 Task: Look for Airbnb properties in Aventura, United States from 3rd December, 2023 to 9th December, 2023 for 2 adults.1  bedroom having 1 bed and 1 bathroom. Property type can be hotel. Look for 5 properties as per requirement.
Action: Mouse moved to (492, 115)
Screenshot: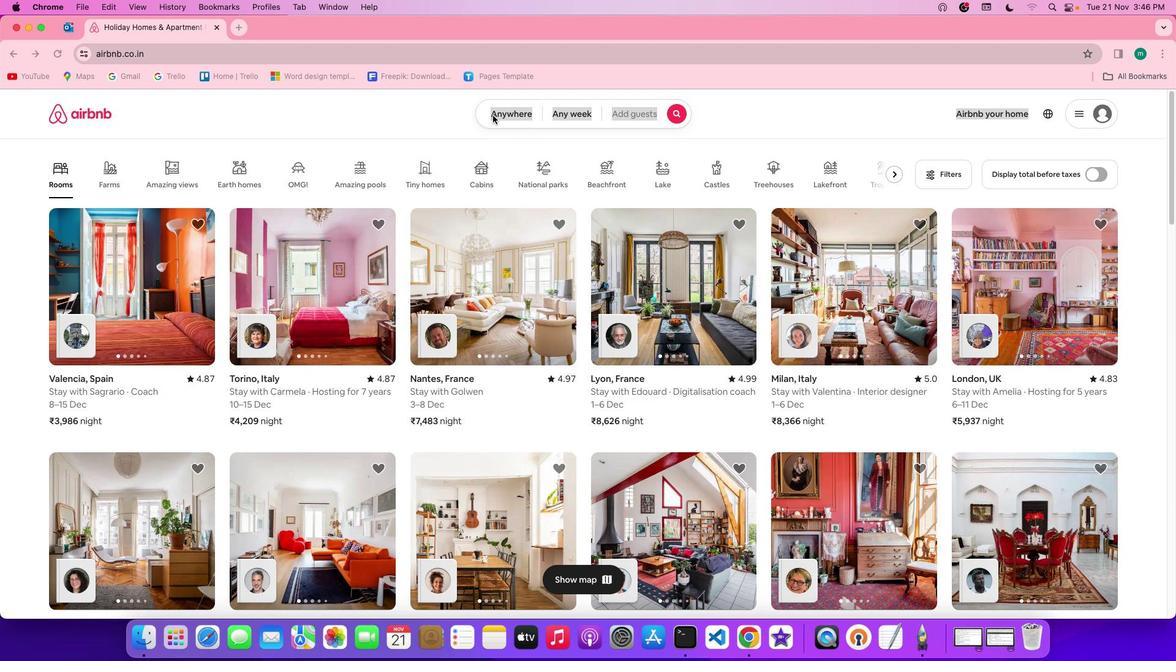 
Action: Mouse pressed left at (492, 115)
Screenshot: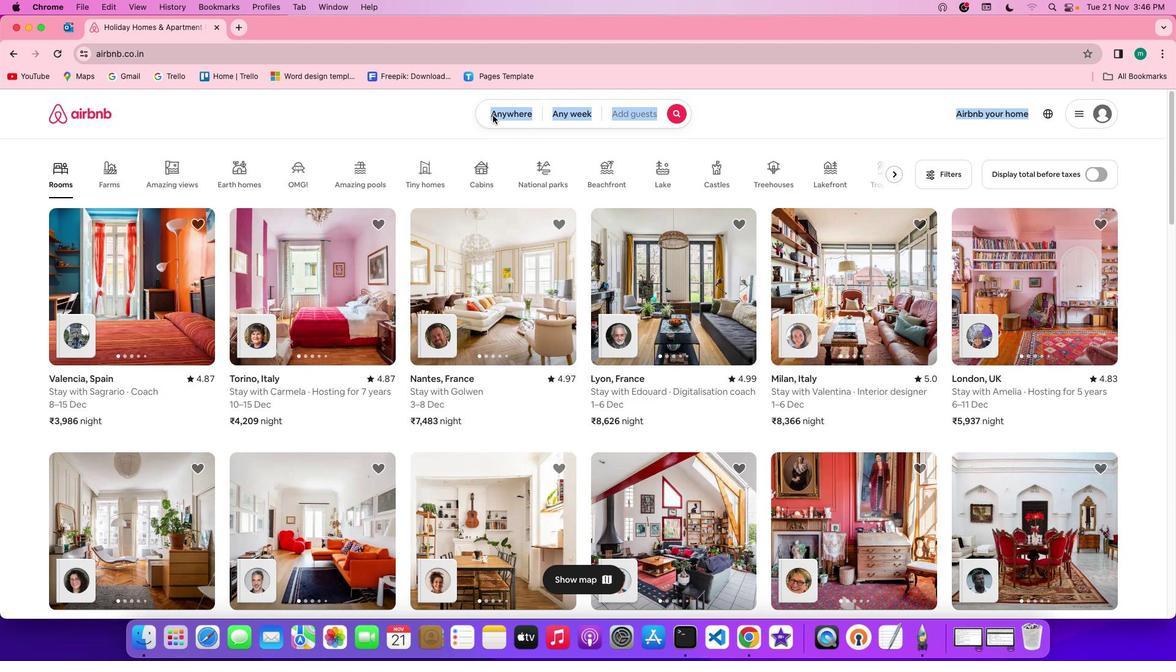 
Action: Mouse pressed left at (492, 115)
Screenshot: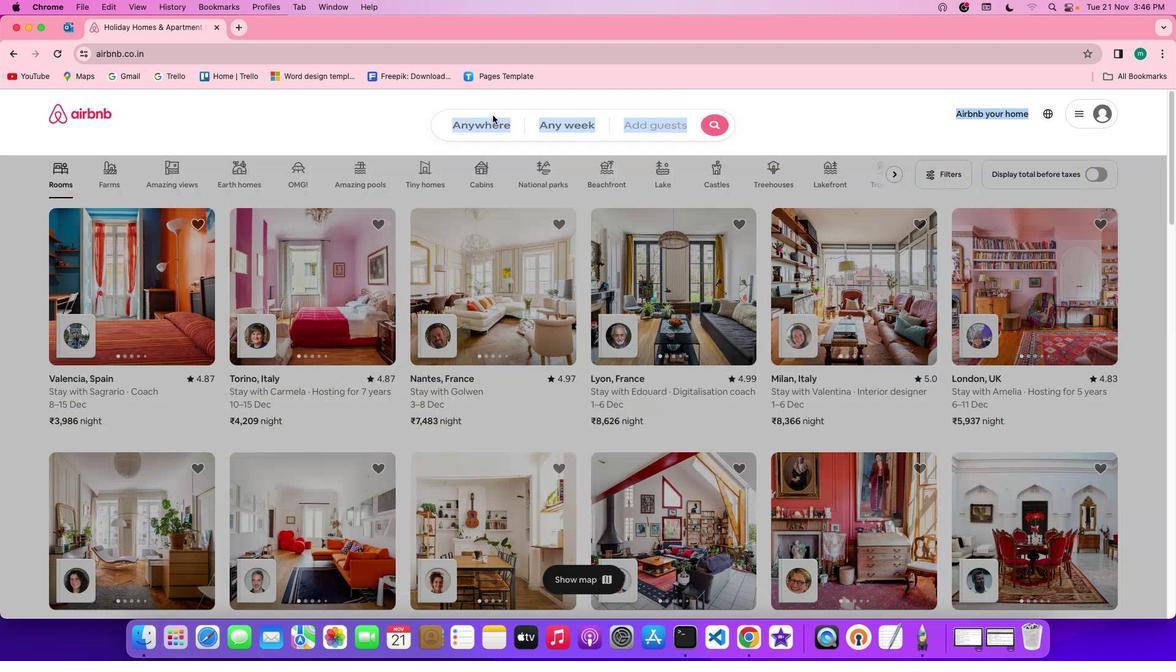 
Action: Mouse moved to (456, 158)
Screenshot: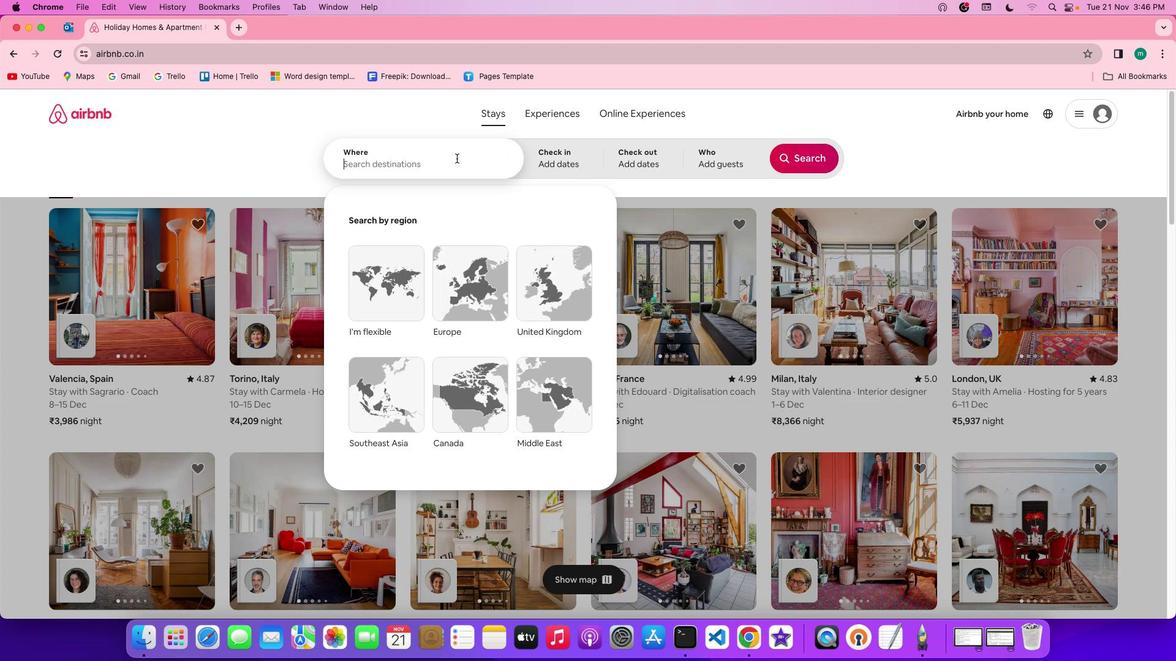 
Action: Mouse pressed left at (456, 158)
Screenshot: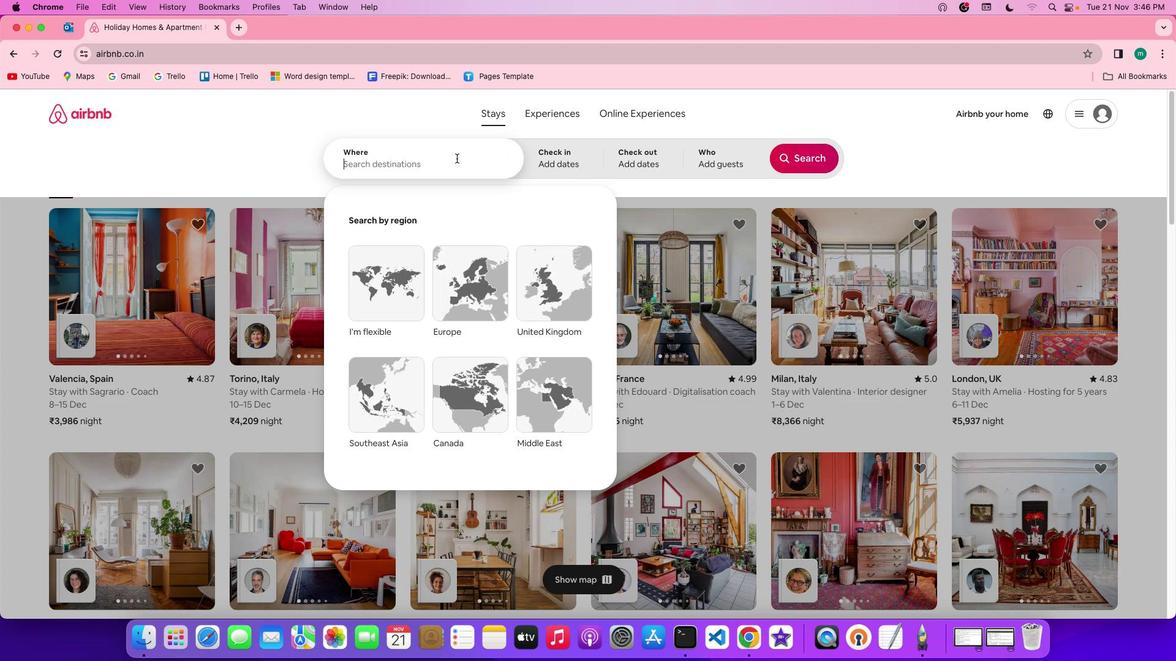 
Action: Mouse moved to (452, 159)
Screenshot: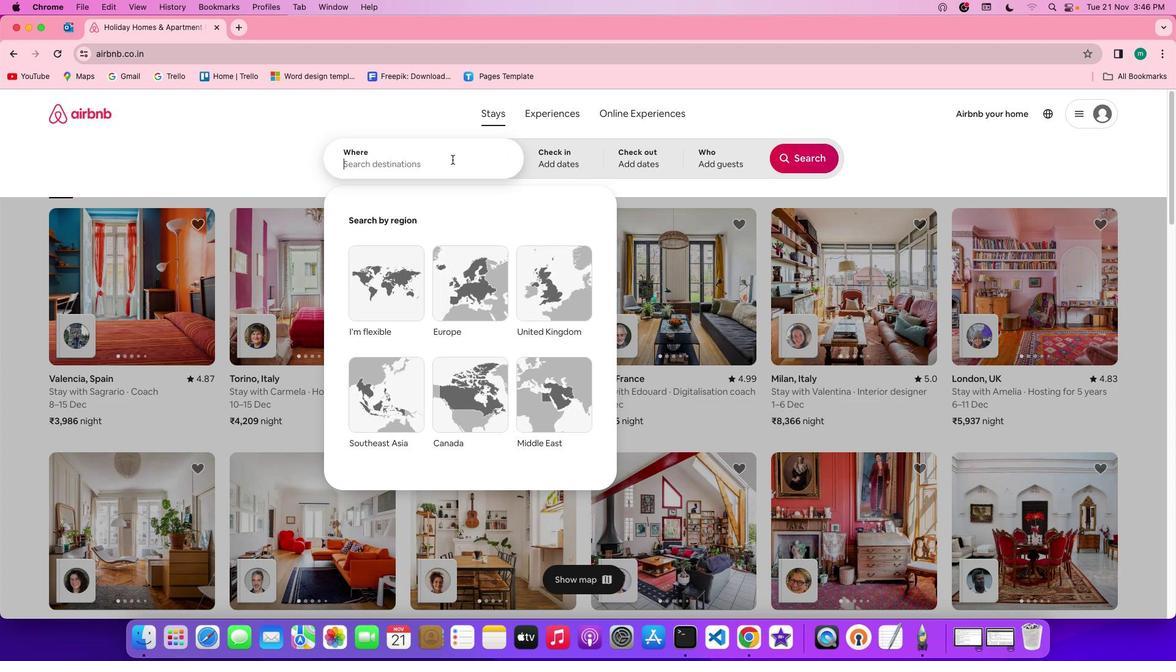 
Action: Key pressed Key.shift'A''v''e''n''t''u''r''a'','Key.shift'U''n''i''t''e''d'Key.spaceKey.shift'S''t''a''t''e''s'
Screenshot: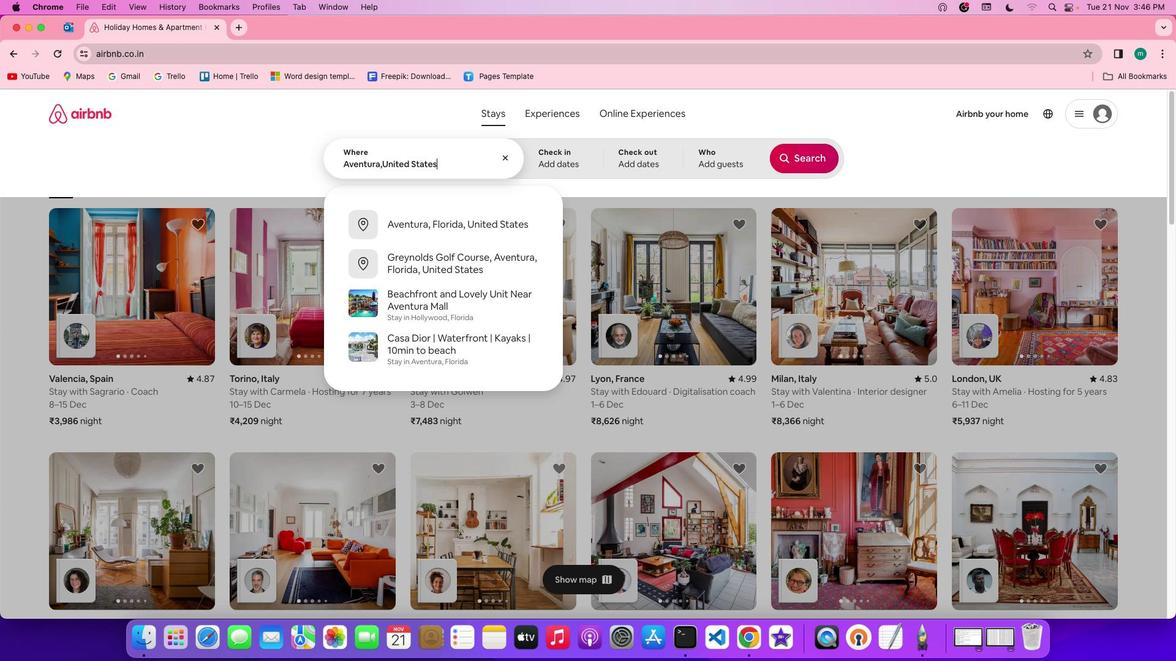 
Action: Mouse moved to (584, 153)
Screenshot: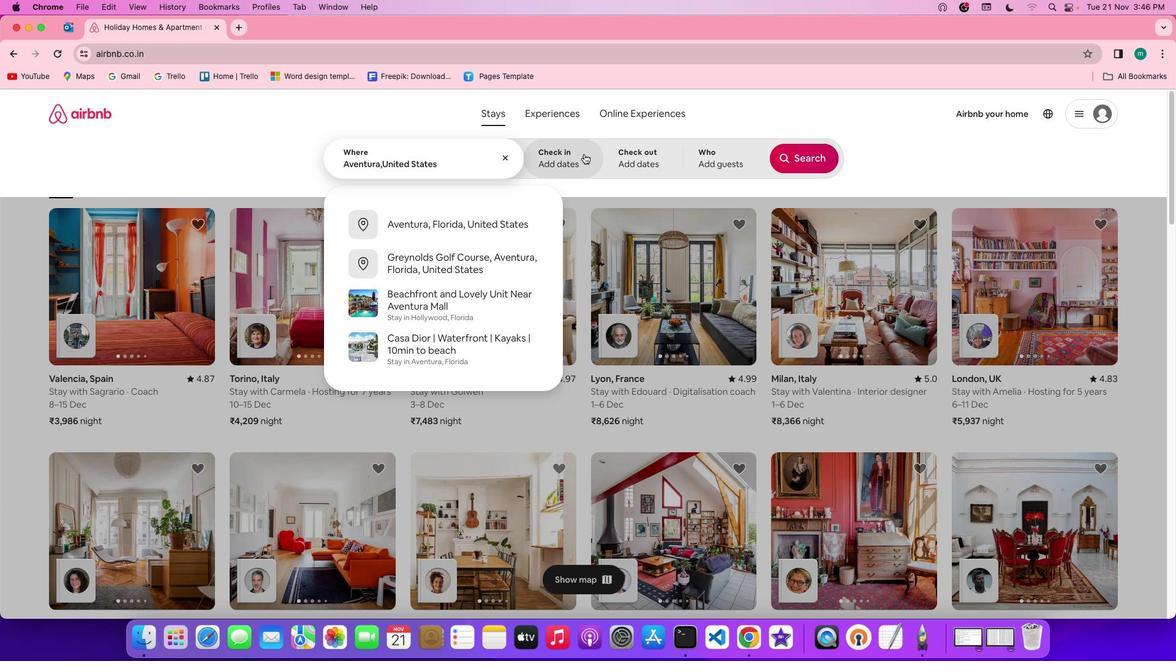 
Action: Mouse pressed left at (584, 153)
Screenshot: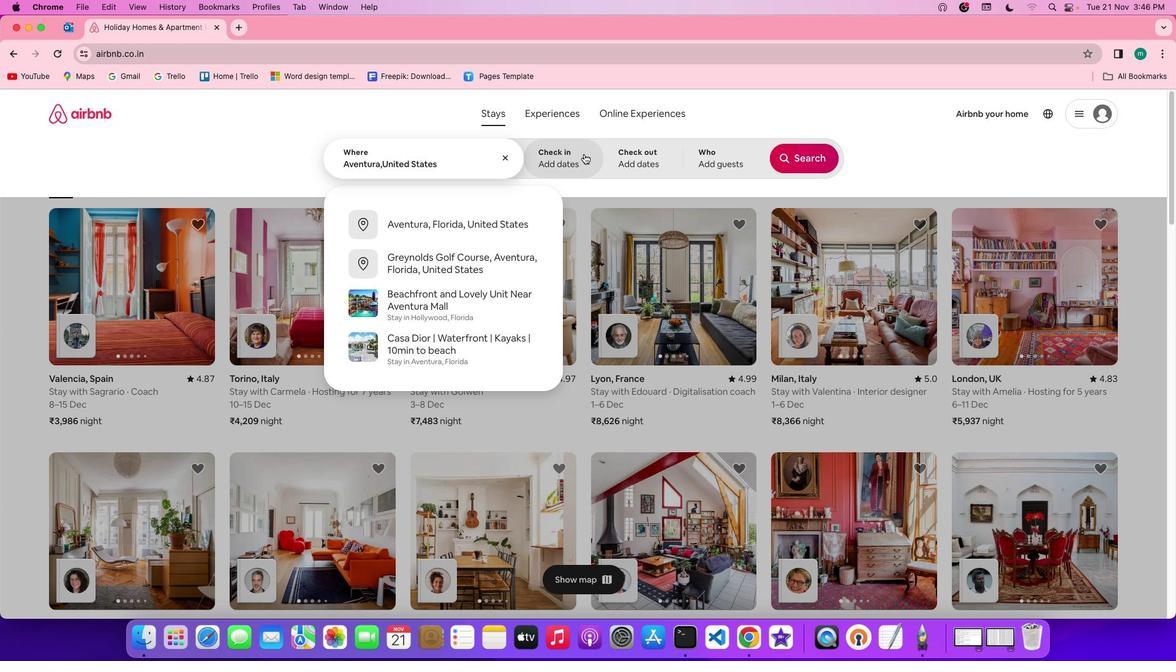 
Action: Mouse moved to (617, 336)
Screenshot: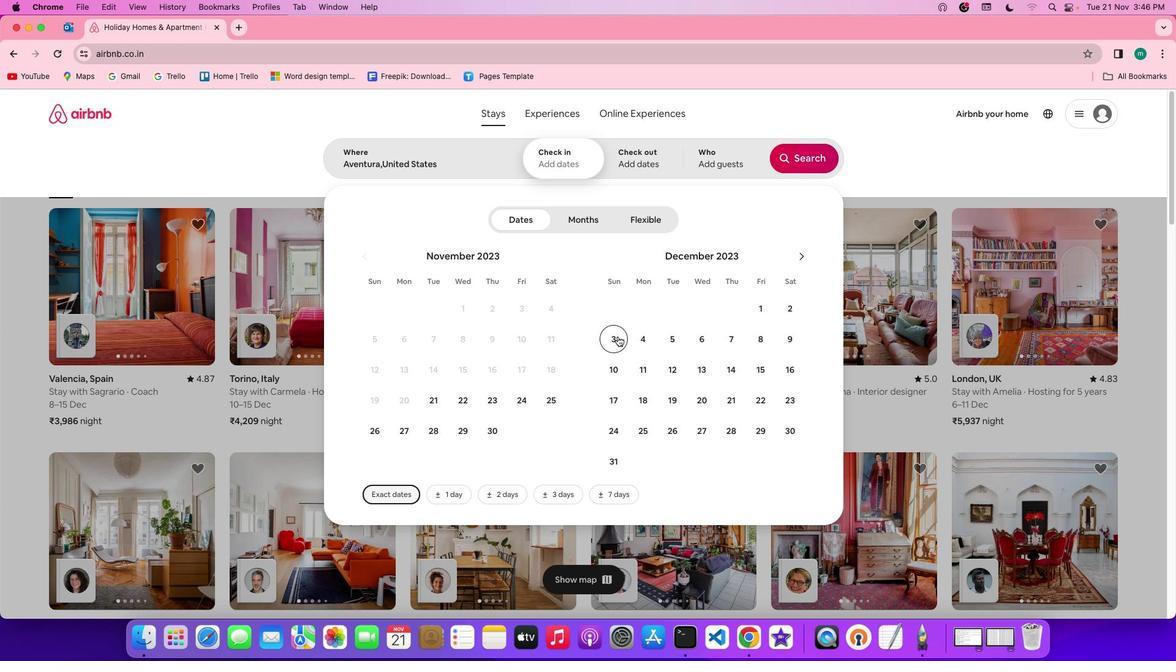 
Action: Mouse pressed left at (617, 336)
Screenshot: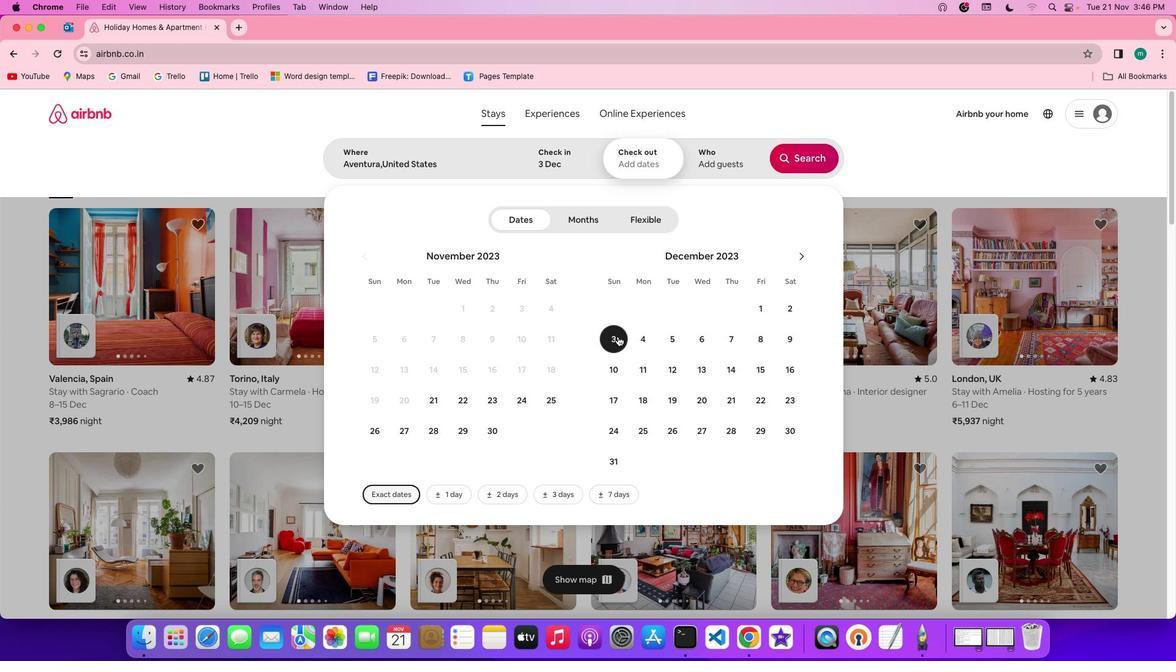 
Action: Mouse moved to (783, 338)
Screenshot: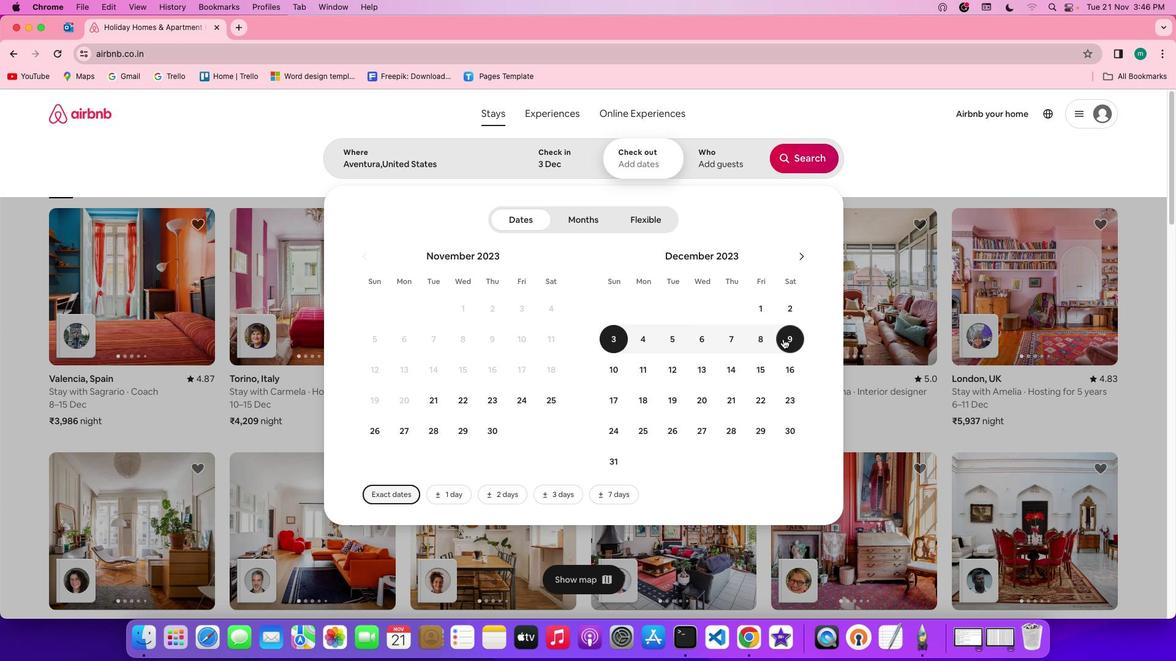 
Action: Mouse pressed left at (783, 338)
Screenshot: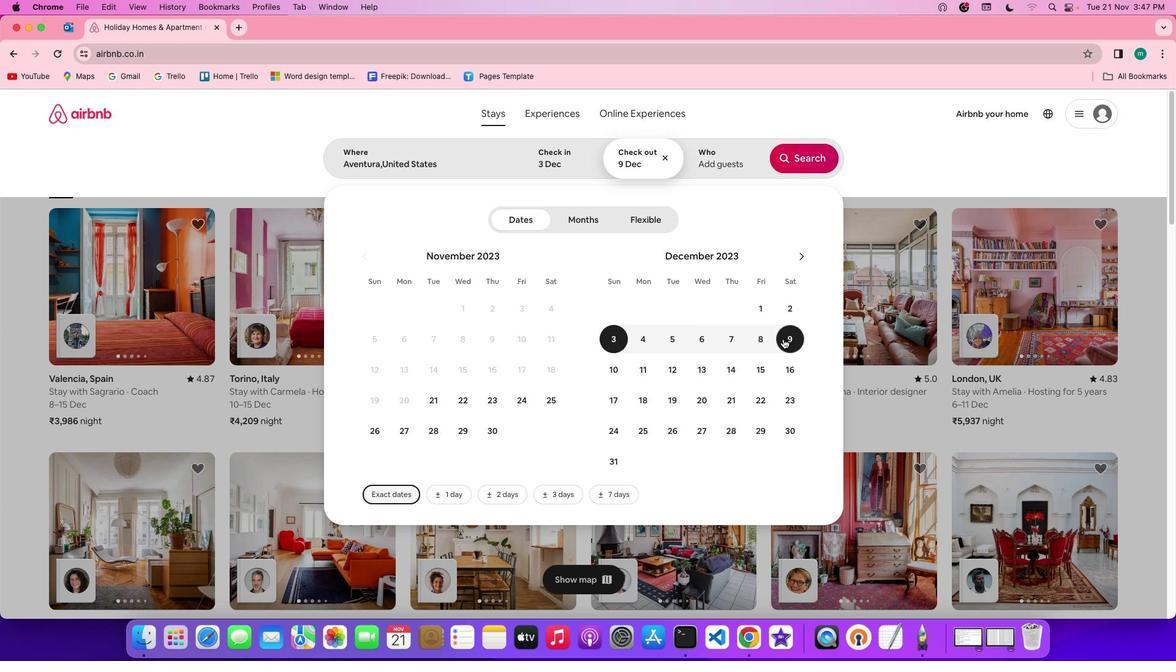 
Action: Mouse moved to (708, 146)
Screenshot: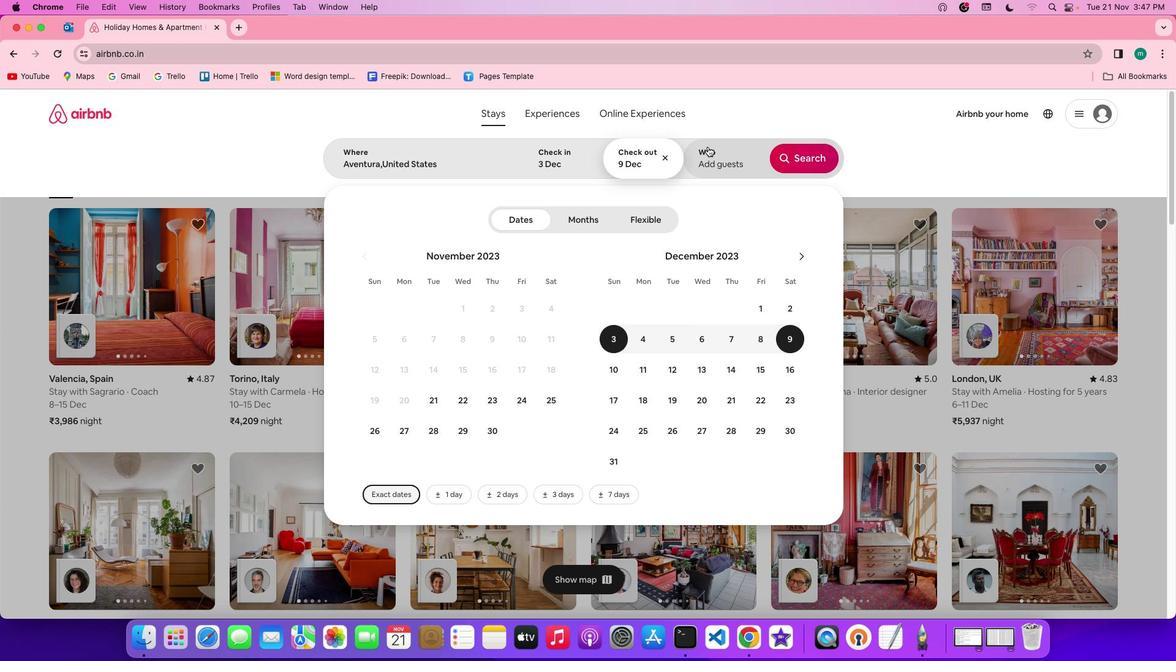 
Action: Mouse pressed left at (708, 146)
Screenshot: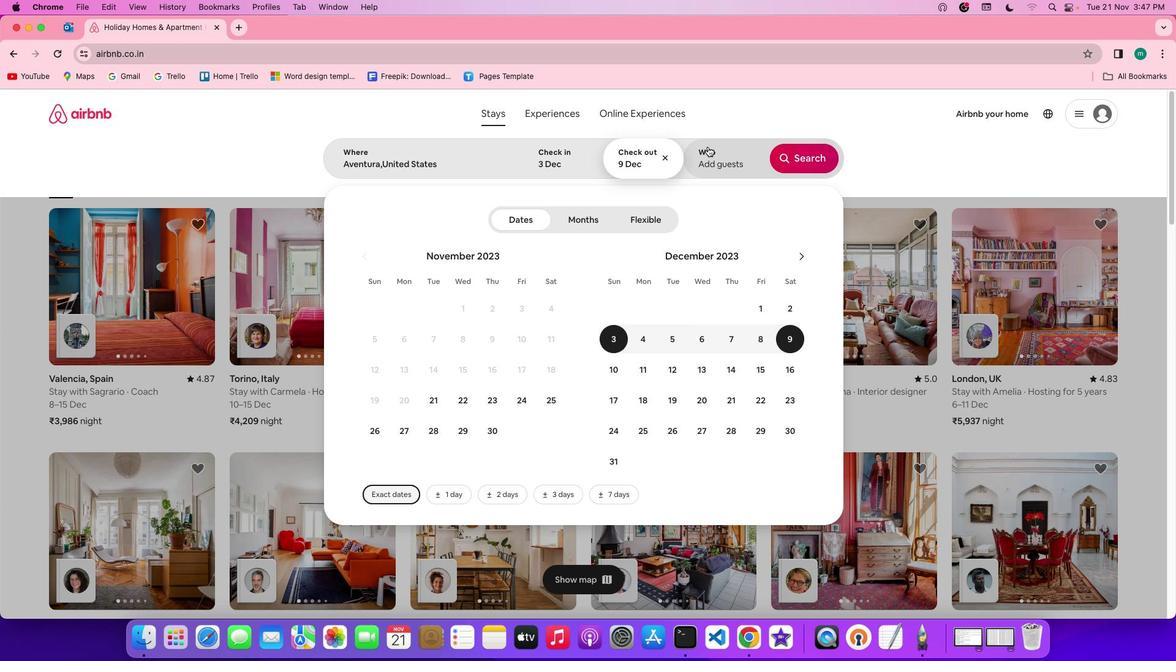 
Action: Mouse moved to (814, 218)
Screenshot: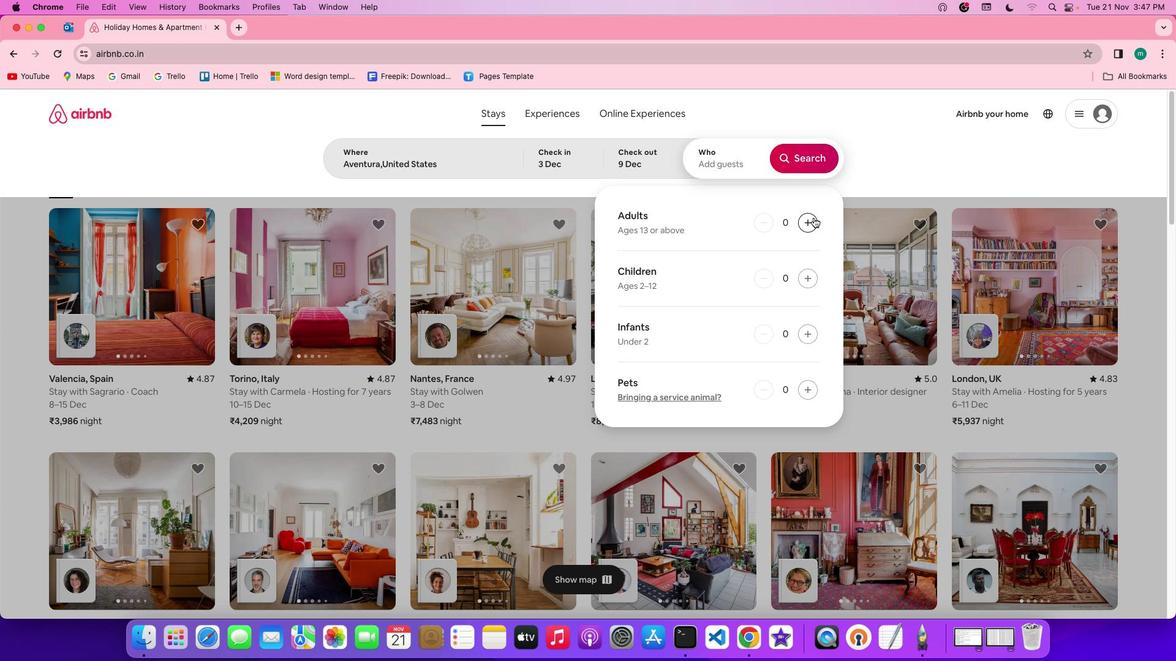 
Action: Mouse pressed left at (814, 218)
Screenshot: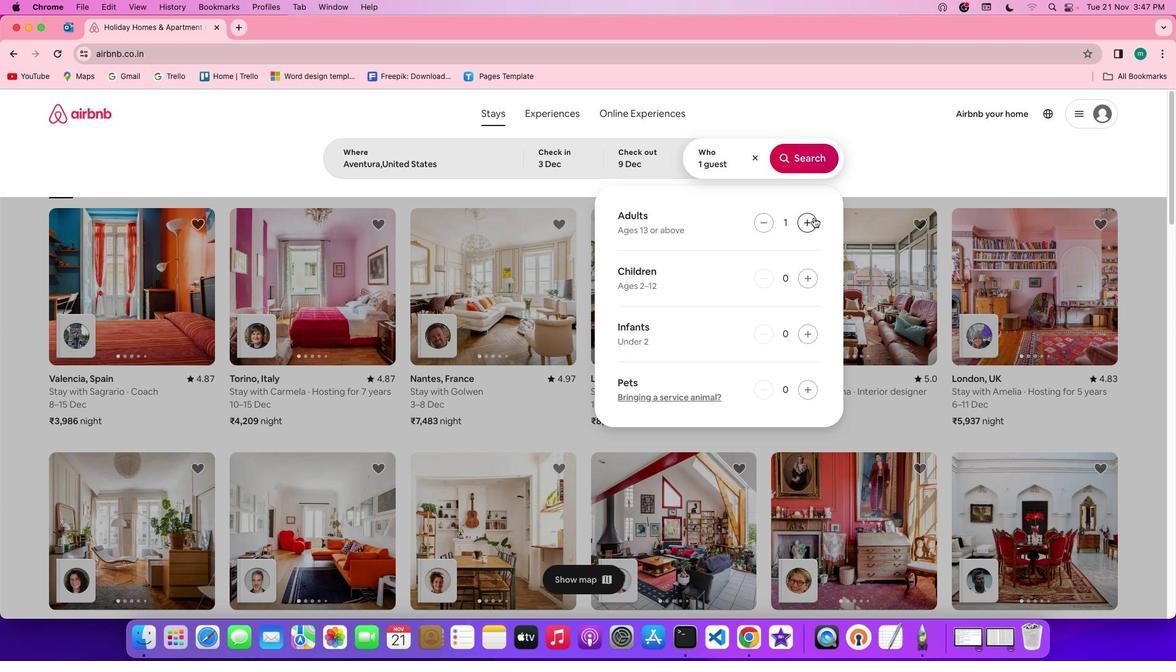 
Action: Mouse pressed left at (814, 218)
Screenshot: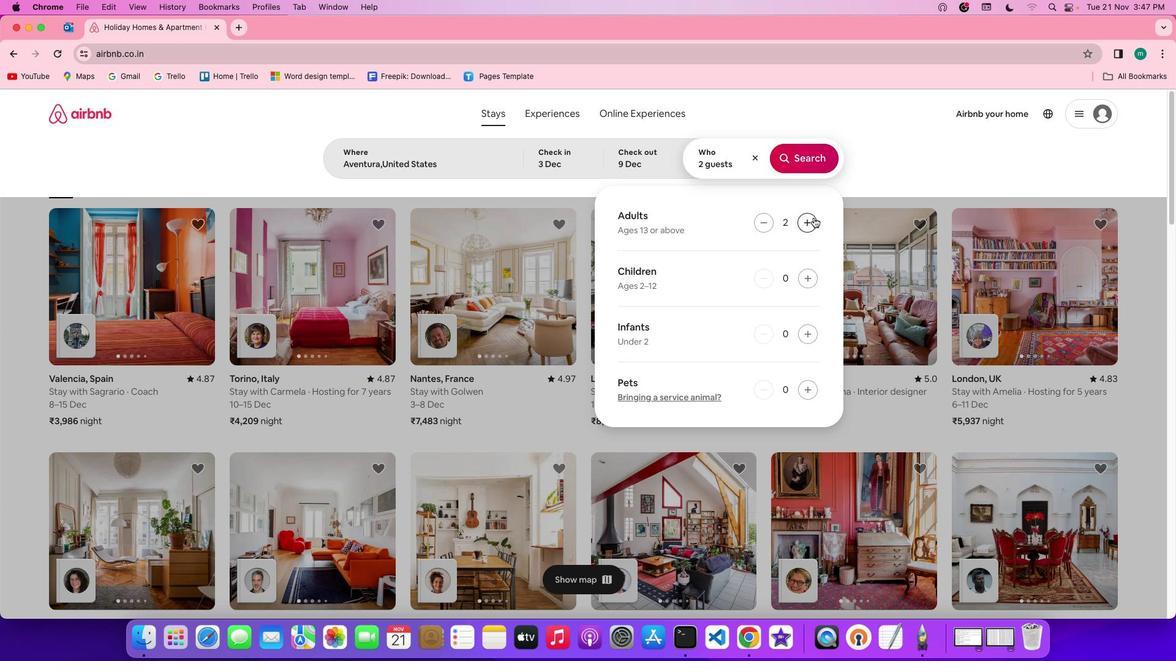 
Action: Mouse moved to (800, 164)
Screenshot: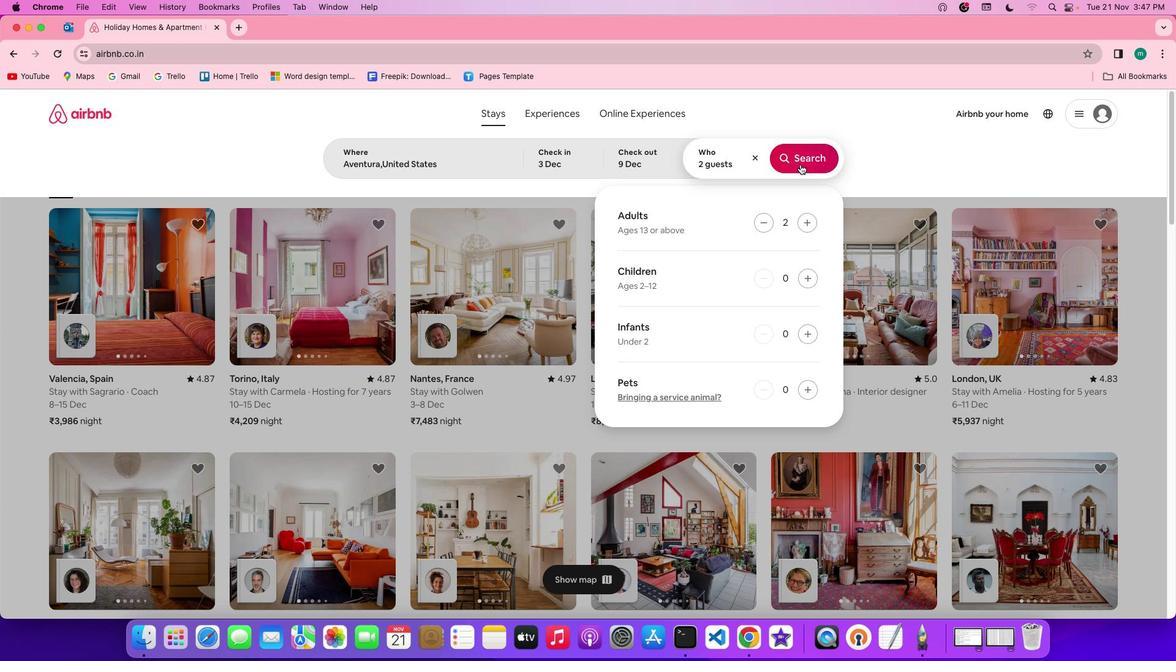 
Action: Mouse pressed left at (800, 164)
Screenshot: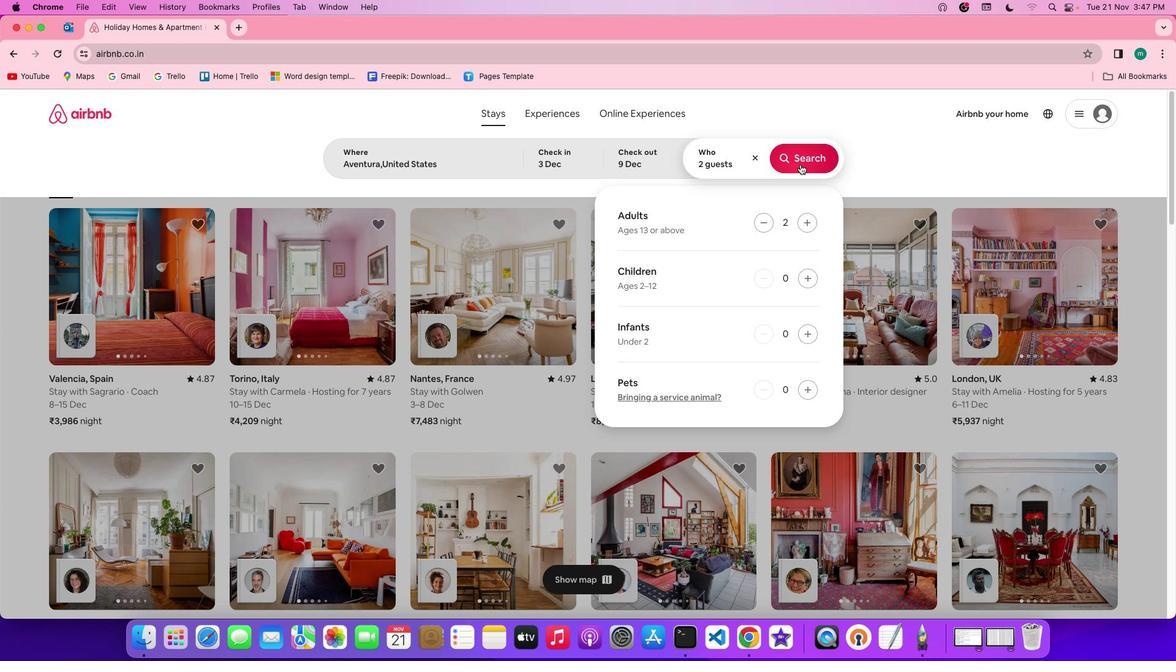 
Action: Mouse moved to (969, 164)
Screenshot: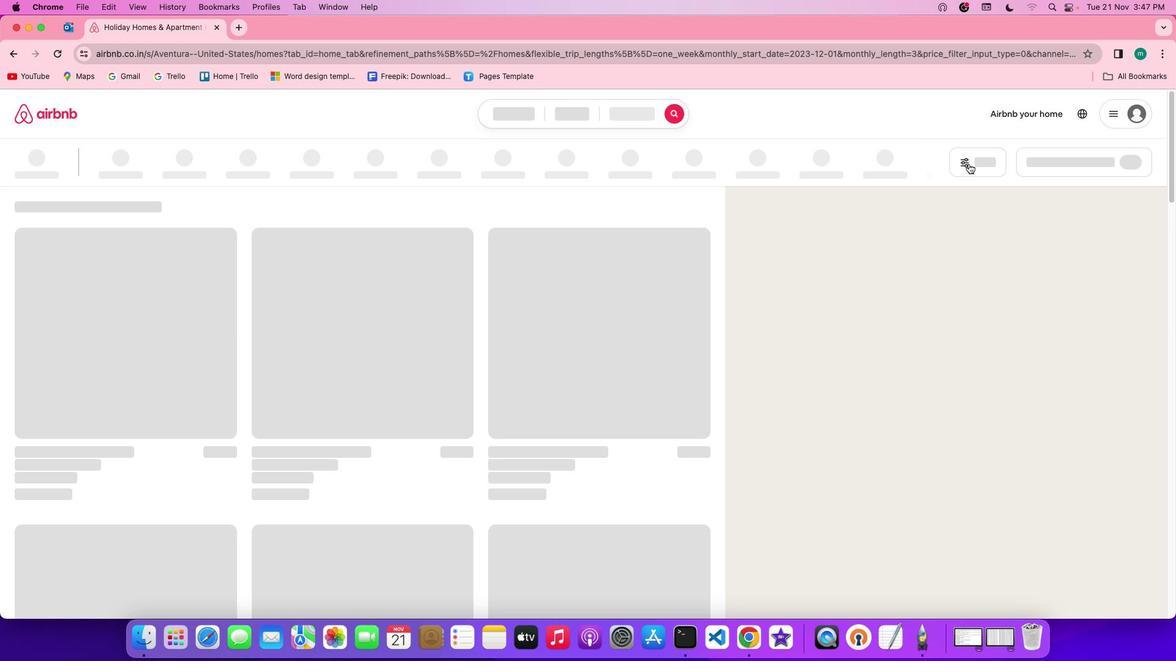 
Action: Mouse pressed left at (969, 164)
Screenshot: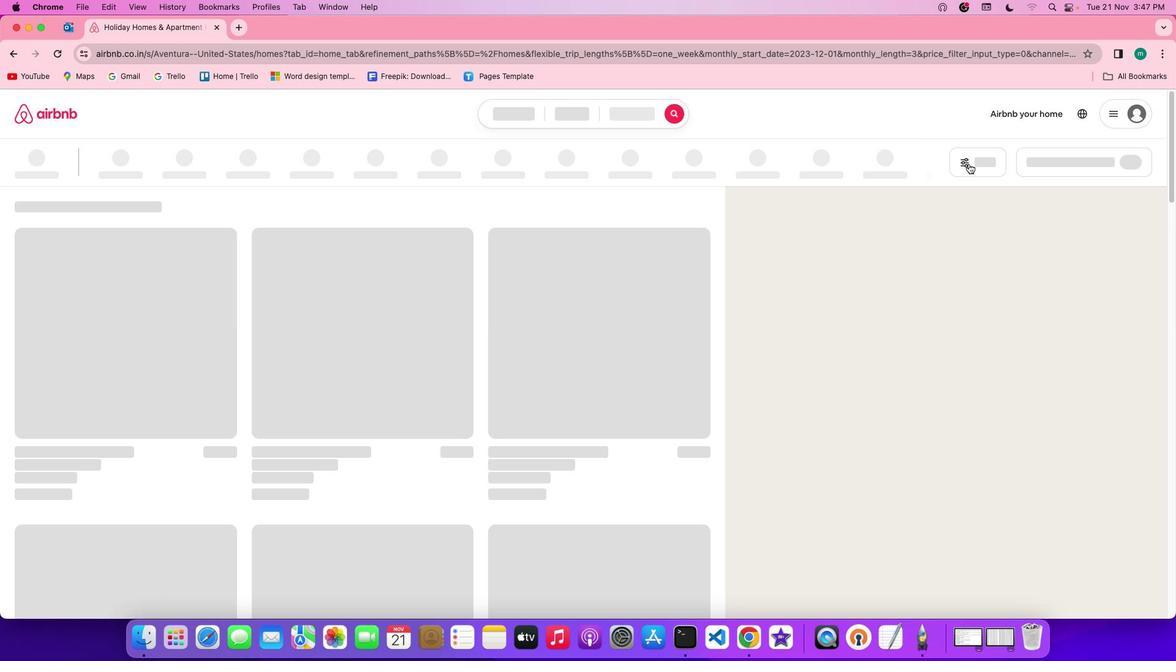 
Action: Mouse moved to (634, 354)
Screenshot: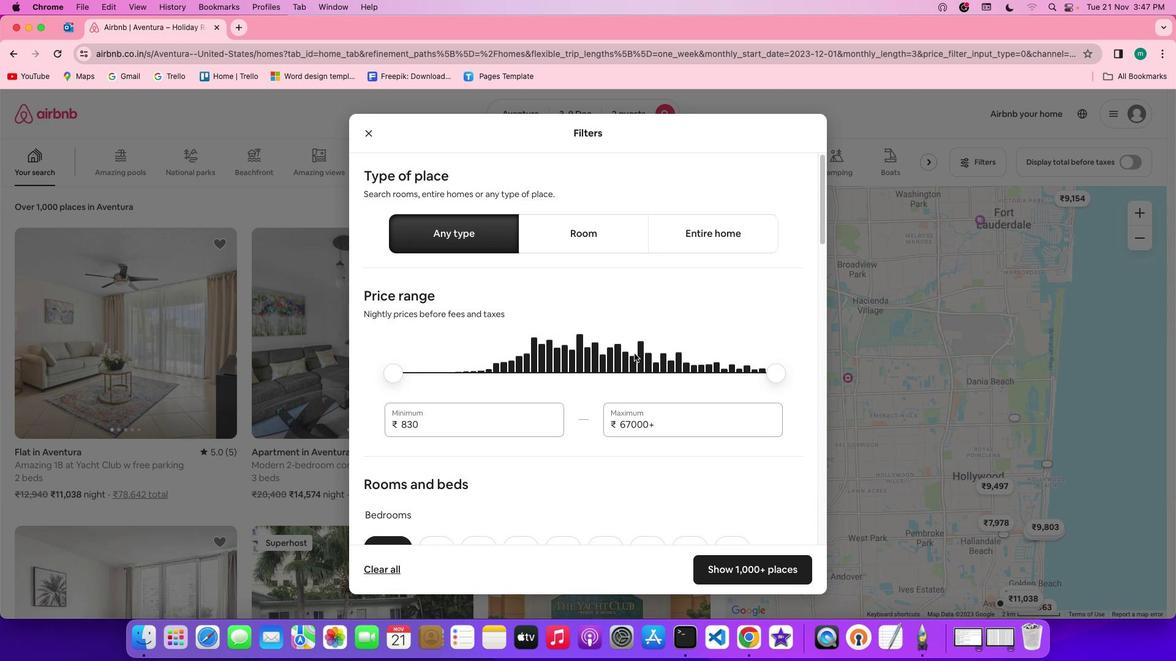 
Action: Mouse scrolled (634, 354) with delta (0, 0)
Screenshot: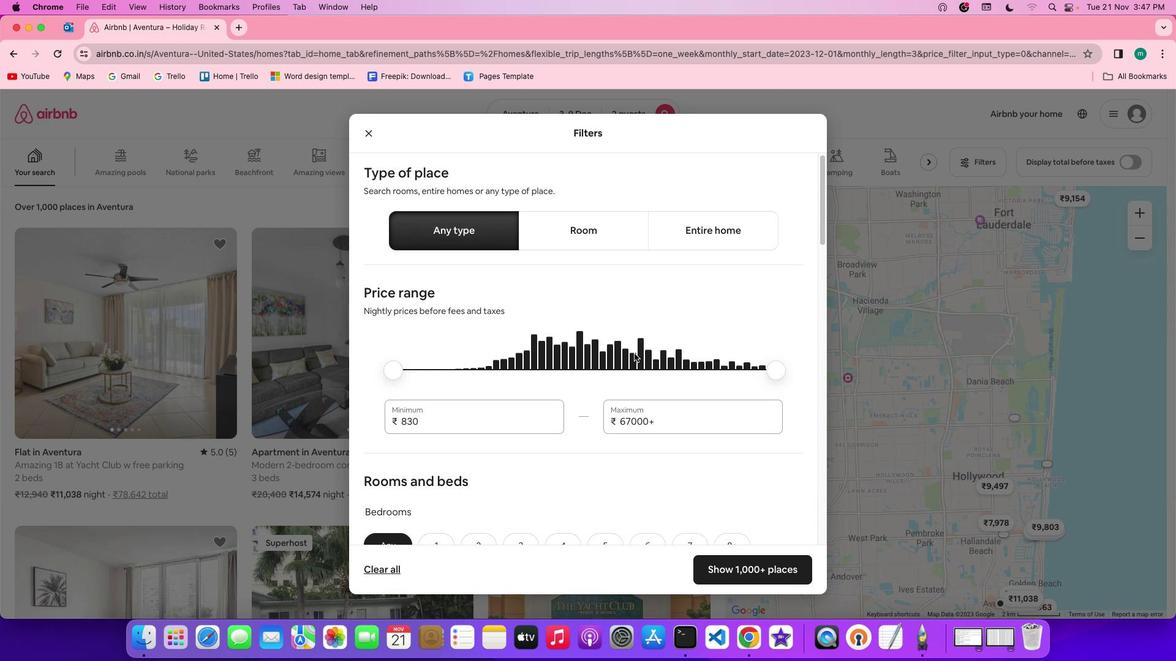
Action: Mouse scrolled (634, 354) with delta (0, 0)
Screenshot: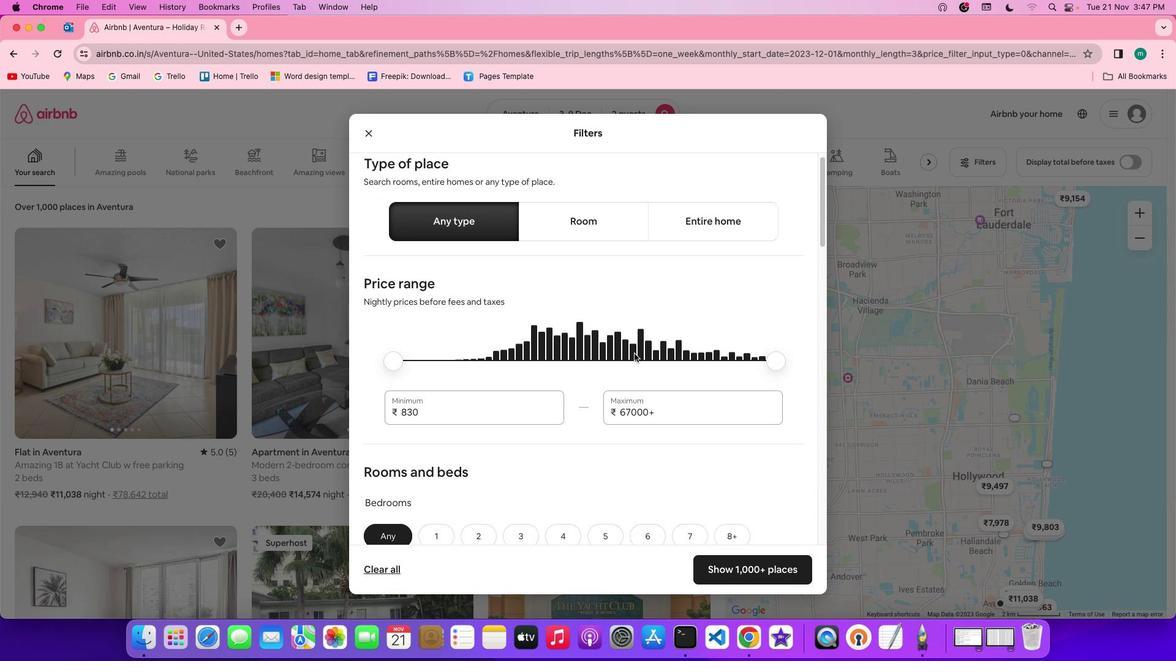 
Action: Mouse scrolled (634, 354) with delta (0, -1)
Screenshot: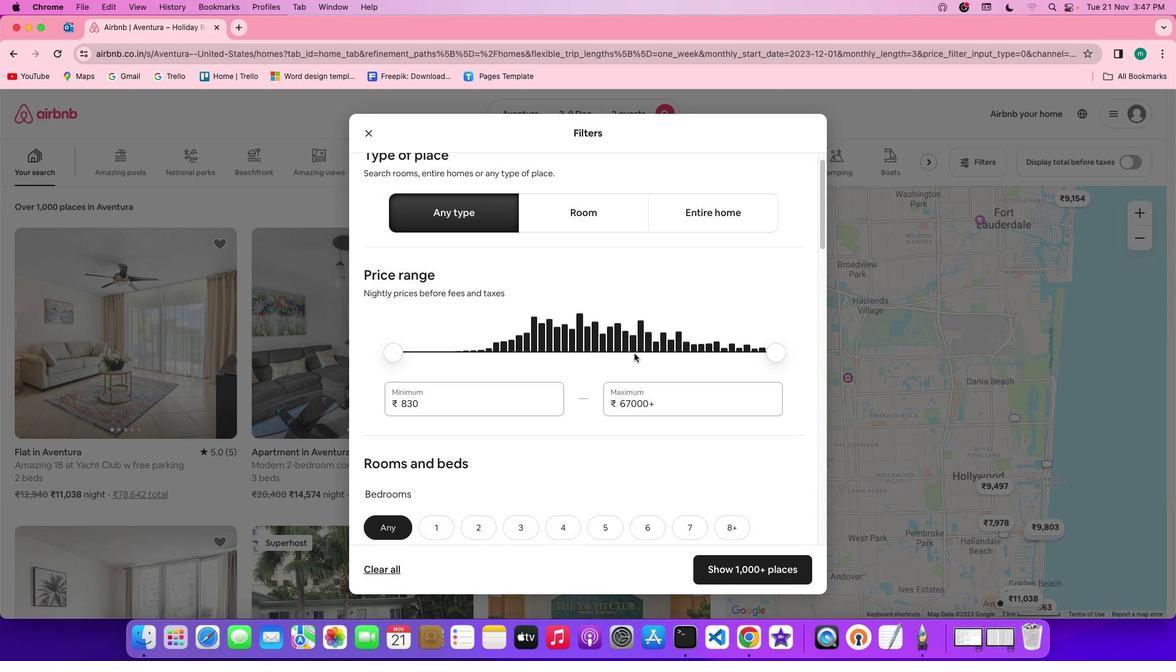 
Action: Mouse scrolled (634, 354) with delta (0, -1)
Screenshot: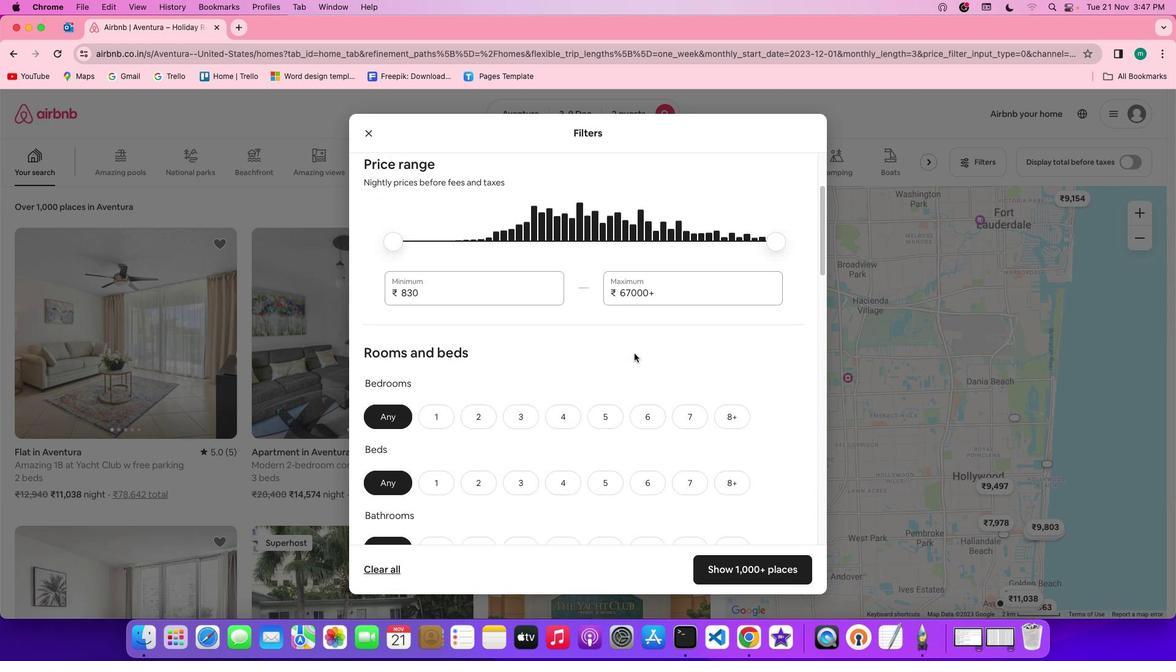 
Action: Mouse scrolled (634, 354) with delta (0, 0)
Screenshot: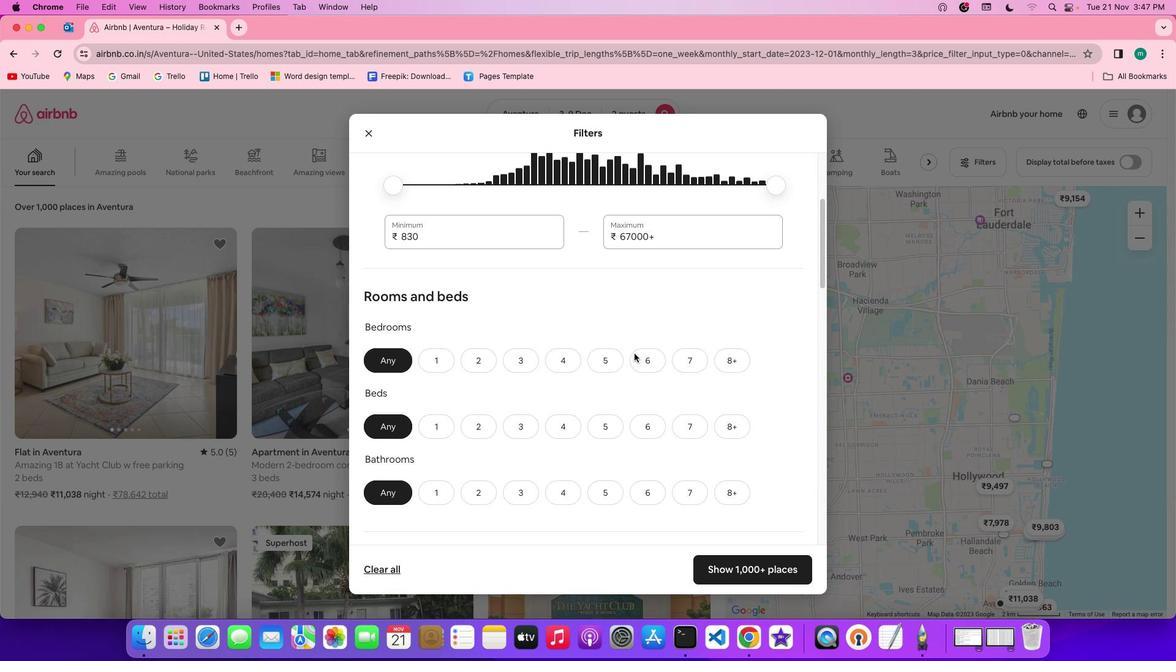 
Action: Mouse scrolled (634, 354) with delta (0, 0)
Screenshot: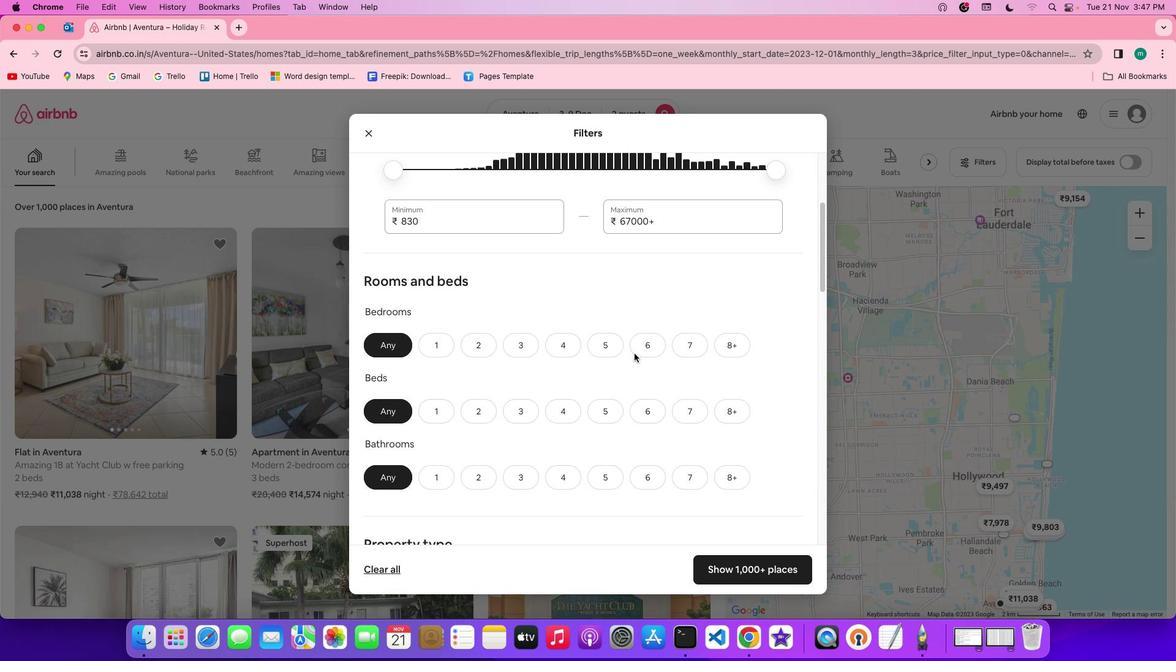 
Action: Mouse scrolled (634, 354) with delta (0, -1)
Screenshot: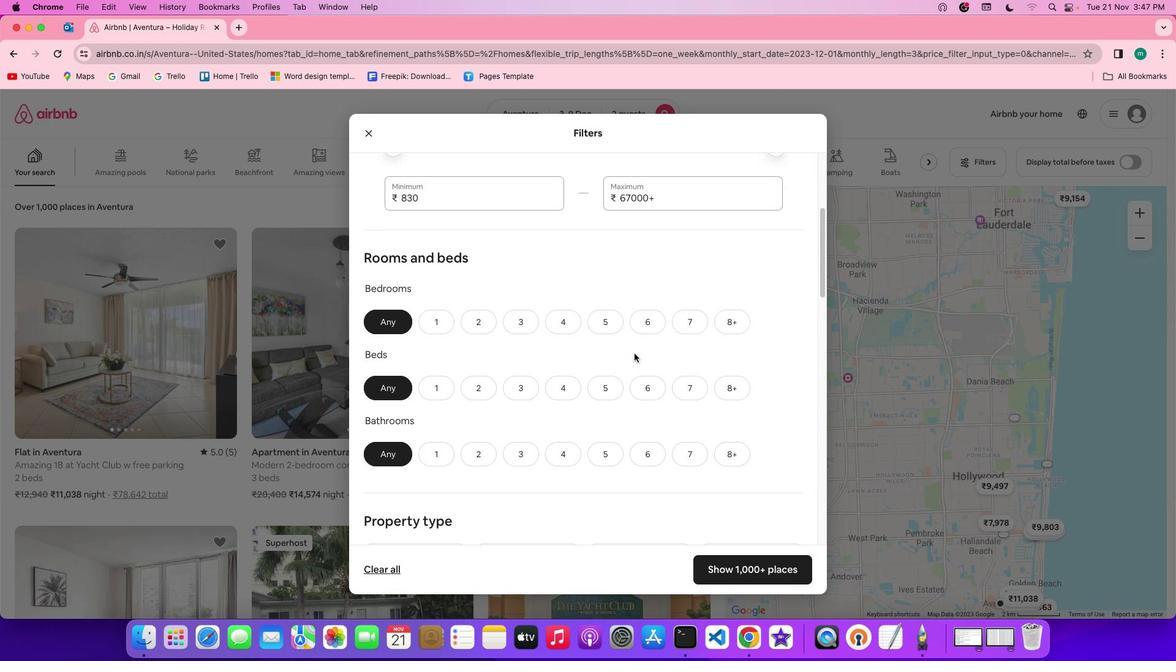 
Action: Mouse scrolled (634, 354) with delta (0, -1)
Screenshot: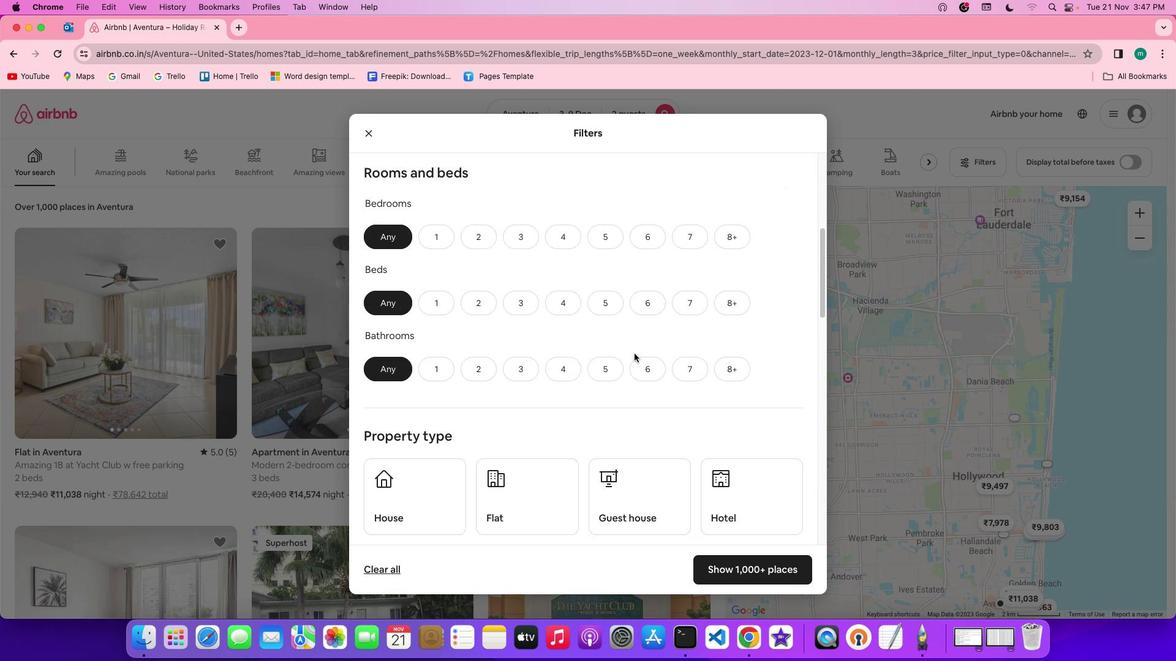 
Action: Mouse moved to (436, 199)
Screenshot: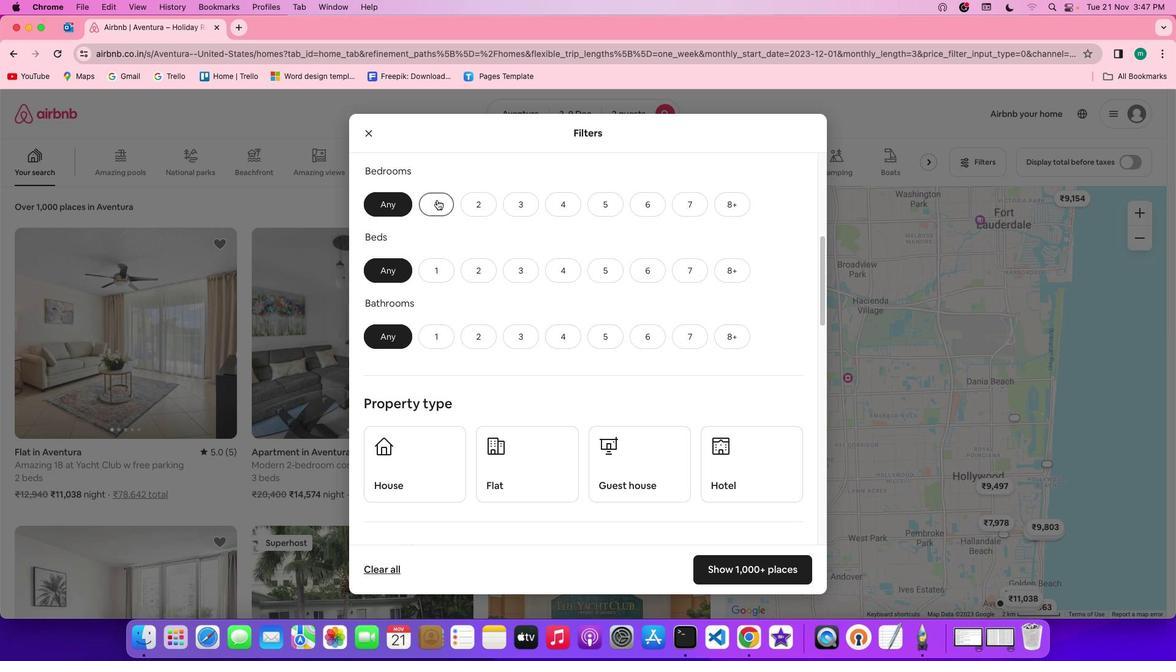 
Action: Mouse pressed left at (436, 199)
Screenshot: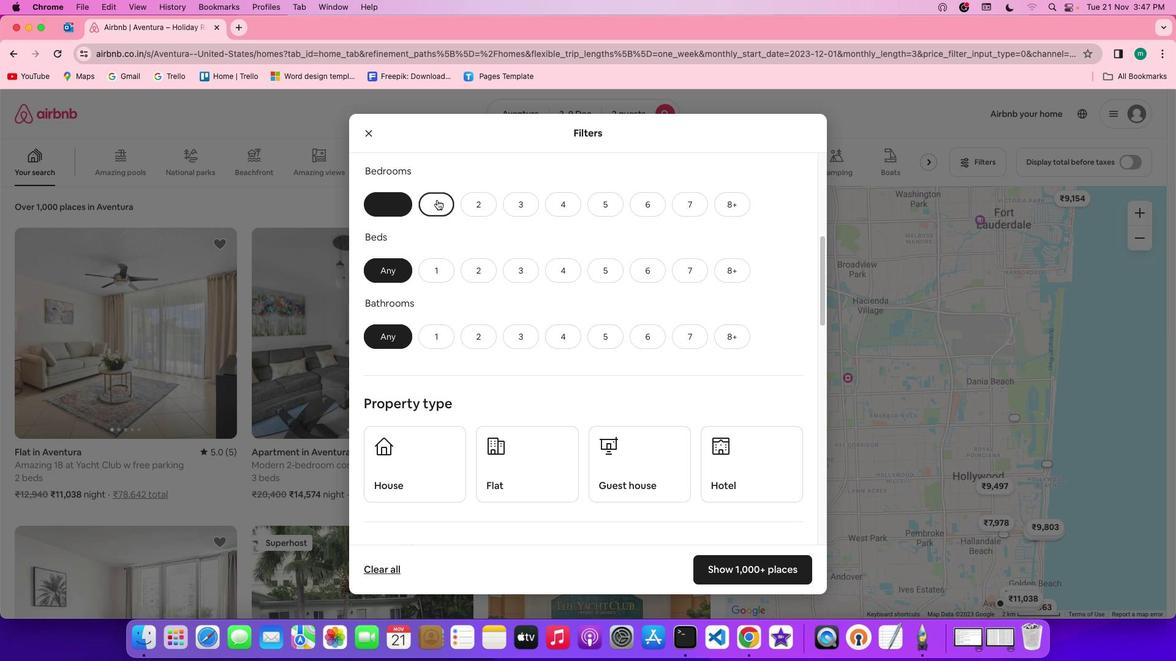 
Action: Mouse moved to (439, 276)
Screenshot: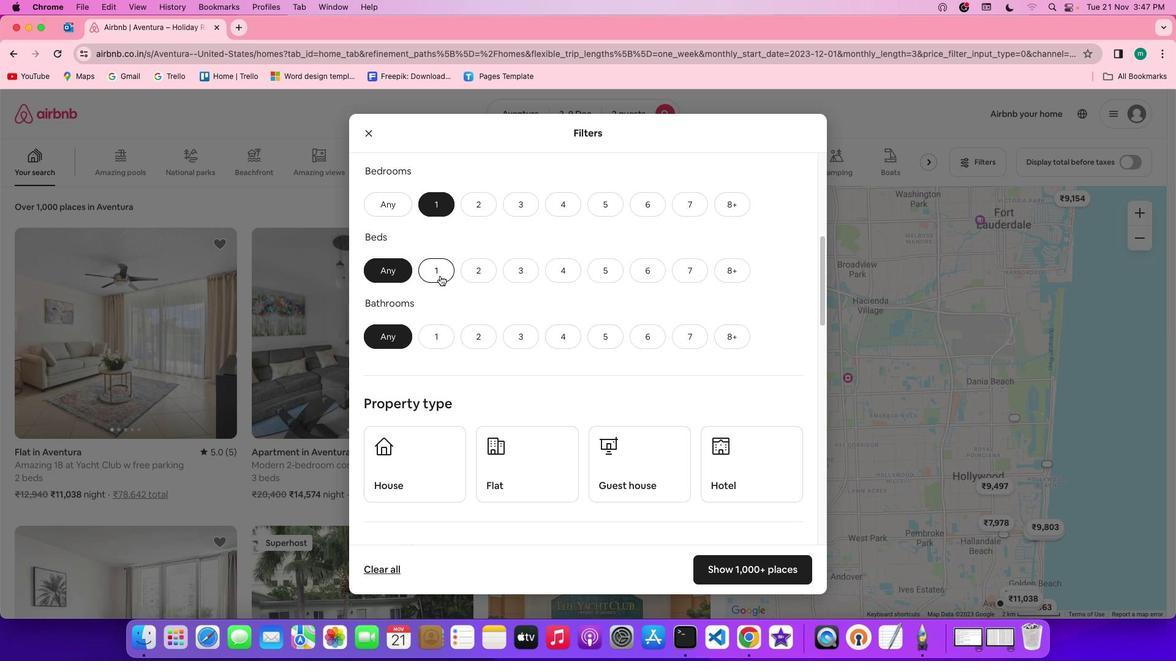 
Action: Mouse pressed left at (439, 276)
Screenshot: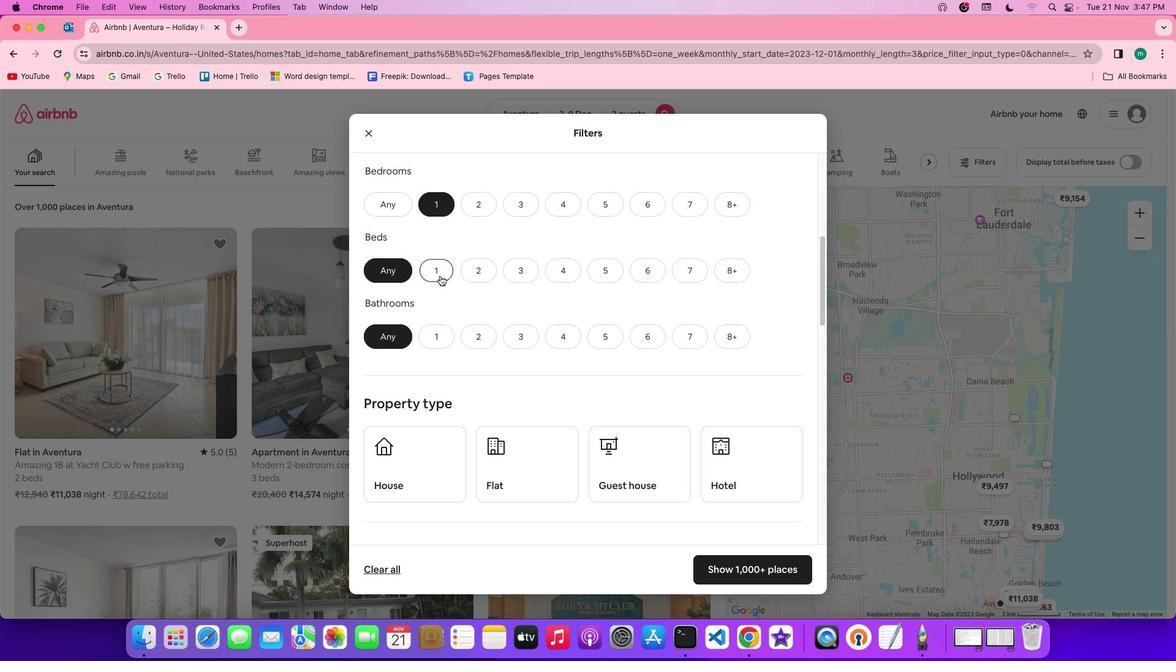 
Action: Mouse moved to (444, 336)
Screenshot: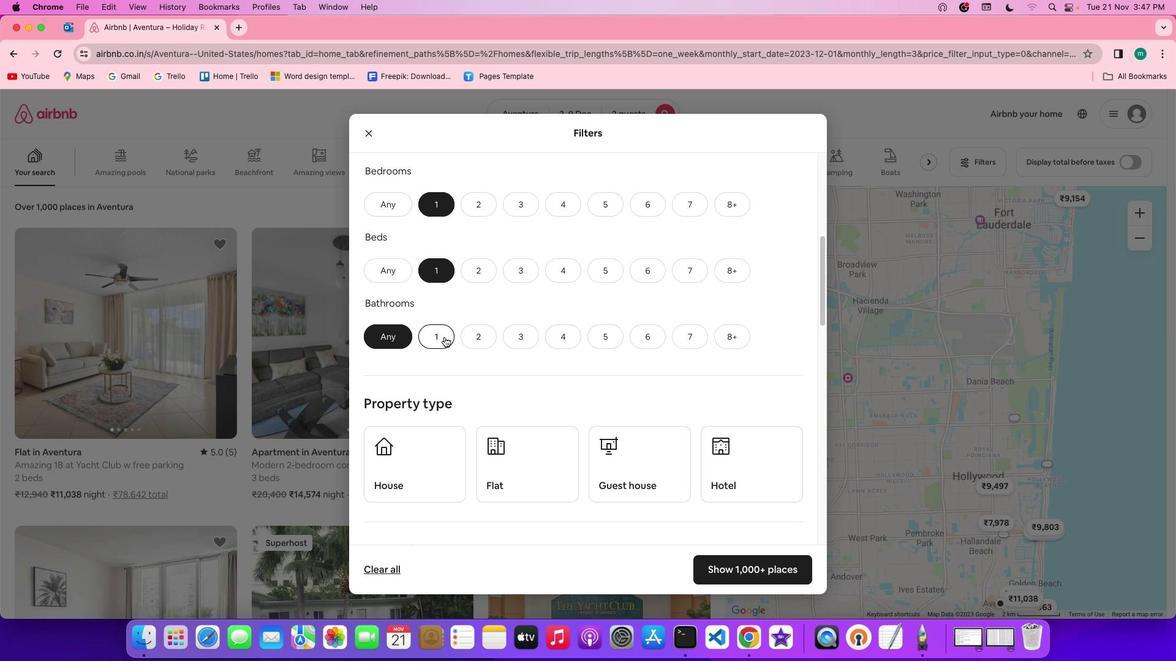 
Action: Mouse pressed left at (444, 336)
Screenshot: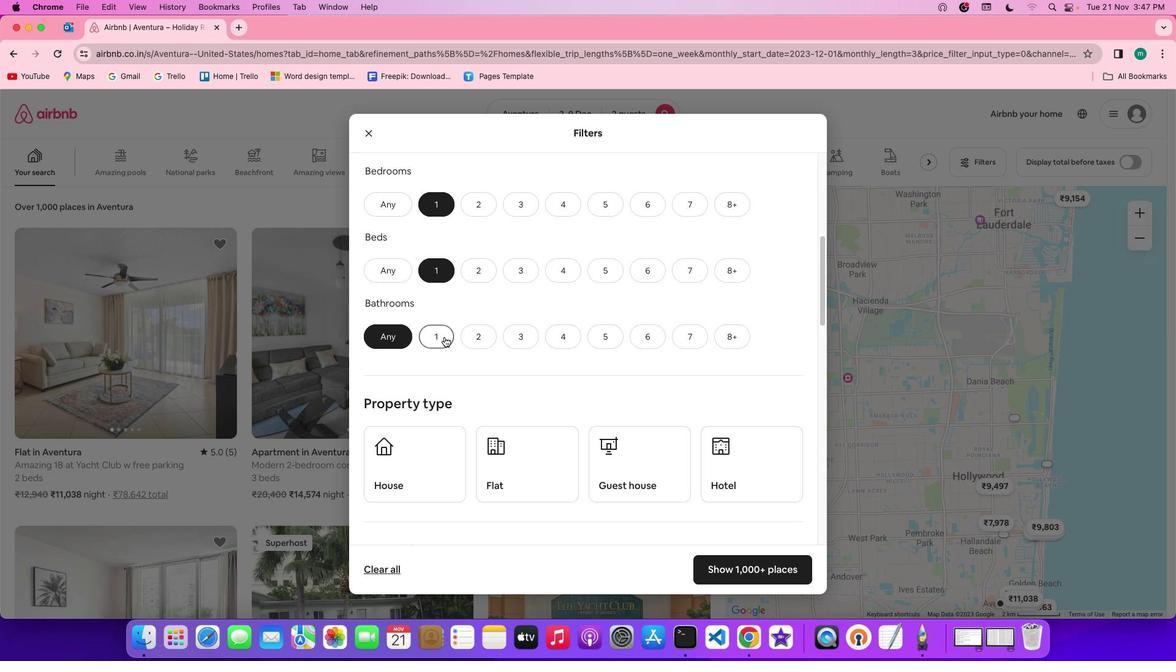 
Action: Mouse moved to (614, 354)
Screenshot: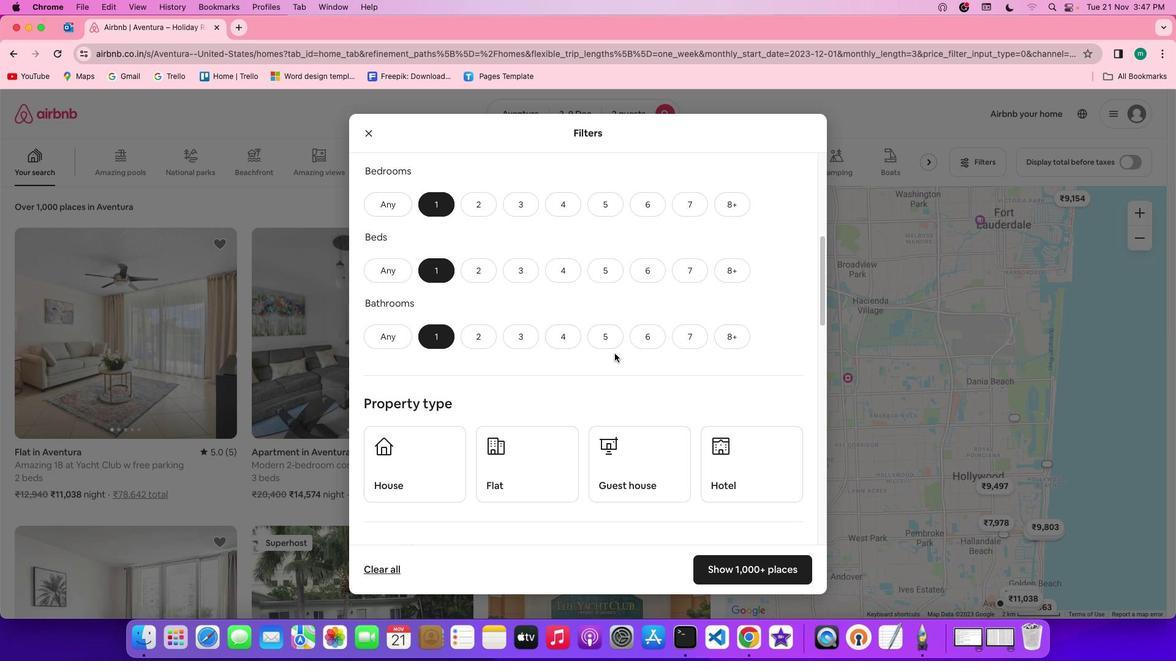 
Action: Mouse scrolled (614, 354) with delta (0, 0)
Screenshot: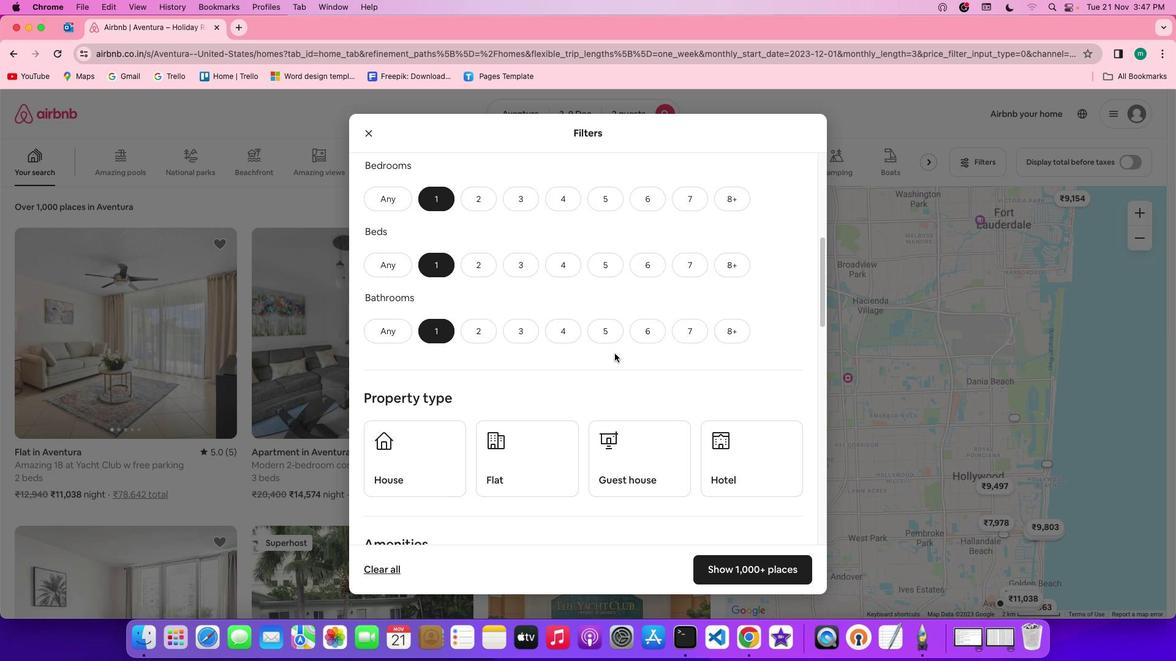 
Action: Mouse scrolled (614, 354) with delta (0, 0)
Screenshot: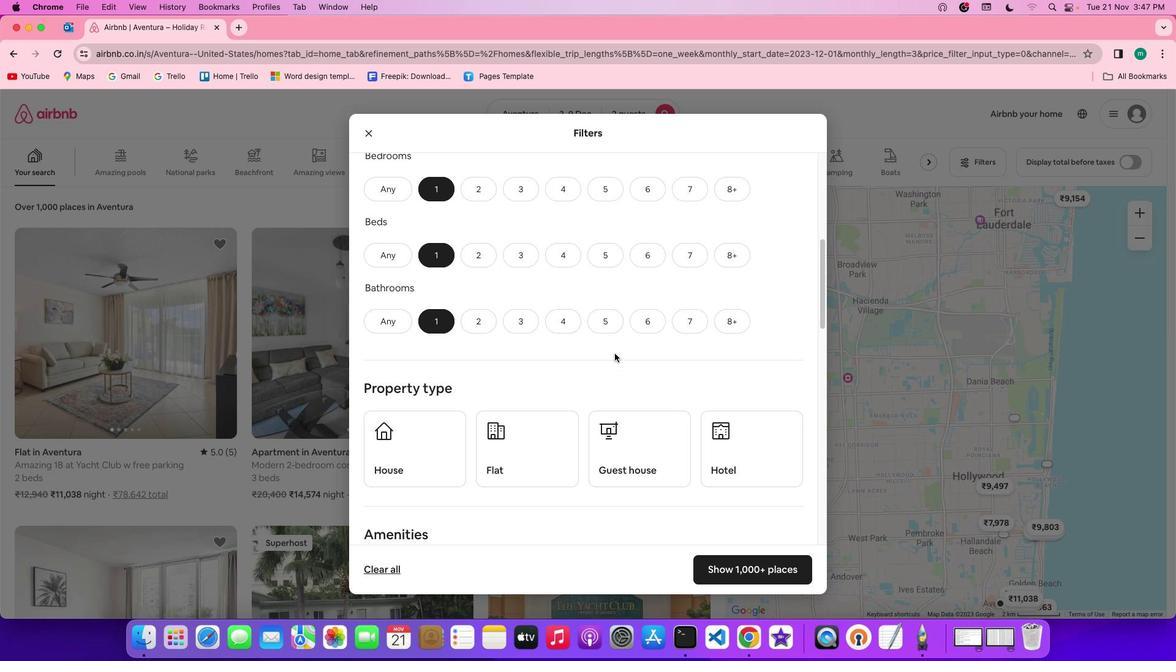 
Action: Mouse scrolled (614, 354) with delta (0, -1)
Screenshot: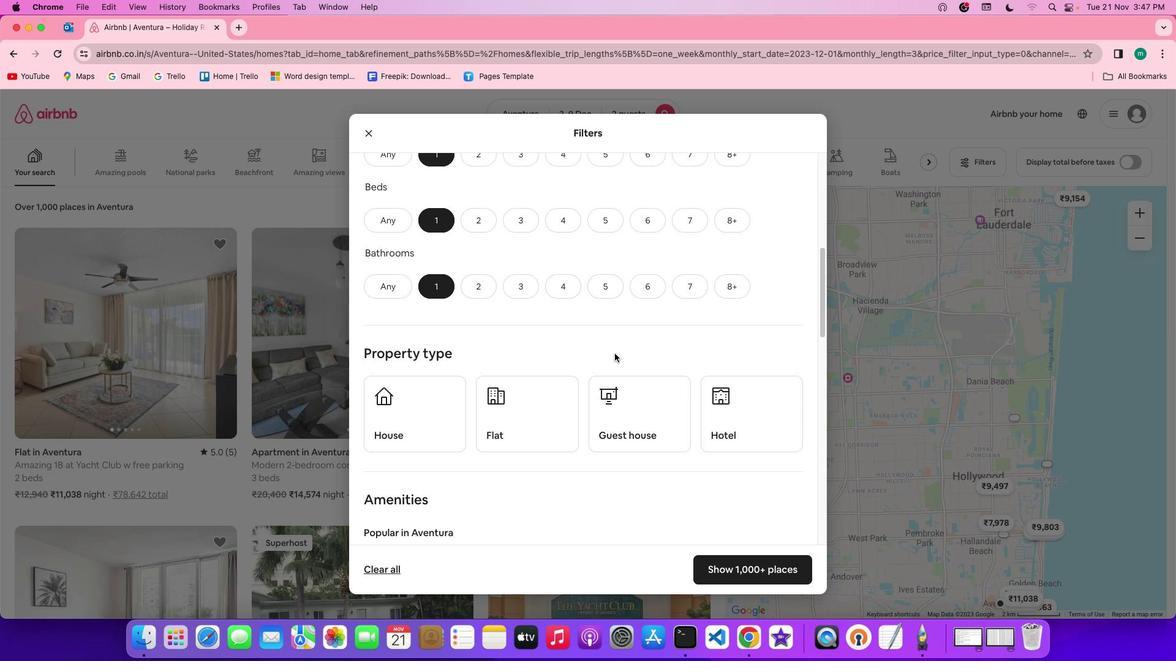 
Action: Mouse scrolled (614, 354) with delta (0, -1)
Screenshot: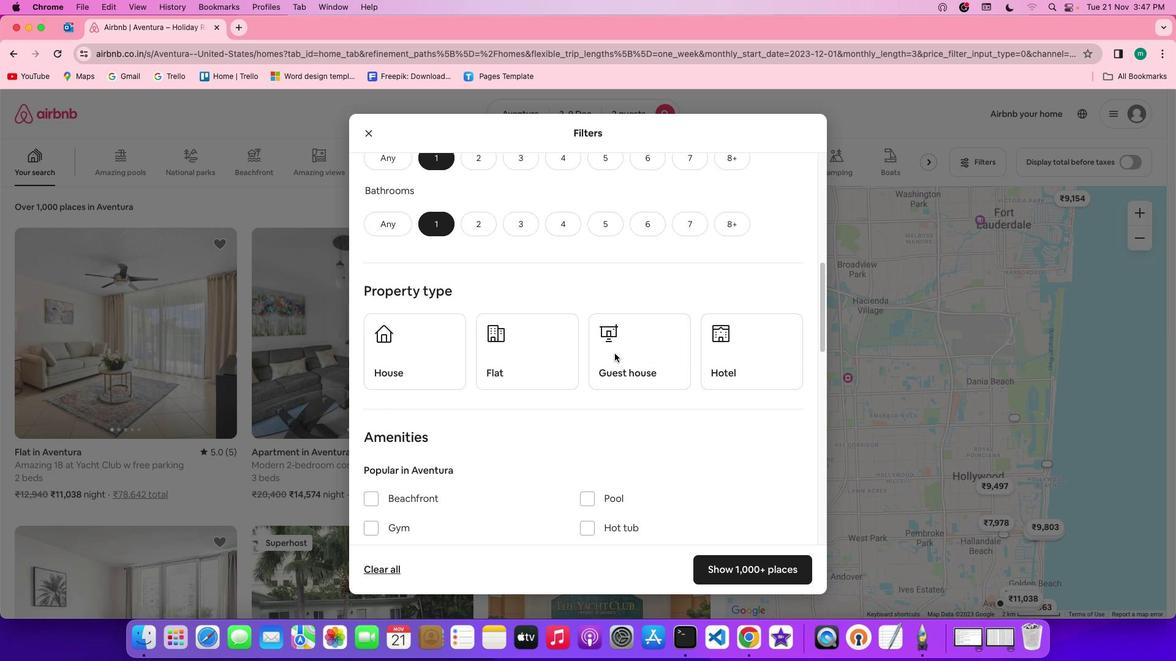 
Action: Mouse scrolled (614, 354) with delta (0, 0)
Screenshot: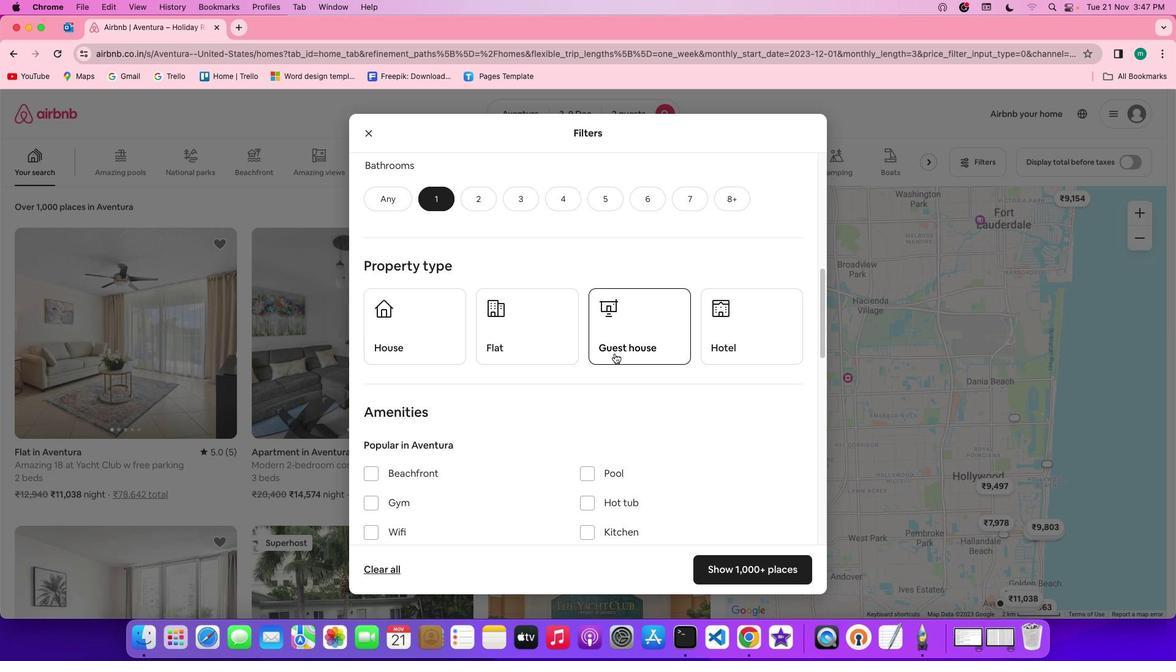 
Action: Mouse scrolled (614, 354) with delta (0, 0)
Screenshot: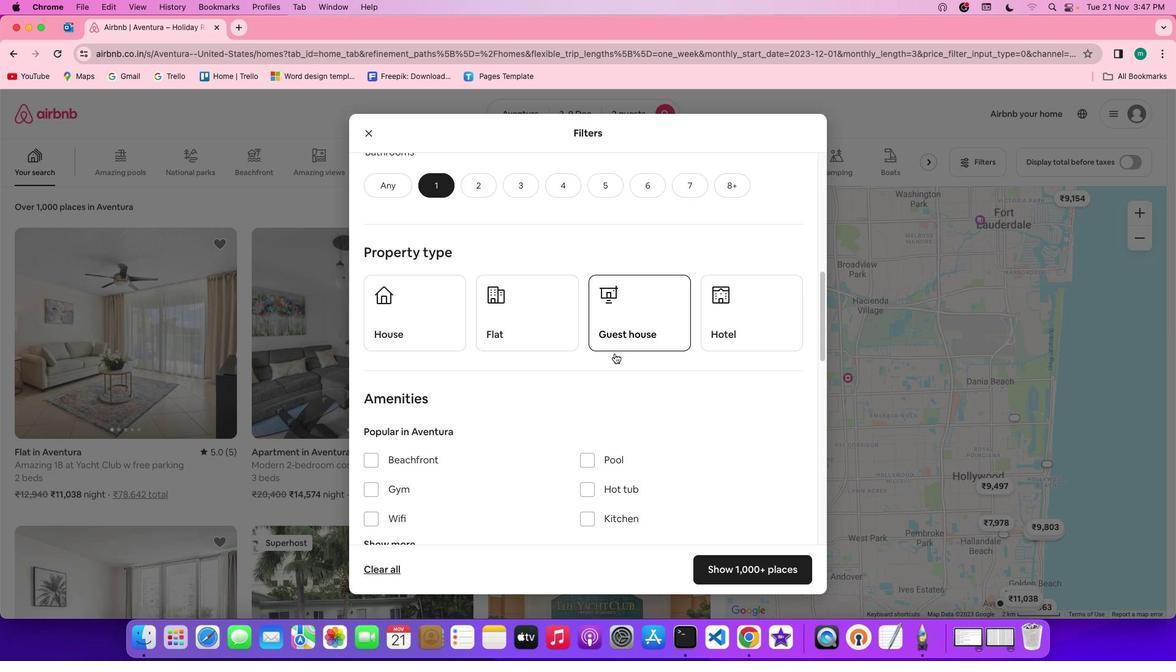 
Action: Mouse scrolled (614, 354) with delta (0, 0)
Screenshot: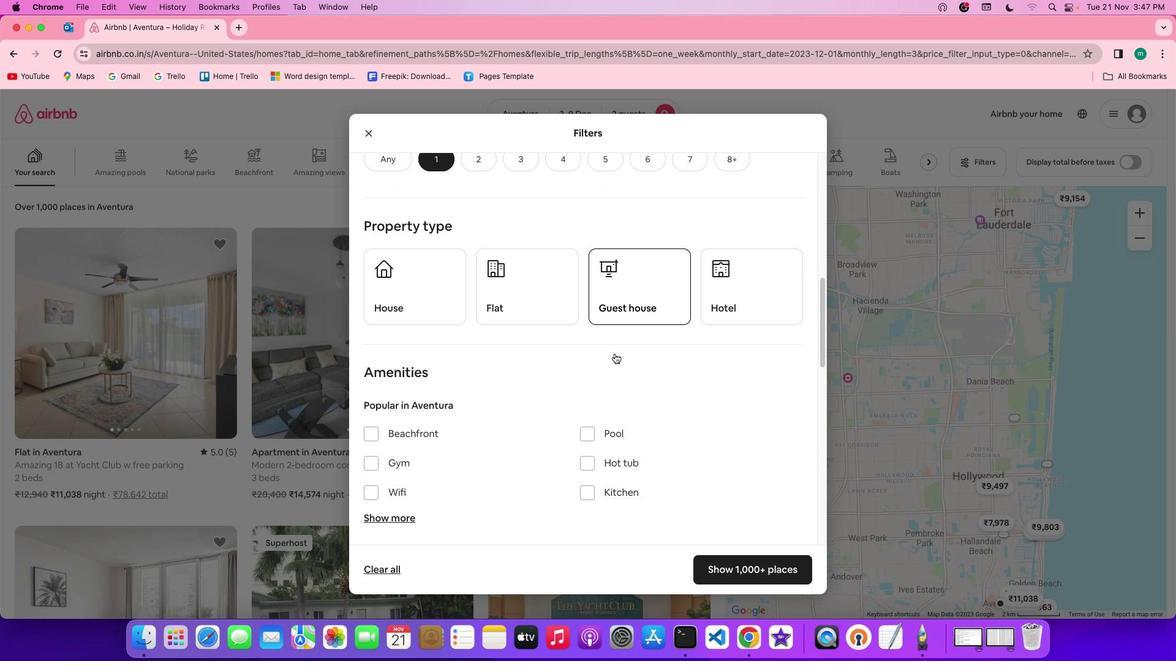 
Action: Mouse scrolled (614, 354) with delta (0, 0)
Screenshot: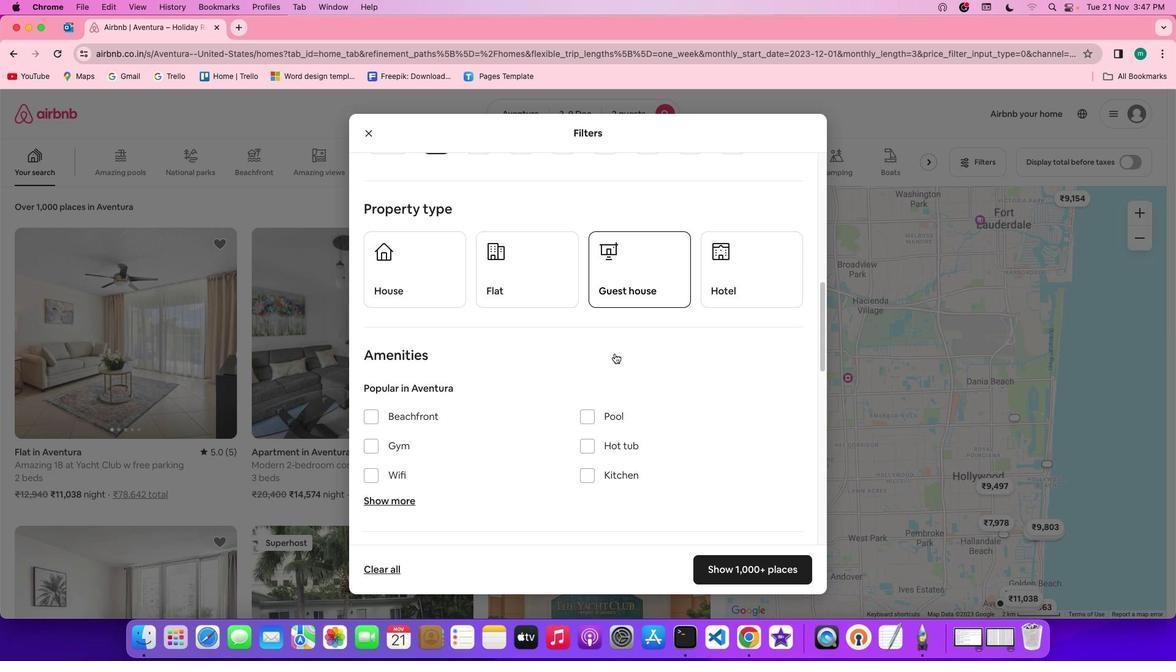 
Action: Mouse moved to (724, 267)
Screenshot: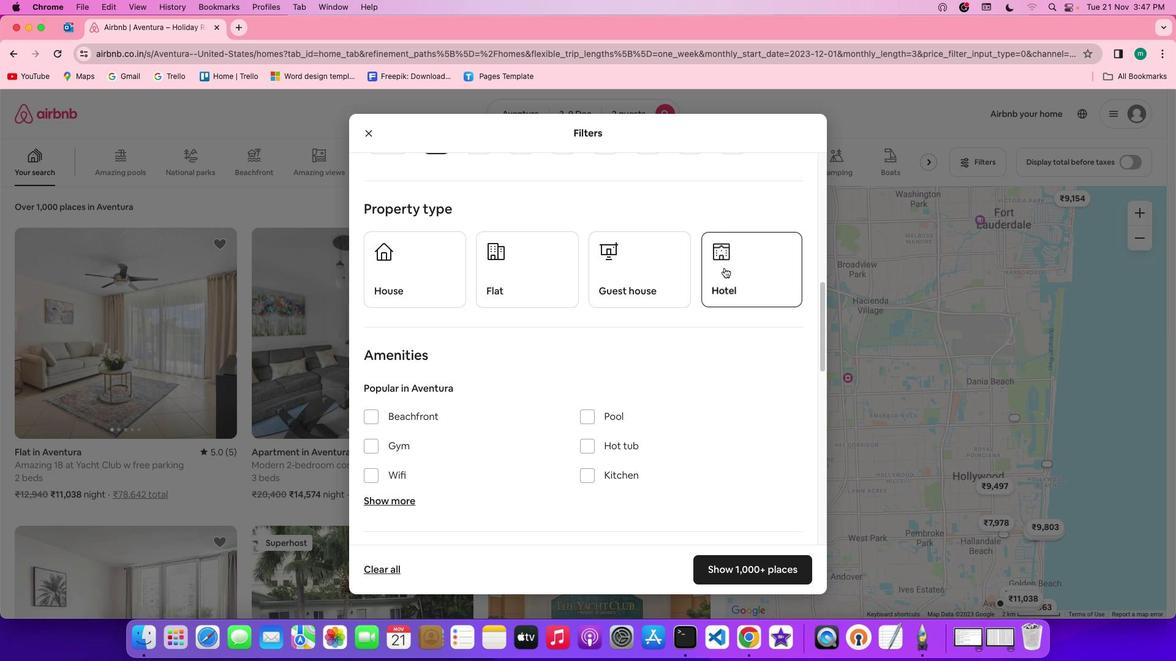 
Action: Mouse pressed left at (724, 267)
Screenshot: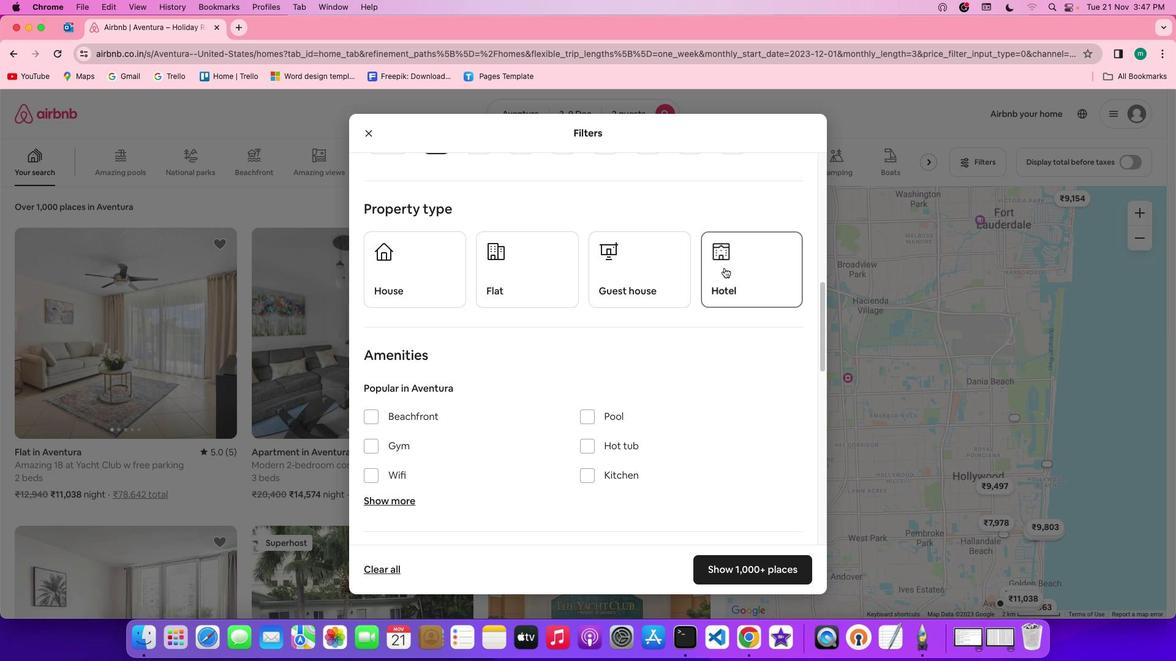 
Action: Mouse moved to (713, 357)
Screenshot: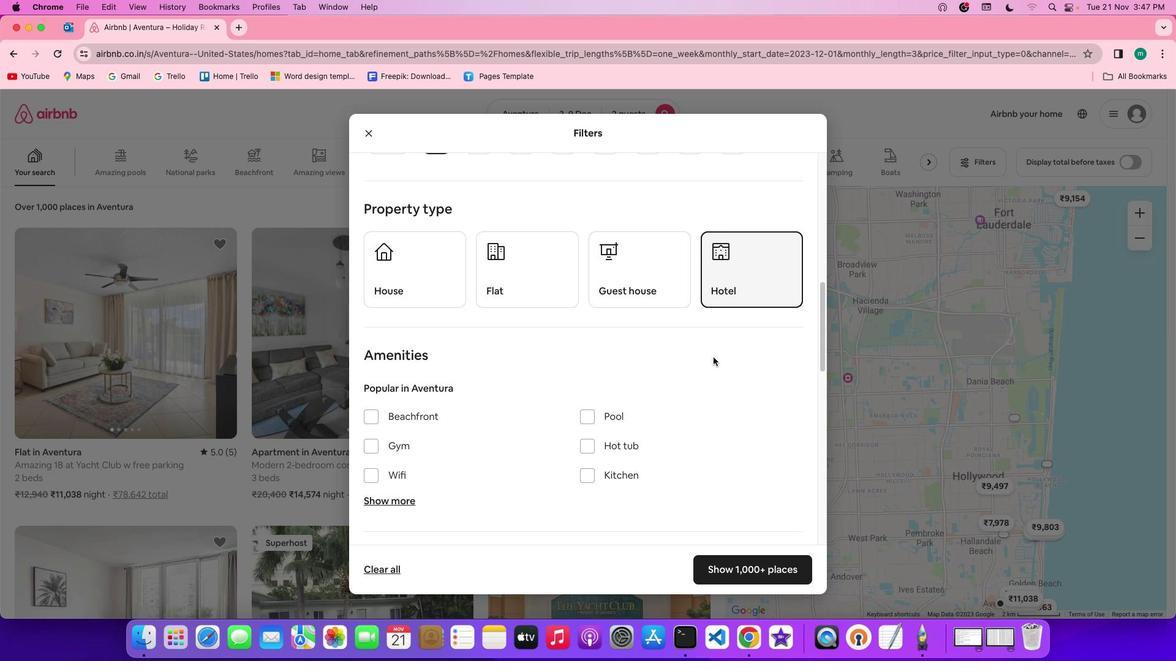 
Action: Mouse scrolled (713, 357) with delta (0, 0)
Screenshot: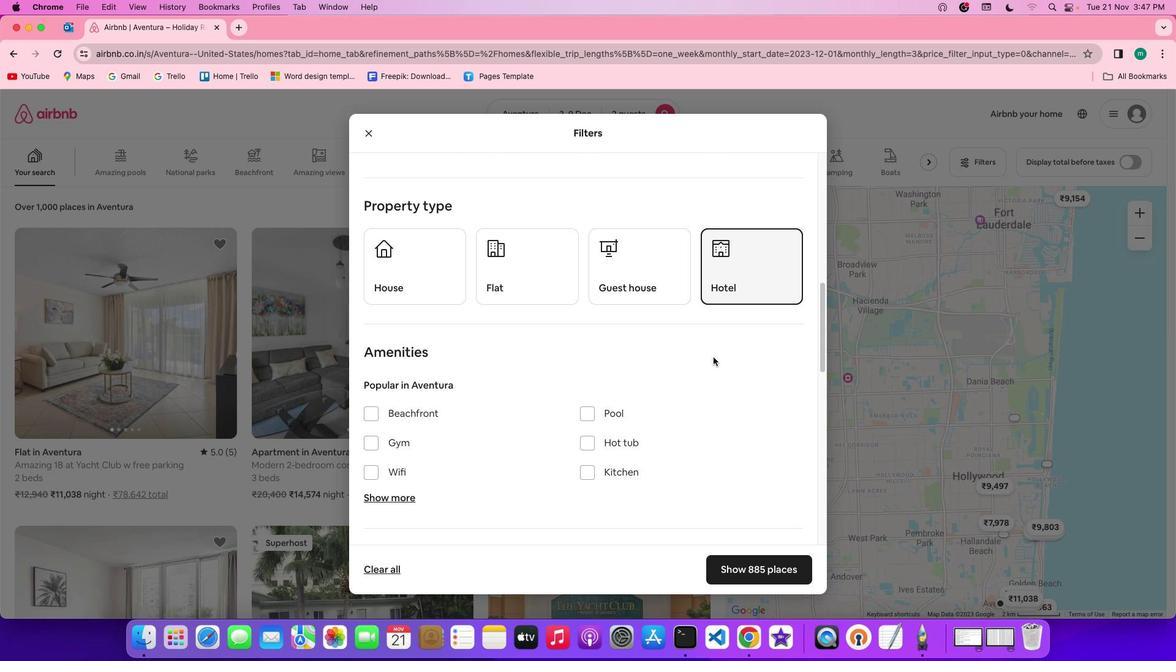 
Action: Mouse scrolled (713, 357) with delta (0, 0)
Screenshot: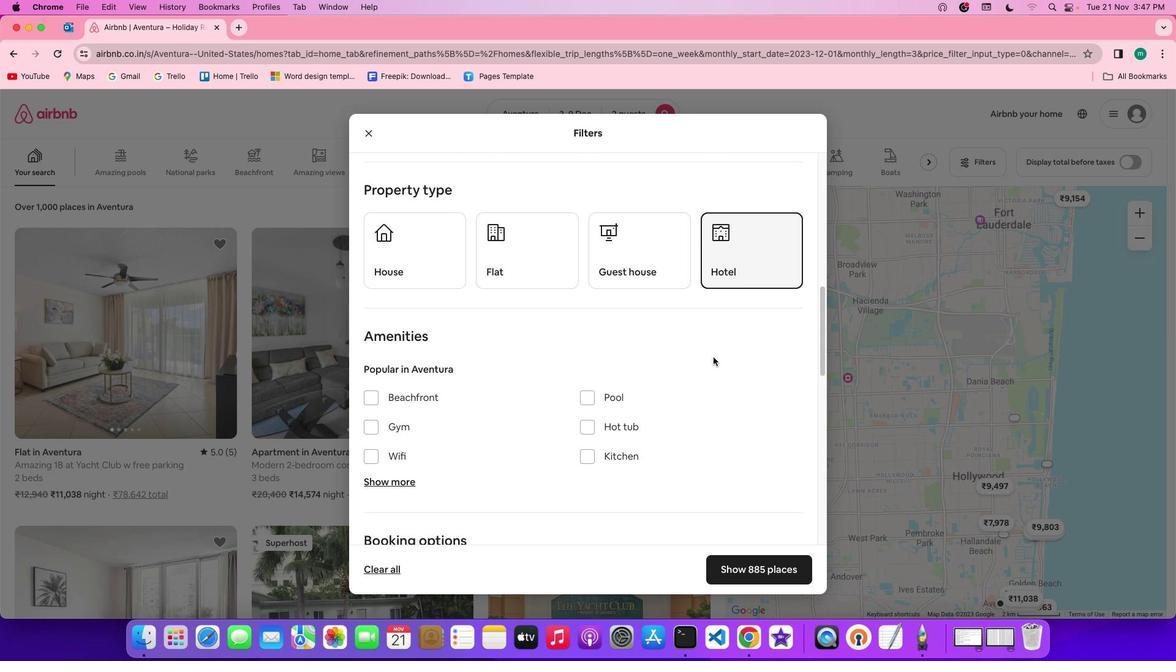 
Action: Mouse scrolled (713, 357) with delta (0, 0)
Screenshot: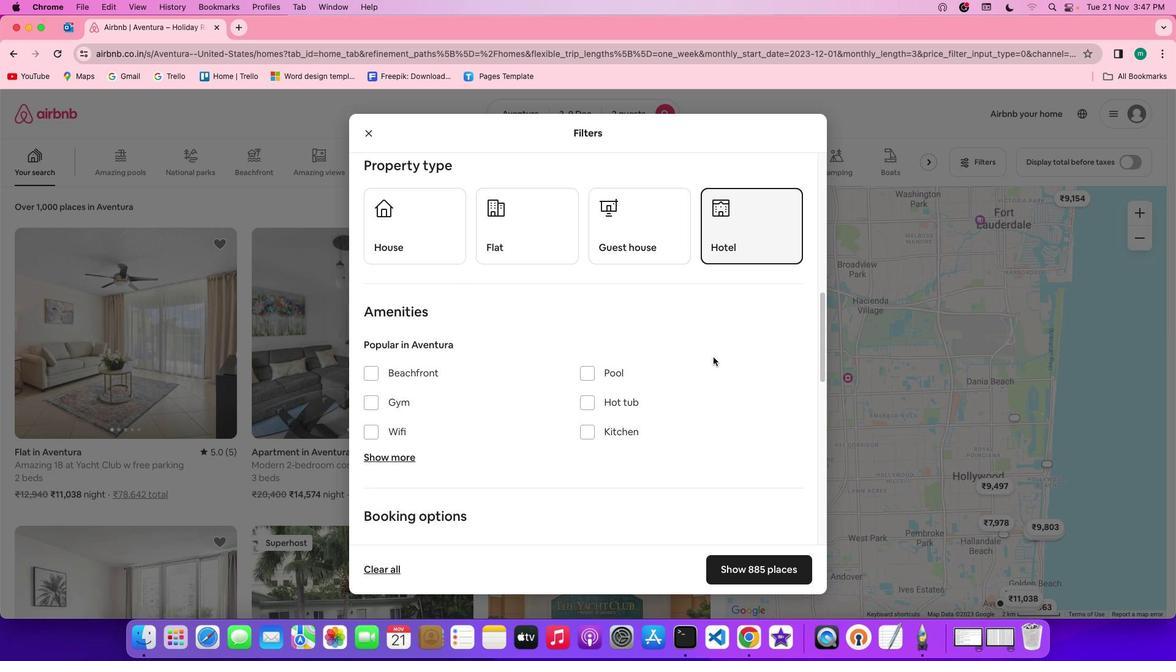 
Action: Mouse scrolled (713, 357) with delta (0, 0)
Screenshot: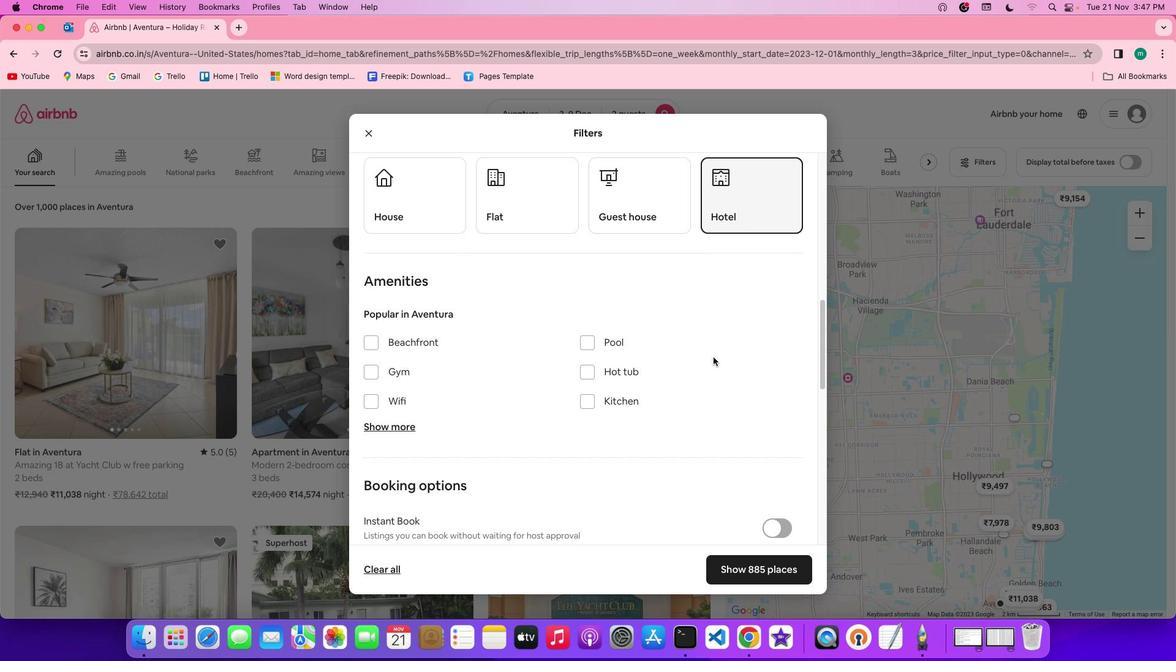 
Action: Mouse scrolled (713, 357) with delta (0, 0)
Screenshot: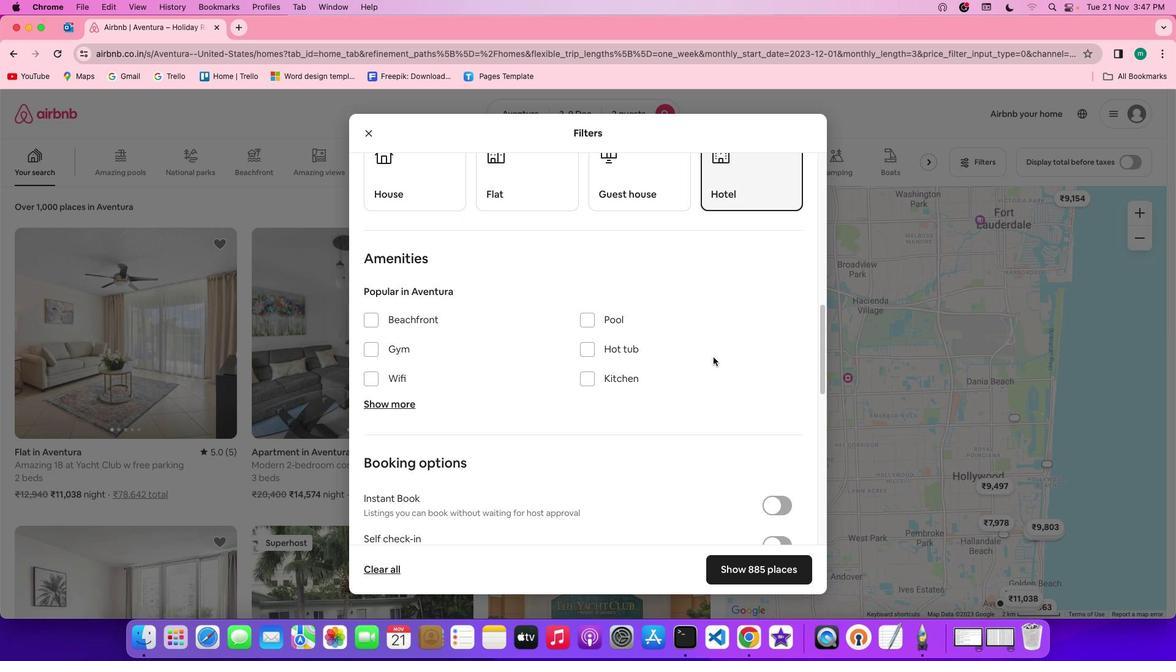 
Action: Mouse scrolled (713, 357) with delta (0, 0)
Screenshot: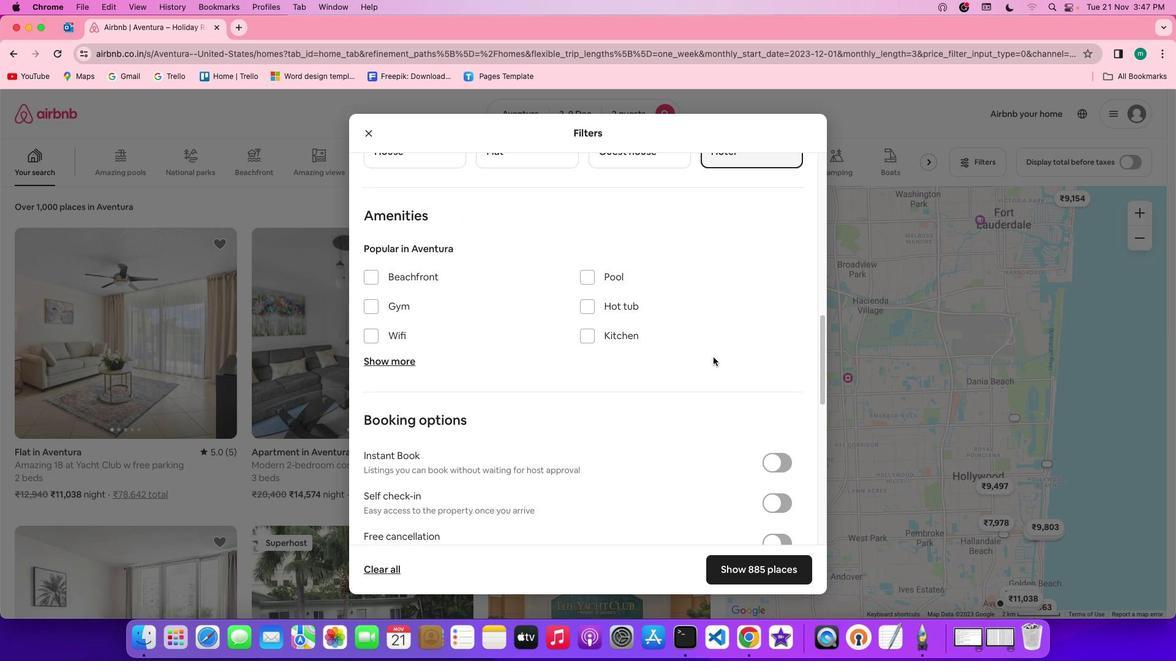 
Action: Mouse scrolled (713, 357) with delta (0, -1)
Screenshot: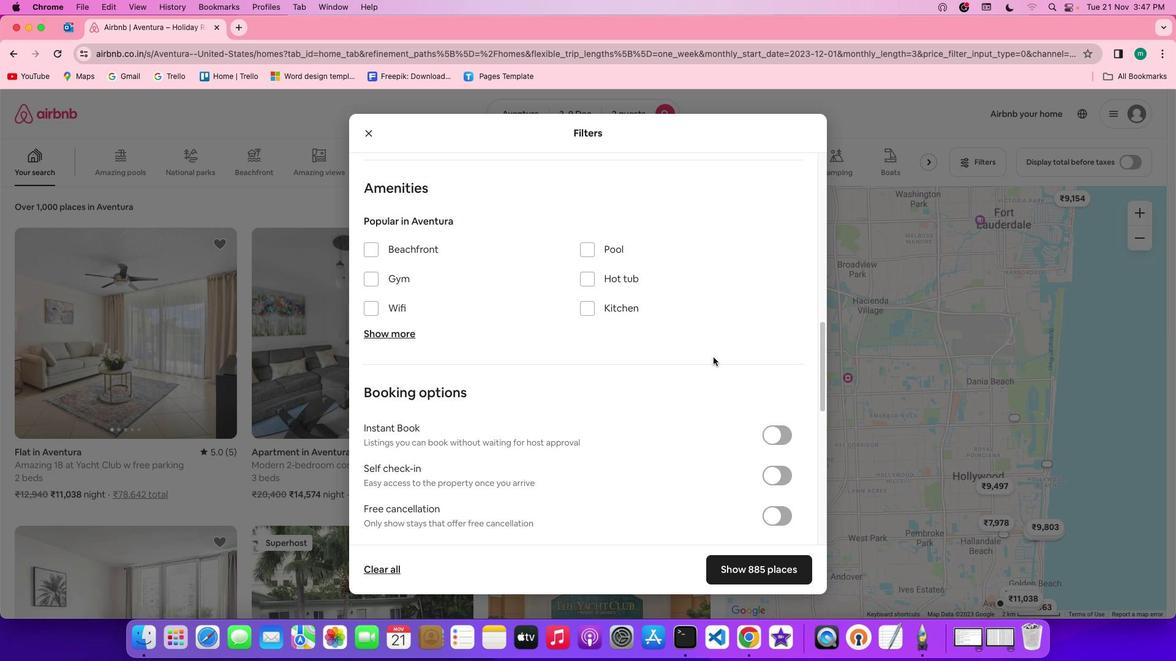 
Action: Mouse scrolled (713, 357) with delta (0, -2)
Screenshot: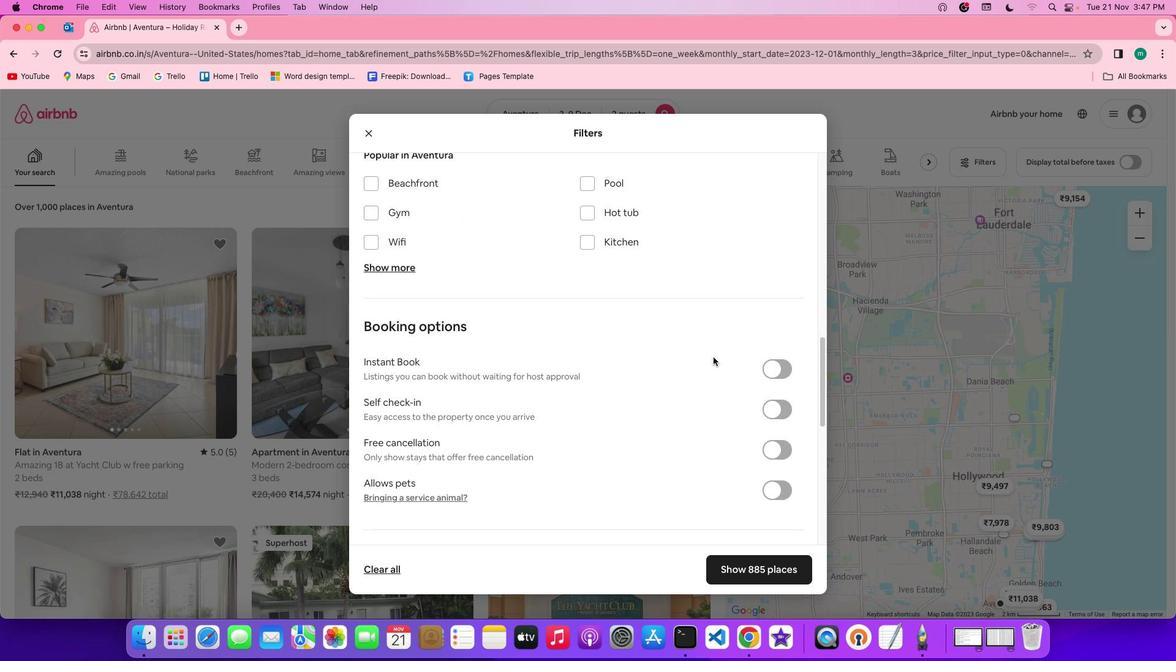 
Action: Mouse scrolled (713, 357) with delta (0, -2)
Screenshot: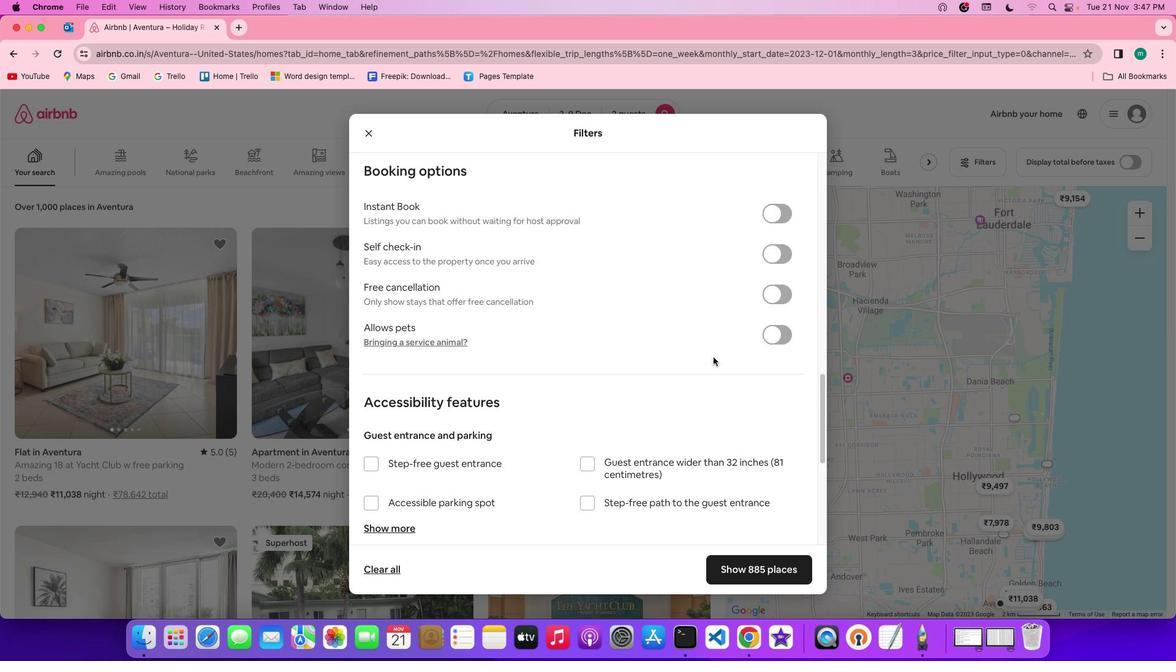 
Action: Mouse scrolled (713, 357) with delta (0, 0)
Screenshot: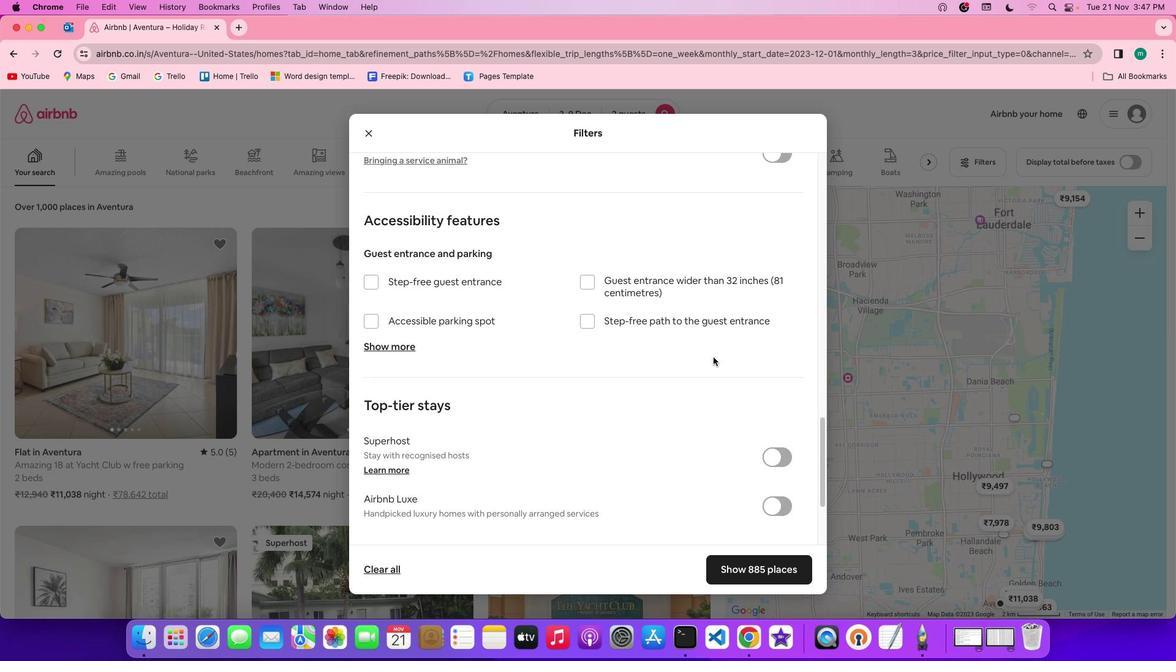 
Action: Mouse scrolled (713, 357) with delta (0, 0)
Screenshot: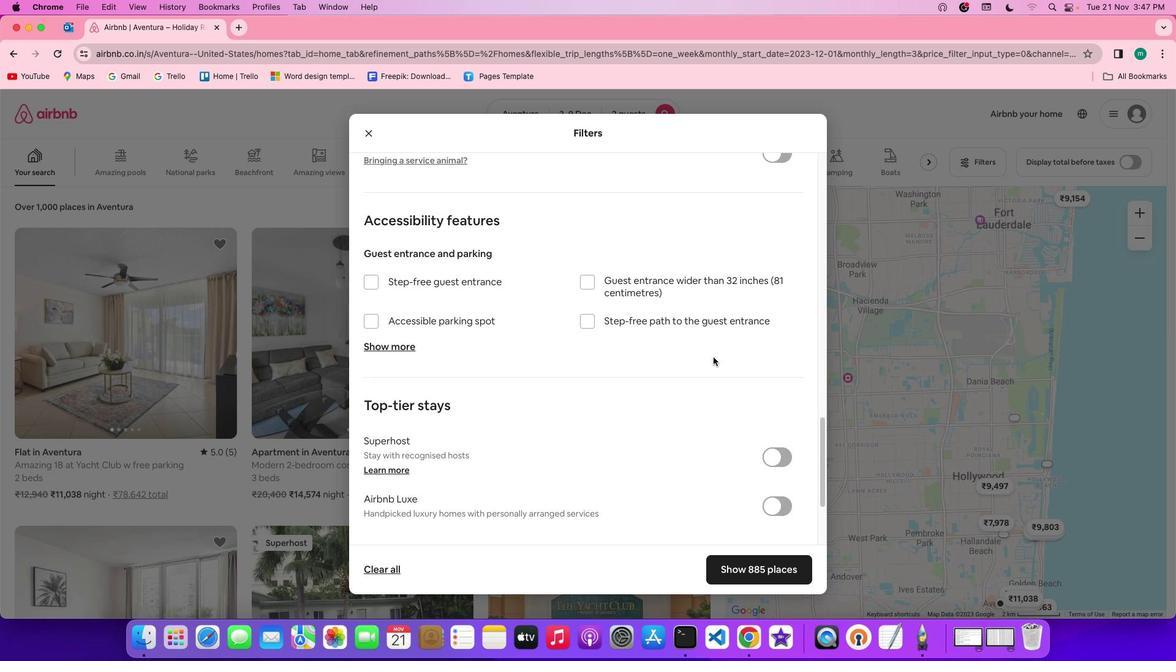 
Action: Mouse scrolled (713, 357) with delta (0, -1)
Screenshot: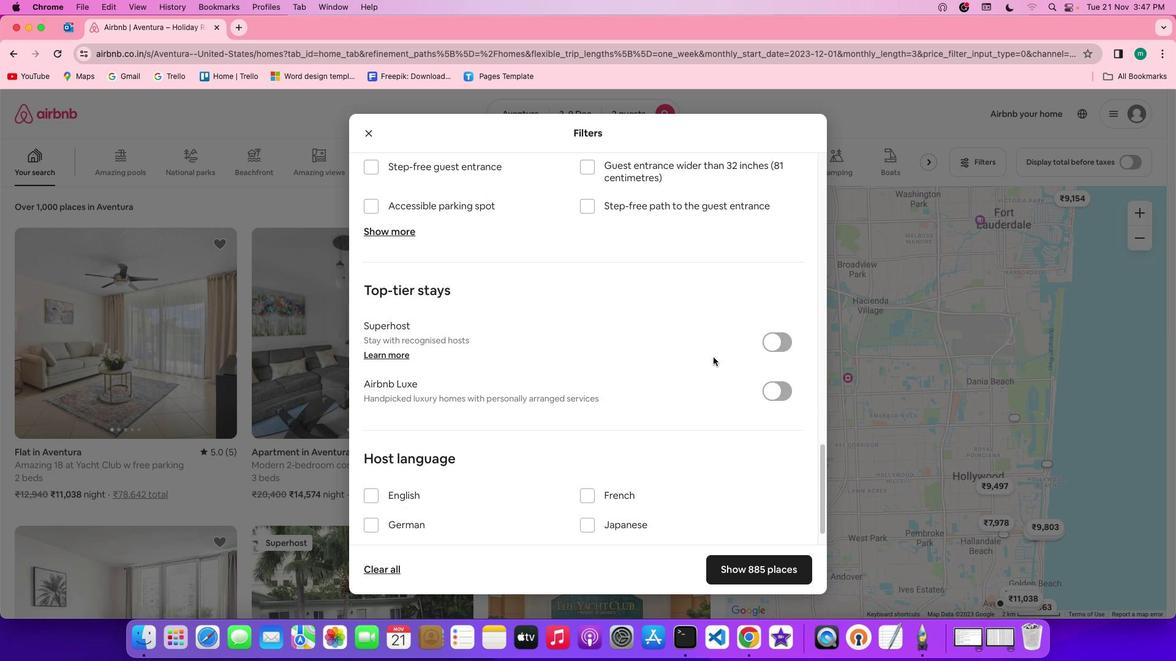 
Action: Mouse scrolled (713, 357) with delta (0, -3)
Screenshot: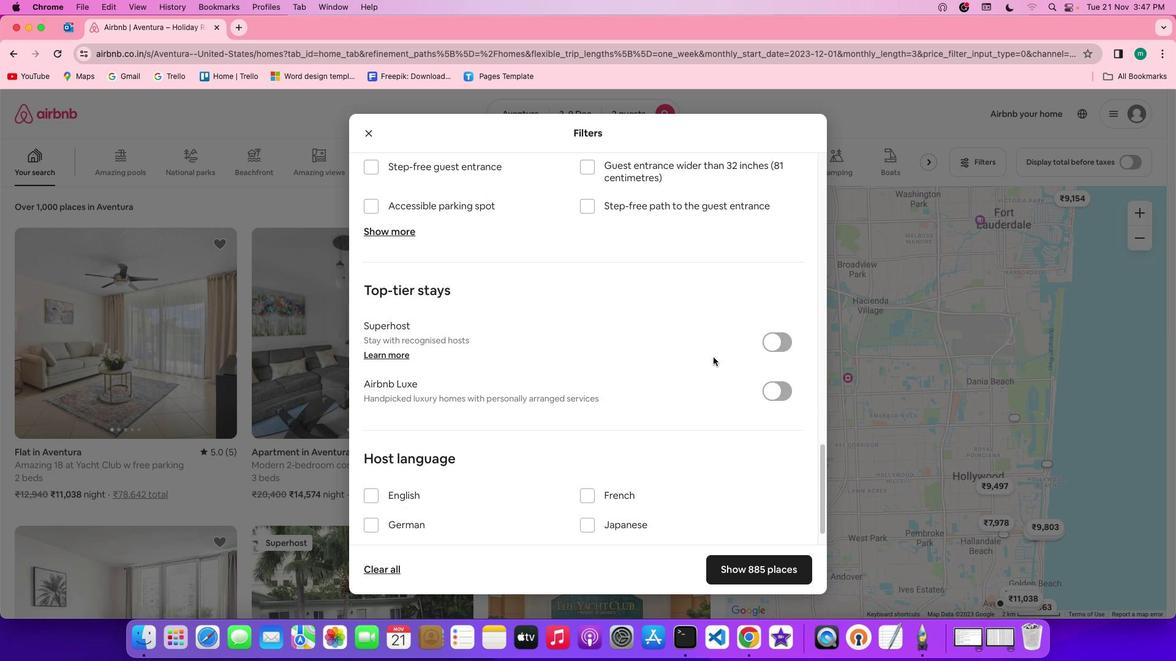 
Action: Mouse scrolled (713, 357) with delta (0, -3)
Screenshot: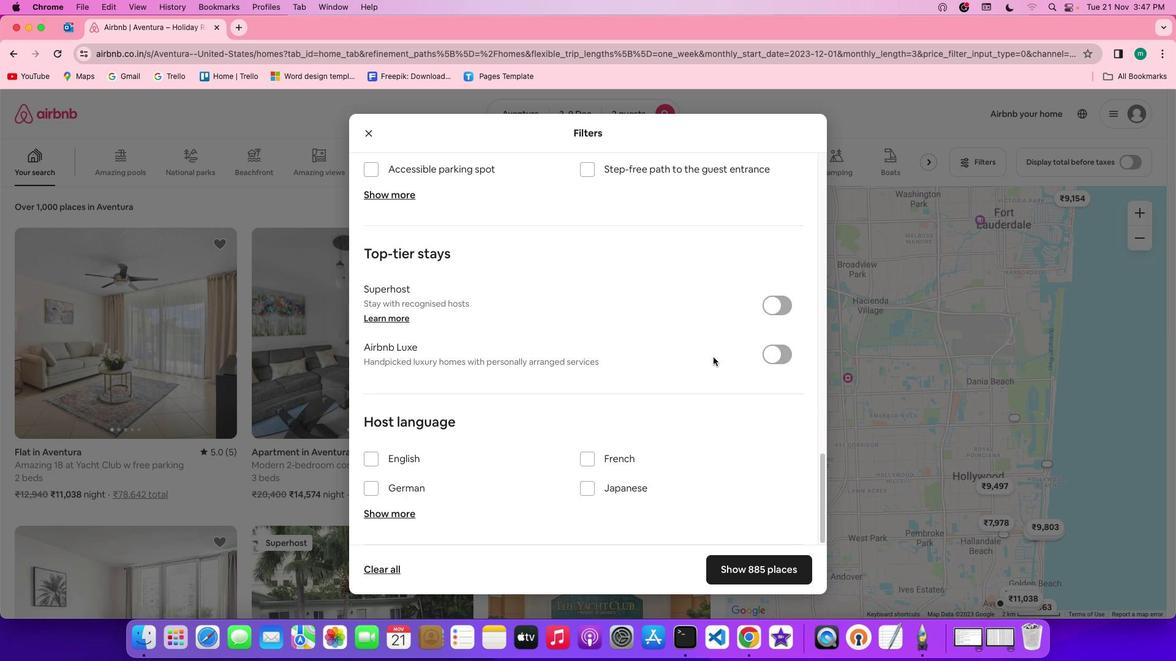 
Action: Mouse scrolled (713, 357) with delta (0, 0)
Screenshot: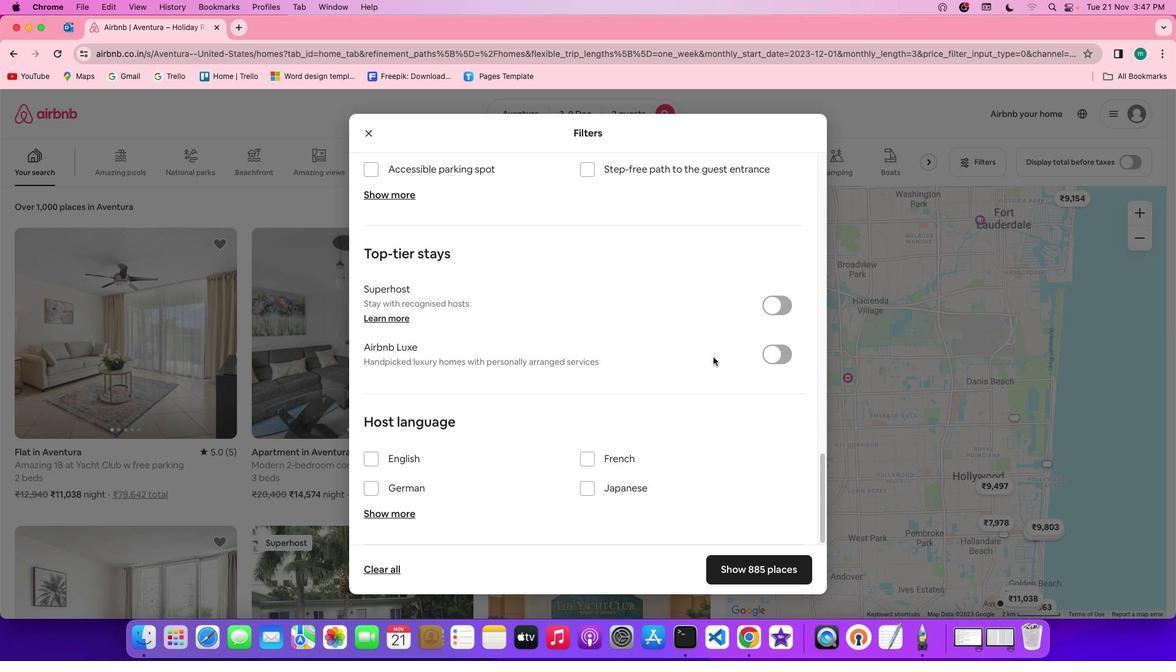 
Action: Mouse scrolled (713, 357) with delta (0, 0)
Screenshot: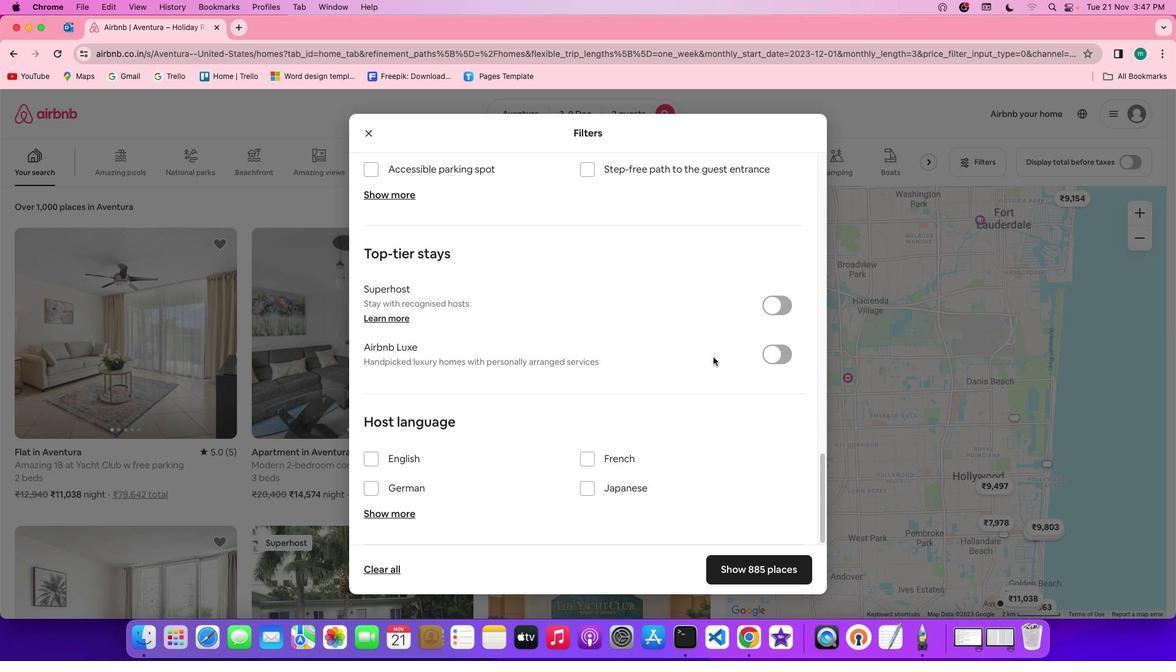 
Action: Mouse scrolled (713, 357) with delta (0, -2)
Screenshot: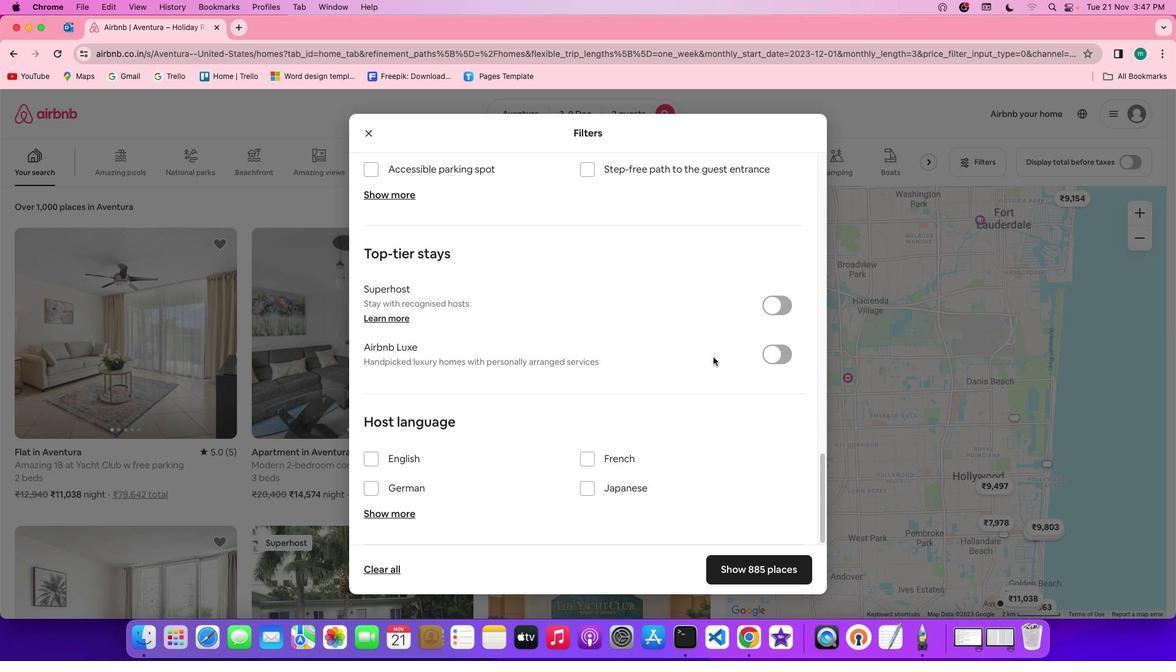 
Action: Mouse scrolled (713, 357) with delta (0, -3)
Screenshot: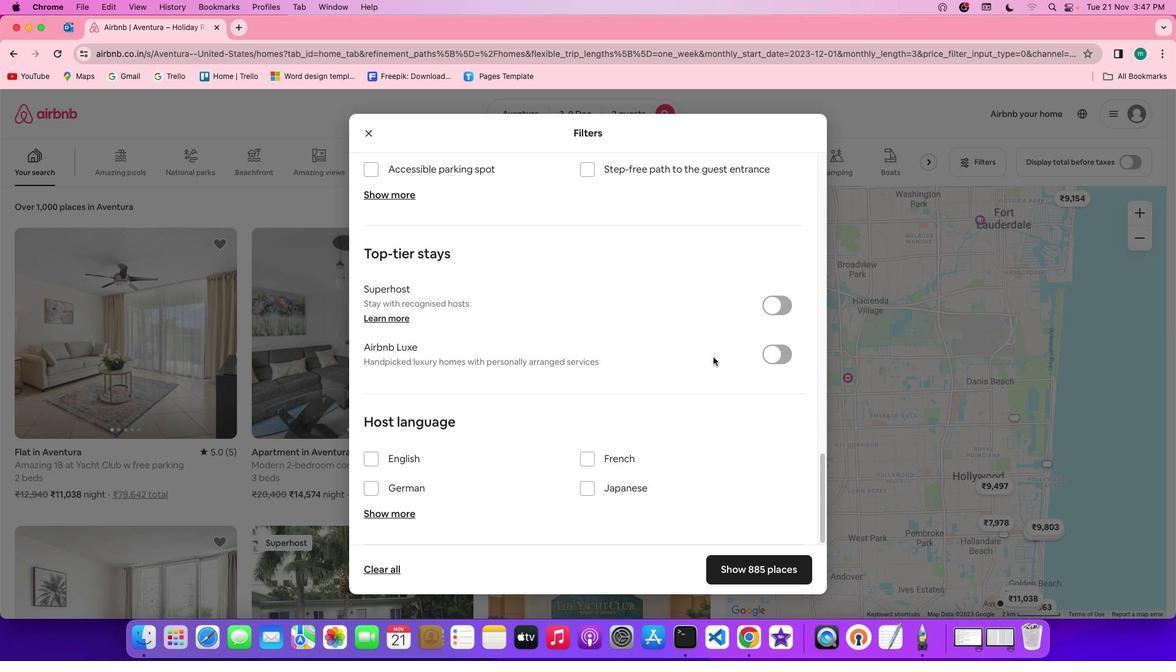 
Action: Mouse scrolled (713, 357) with delta (0, -3)
Screenshot: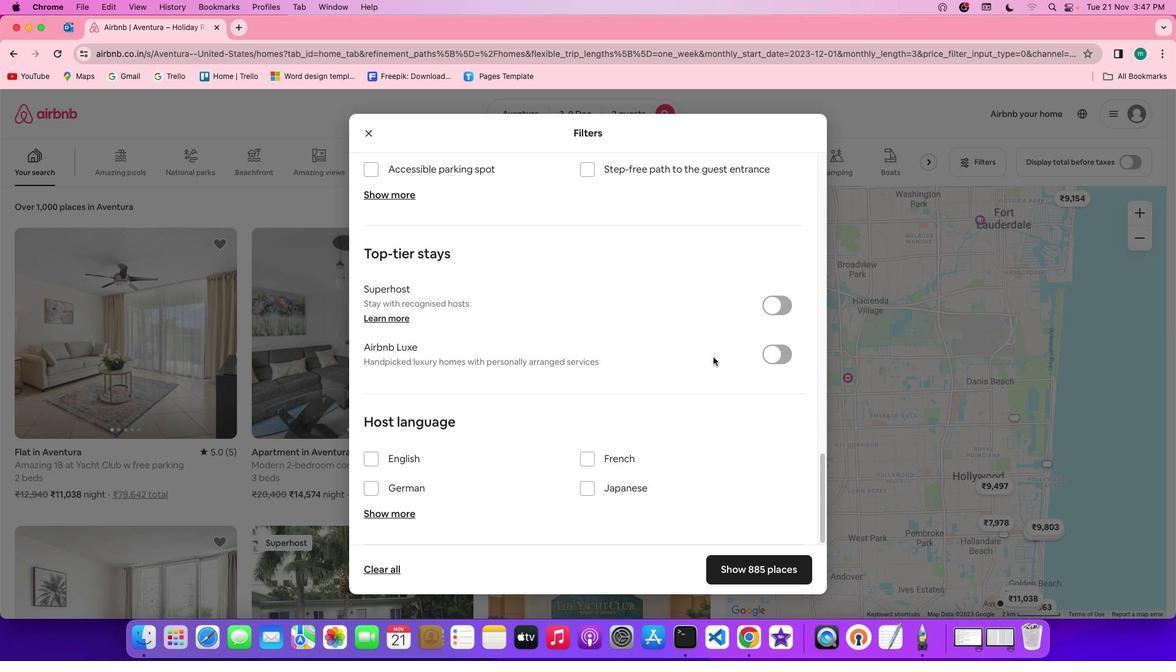 
Action: Mouse scrolled (713, 357) with delta (0, -3)
Screenshot: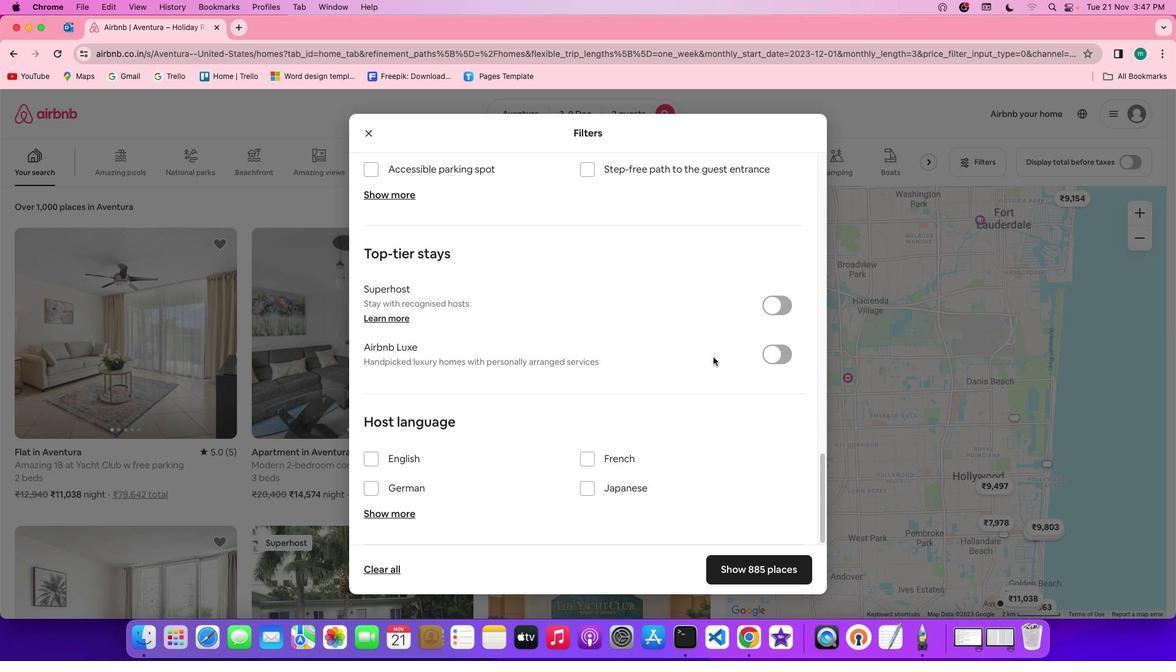 
Action: Mouse moved to (735, 561)
Screenshot: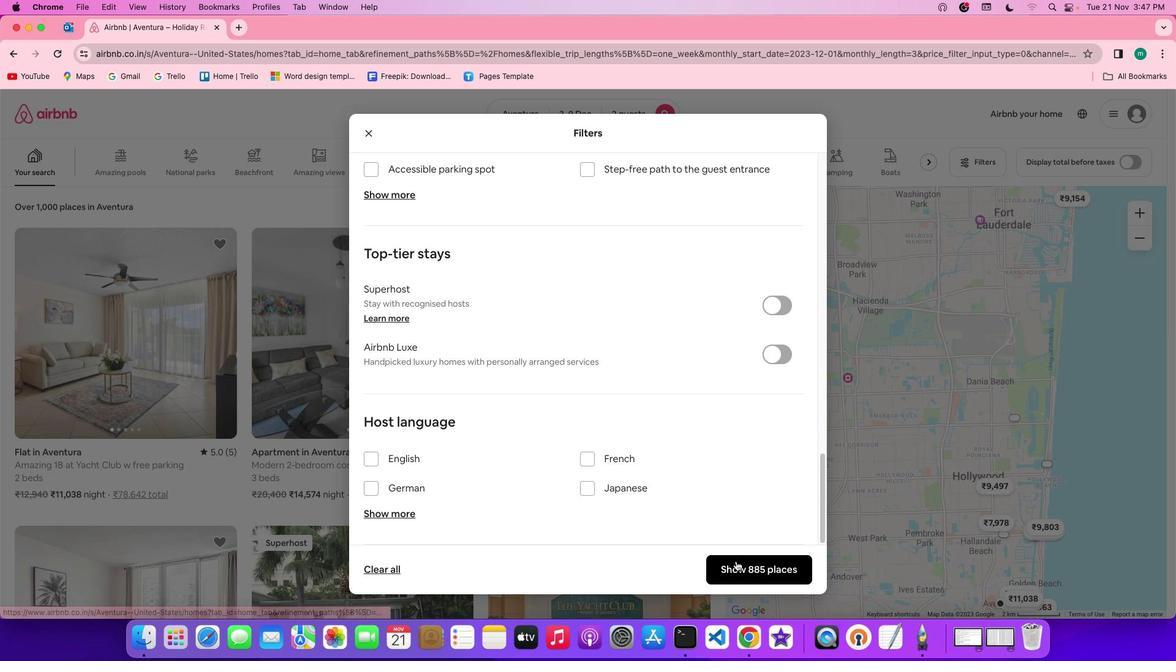 
Action: Mouse pressed left at (735, 561)
Screenshot: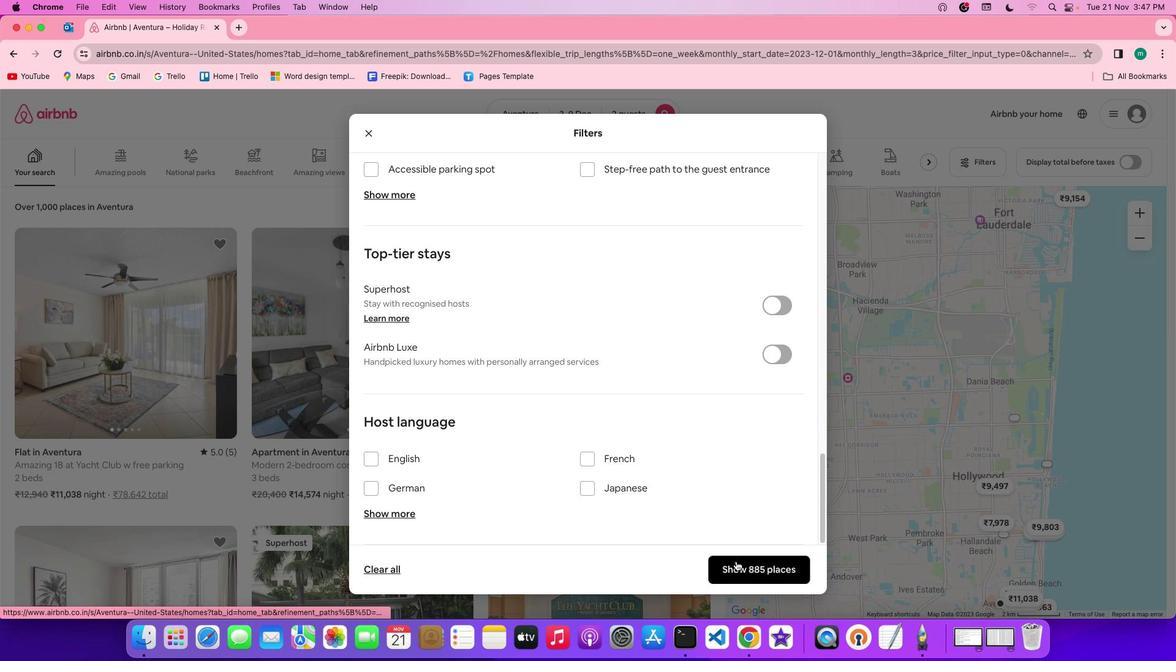 
Action: Mouse moved to (181, 346)
Screenshot: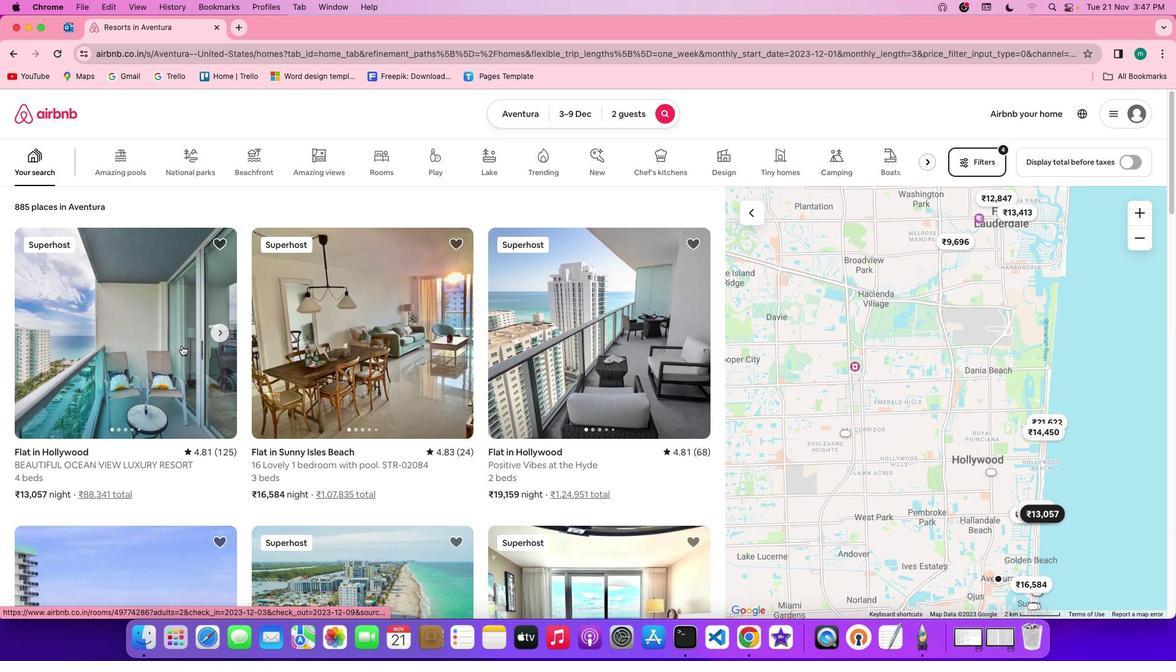 
Action: Mouse pressed left at (181, 346)
Screenshot: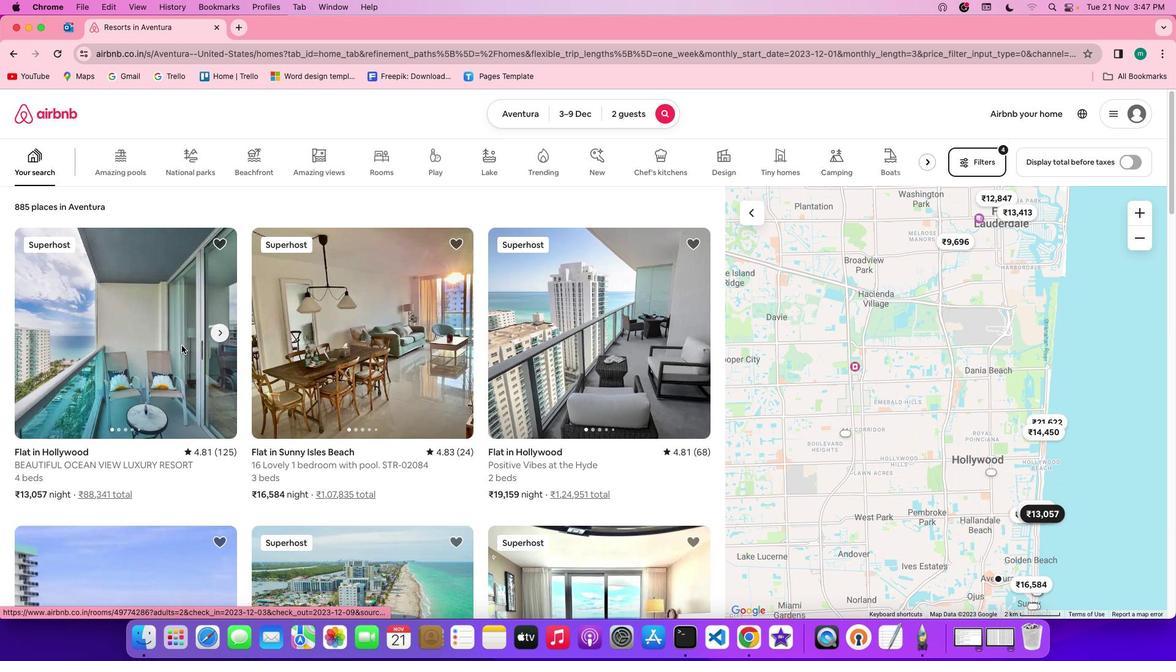 
Action: Mouse moved to (892, 460)
Screenshot: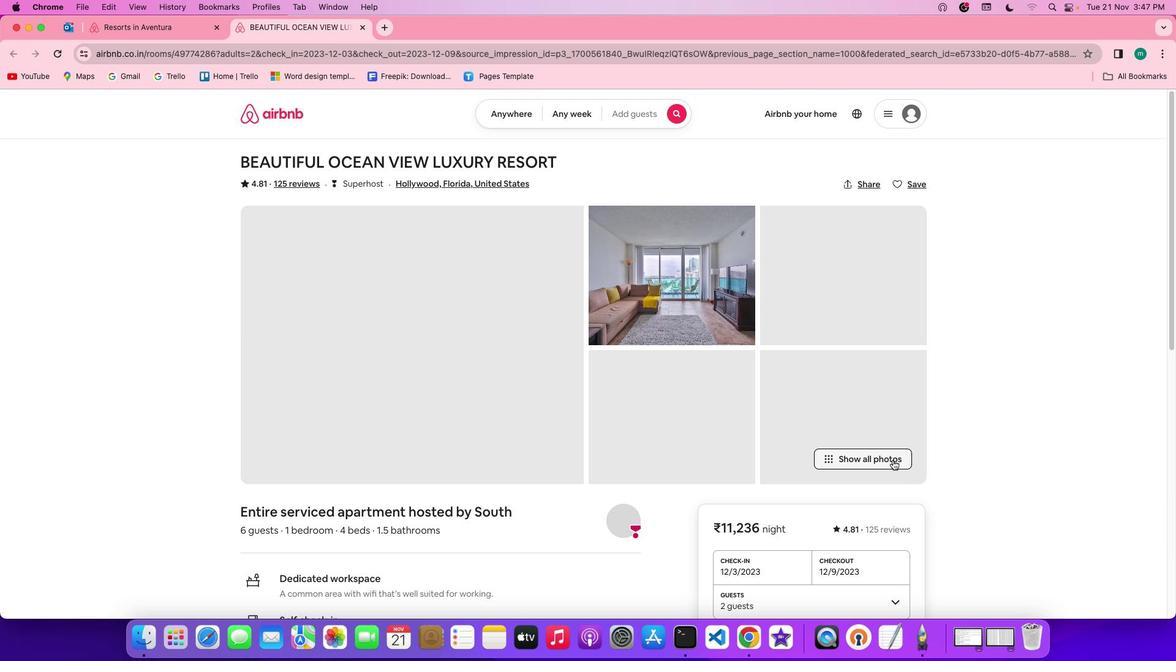 
Action: Mouse pressed left at (892, 460)
Screenshot: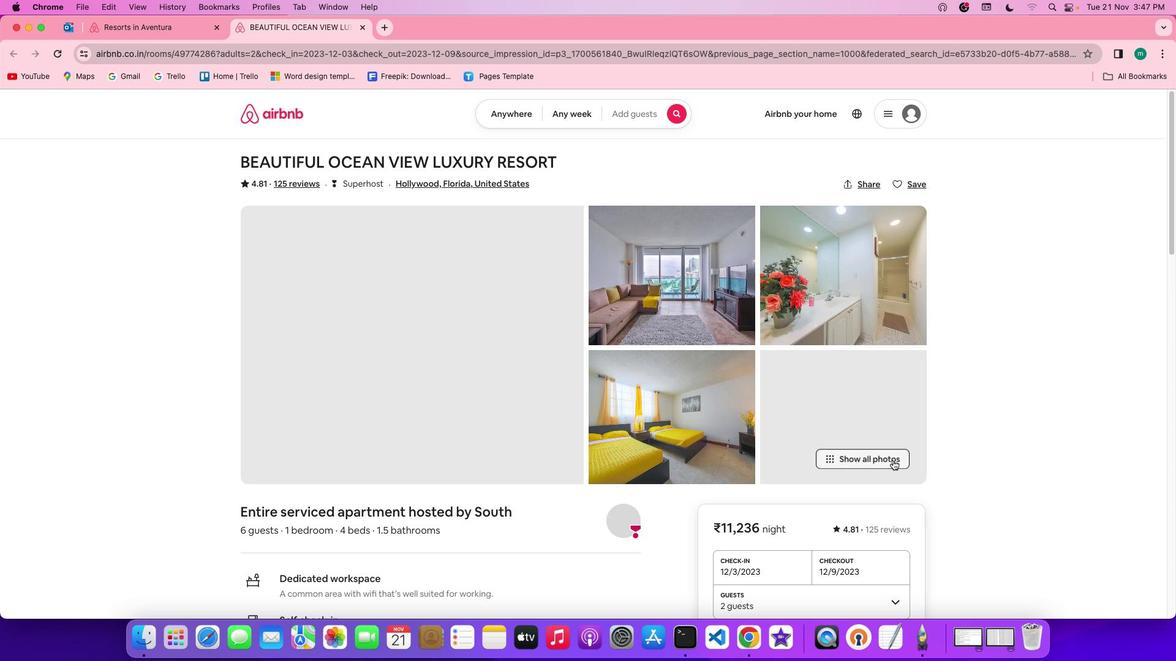 
Action: Mouse moved to (600, 444)
Screenshot: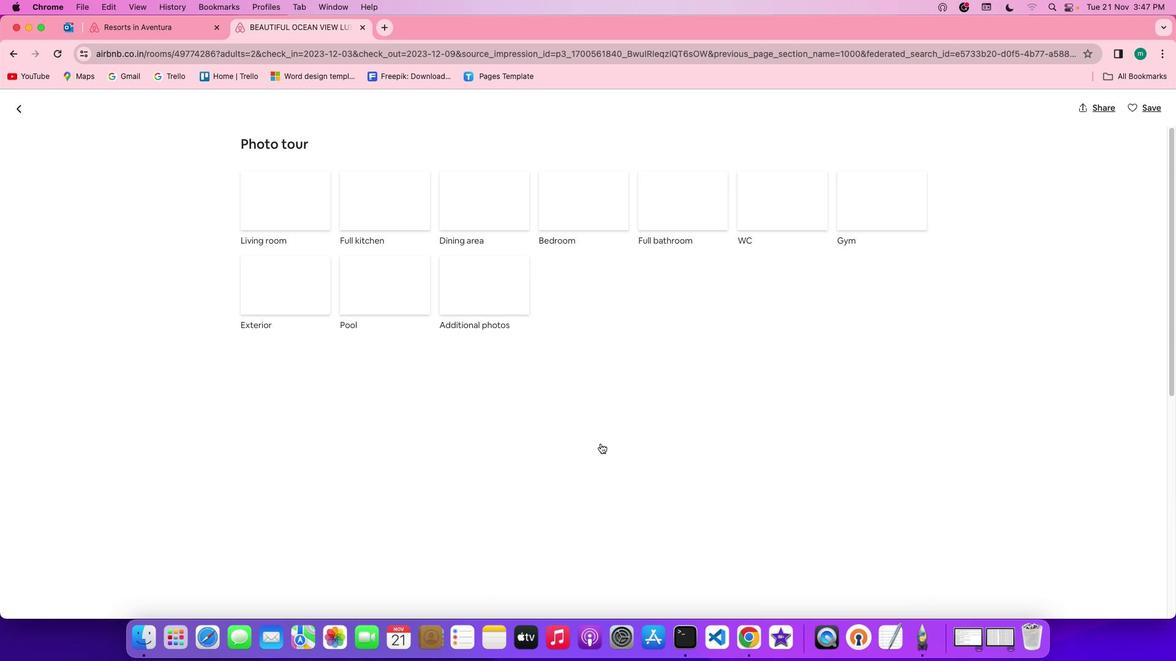 
Action: Mouse scrolled (600, 444) with delta (0, 0)
Screenshot: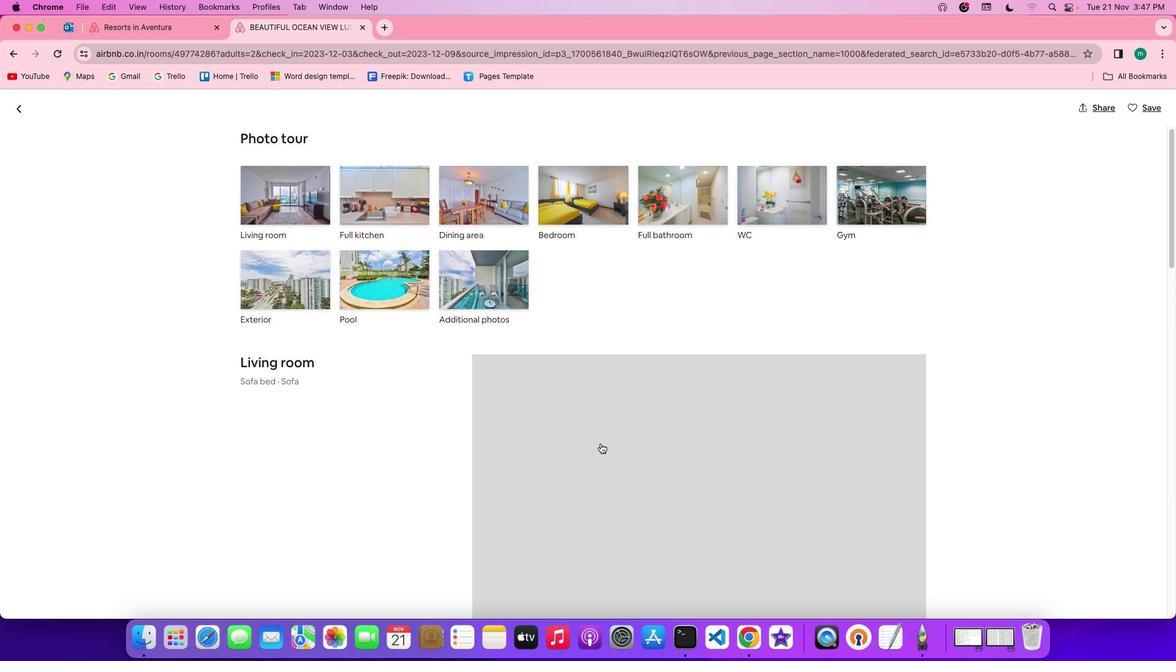 
Action: Mouse scrolled (600, 444) with delta (0, 0)
Screenshot: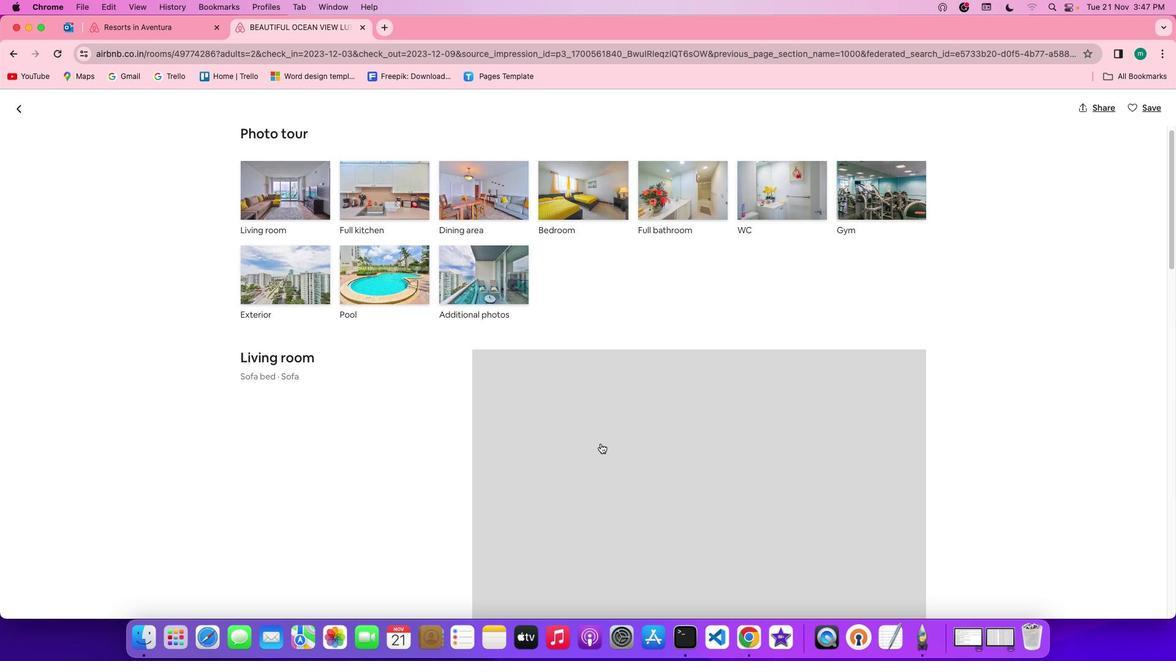 
Action: Mouse scrolled (600, 444) with delta (0, 0)
Screenshot: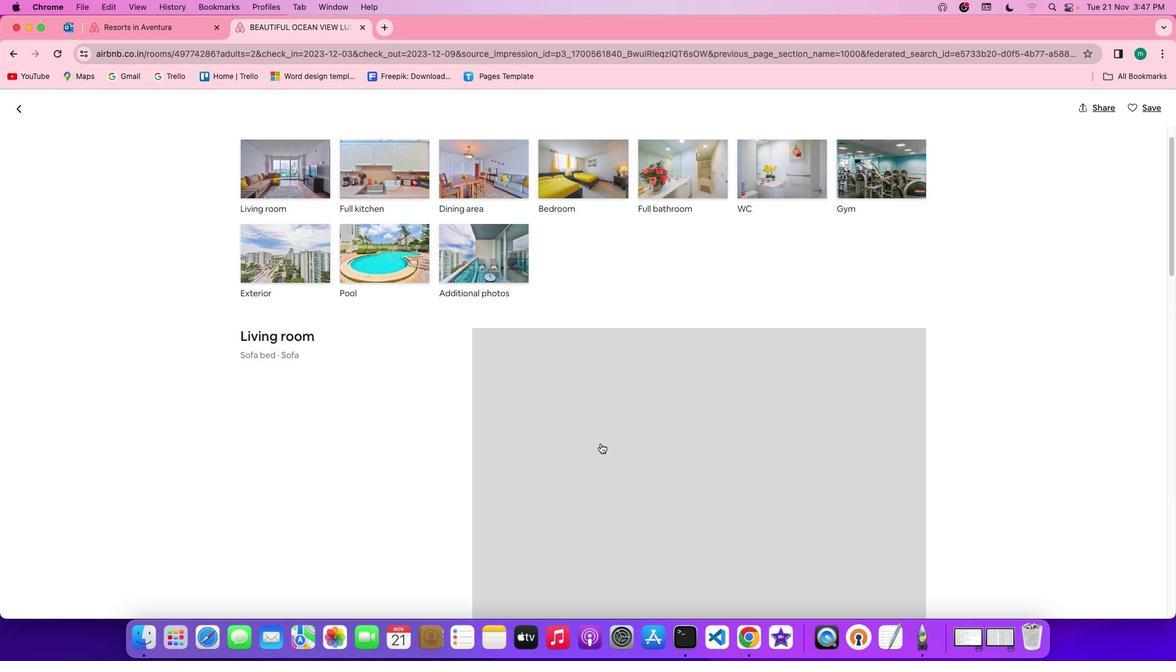 
Action: Mouse scrolled (600, 444) with delta (0, 0)
Screenshot: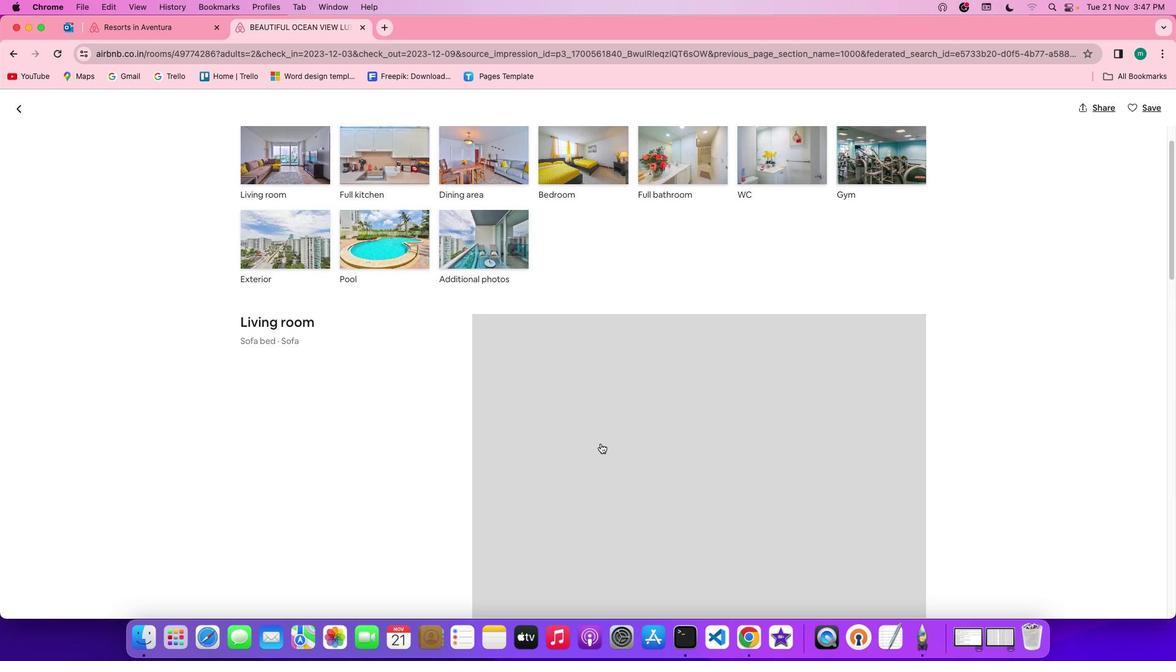 
Action: Mouse scrolled (600, 444) with delta (0, 0)
Screenshot: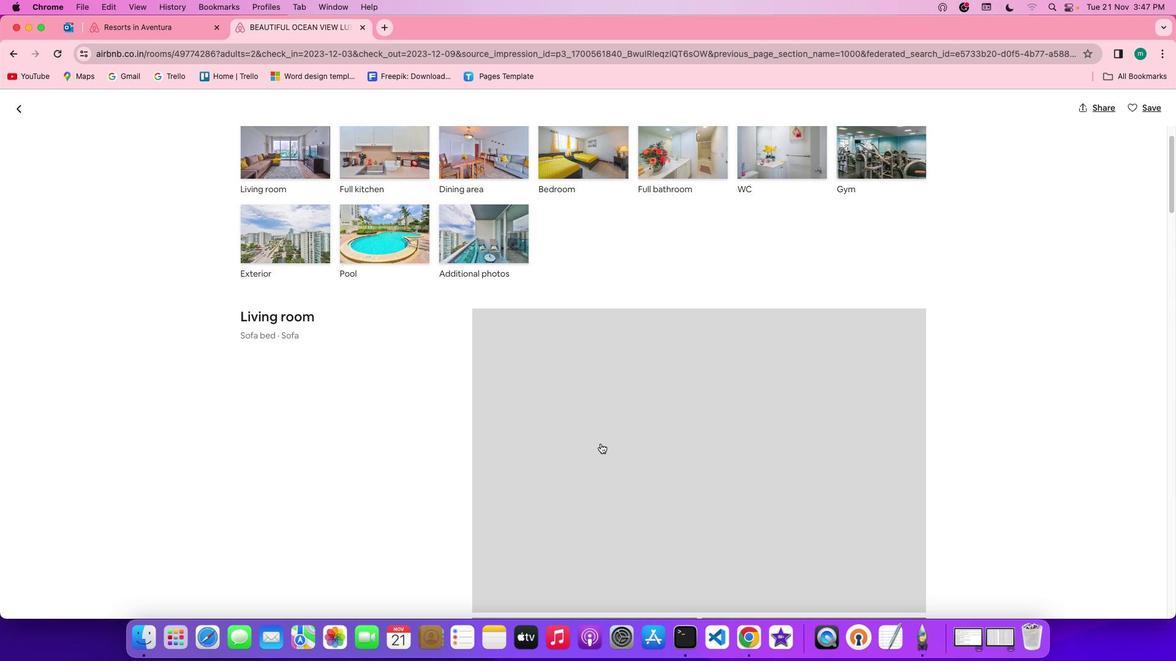 
Action: Mouse scrolled (600, 444) with delta (0, 0)
Screenshot: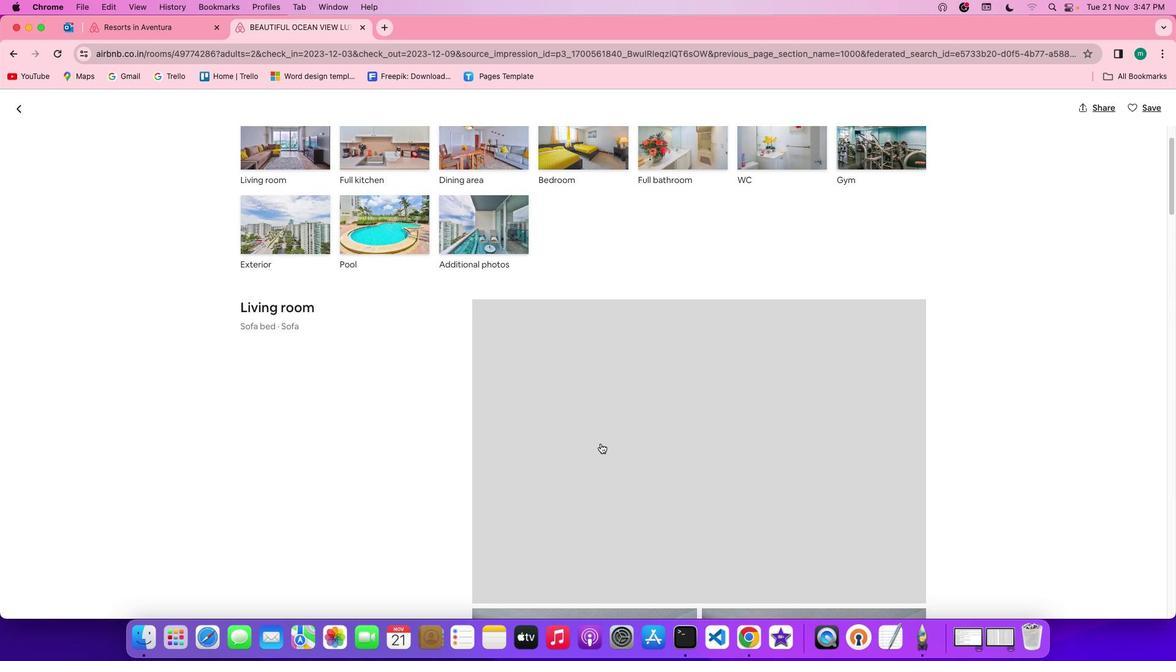 
Action: Mouse scrolled (600, 444) with delta (0, -1)
Screenshot: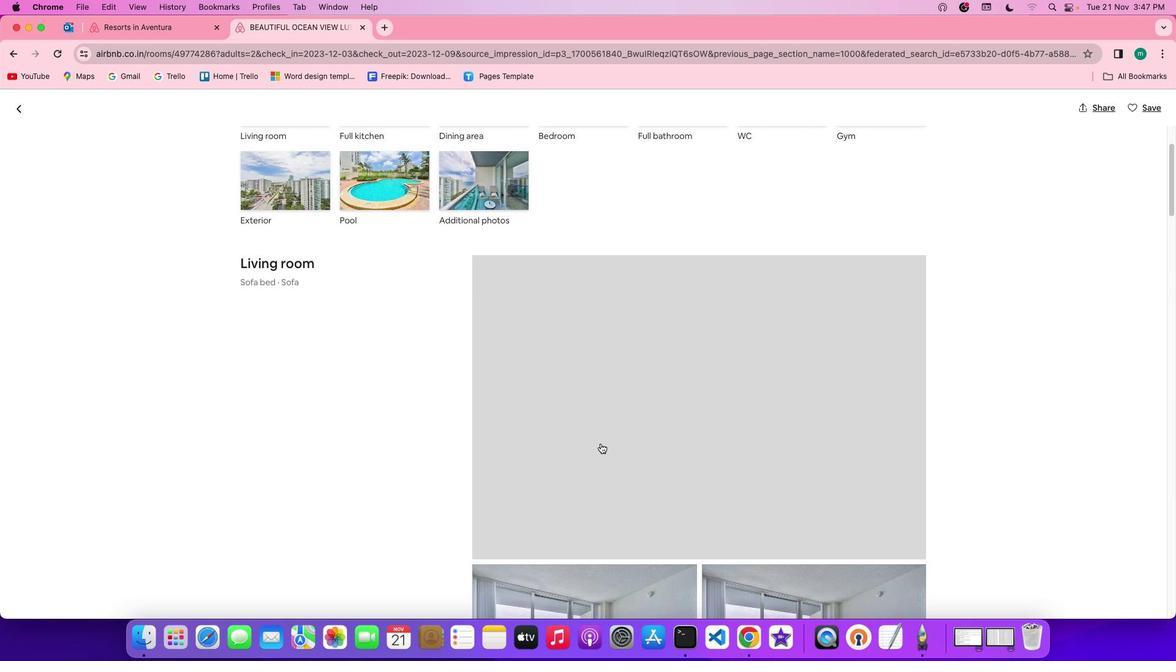 
Action: Mouse scrolled (600, 444) with delta (0, -1)
Screenshot: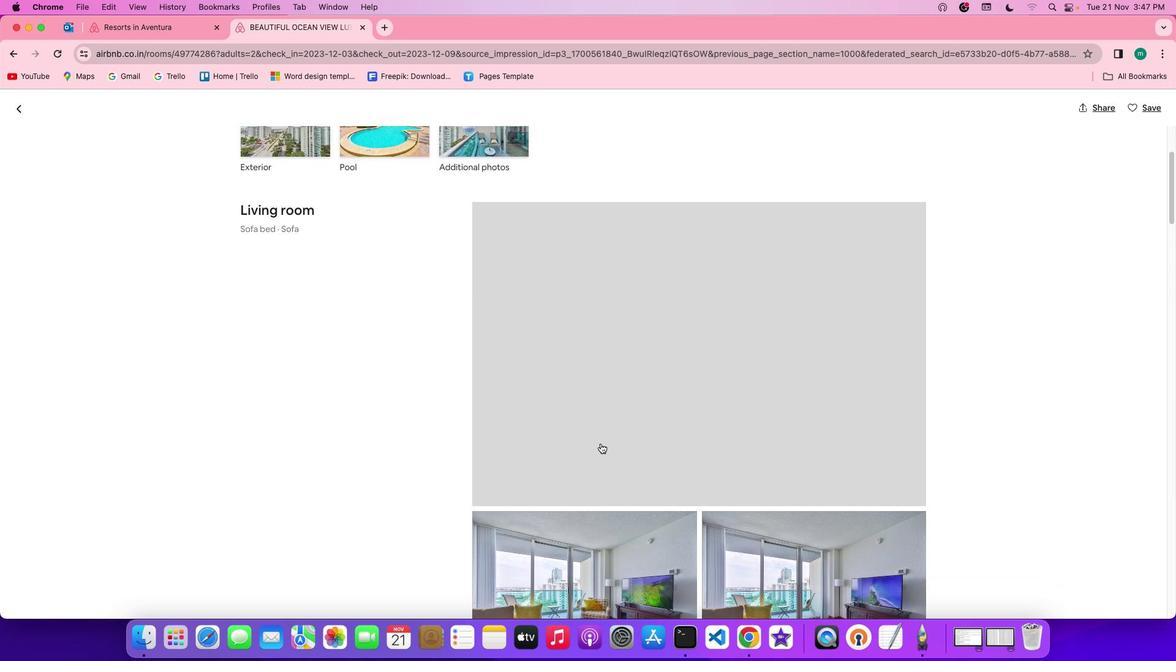 
Action: Mouse scrolled (600, 444) with delta (0, 0)
Screenshot: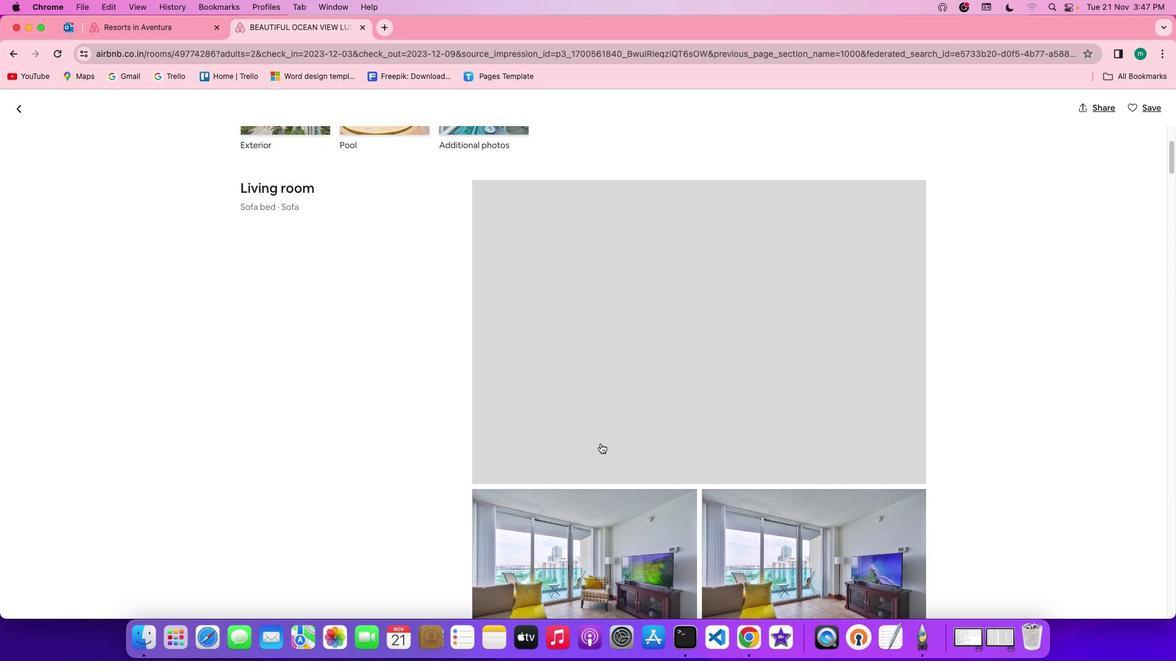 
Action: Mouse scrolled (600, 444) with delta (0, 0)
Screenshot: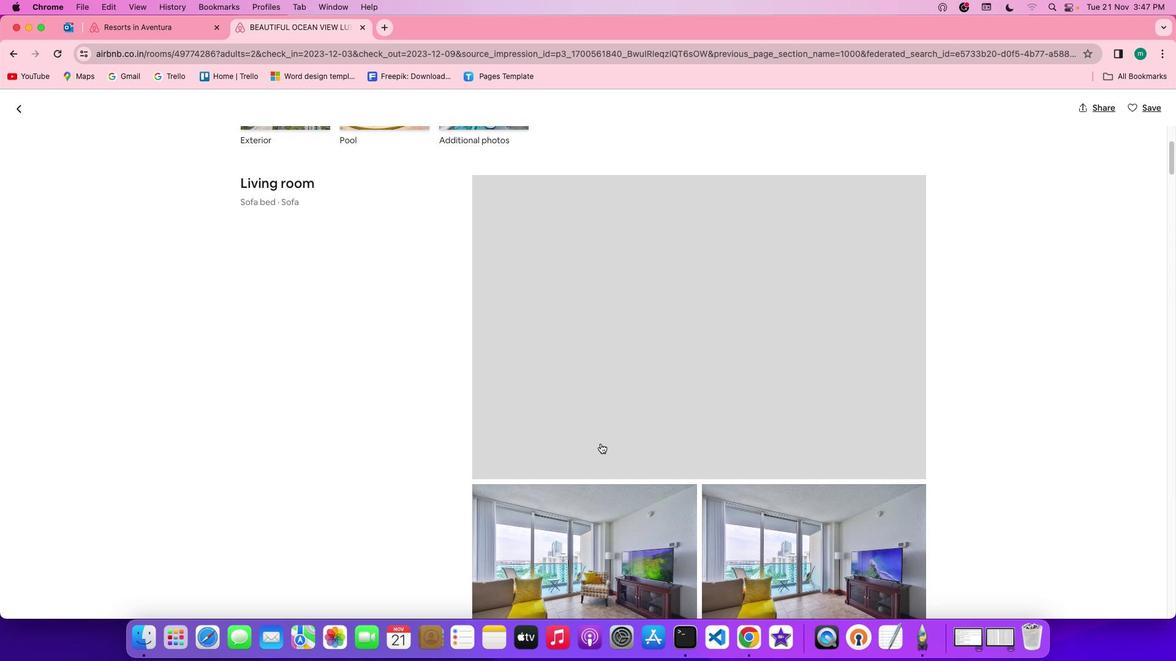 
Action: Mouse scrolled (600, 444) with delta (0, 0)
Screenshot: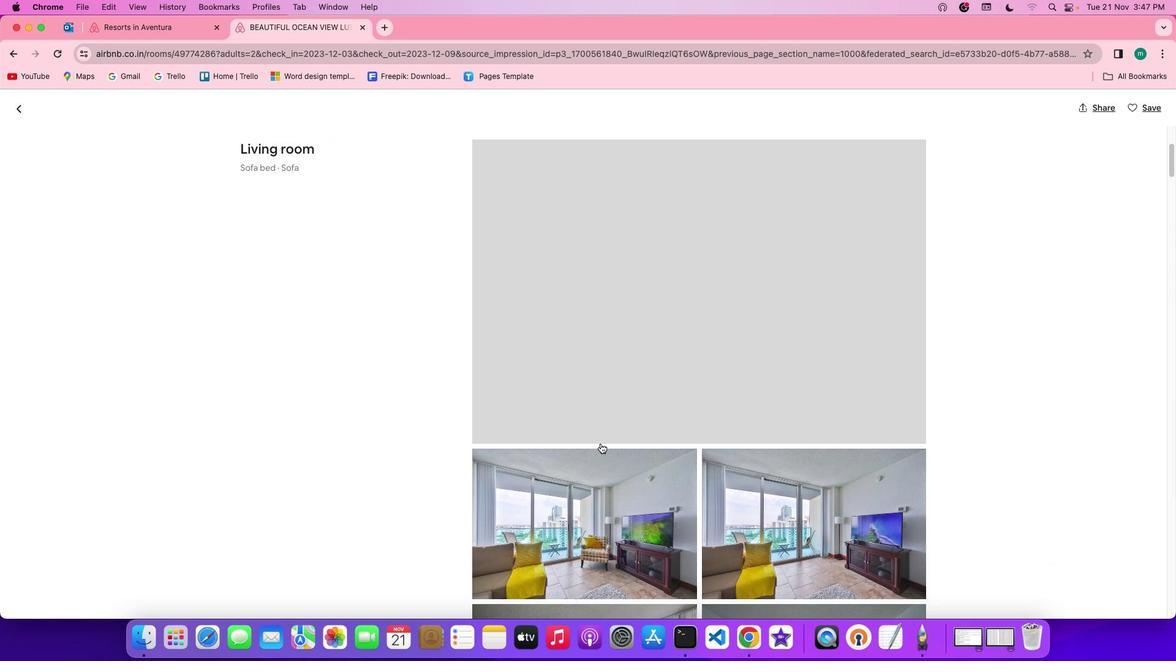 
Action: Mouse scrolled (600, 444) with delta (0, 0)
Screenshot: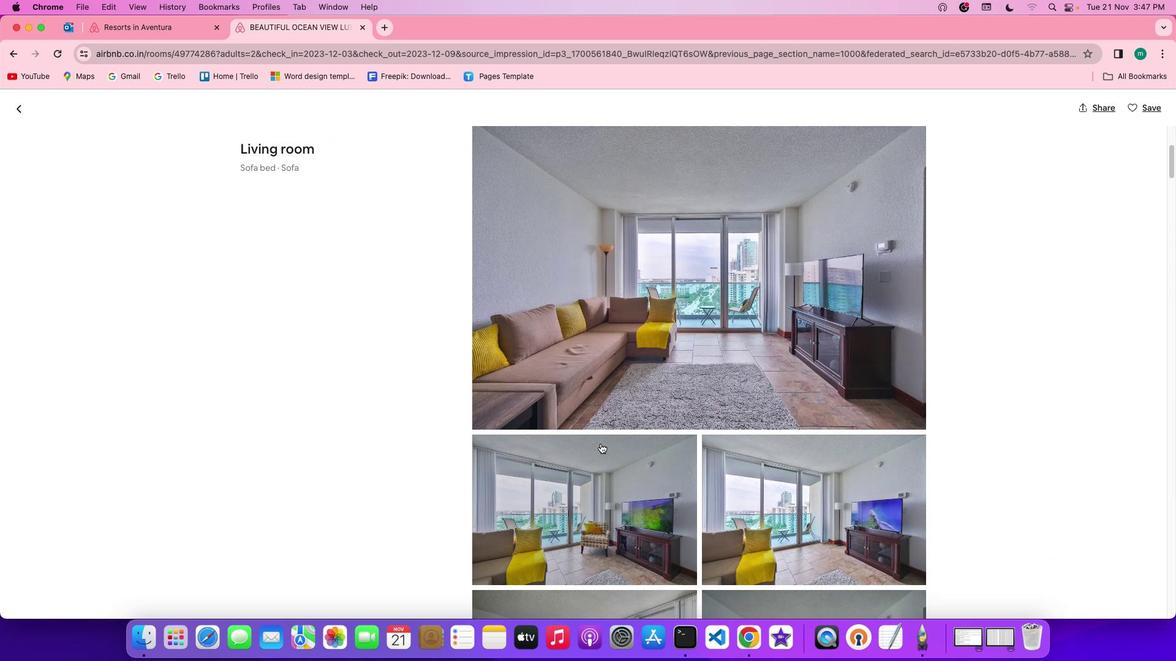 
Action: Mouse scrolled (600, 444) with delta (0, 0)
Screenshot: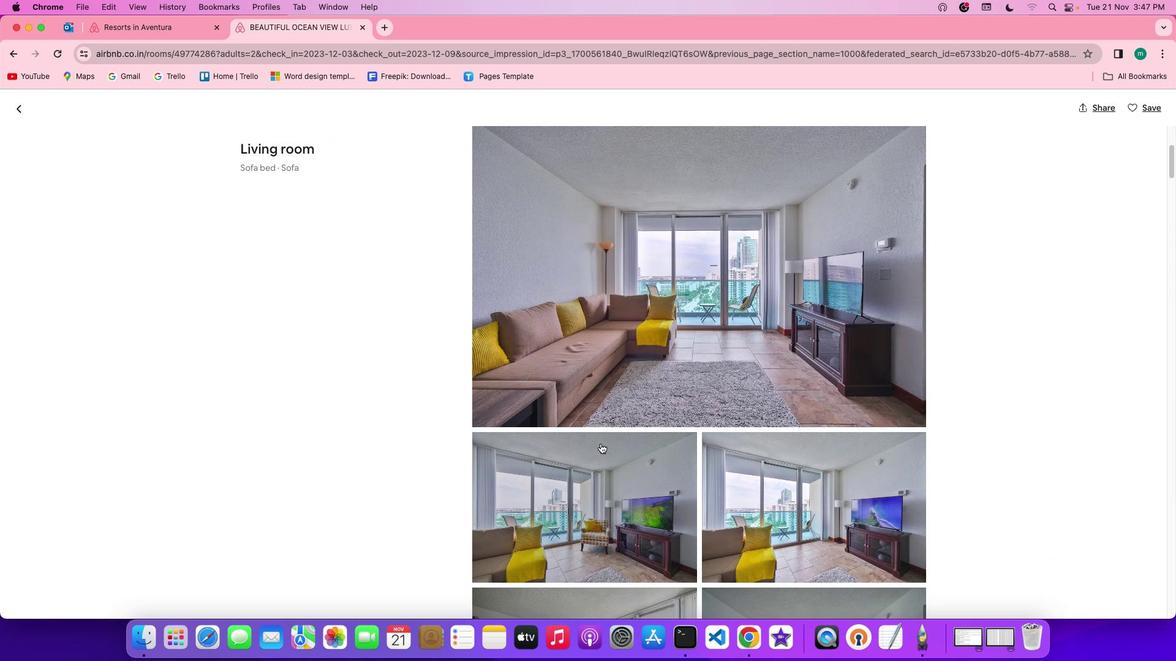 
Action: Mouse scrolled (600, 444) with delta (0, 0)
Screenshot: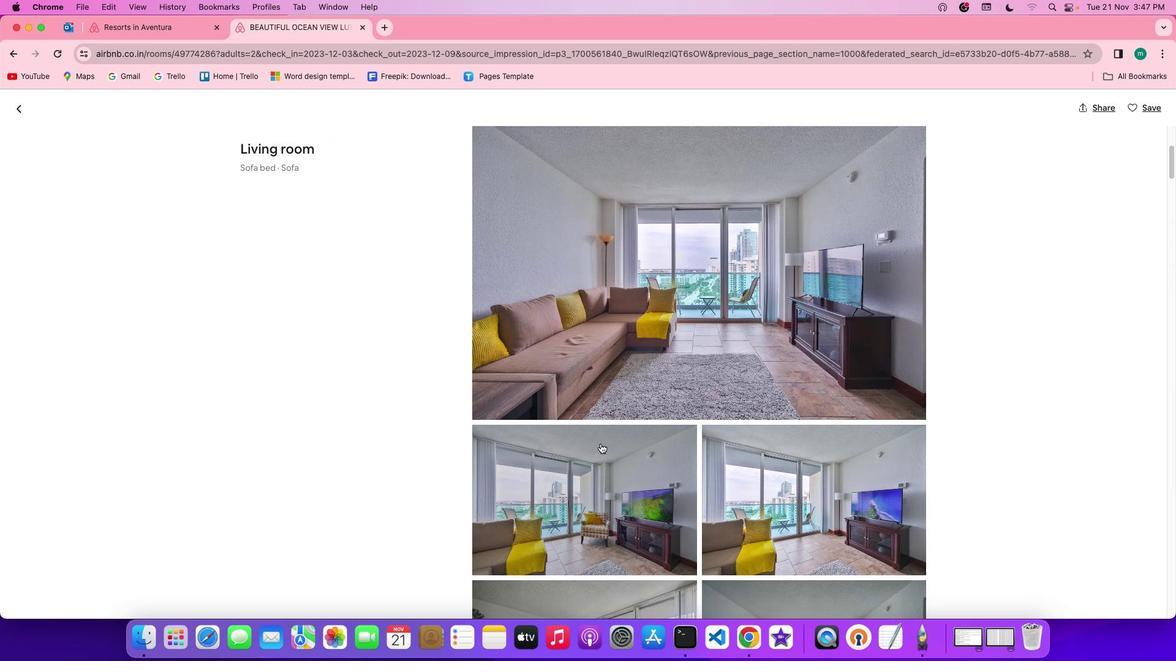 
Action: Mouse scrolled (600, 444) with delta (0, 0)
Screenshot: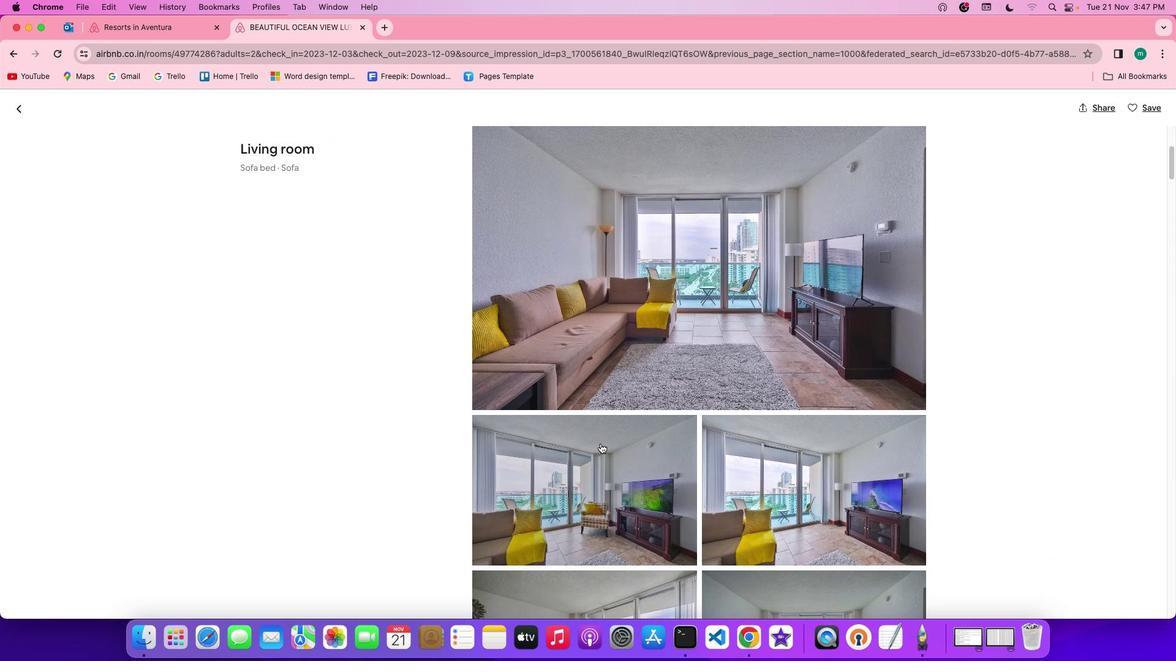 
Action: Mouse scrolled (600, 444) with delta (0, 0)
Screenshot: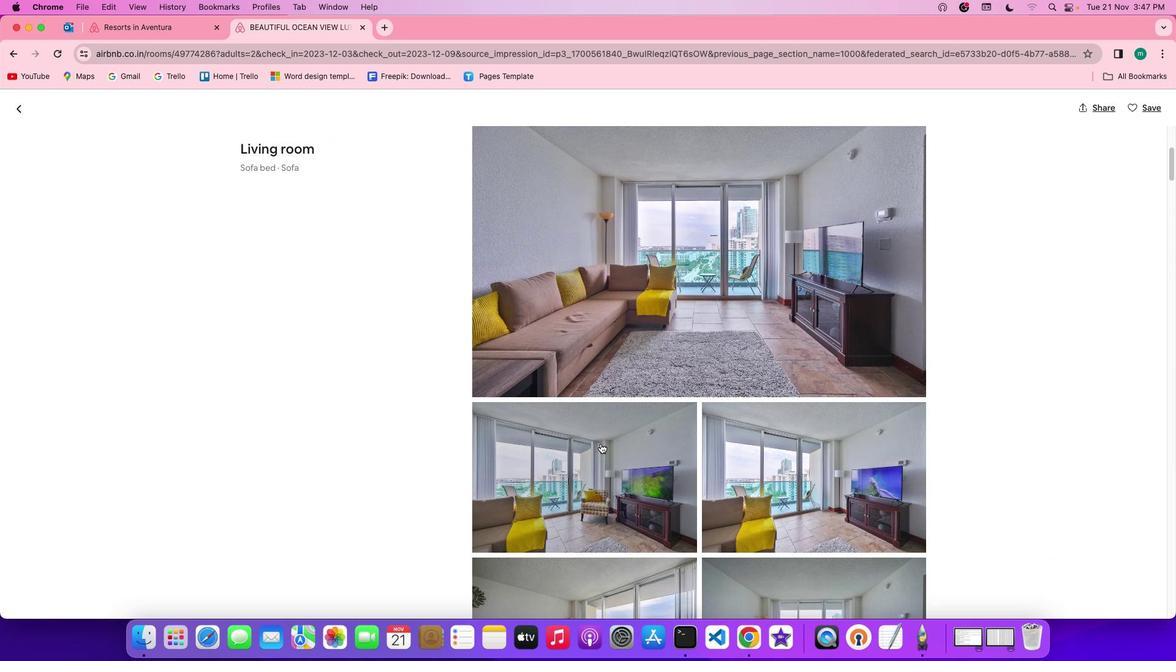 
Action: Mouse scrolled (600, 444) with delta (0, 0)
Screenshot: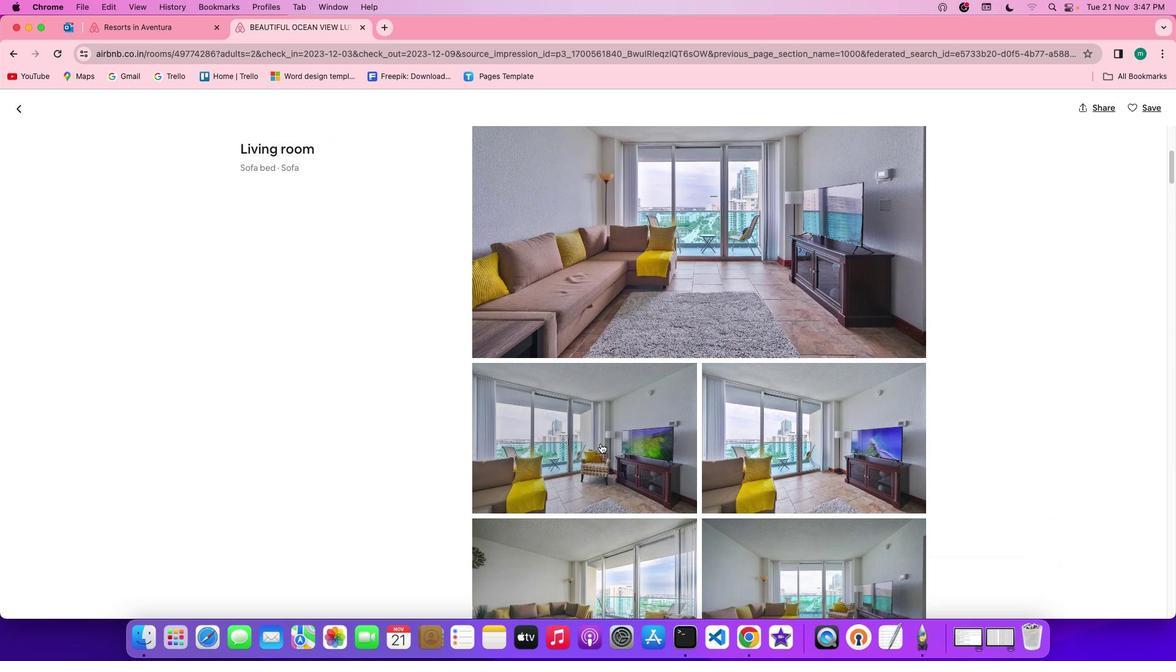 
Action: Mouse scrolled (600, 444) with delta (0, -1)
Screenshot: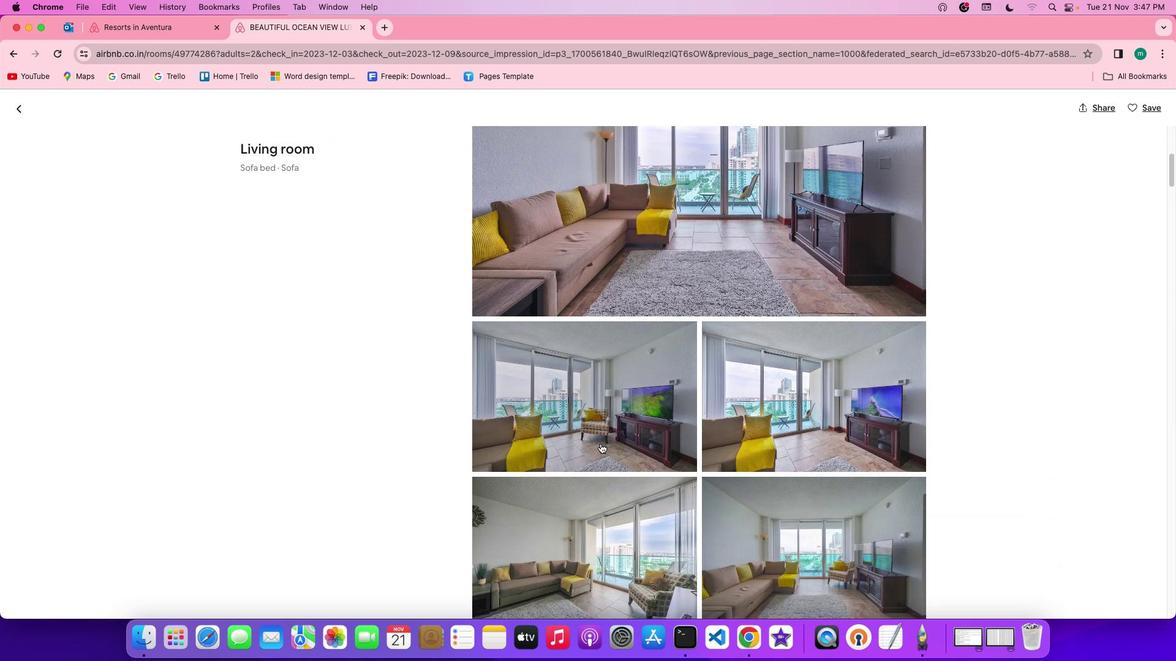 
Action: Mouse scrolled (600, 444) with delta (0, -1)
Screenshot: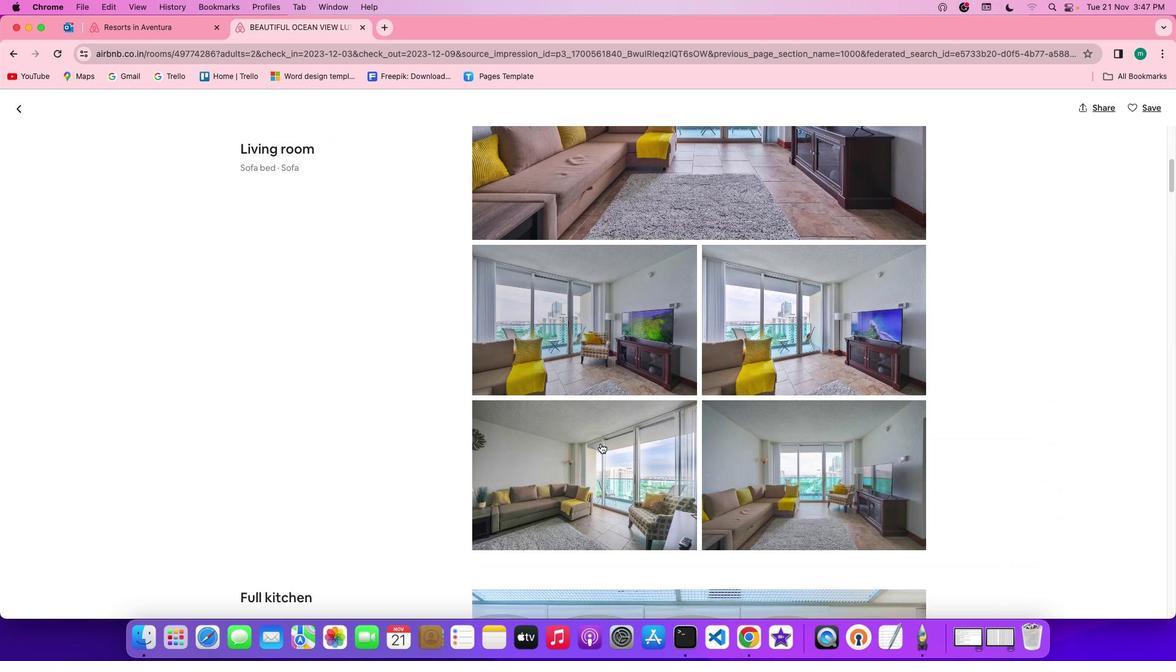 
Action: Mouse scrolled (600, 444) with delta (0, 0)
Screenshot: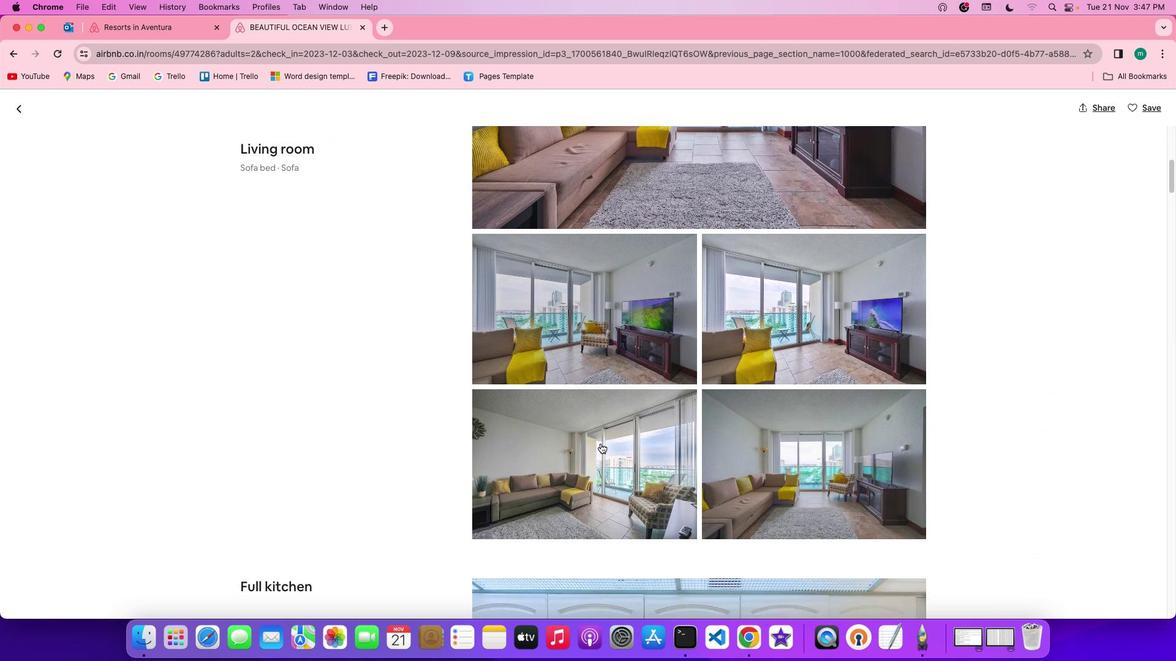 
Action: Mouse scrolled (600, 444) with delta (0, 0)
Screenshot: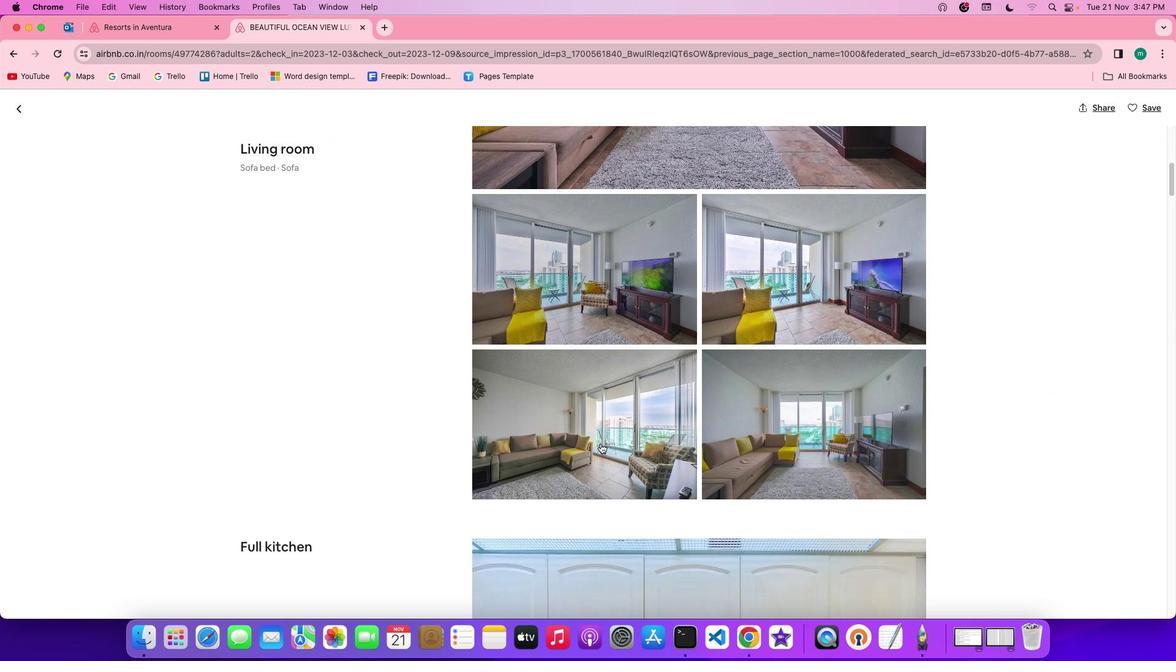 
Action: Mouse scrolled (600, 444) with delta (0, 0)
Screenshot: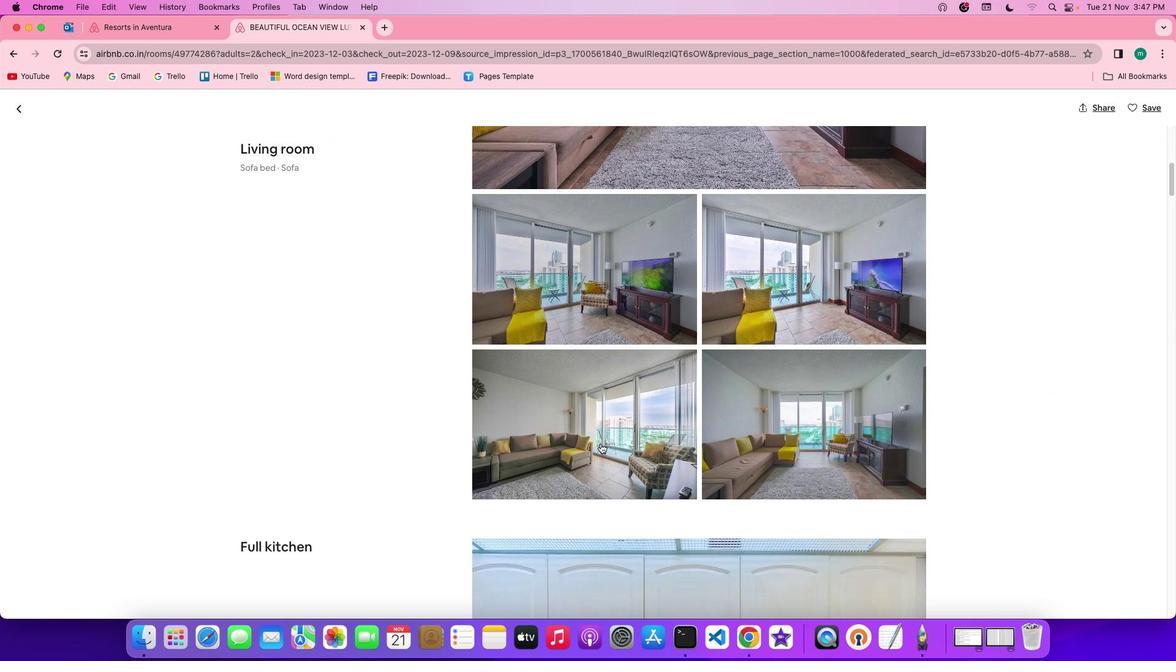 
Action: Mouse scrolled (600, 444) with delta (0, -1)
Screenshot: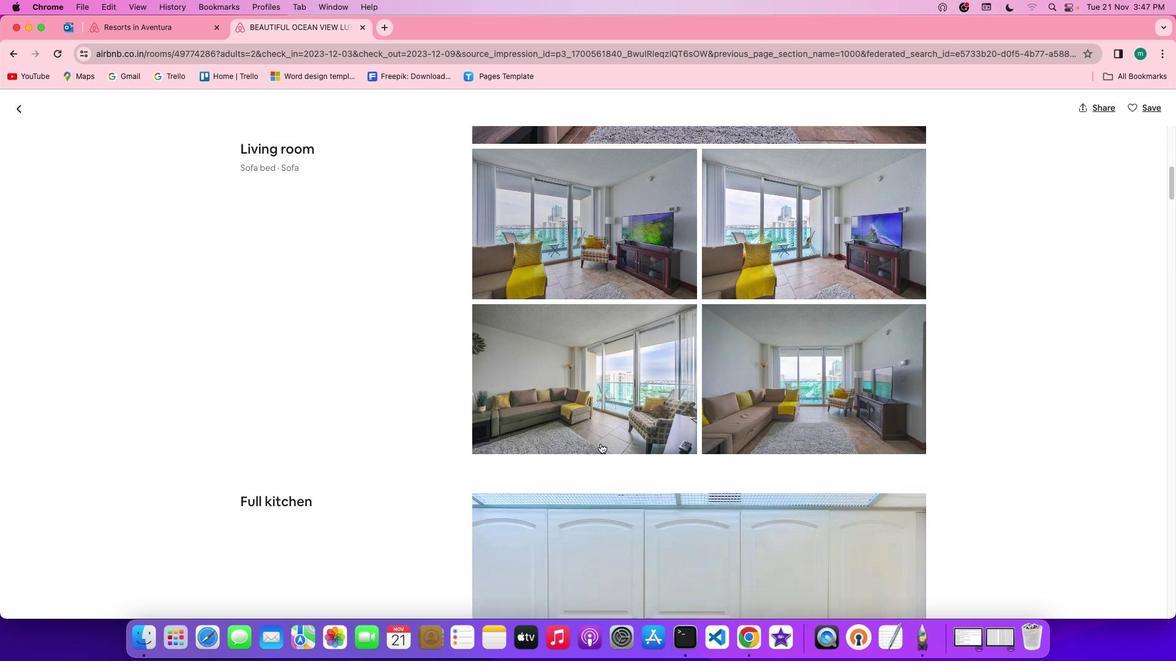 
Action: Mouse scrolled (600, 444) with delta (0, -1)
Screenshot: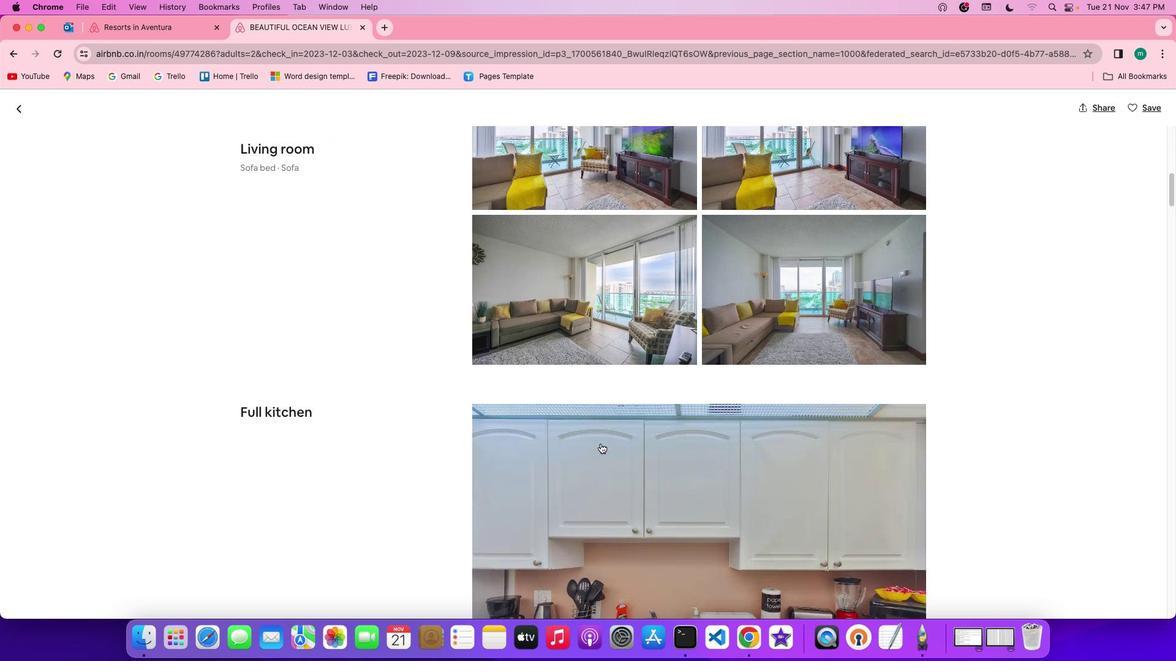 
Action: Mouse scrolled (600, 444) with delta (0, 0)
Screenshot: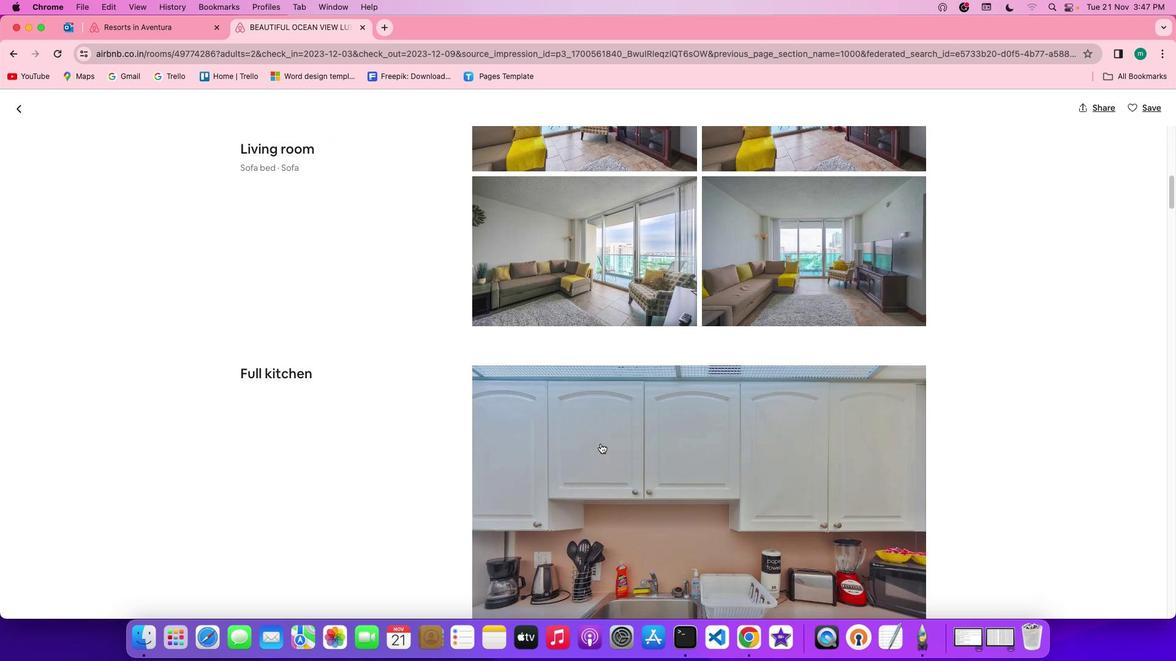 
Action: Mouse scrolled (600, 444) with delta (0, 0)
Screenshot: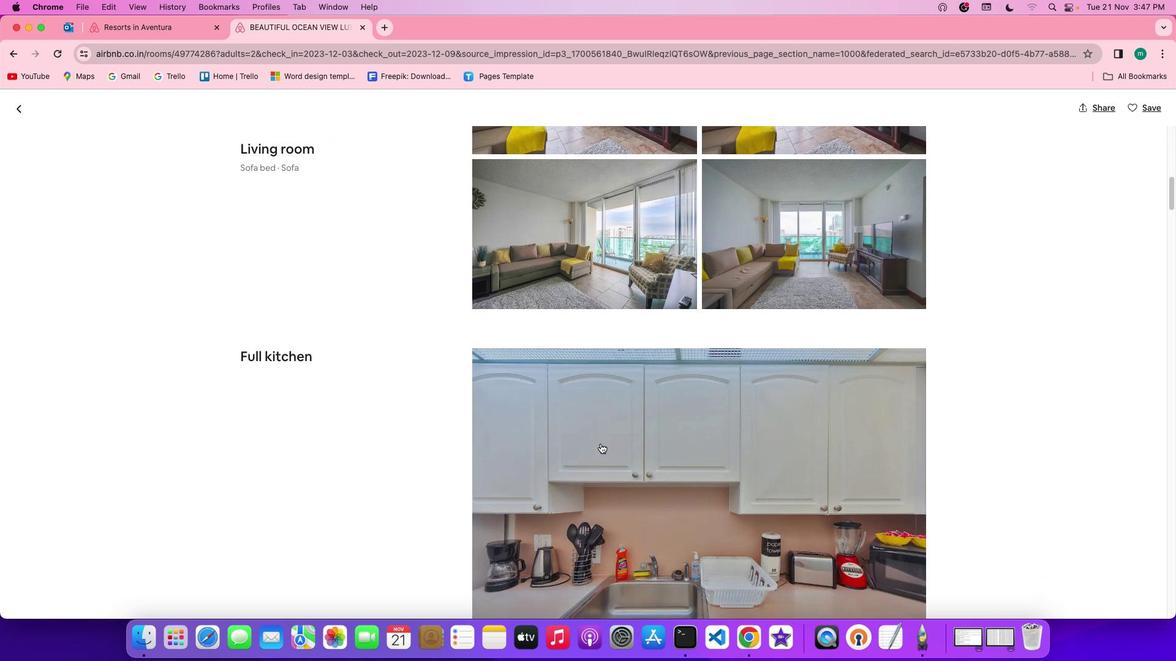 
Action: Mouse scrolled (600, 444) with delta (0, -1)
Screenshot: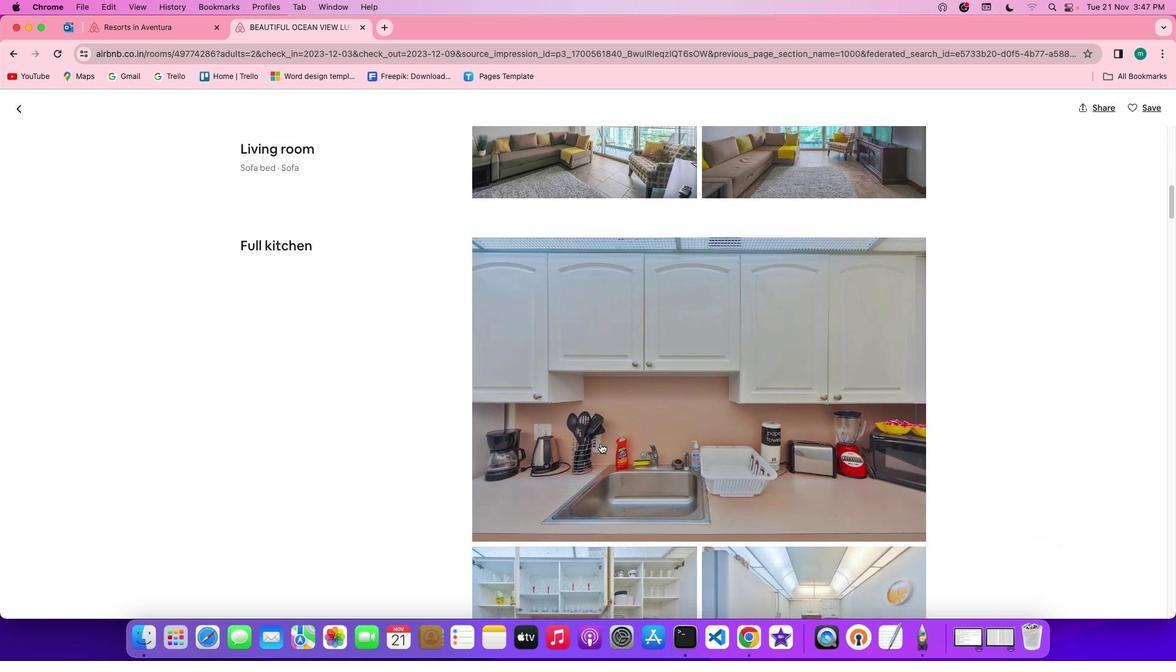 
Action: Mouse scrolled (600, 444) with delta (0, -2)
Screenshot: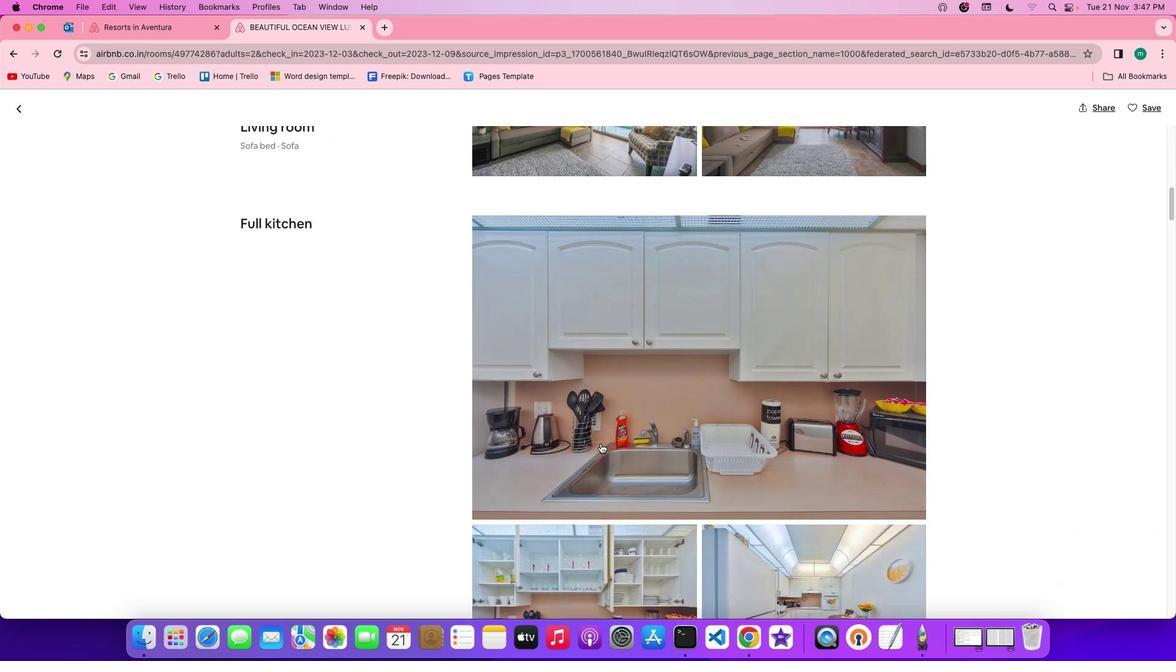 
Action: Mouse scrolled (600, 444) with delta (0, -2)
Screenshot: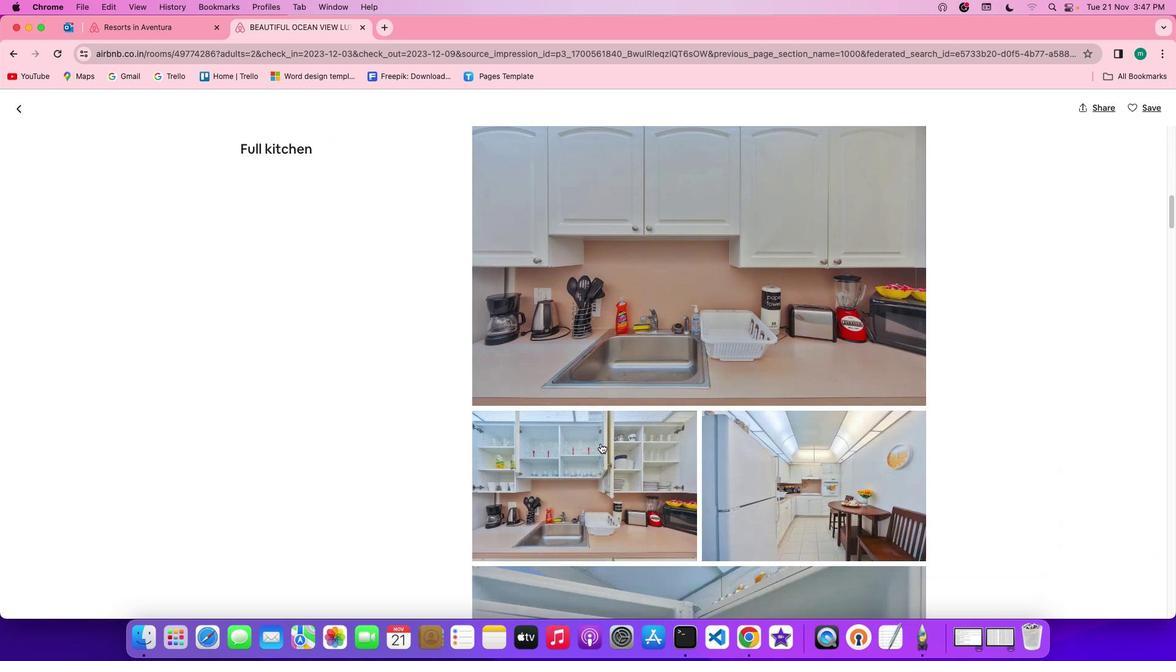 
Action: Mouse scrolled (600, 444) with delta (0, 0)
Screenshot: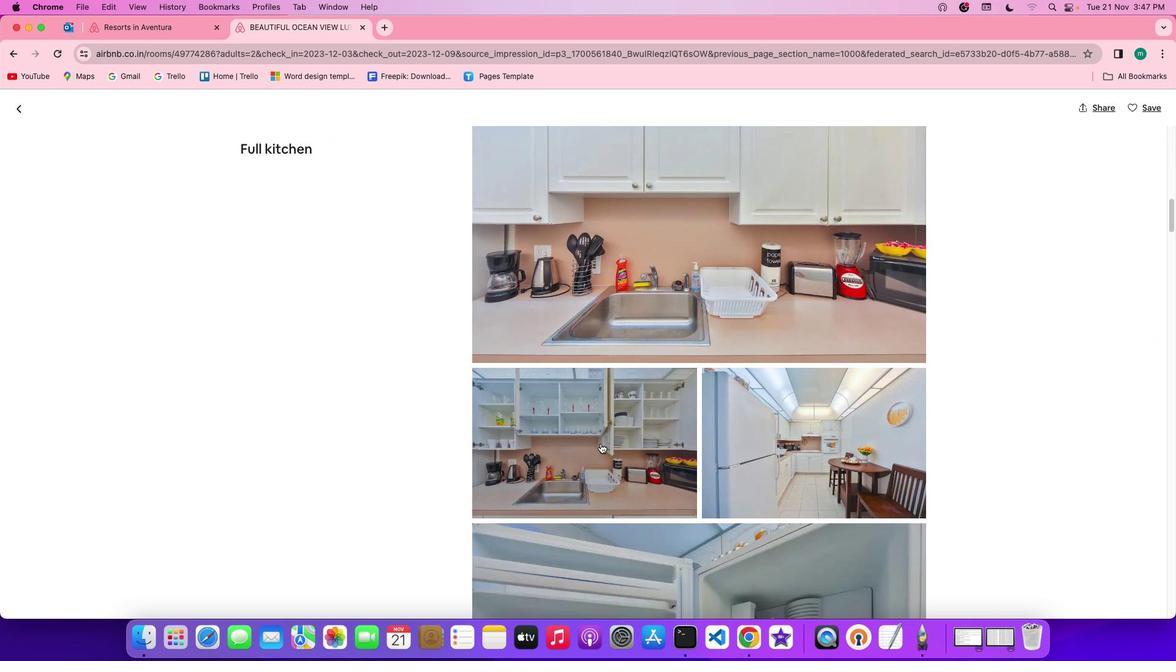 
Action: Mouse scrolled (600, 444) with delta (0, 0)
Screenshot: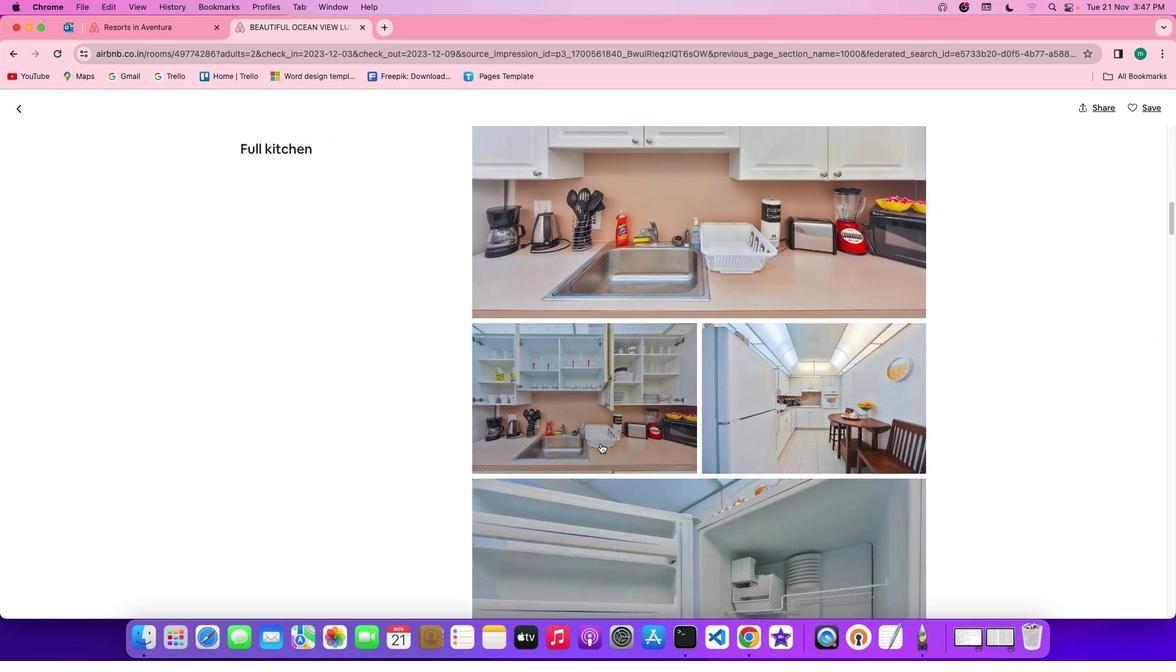 
Action: Mouse scrolled (600, 444) with delta (0, -1)
Screenshot: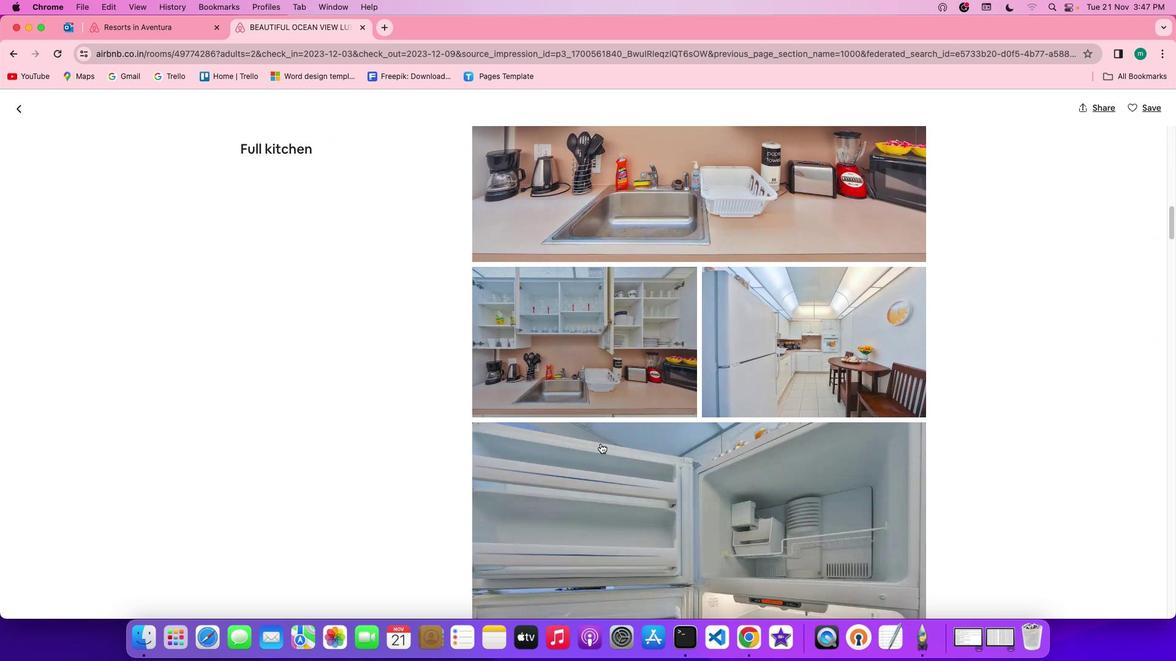 
Action: Mouse scrolled (600, 444) with delta (0, -2)
Screenshot: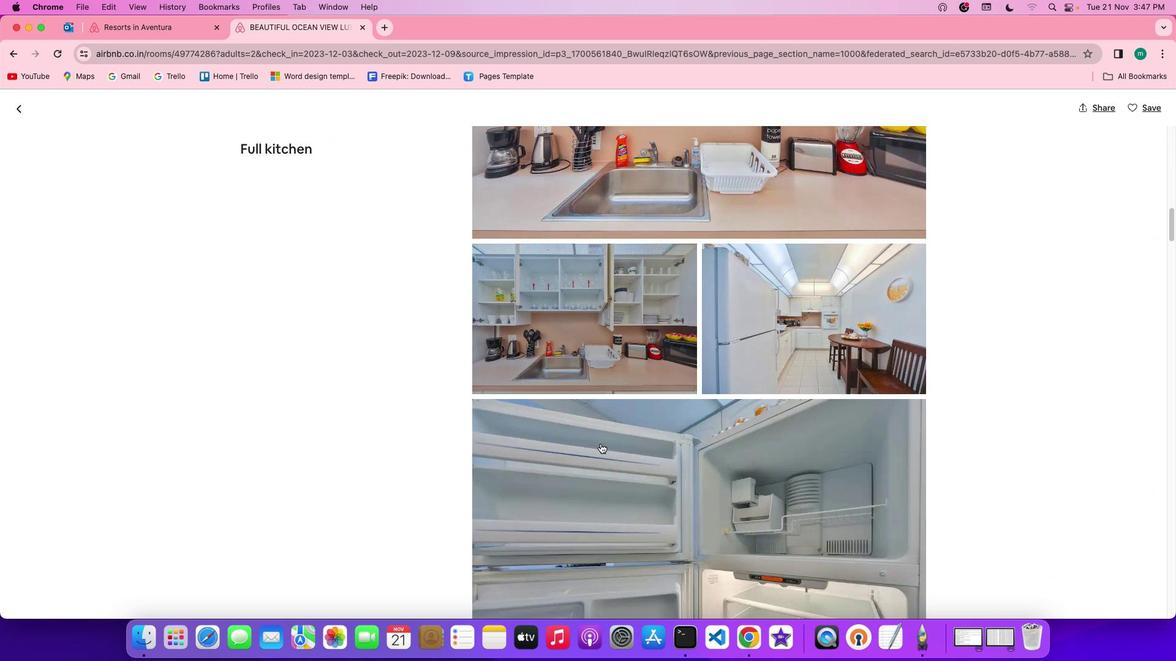 
Action: Mouse scrolled (600, 444) with delta (0, 0)
Screenshot: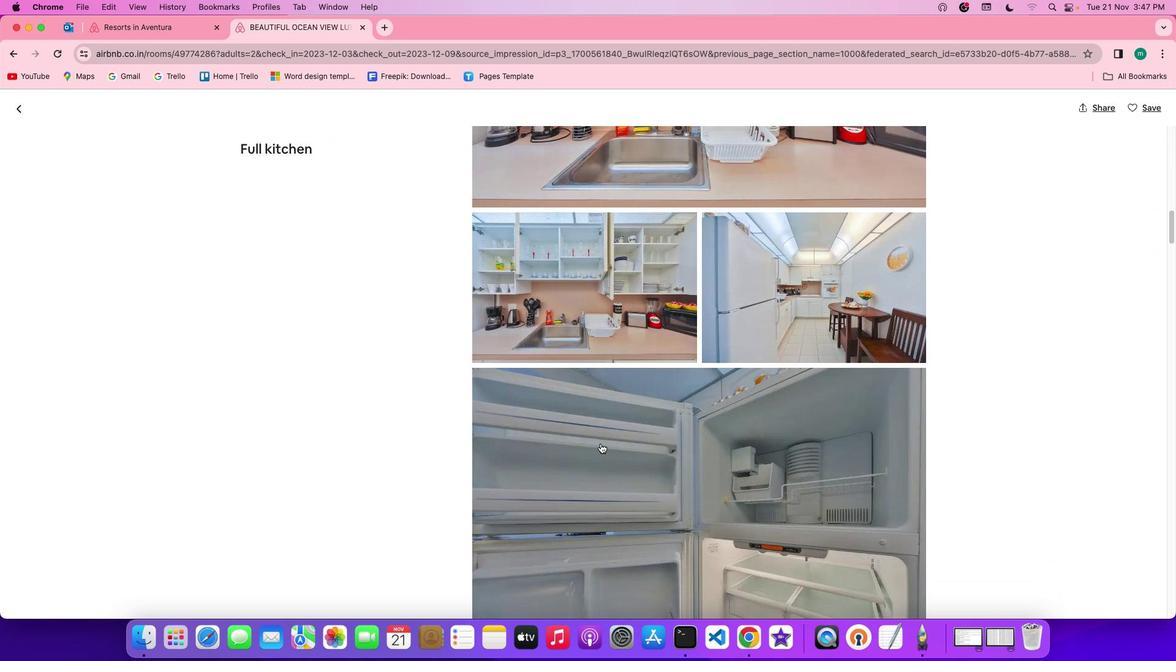 
Action: Mouse scrolled (600, 444) with delta (0, 0)
Screenshot: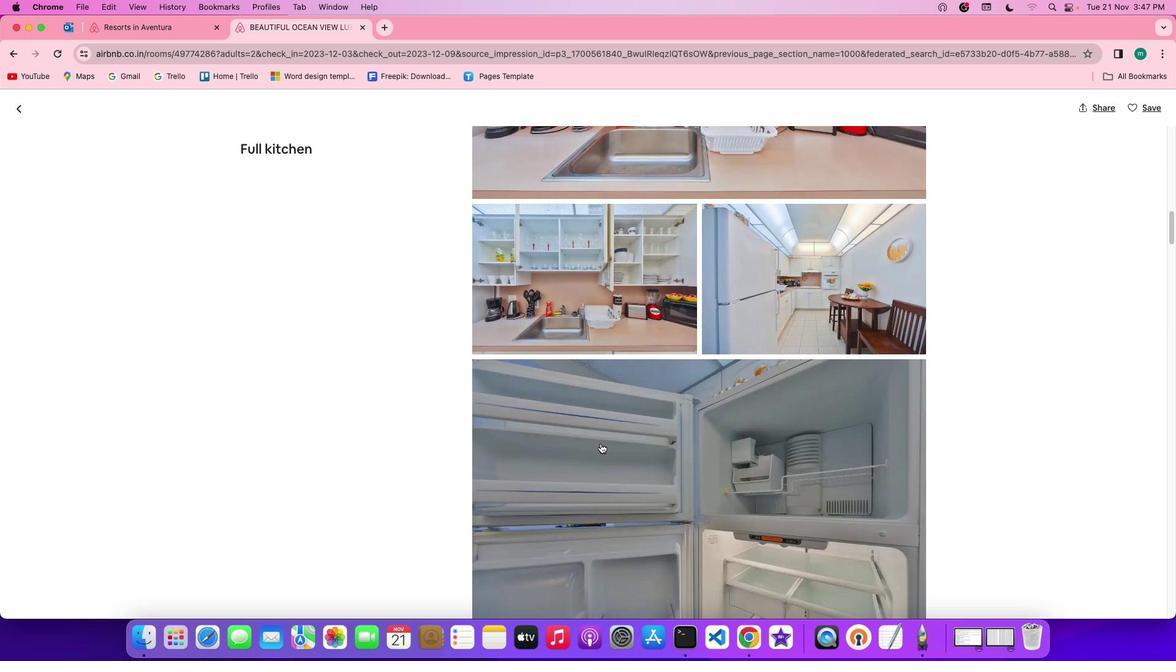 
Action: Mouse scrolled (600, 444) with delta (0, 0)
Screenshot: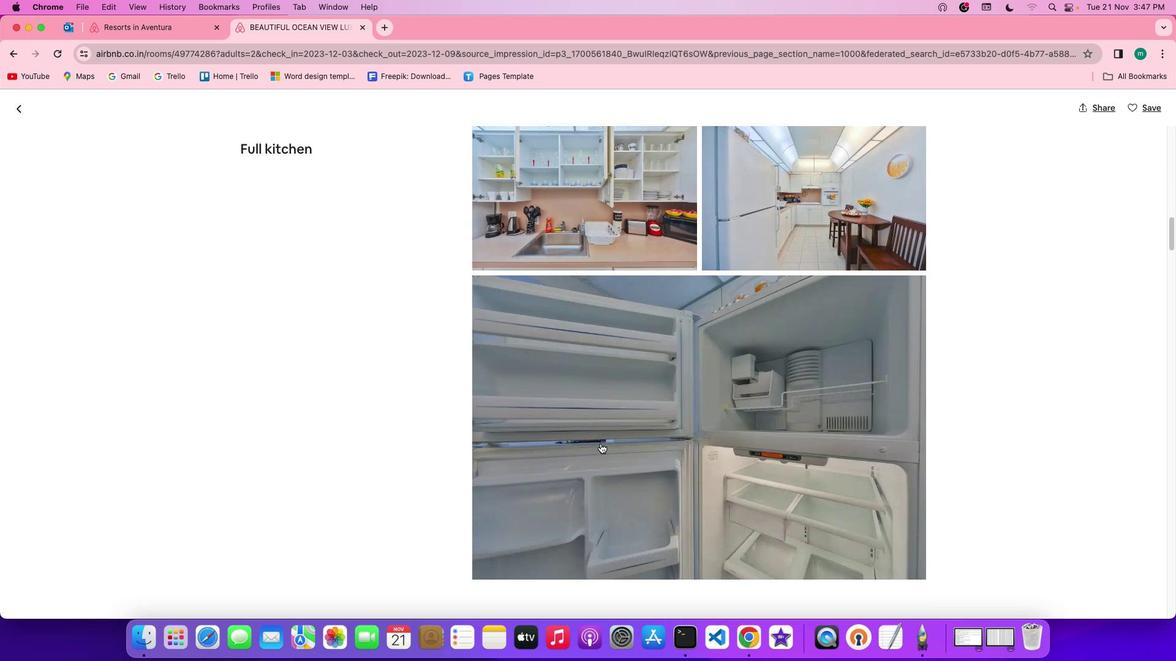 
Action: Mouse scrolled (600, 444) with delta (0, -1)
Screenshot: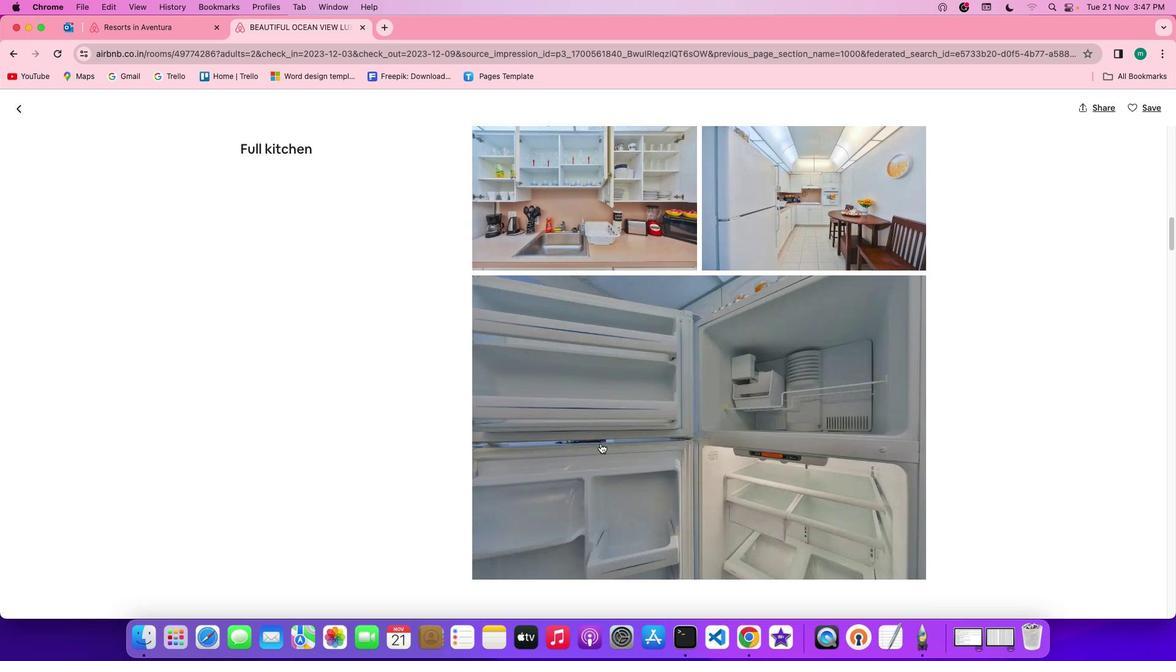 
Action: Mouse scrolled (600, 444) with delta (0, -2)
Screenshot: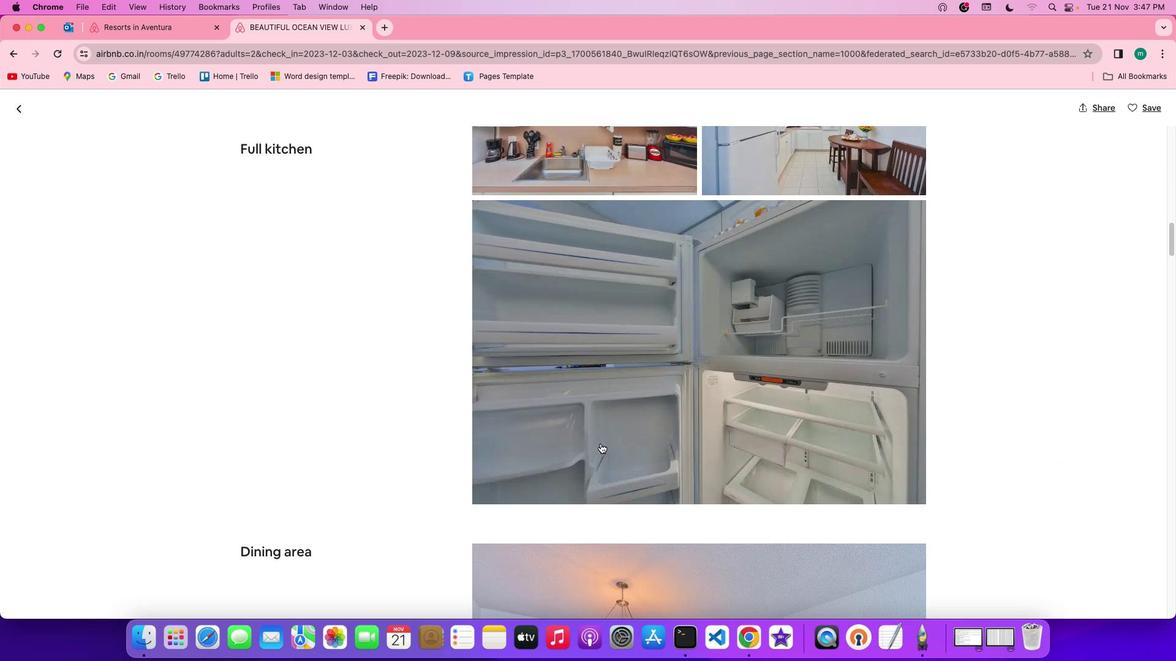 
Action: Mouse scrolled (600, 444) with delta (0, -1)
Screenshot: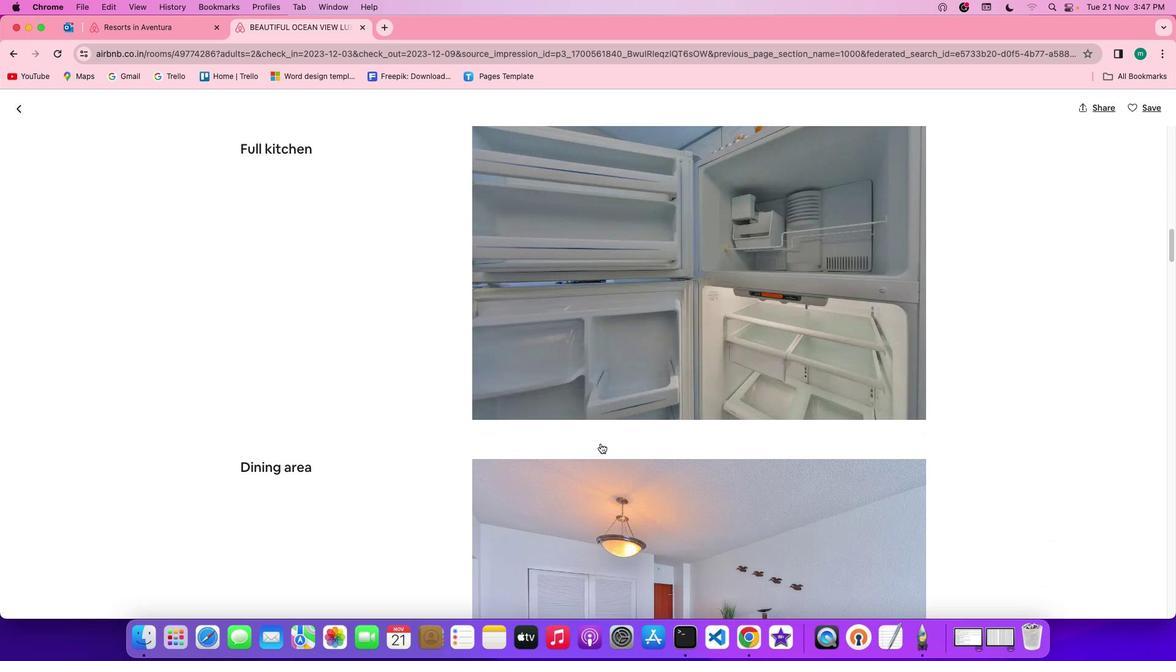 
Action: Mouse scrolled (600, 444) with delta (0, 0)
Screenshot: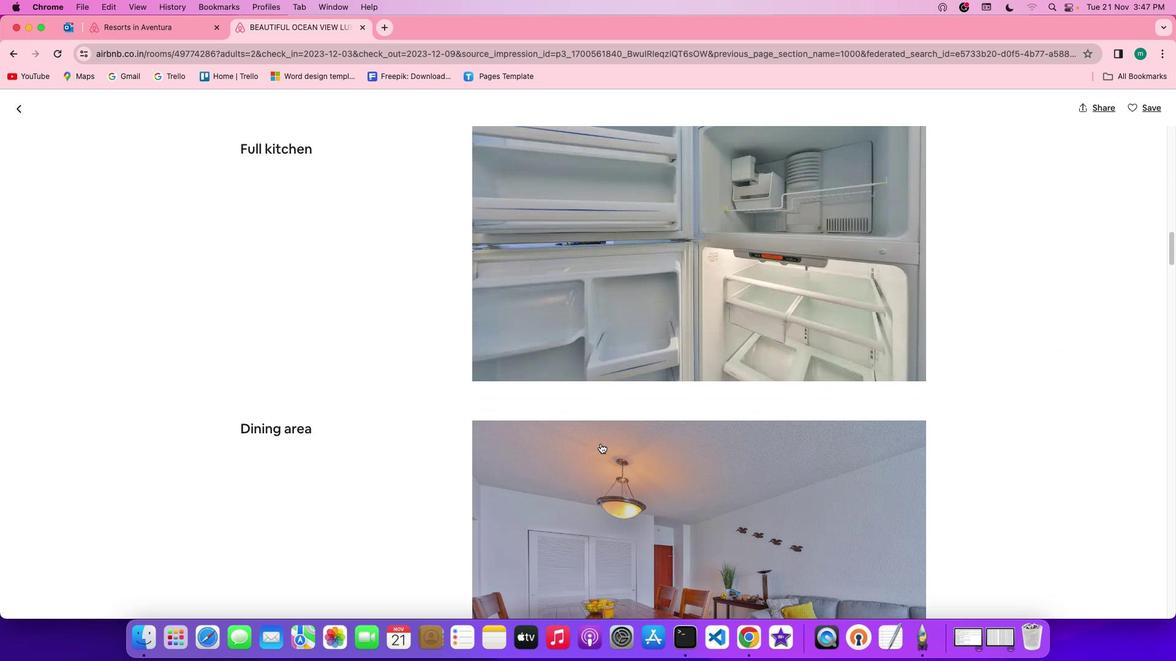 
Action: Mouse scrolled (600, 444) with delta (0, 0)
Screenshot: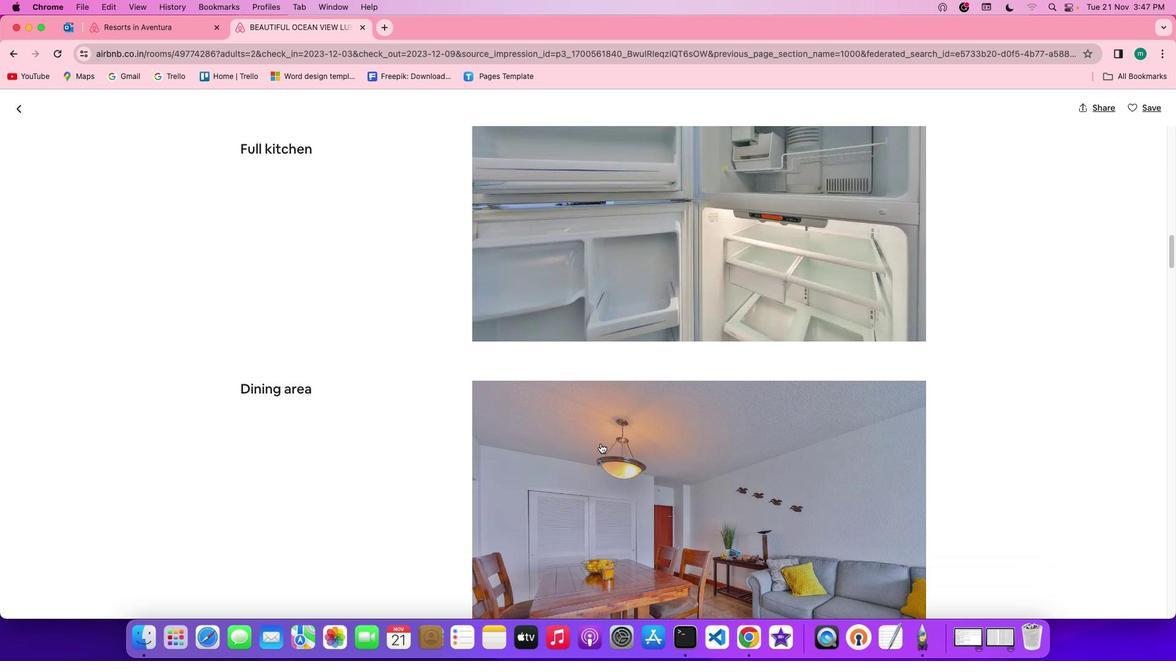 
Action: Mouse scrolled (600, 444) with delta (0, -1)
Screenshot: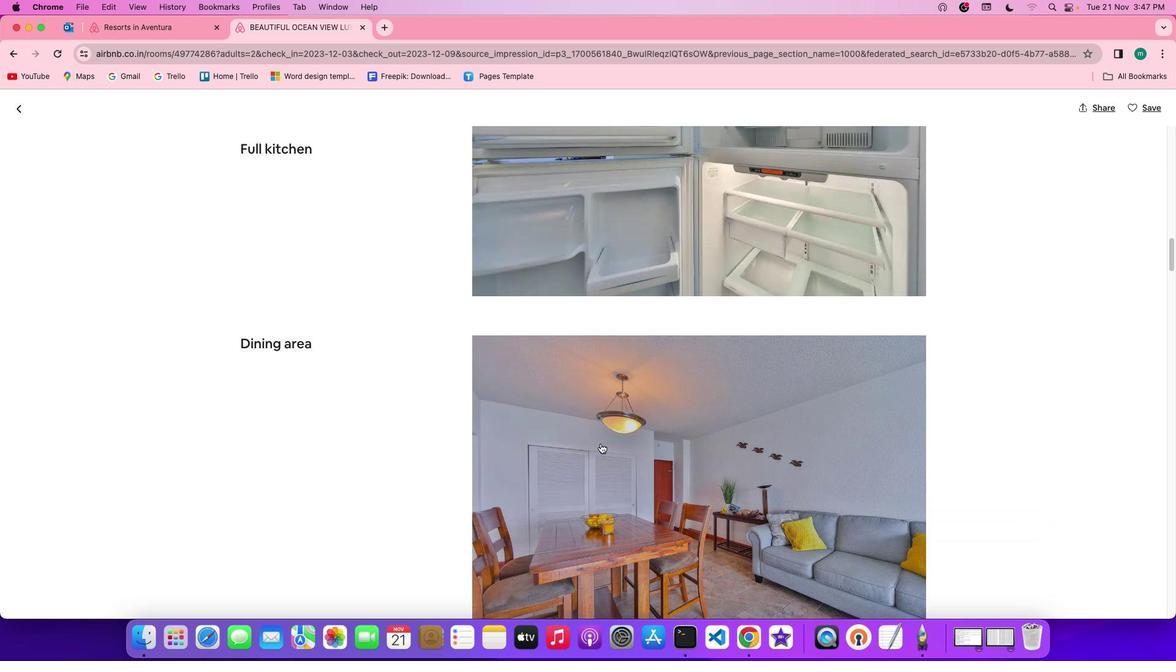 
Action: Mouse scrolled (600, 444) with delta (0, -1)
Screenshot: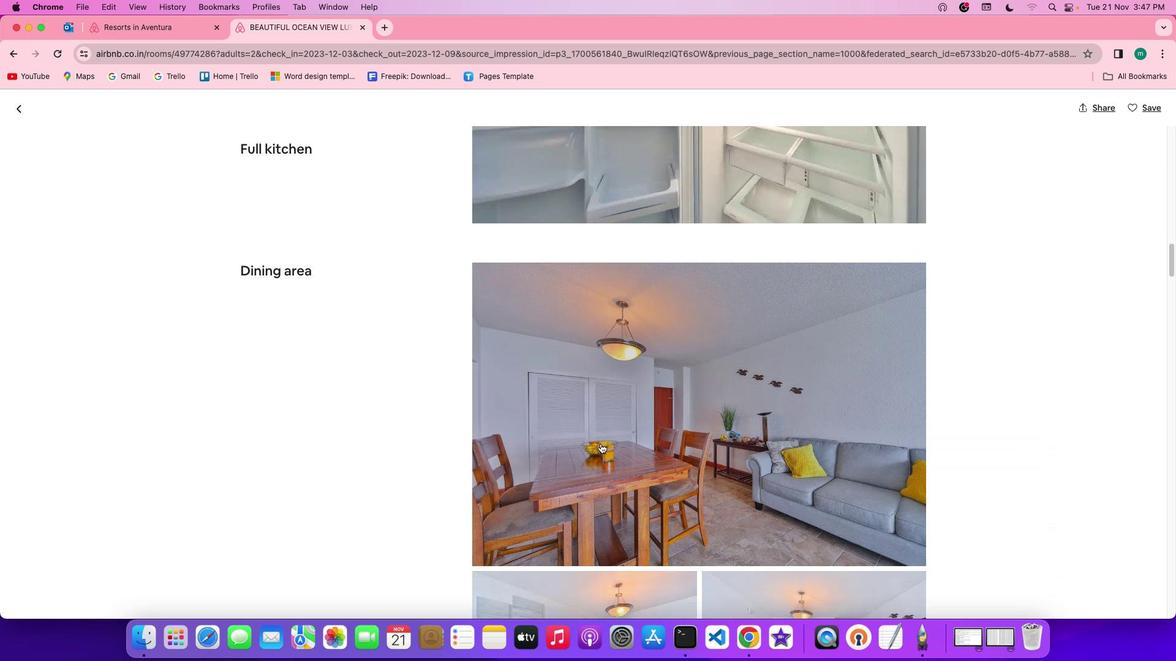 
Action: Mouse scrolled (600, 444) with delta (0, 0)
Screenshot: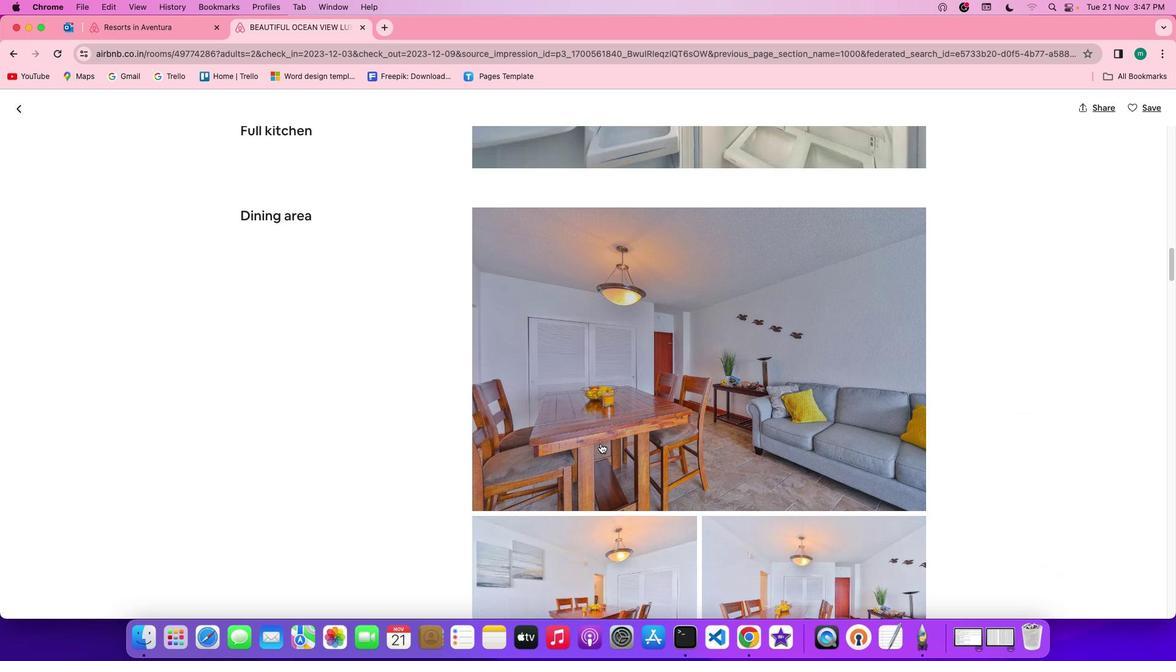
Action: Mouse scrolled (600, 444) with delta (0, 0)
Screenshot: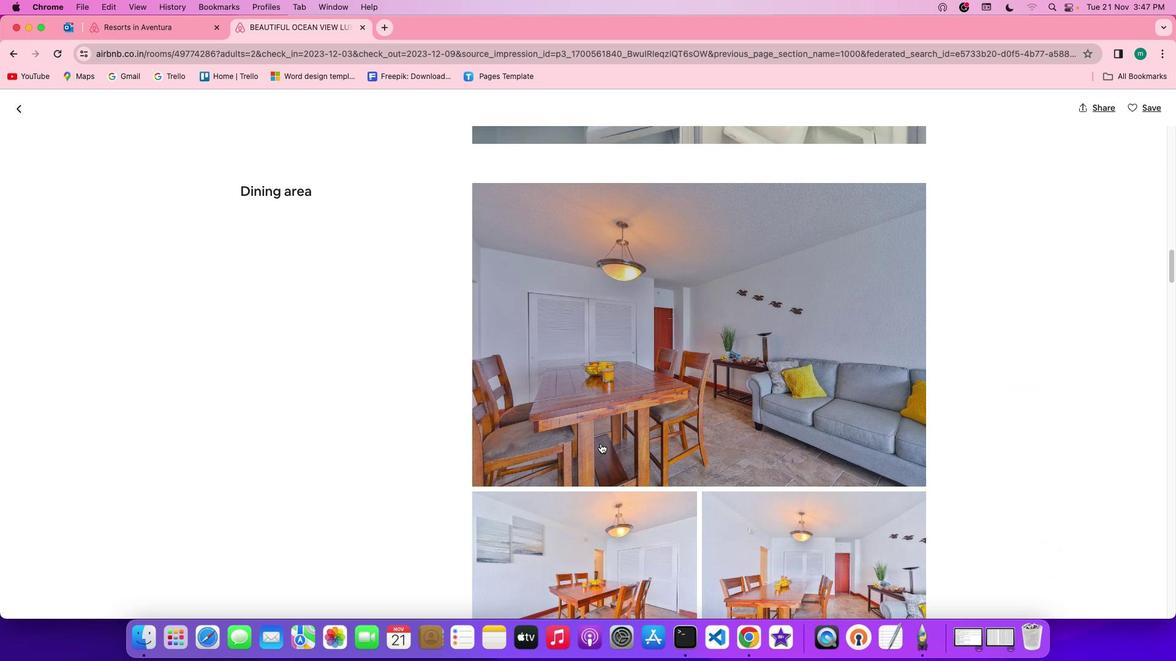 
Action: Mouse scrolled (600, 444) with delta (0, -1)
Screenshot: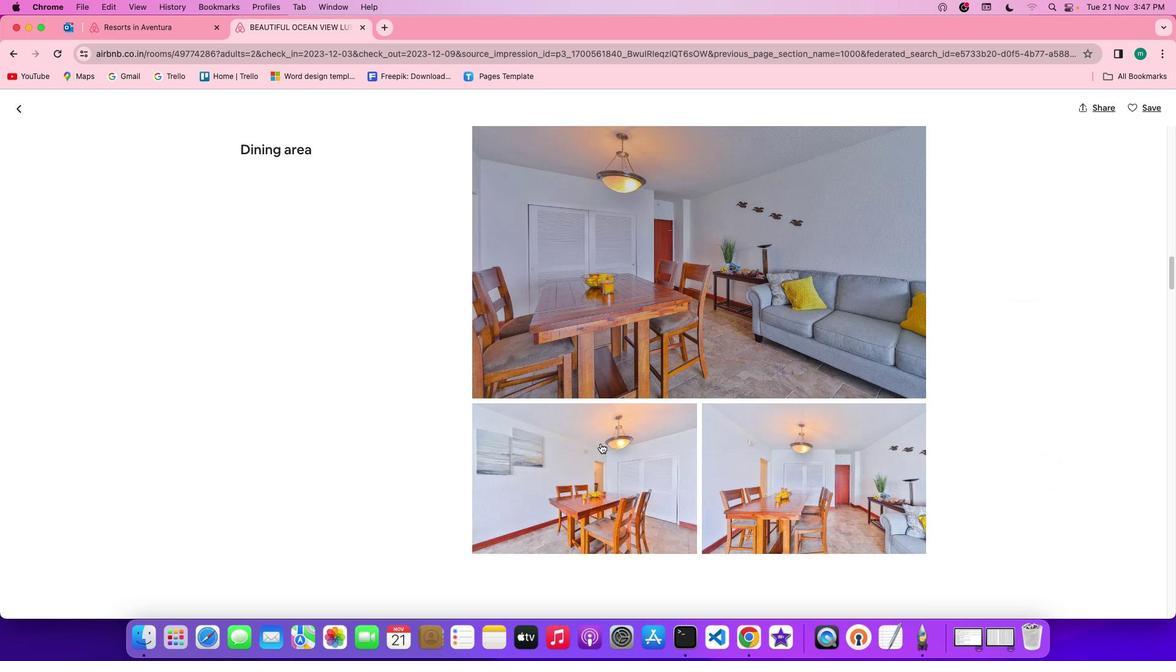 
Action: Mouse scrolled (600, 444) with delta (0, -2)
Screenshot: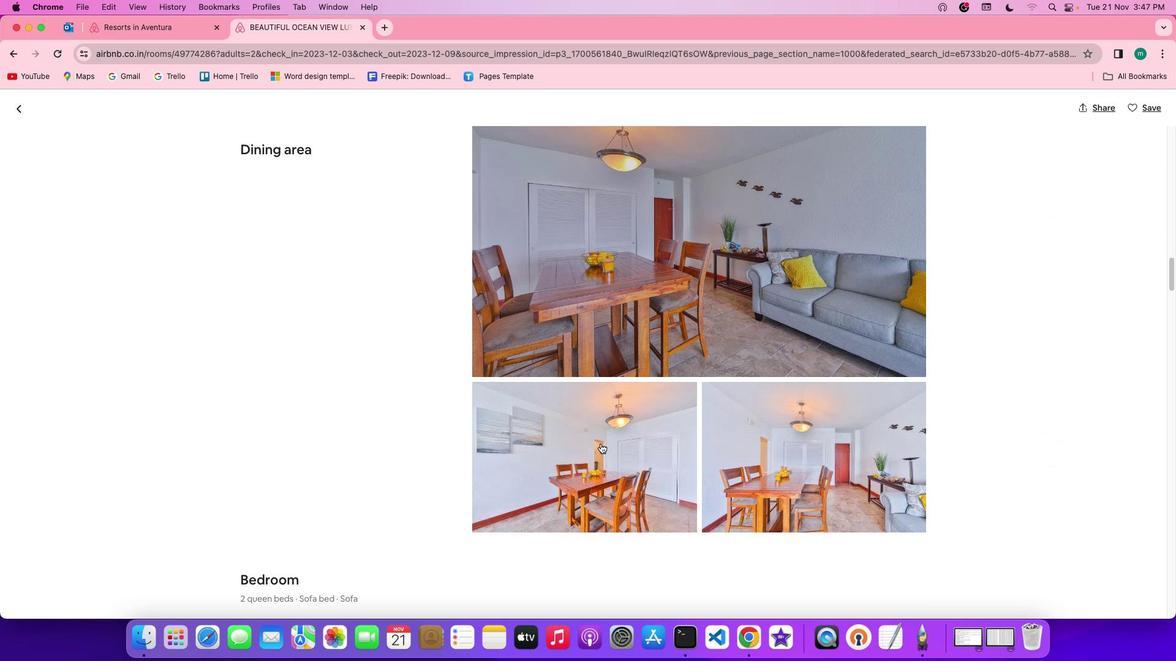 
Action: Mouse scrolled (600, 444) with delta (0, 0)
Screenshot: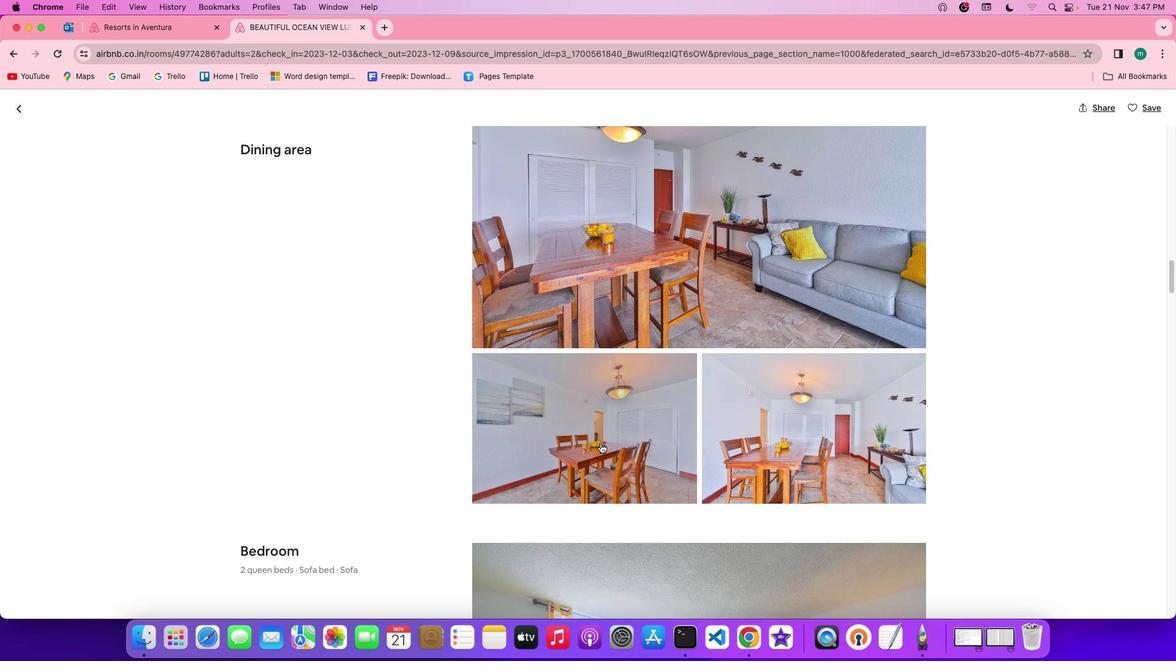
Action: Mouse scrolled (600, 444) with delta (0, 0)
Screenshot: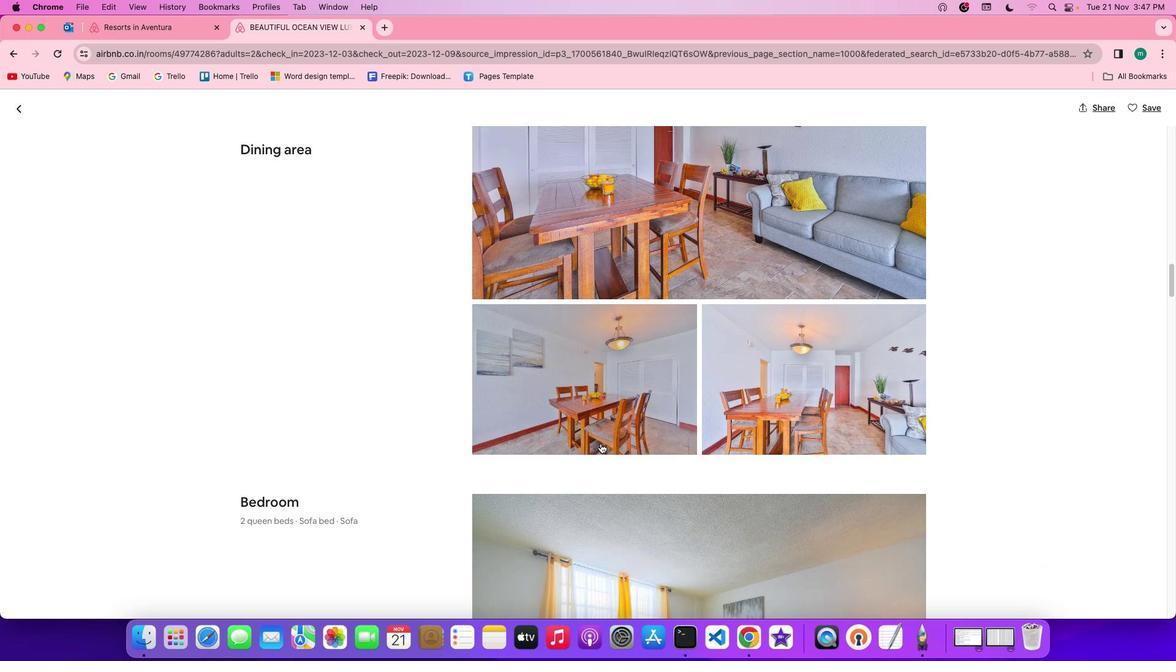 
Action: Mouse scrolled (600, 444) with delta (0, -1)
Screenshot: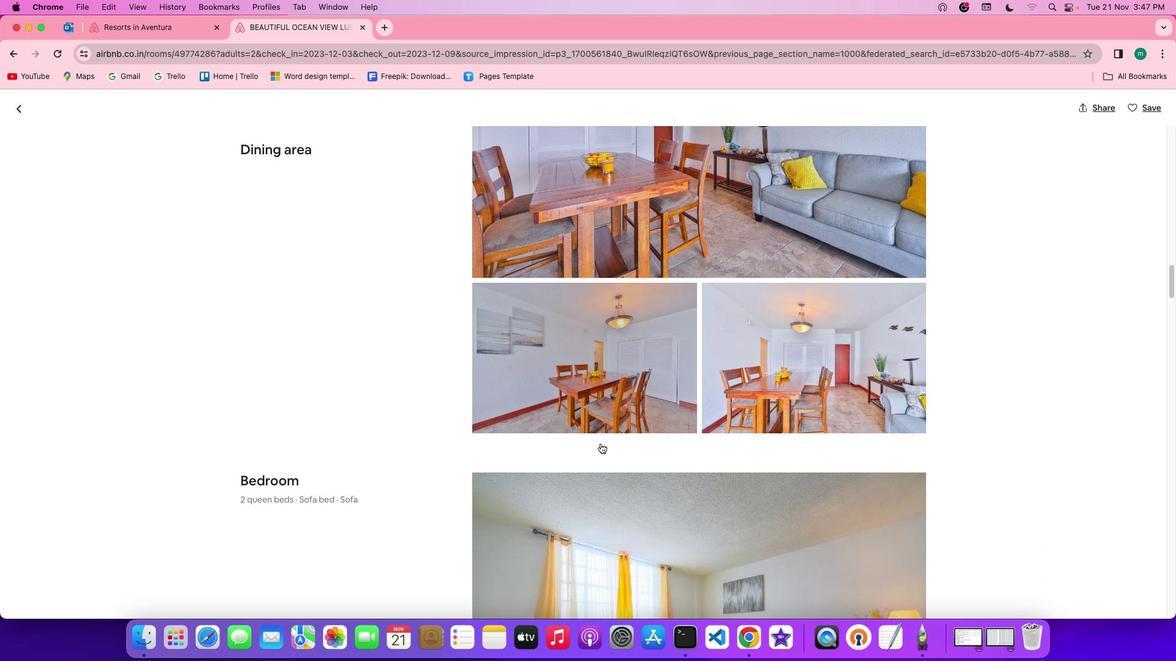 
Action: Mouse scrolled (600, 444) with delta (0, -1)
Screenshot: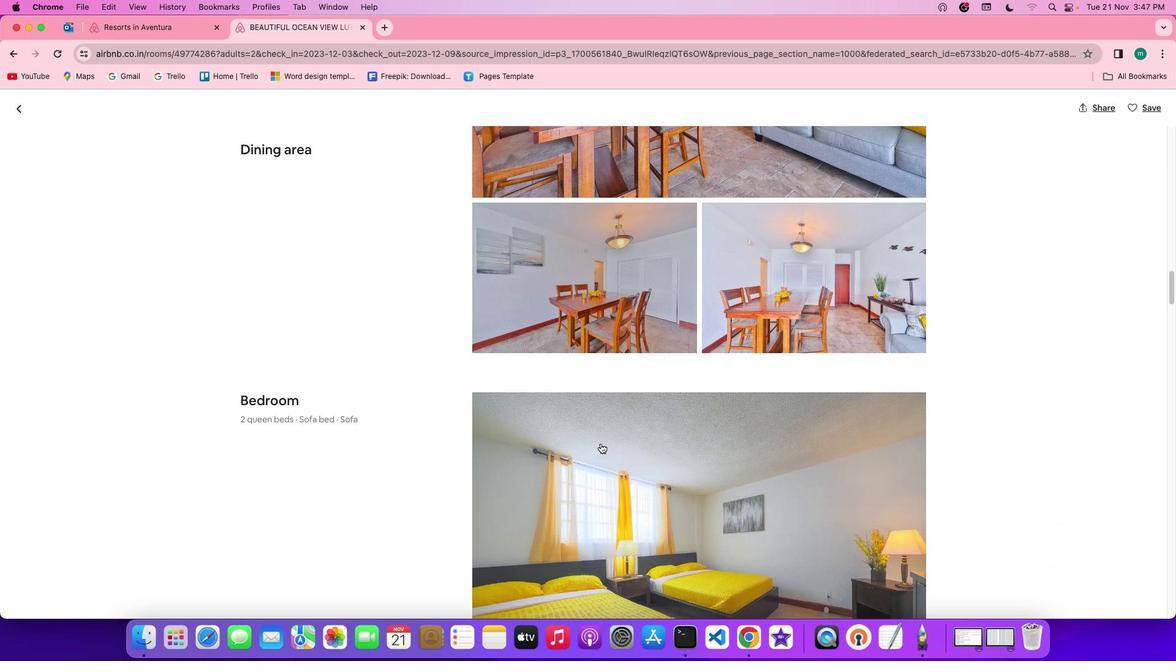
Action: Mouse scrolled (600, 444) with delta (0, 0)
Screenshot: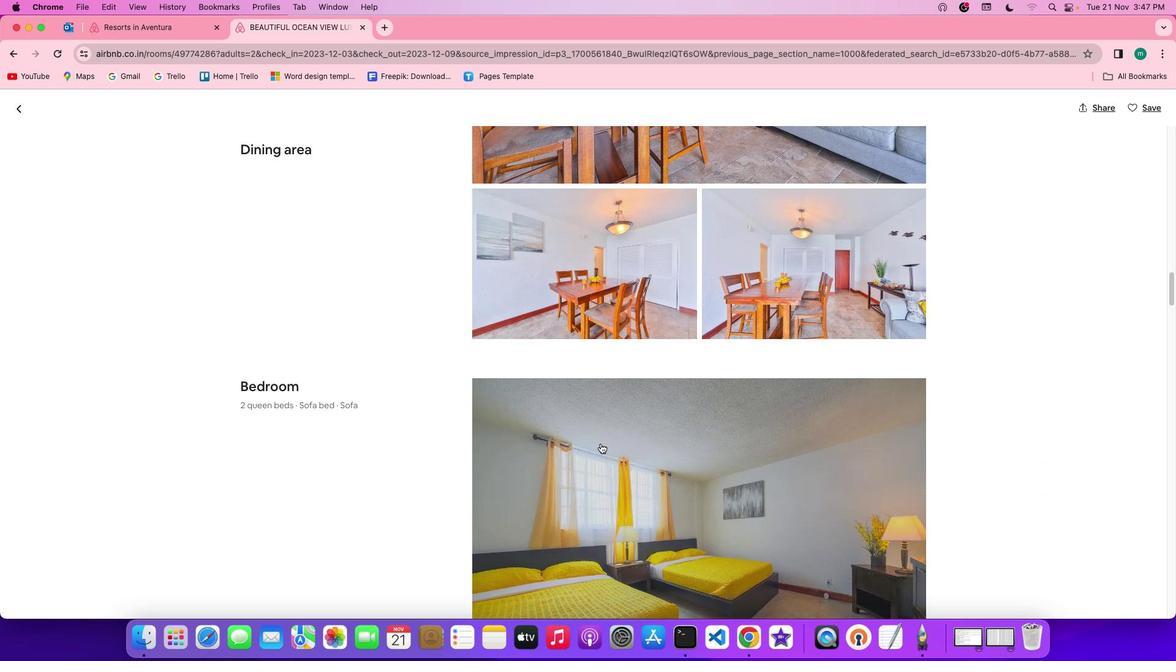 
Action: Mouse scrolled (600, 444) with delta (0, 0)
Screenshot: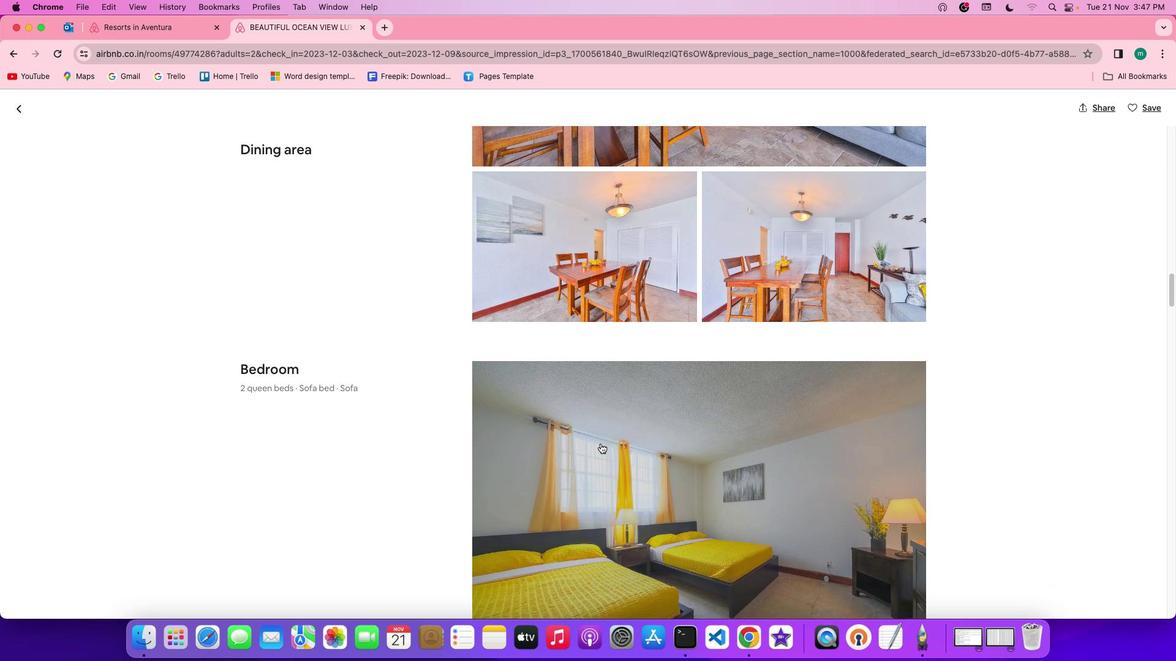 
Action: Mouse scrolled (600, 444) with delta (0, 0)
Screenshot: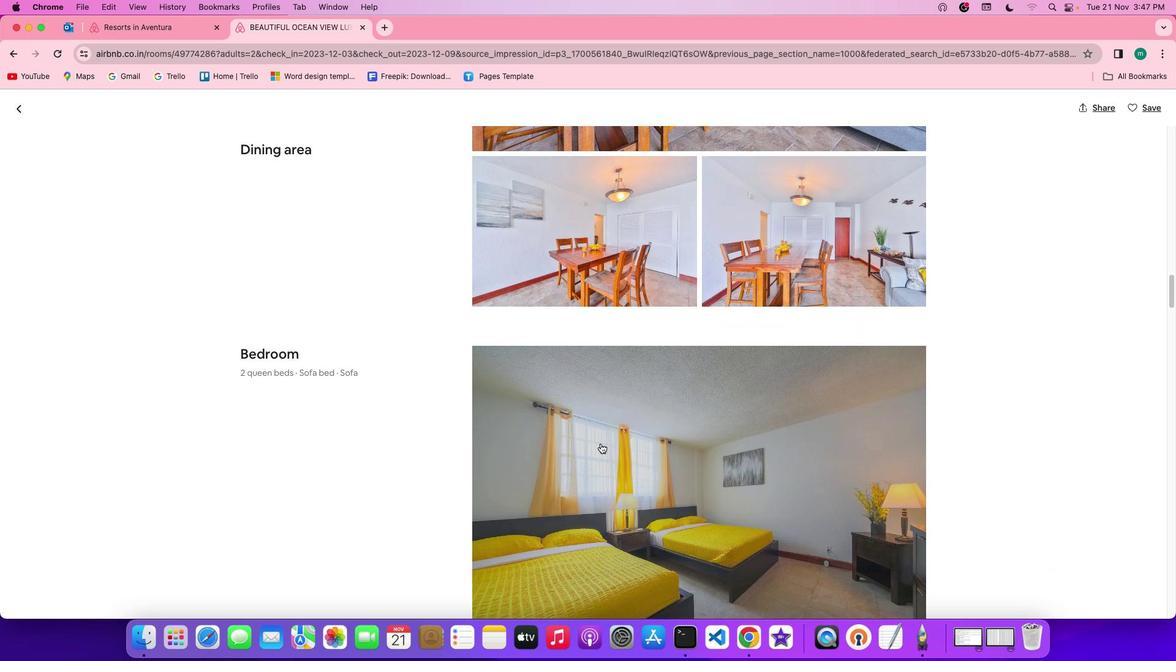 
Action: Mouse scrolled (600, 444) with delta (0, -1)
Screenshot: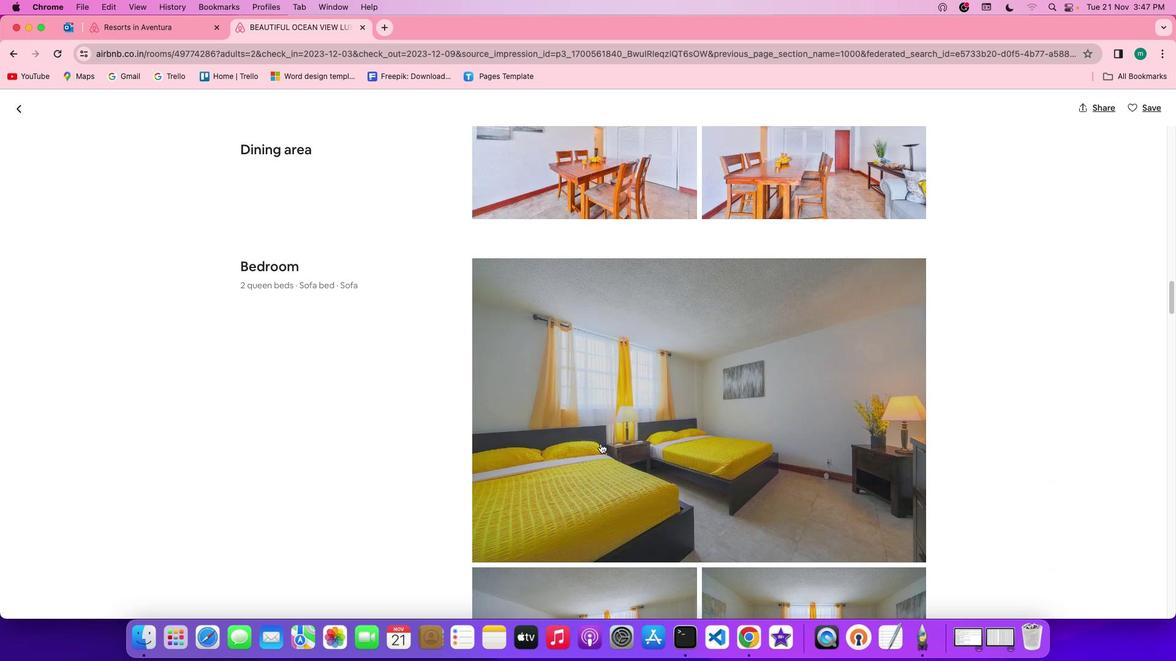 
Action: Mouse scrolled (600, 444) with delta (0, -2)
Screenshot: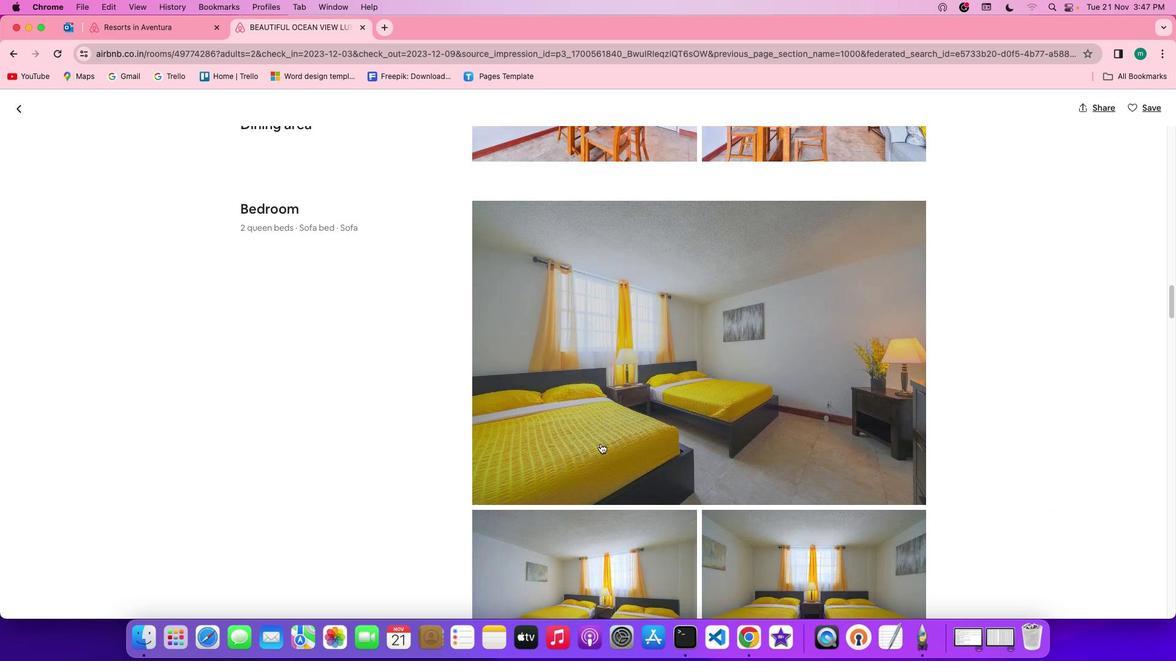 
Action: Mouse scrolled (600, 444) with delta (0, -2)
Screenshot: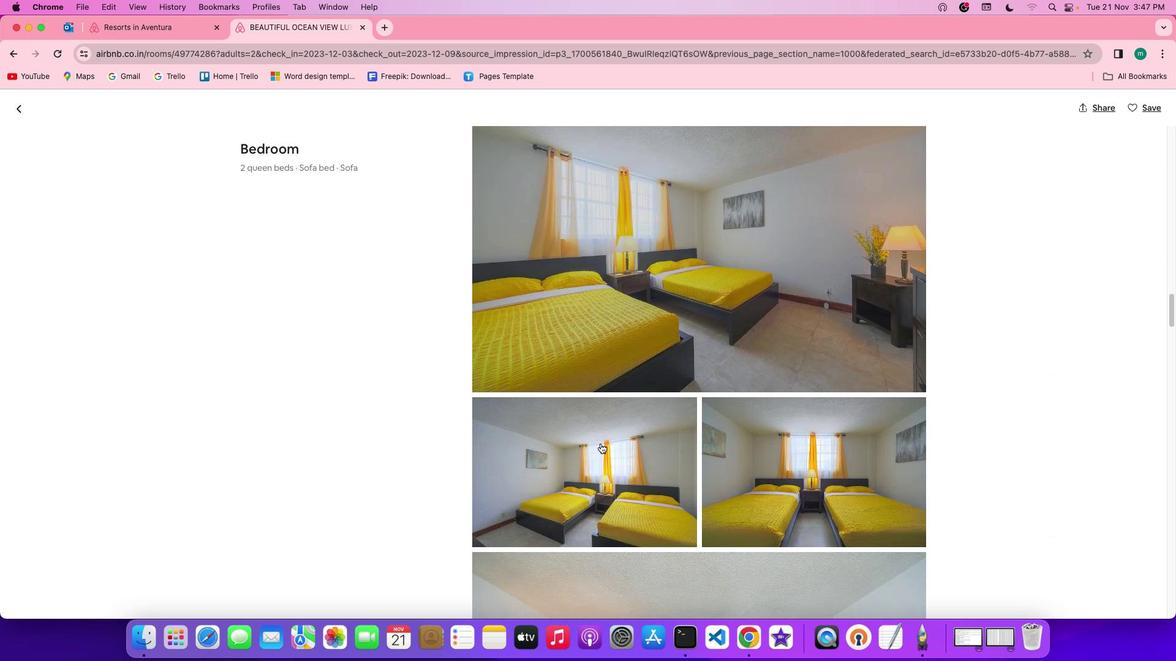 
Action: Mouse scrolled (600, 444) with delta (0, 0)
Screenshot: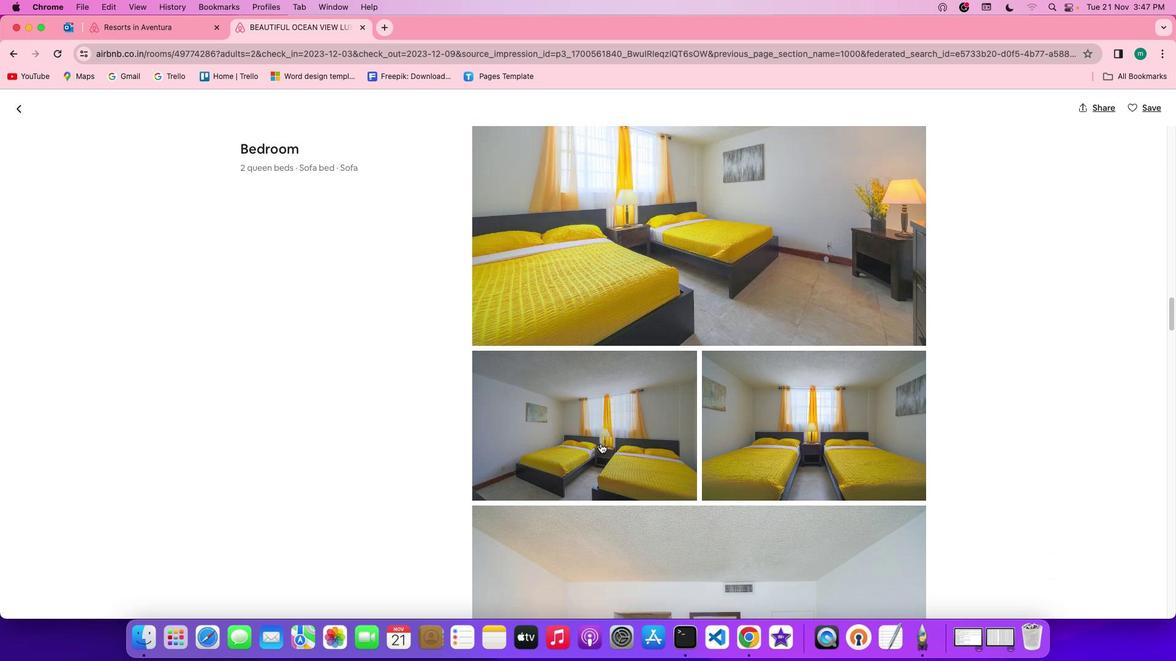 
Action: Mouse scrolled (600, 444) with delta (0, 0)
Screenshot: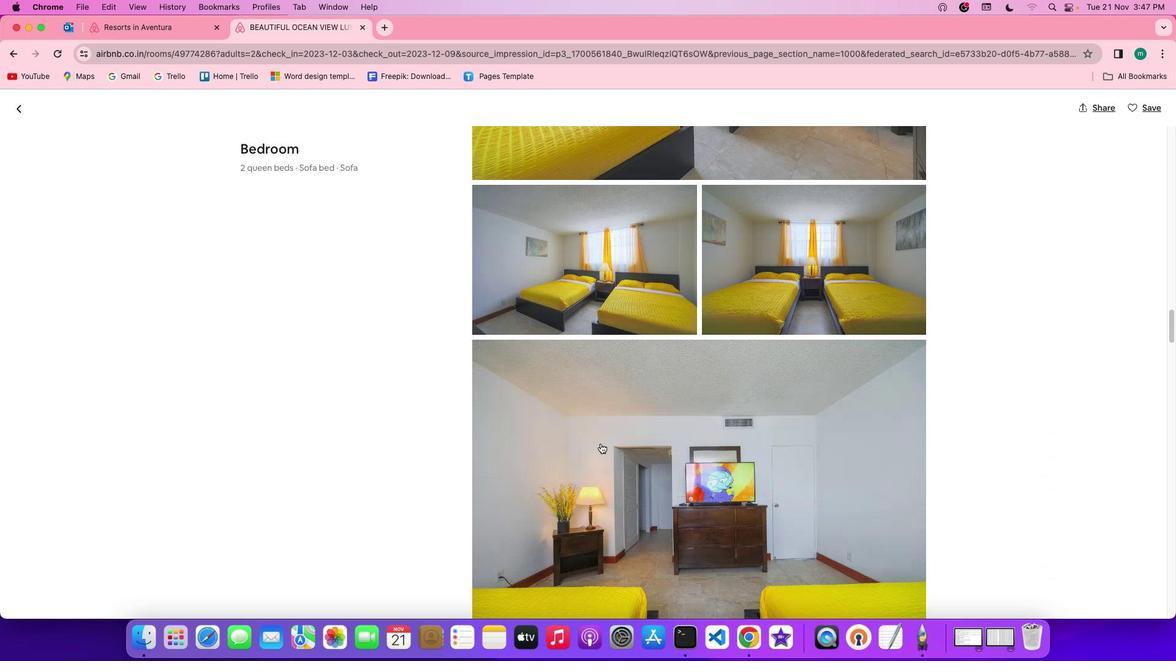 
Action: Mouse scrolled (600, 444) with delta (0, -1)
Screenshot: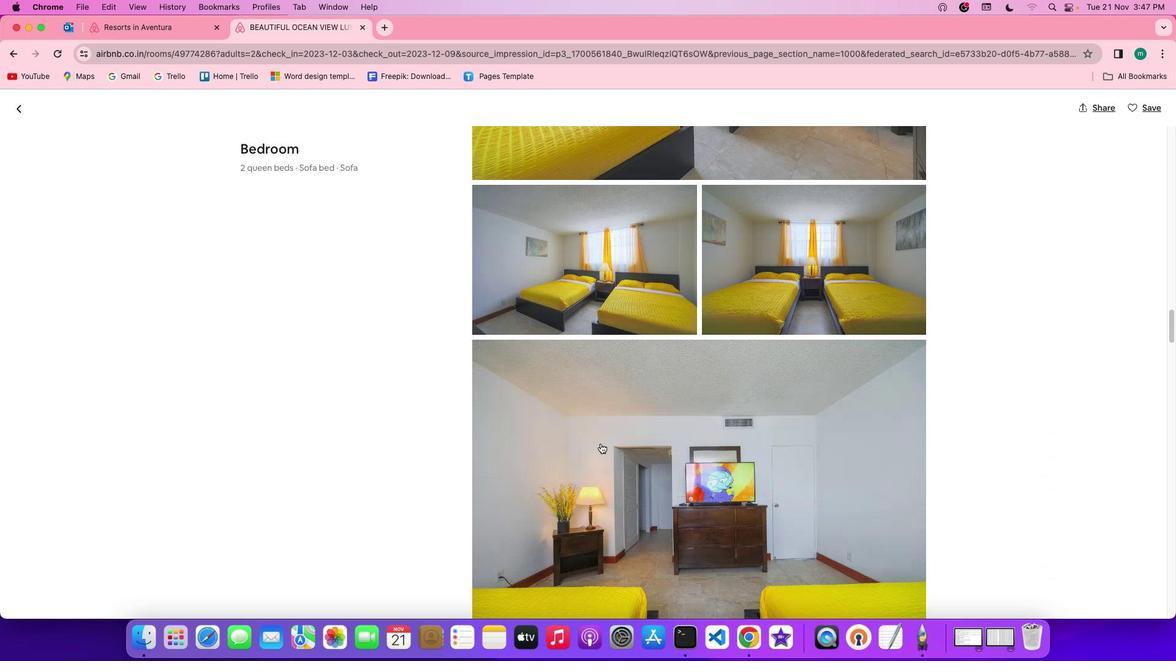 
Action: Mouse scrolled (600, 444) with delta (0, -3)
Screenshot: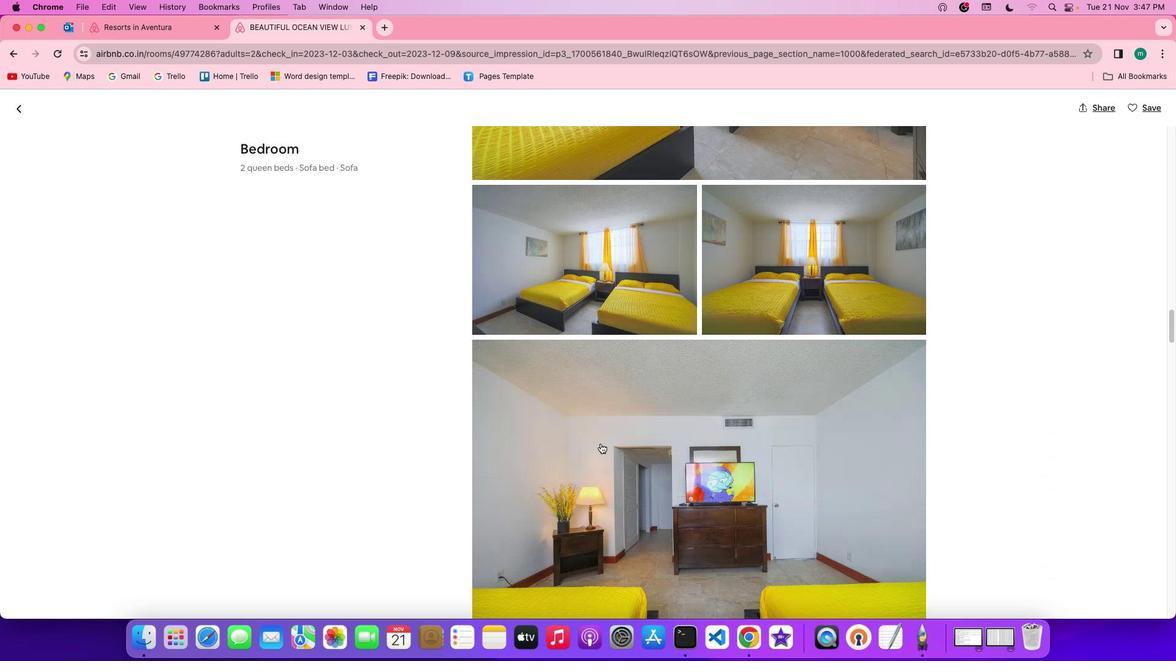 
Action: Mouse scrolled (600, 444) with delta (0, -3)
Screenshot: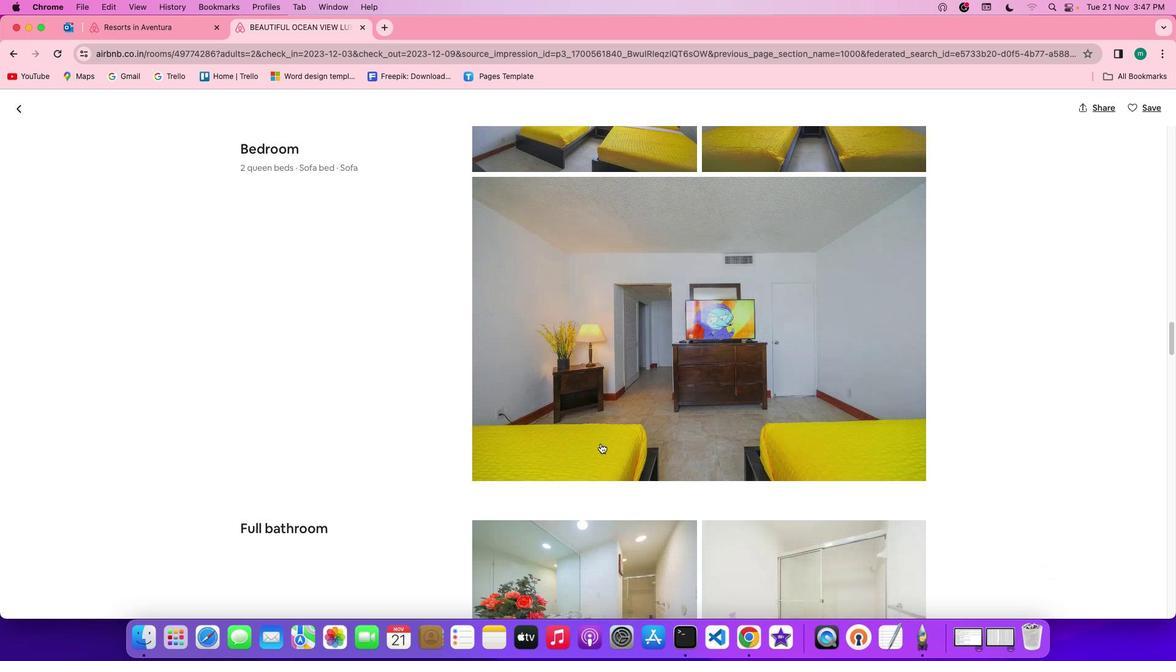 
Action: Mouse scrolled (600, 444) with delta (0, 0)
Screenshot: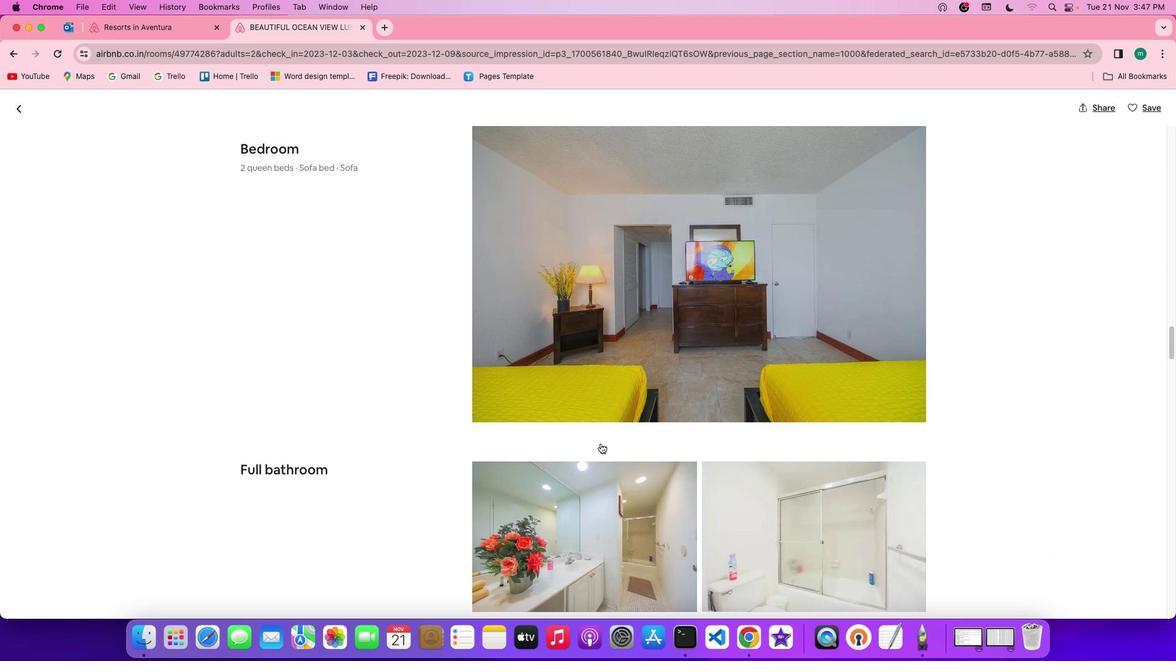 
Action: Mouse scrolled (600, 444) with delta (0, 0)
Screenshot: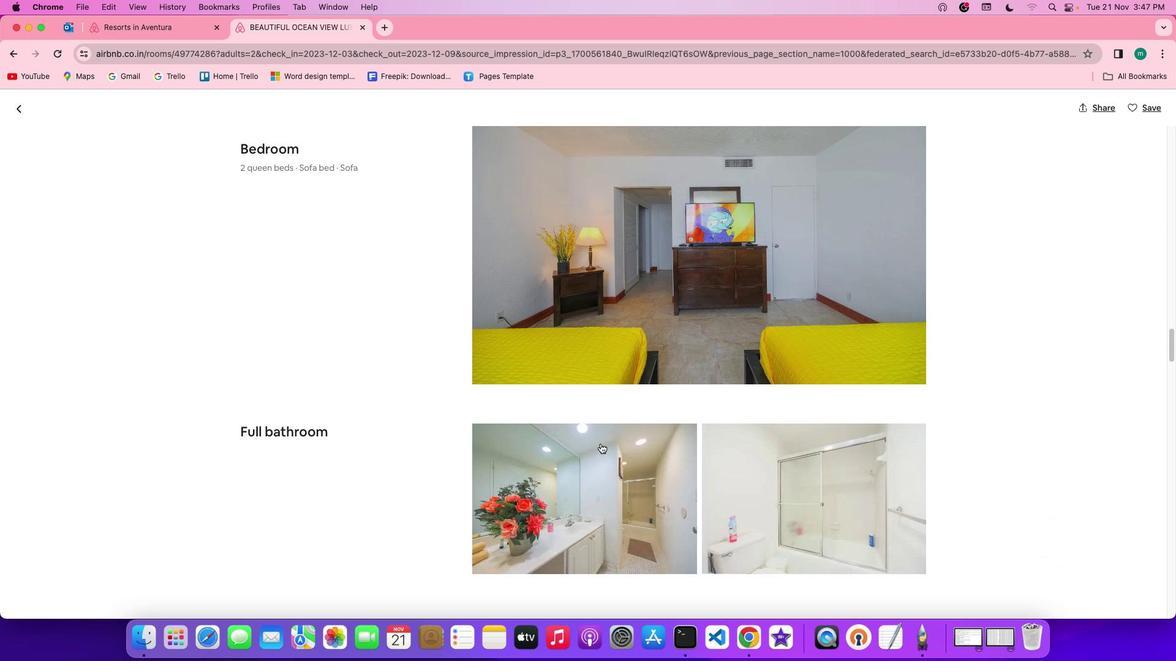 
Action: Mouse scrolled (600, 444) with delta (0, -1)
Screenshot: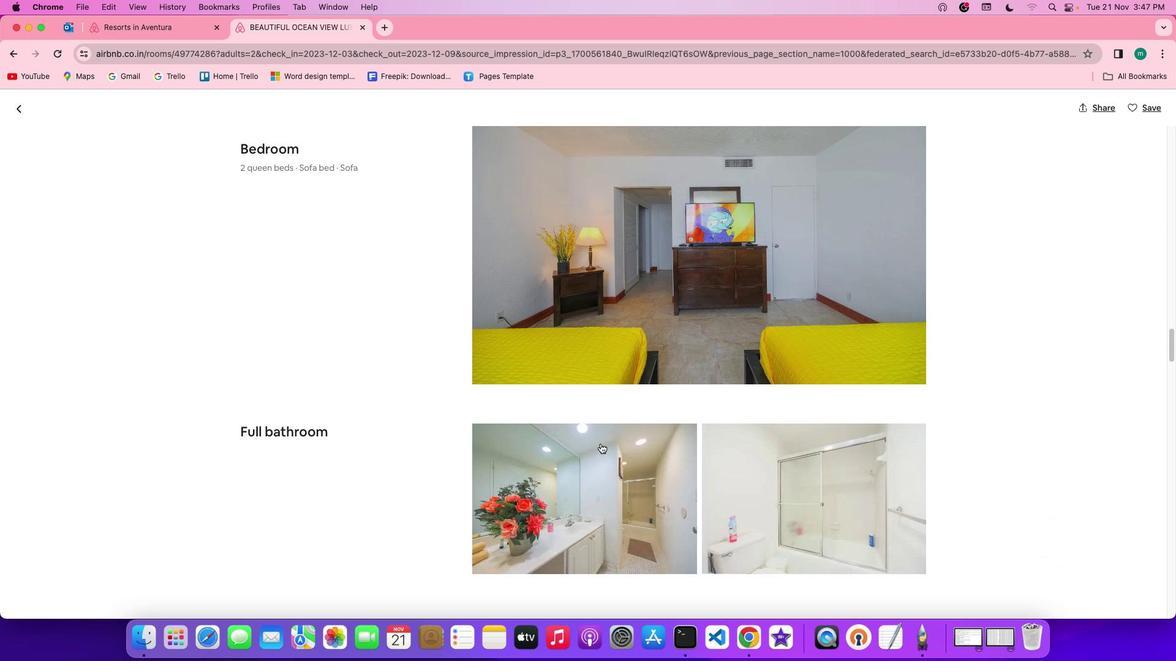 
Action: Mouse scrolled (600, 444) with delta (0, -3)
Screenshot: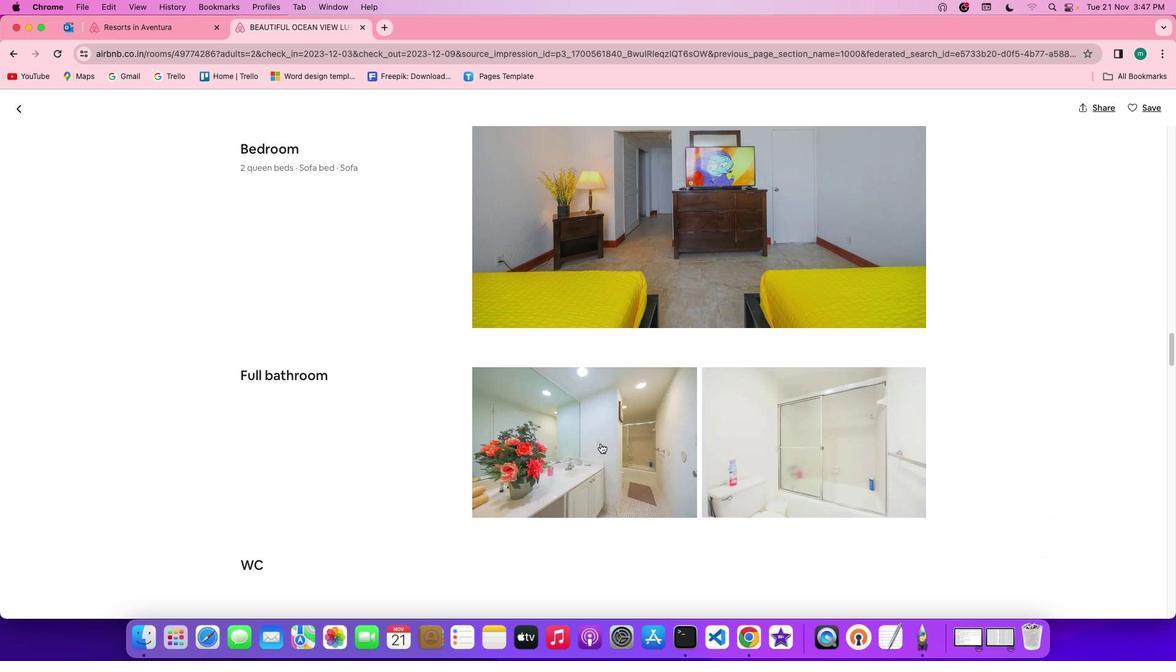 
Action: Mouse scrolled (600, 444) with delta (0, -3)
Screenshot: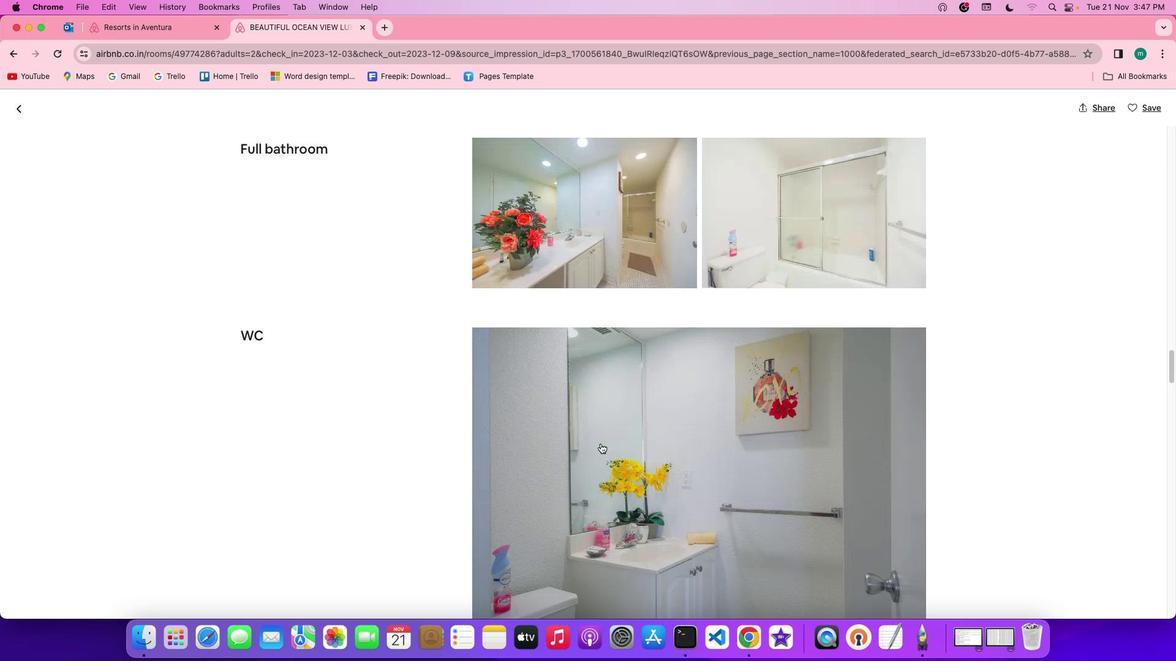 
Action: Mouse scrolled (600, 444) with delta (0, 0)
Screenshot: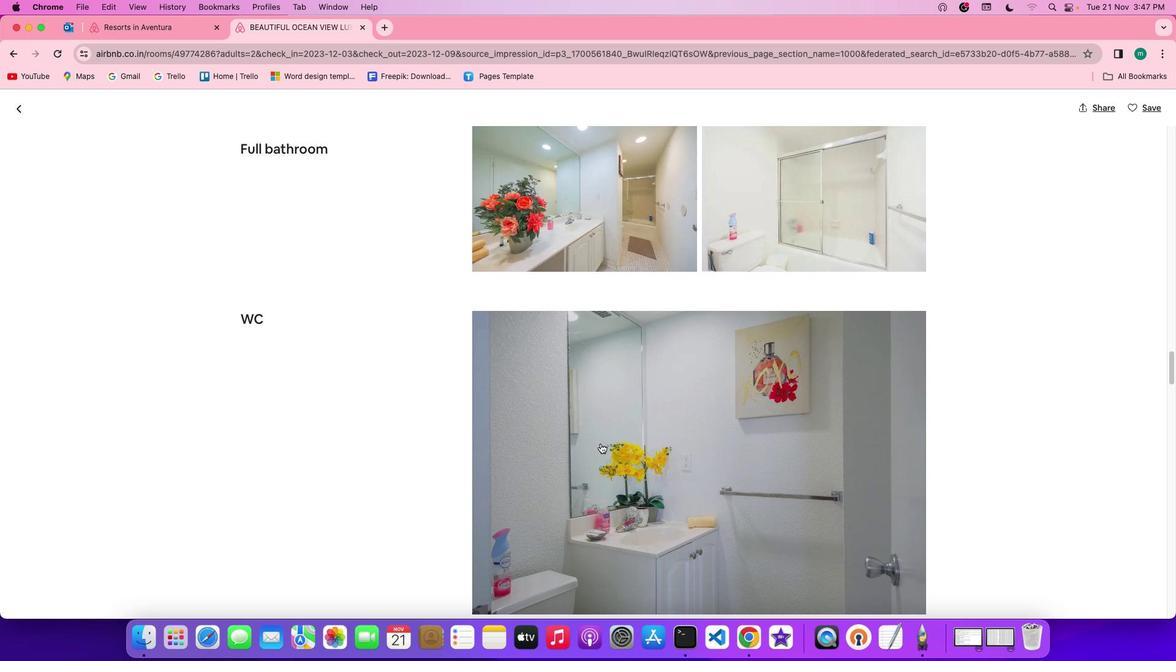 
Action: Mouse scrolled (600, 444) with delta (0, 0)
Screenshot: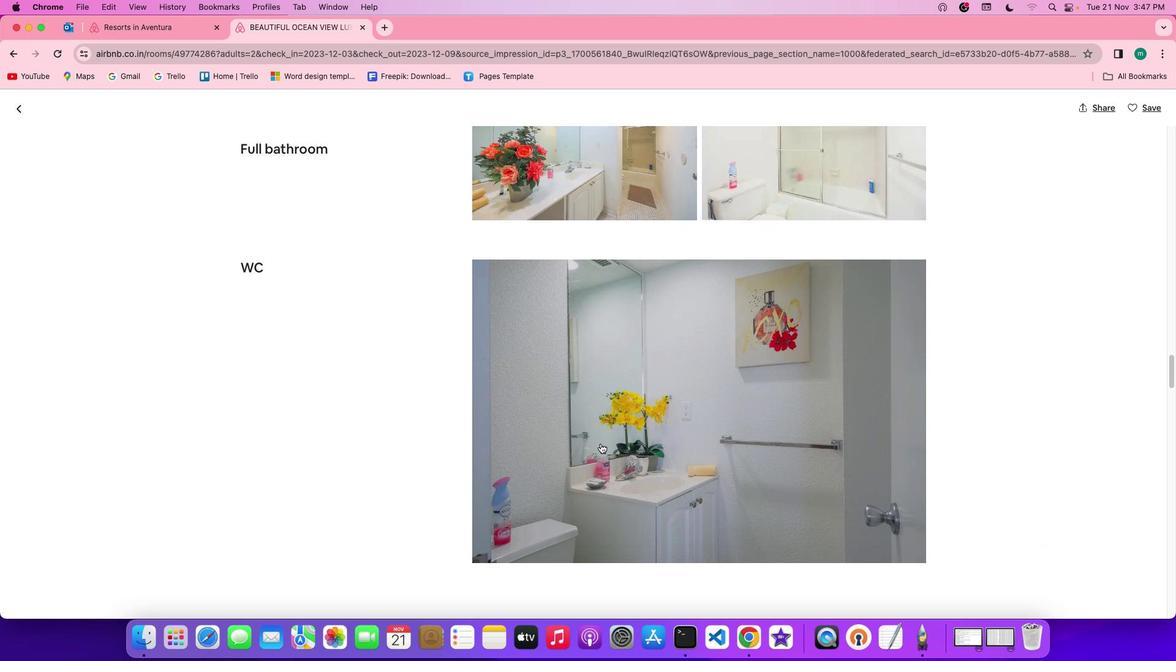 
Action: Mouse scrolled (600, 444) with delta (0, -1)
Screenshot: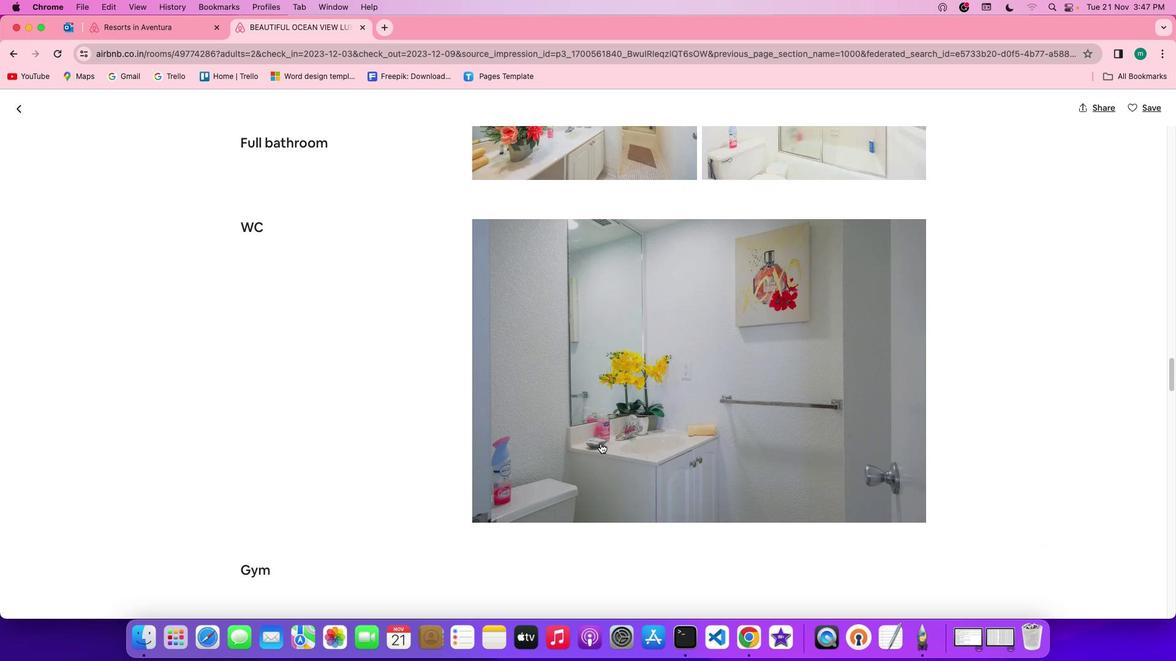 
Action: Mouse scrolled (600, 444) with delta (0, -2)
Screenshot: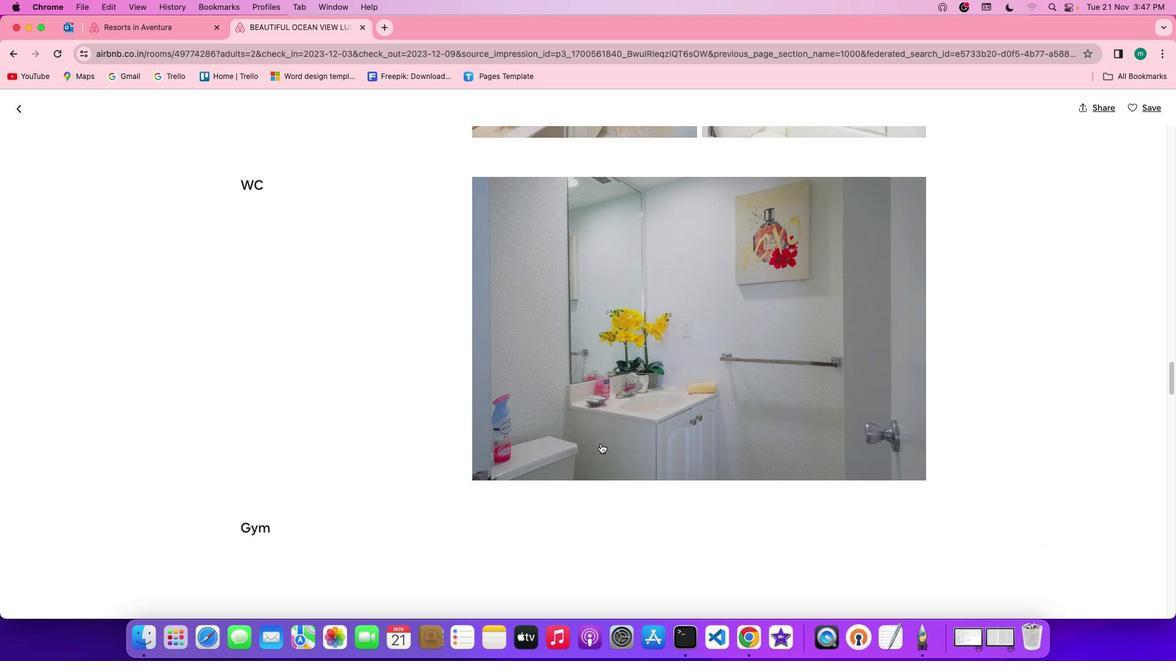 
Action: Mouse scrolled (600, 444) with delta (0, -2)
Screenshot: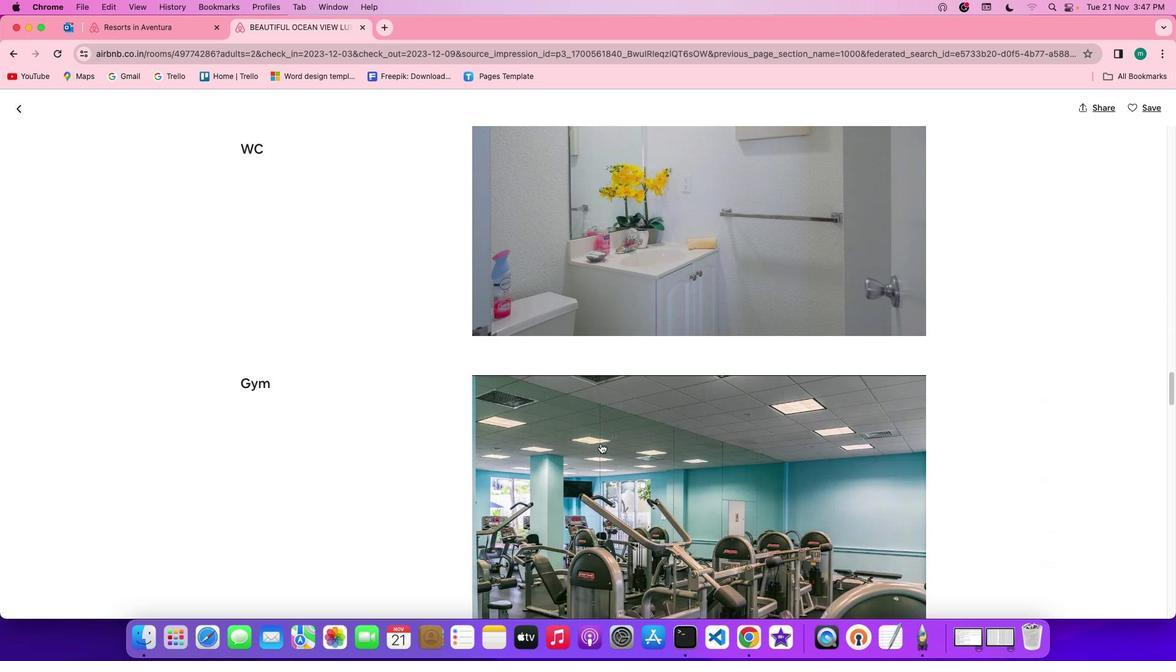 
Action: Mouse scrolled (600, 444) with delta (0, 0)
Screenshot: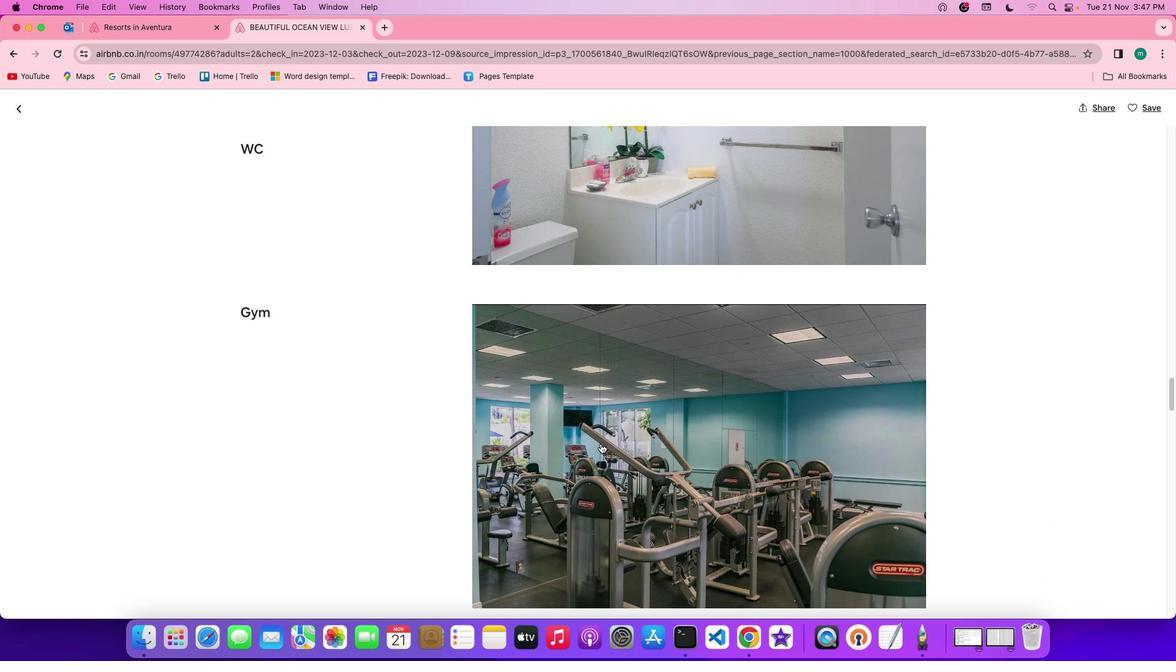 
Action: Mouse scrolled (600, 444) with delta (0, 0)
Screenshot: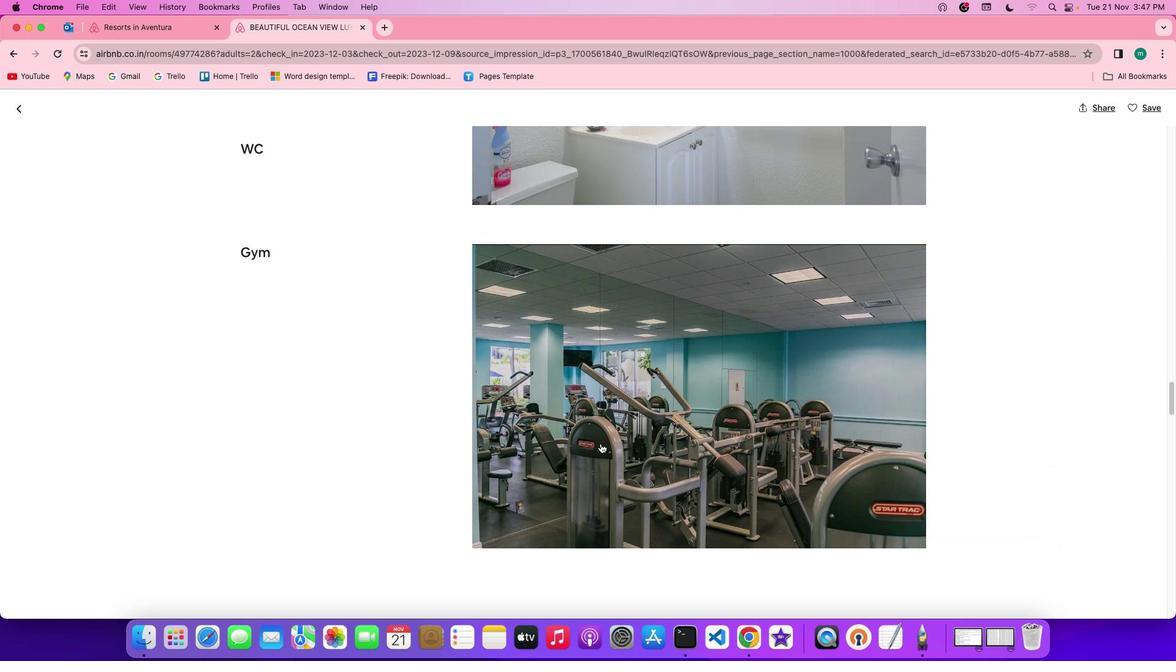 
Action: Mouse scrolled (600, 444) with delta (0, -1)
Screenshot: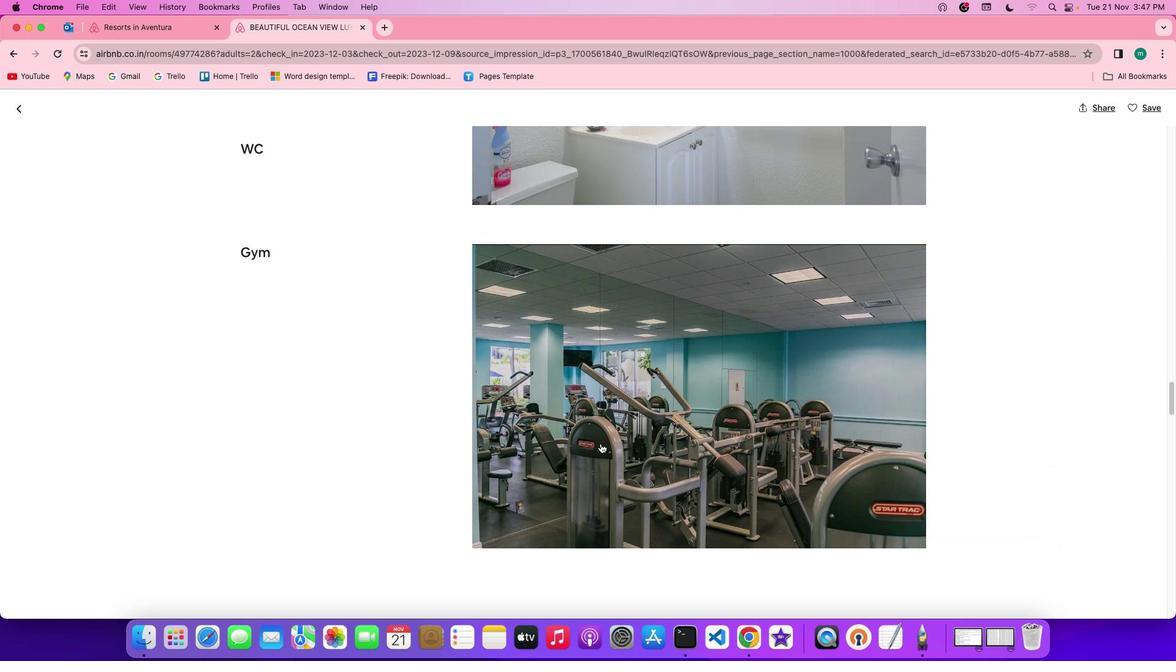 
Action: Mouse scrolled (600, 444) with delta (0, -2)
Screenshot: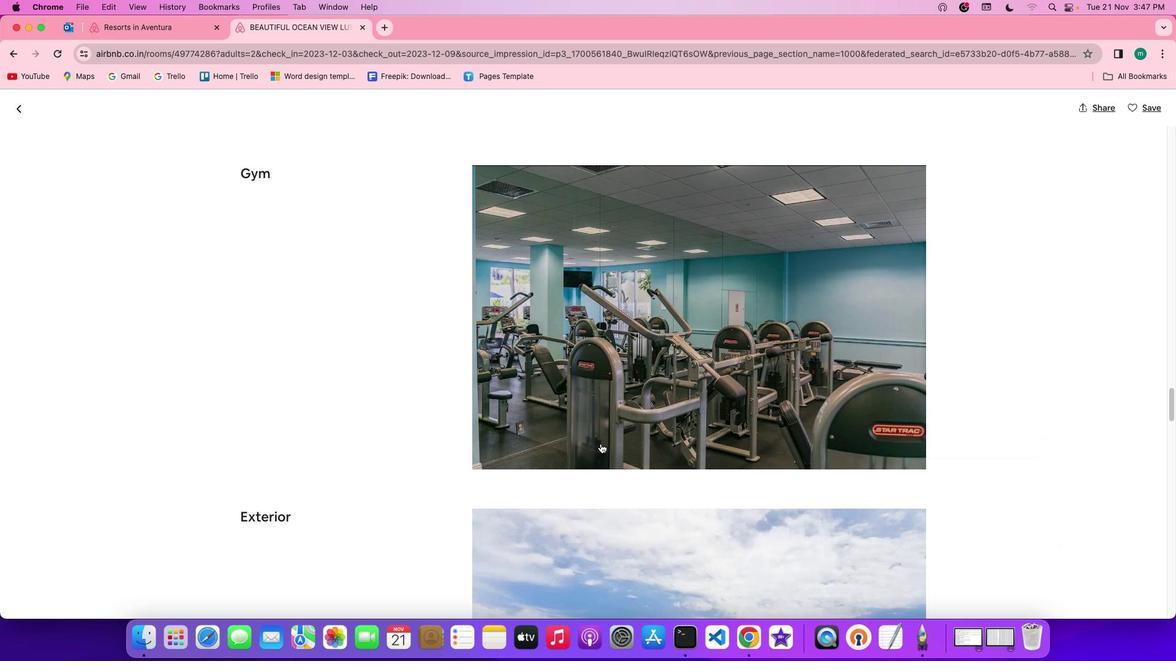 
Action: Mouse scrolled (600, 444) with delta (0, -3)
Screenshot: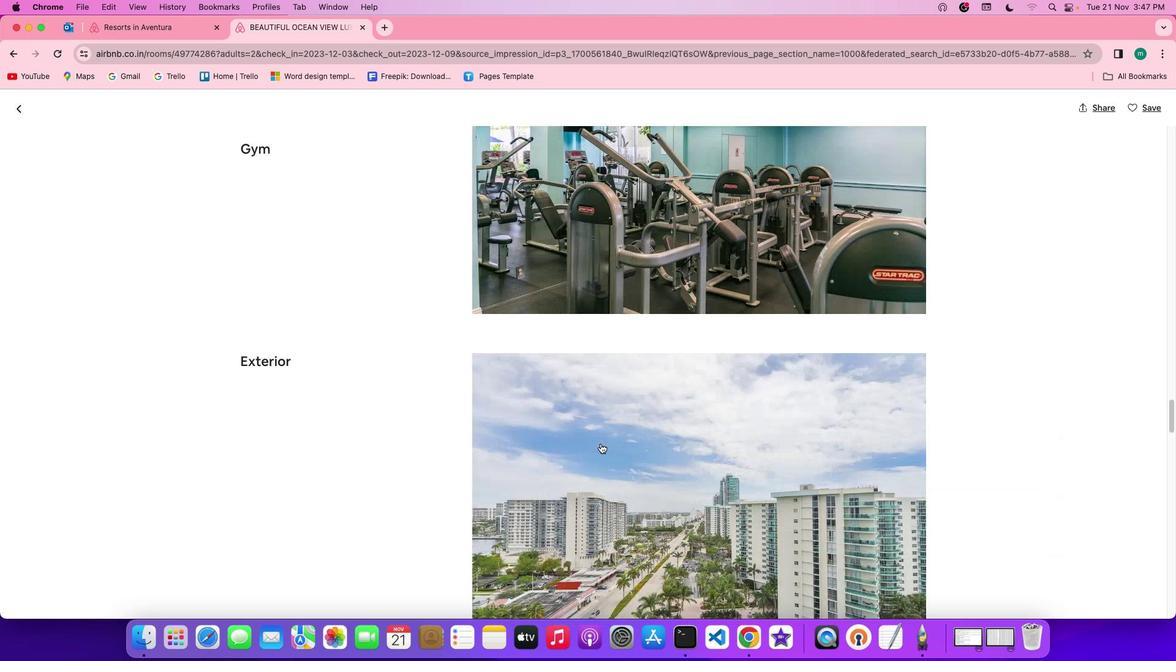 
Action: Mouse scrolled (600, 444) with delta (0, 0)
Screenshot: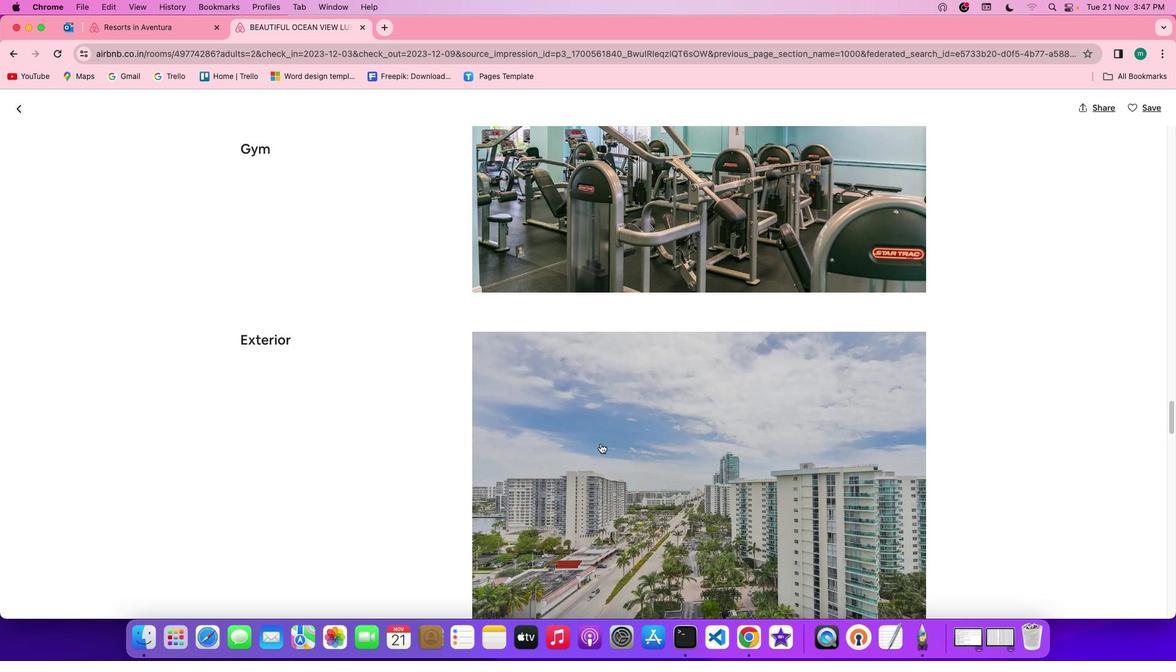 
Action: Mouse scrolled (600, 444) with delta (0, 0)
Screenshot: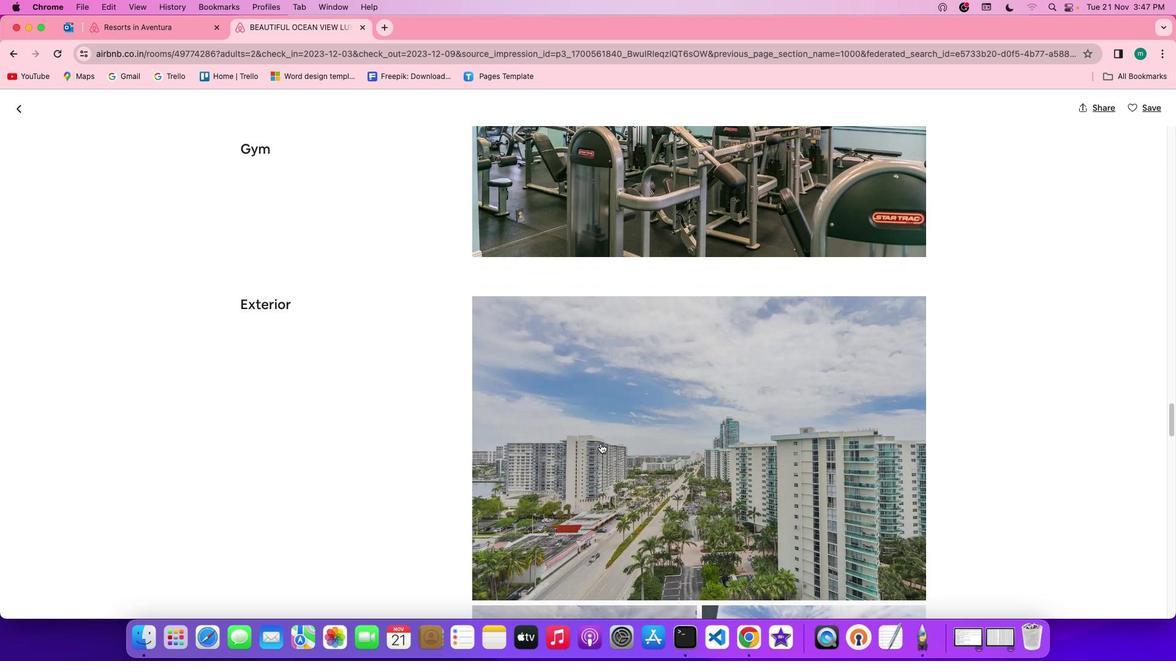 
Action: Mouse scrolled (600, 444) with delta (0, -1)
Screenshot: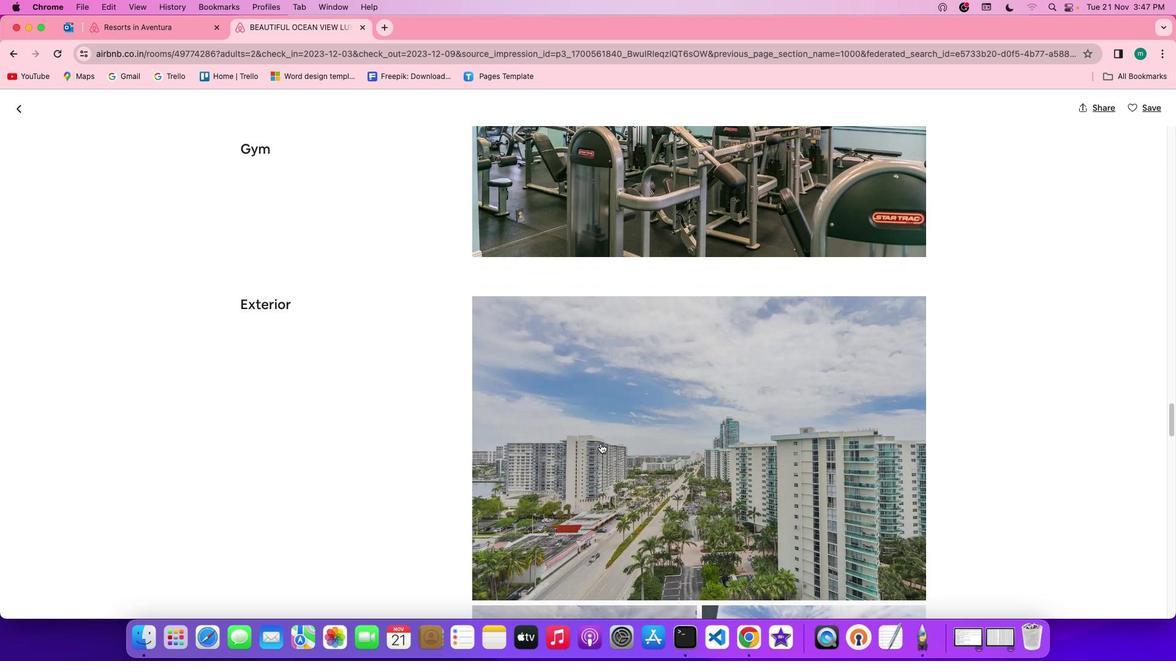 
Action: Mouse scrolled (600, 444) with delta (0, -2)
Screenshot: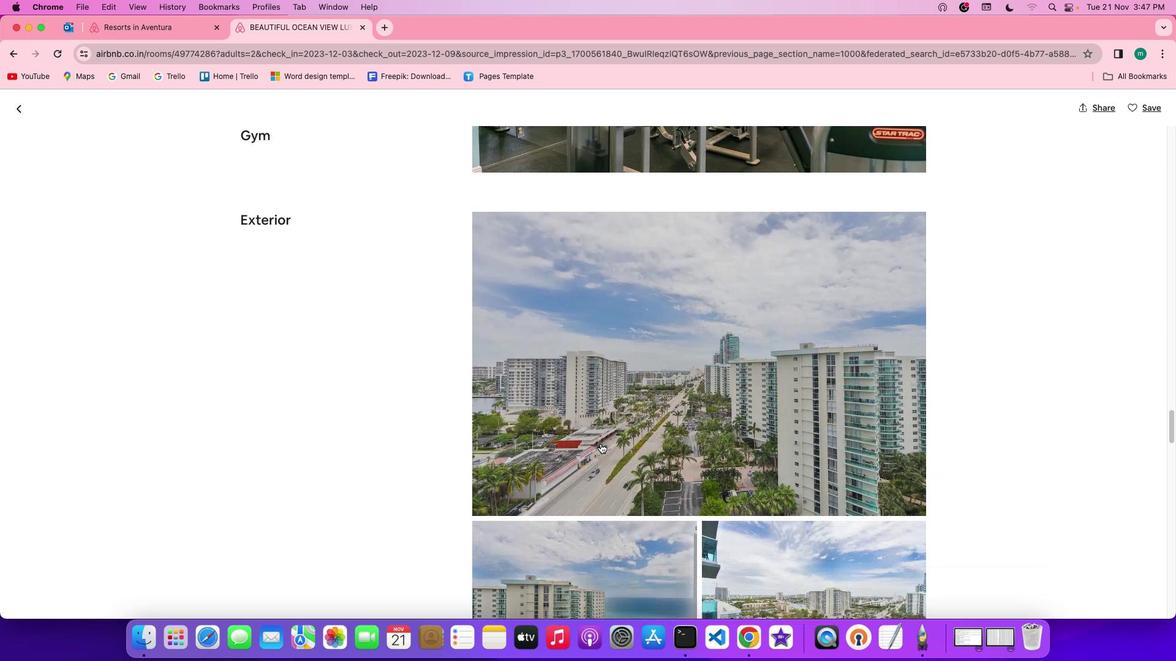 
Action: Mouse scrolled (600, 444) with delta (0, -2)
Screenshot: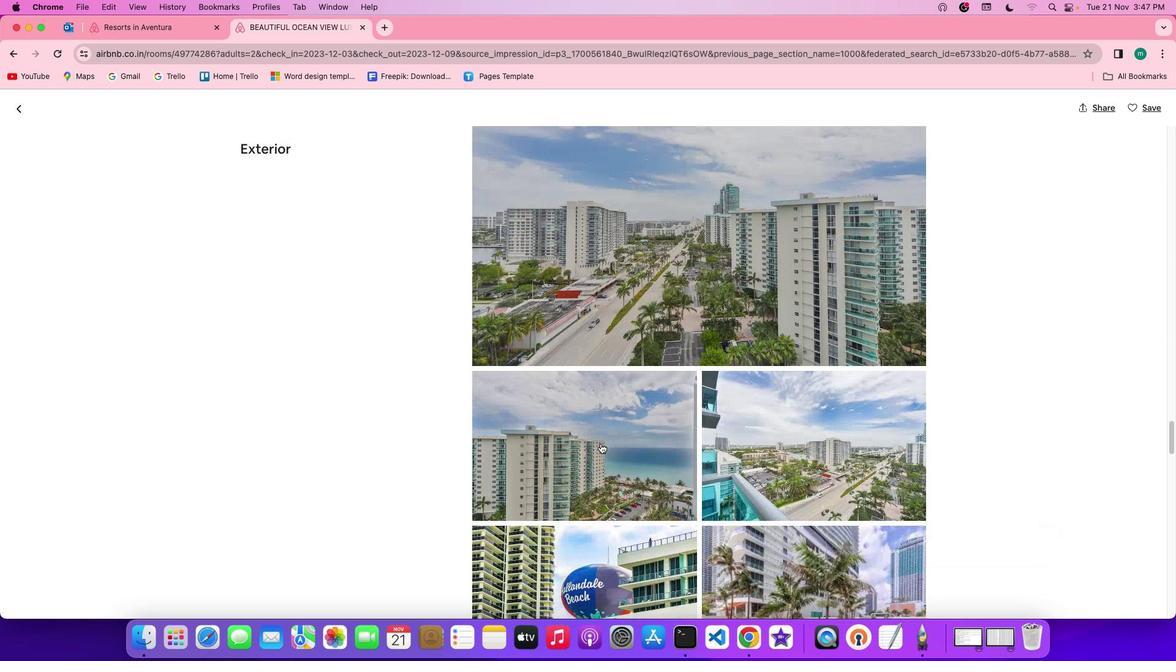 
Action: Mouse scrolled (600, 444) with delta (0, 0)
Screenshot: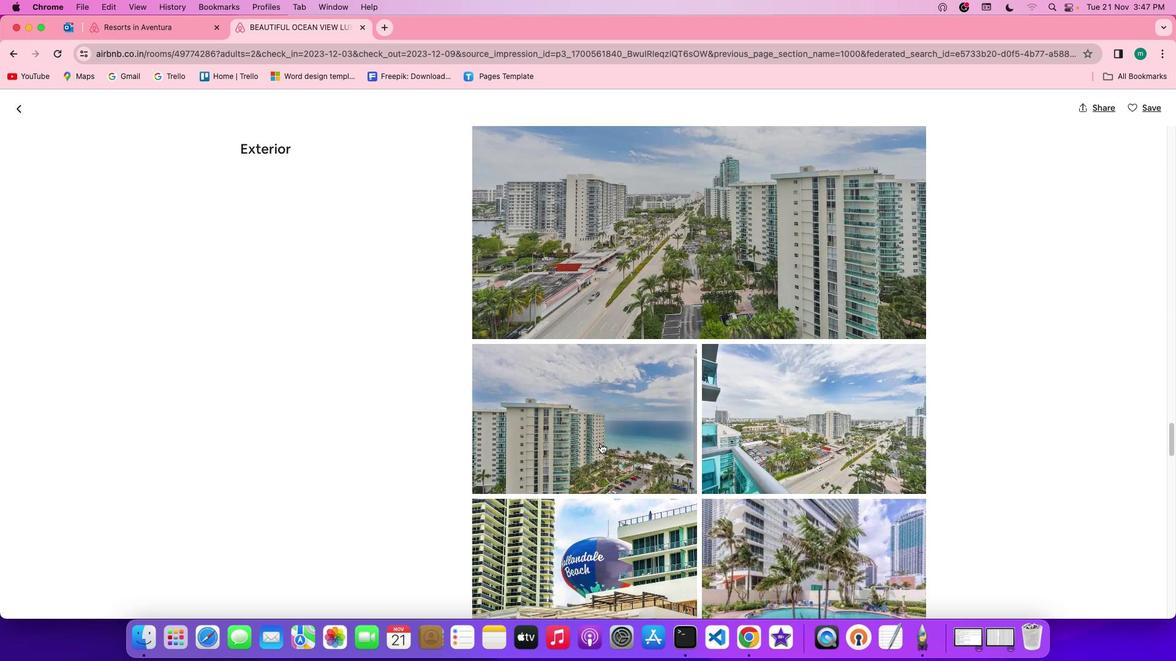 
Action: Mouse scrolled (600, 444) with delta (0, 0)
Screenshot: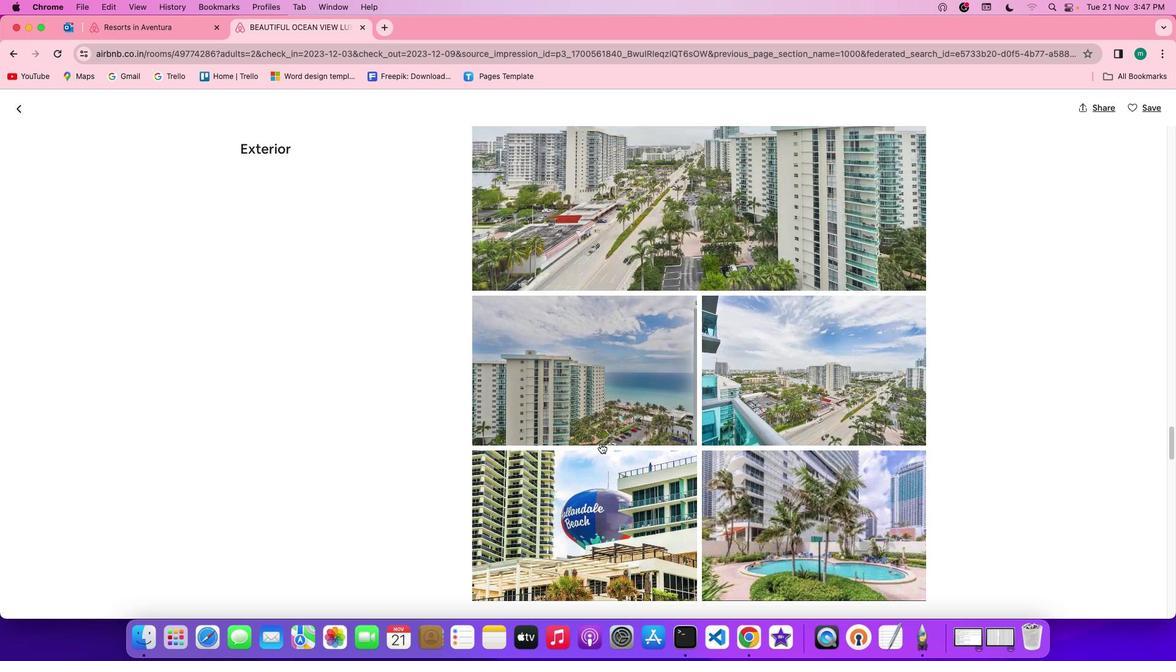 
Action: Mouse scrolled (600, 444) with delta (0, -1)
Screenshot: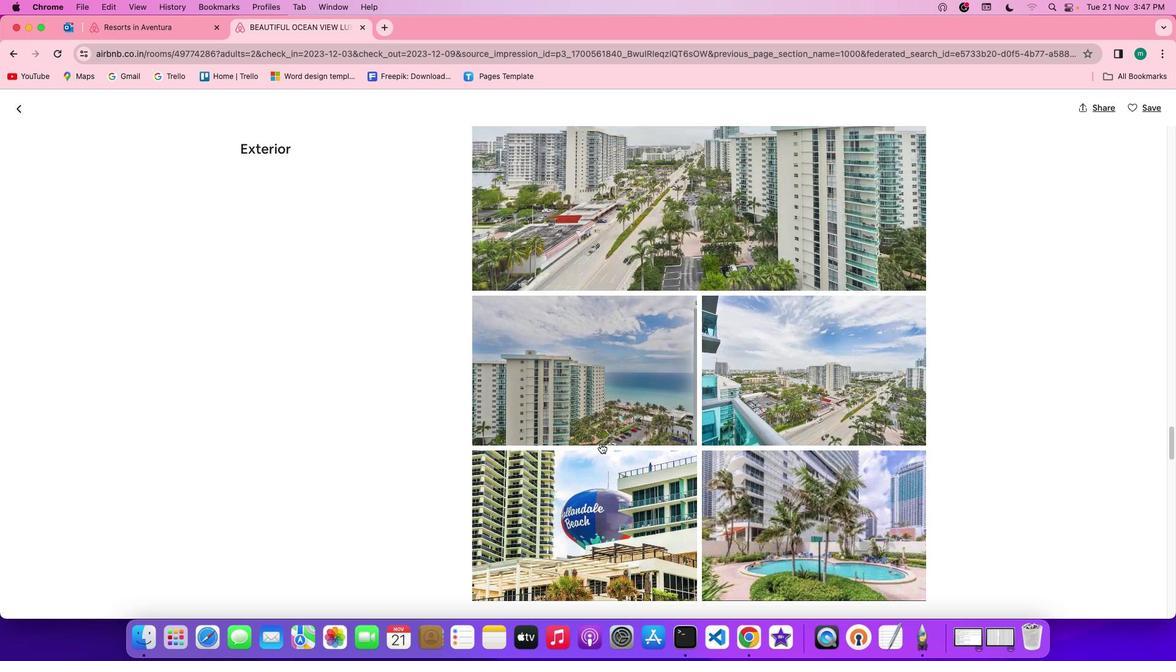 
Action: Mouse scrolled (600, 444) with delta (0, -2)
Screenshot: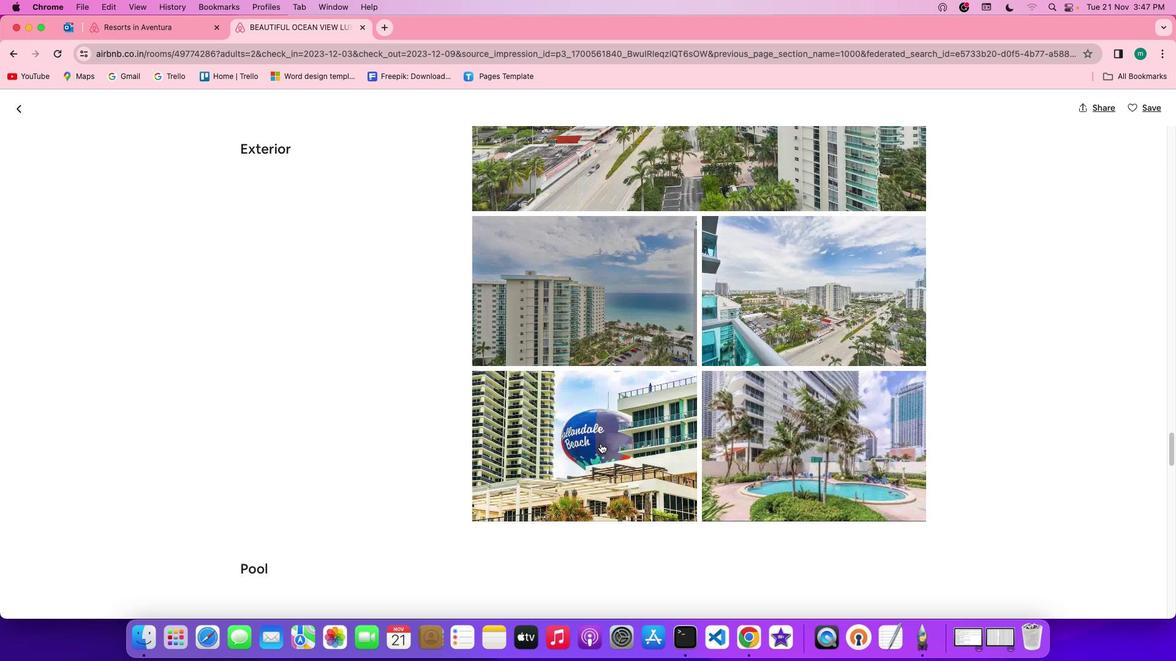 
Action: Mouse scrolled (600, 444) with delta (0, -3)
Screenshot: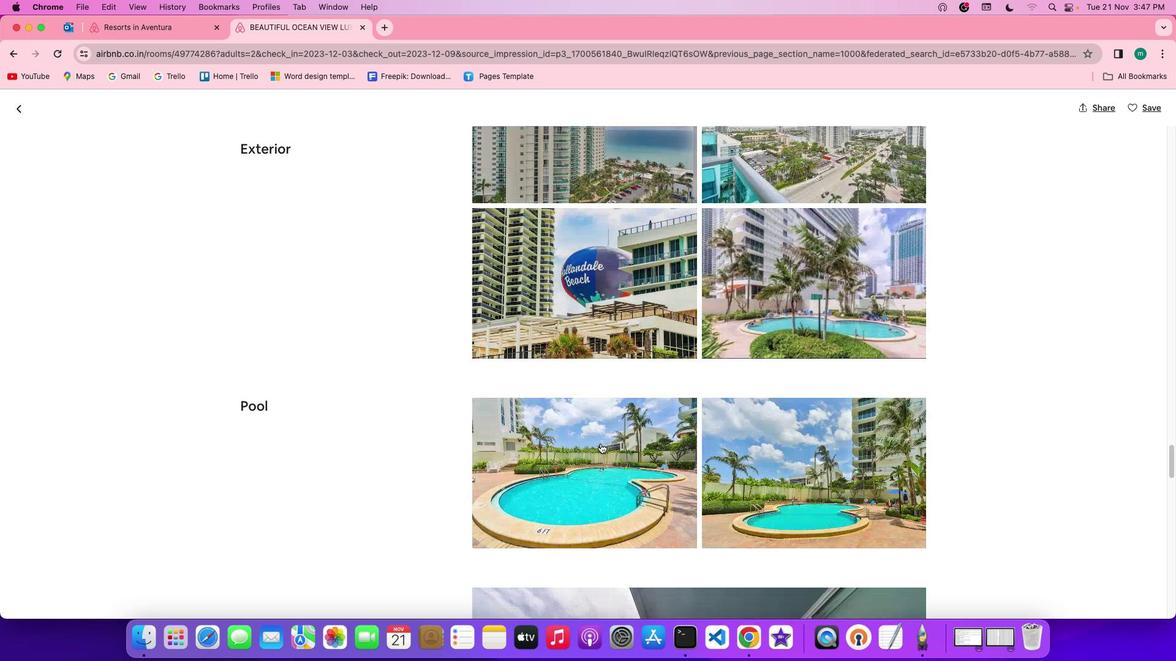 
Action: Mouse scrolled (600, 444) with delta (0, 0)
Screenshot: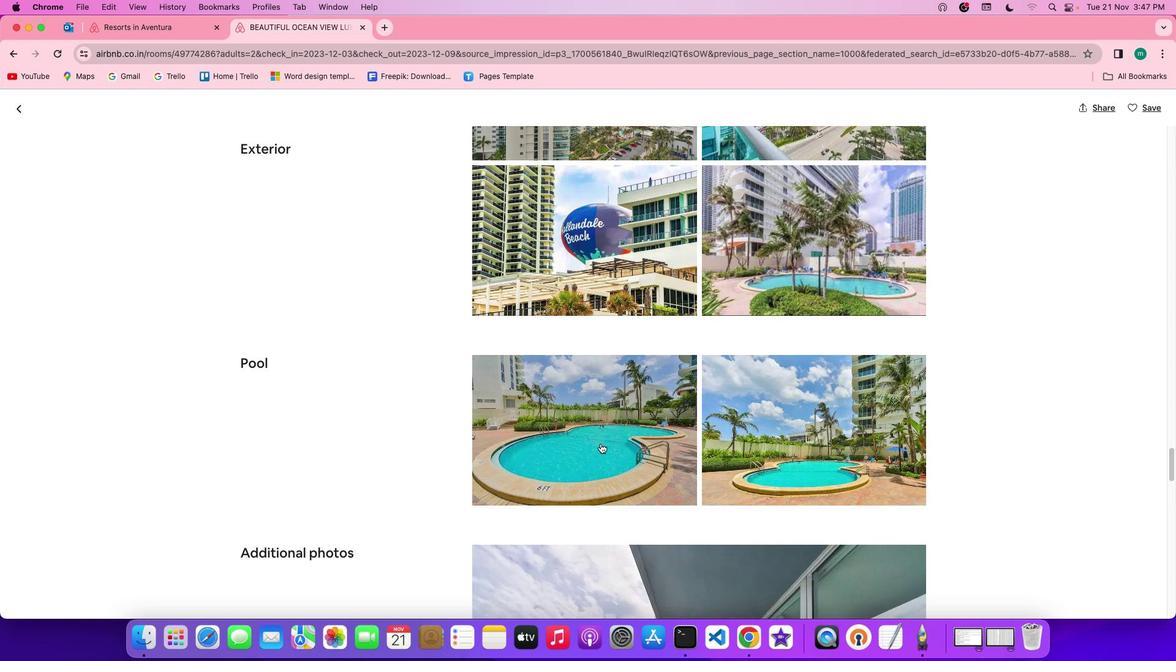 
Action: Mouse scrolled (600, 444) with delta (0, 0)
Screenshot: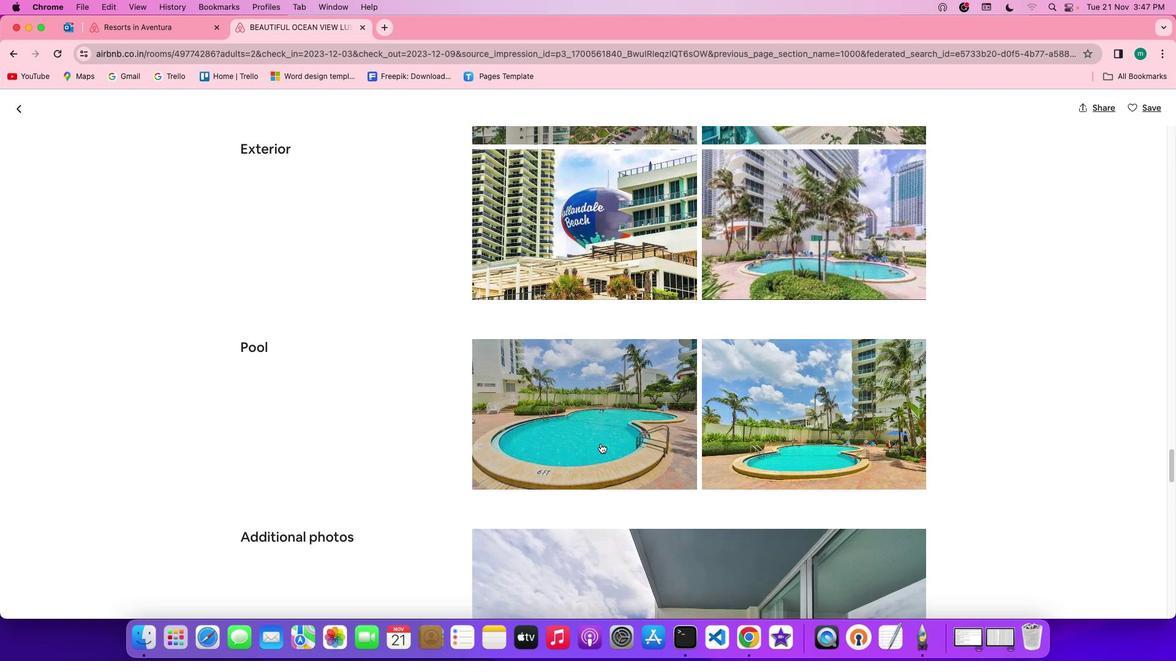 
Action: Mouse scrolled (600, 444) with delta (0, -1)
Screenshot: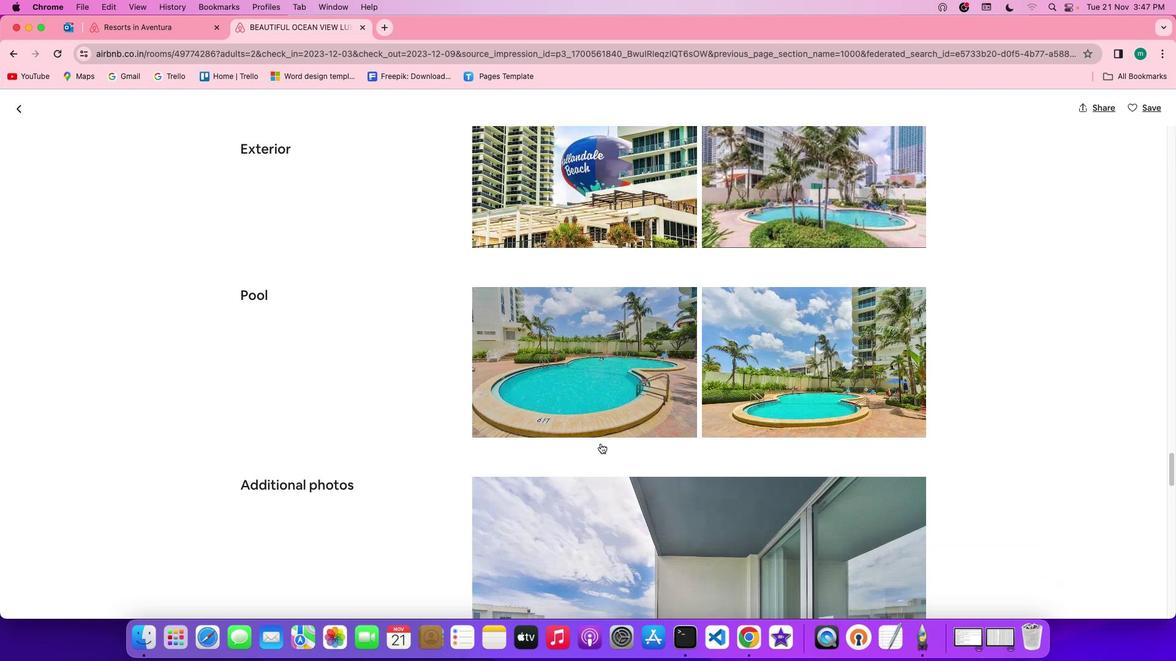 
Action: Mouse scrolled (600, 444) with delta (0, -1)
Screenshot: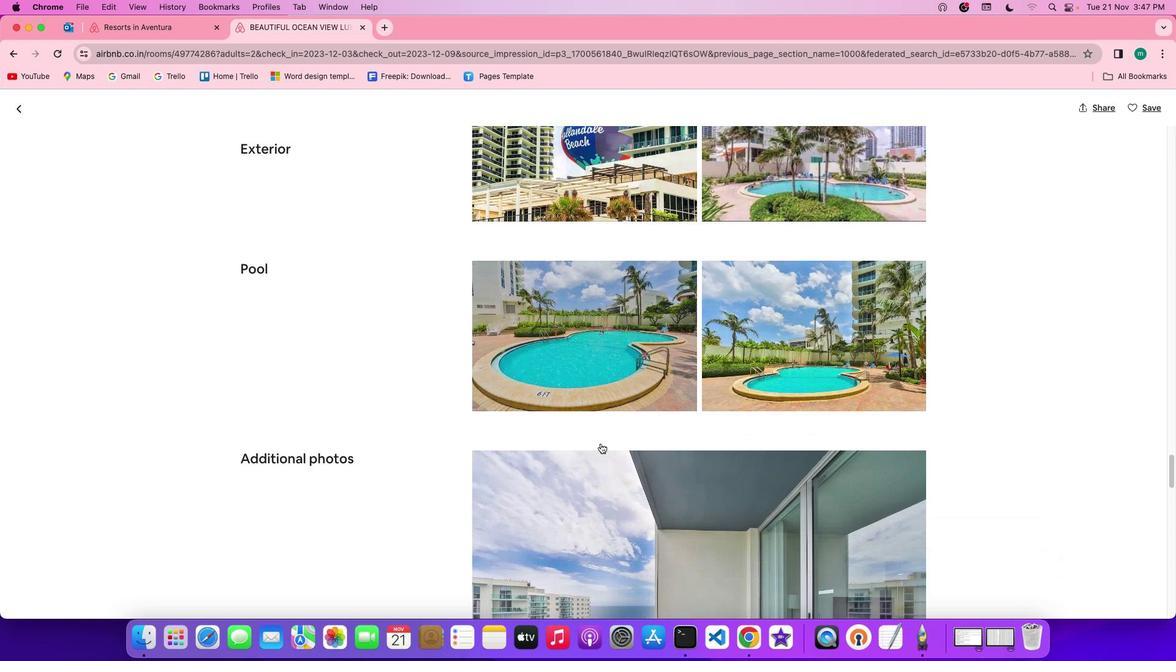 
Action: Mouse scrolled (600, 444) with delta (0, -1)
Screenshot: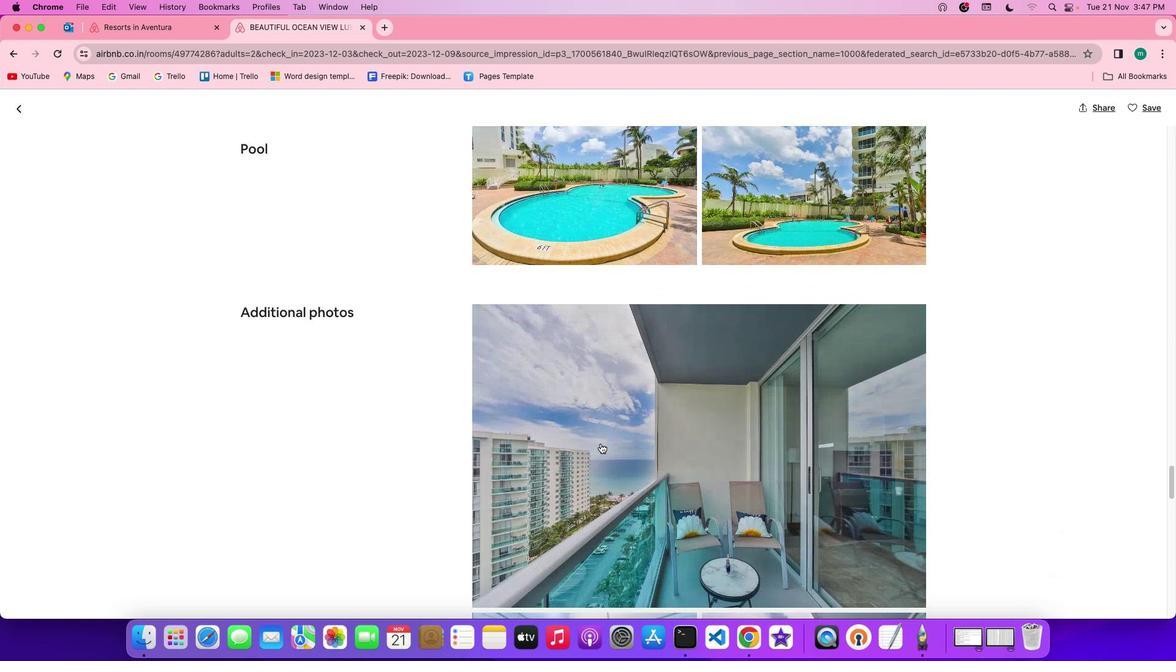 
Action: Mouse scrolled (600, 444) with delta (0, 0)
Screenshot: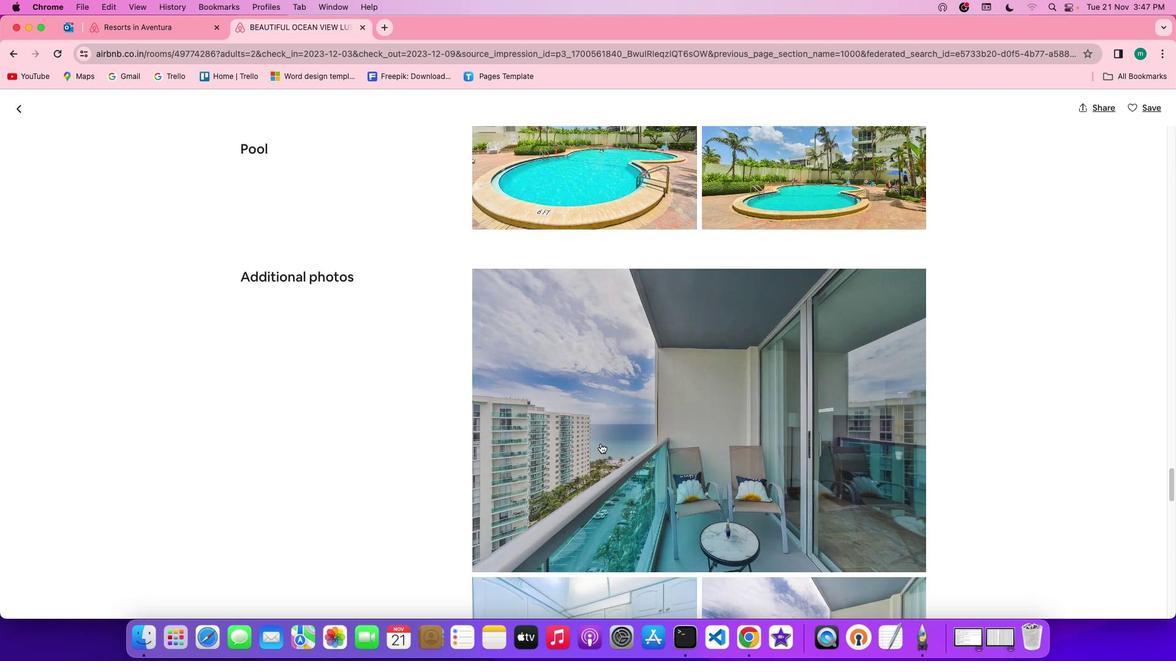 
Action: Mouse scrolled (600, 444) with delta (0, 0)
Screenshot: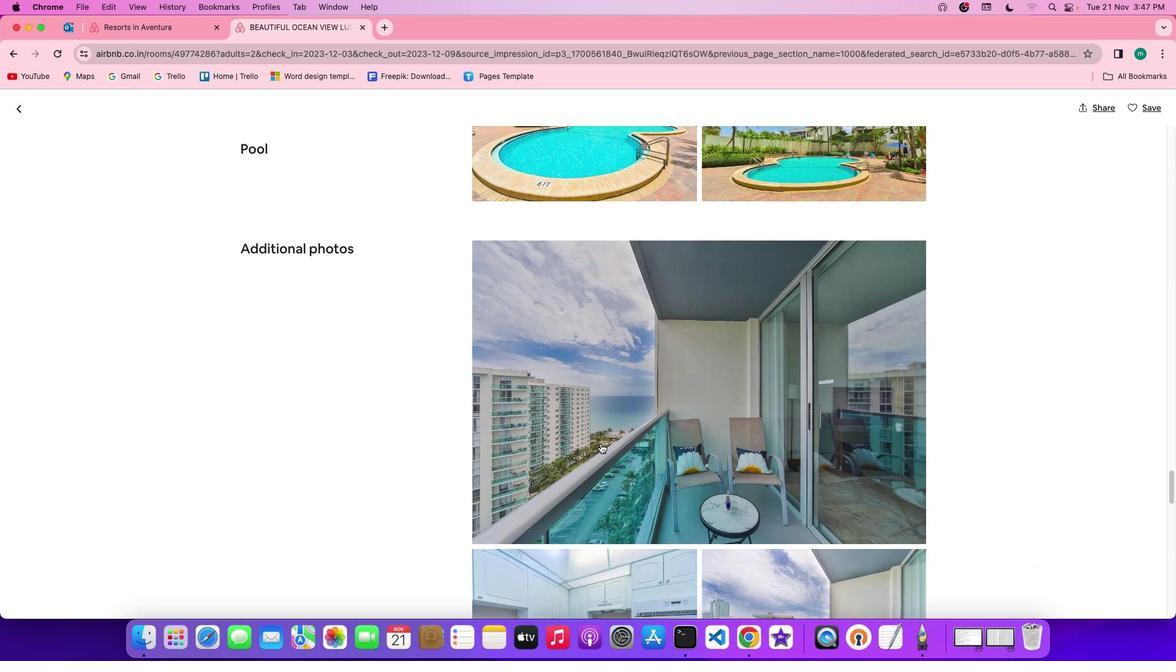 
Action: Mouse scrolled (600, 444) with delta (0, -1)
Screenshot: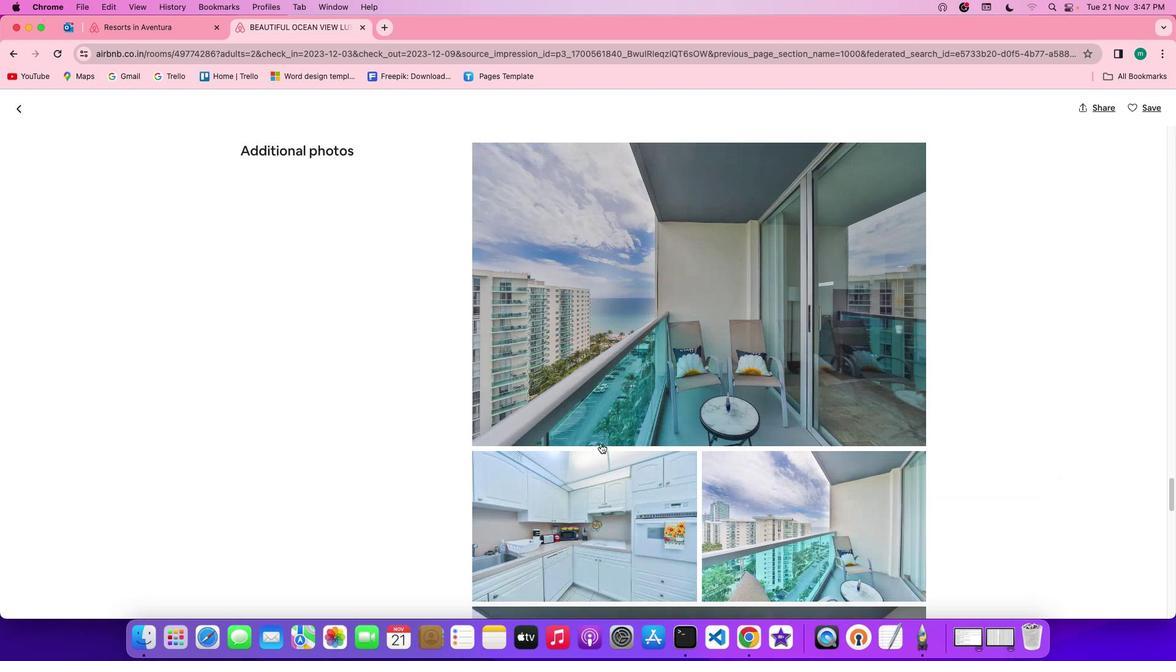 
Action: Mouse scrolled (600, 444) with delta (0, -2)
Screenshot: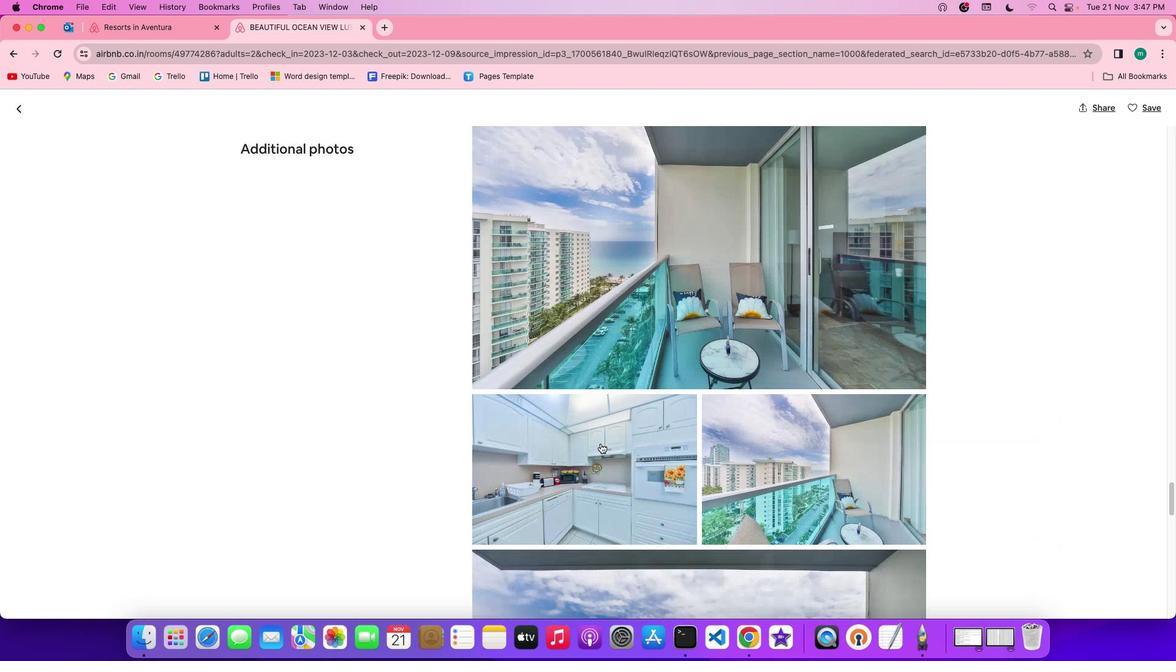 
Action: Mouse scrolled (600, 444) with delta (0, -2)
Screenshot: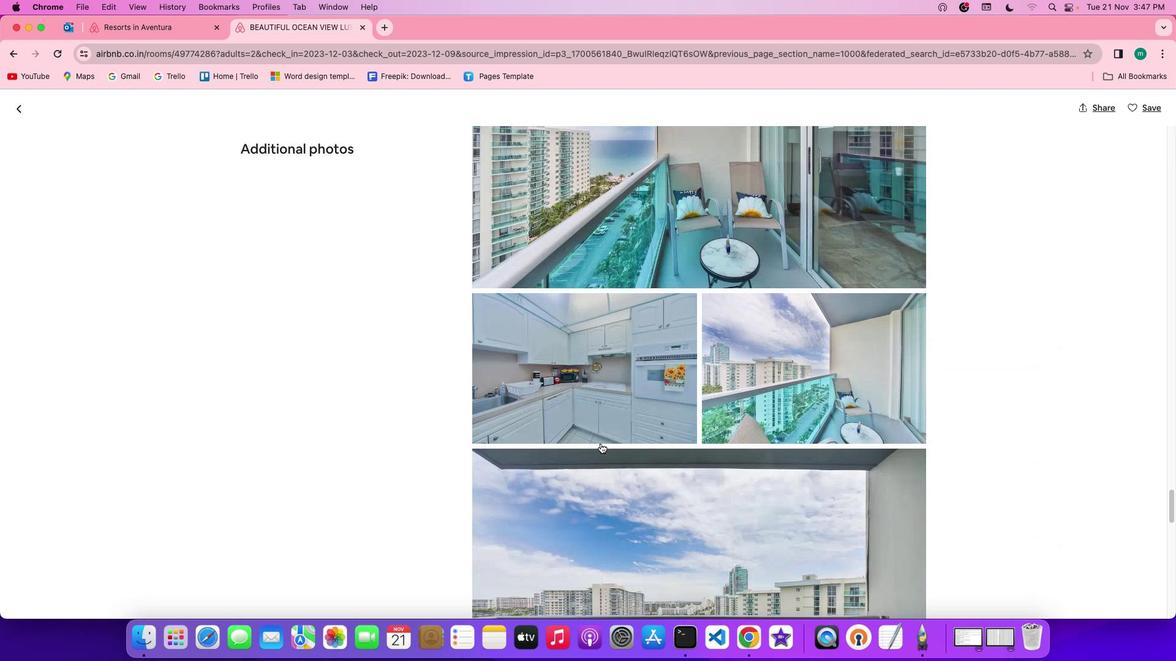
Action: Mouse scrolled (600, 444) with delta (0, 0)
Screenshot: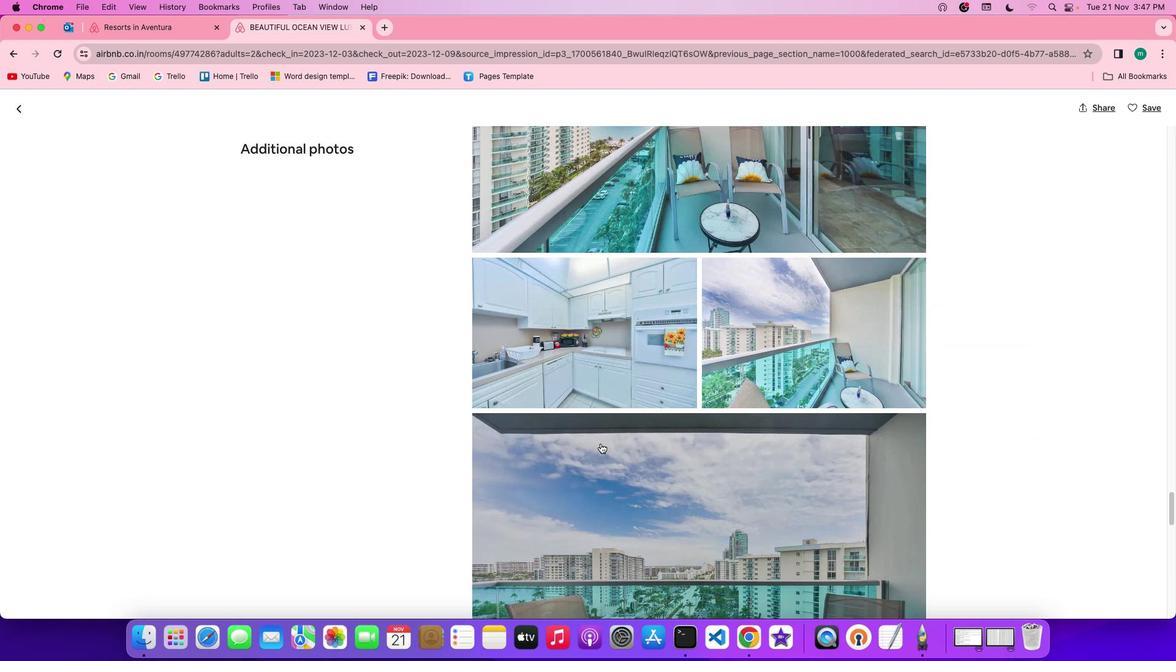 
Action: Mouse scrolled (600, 444) with delta (0, 0)
Screenshot: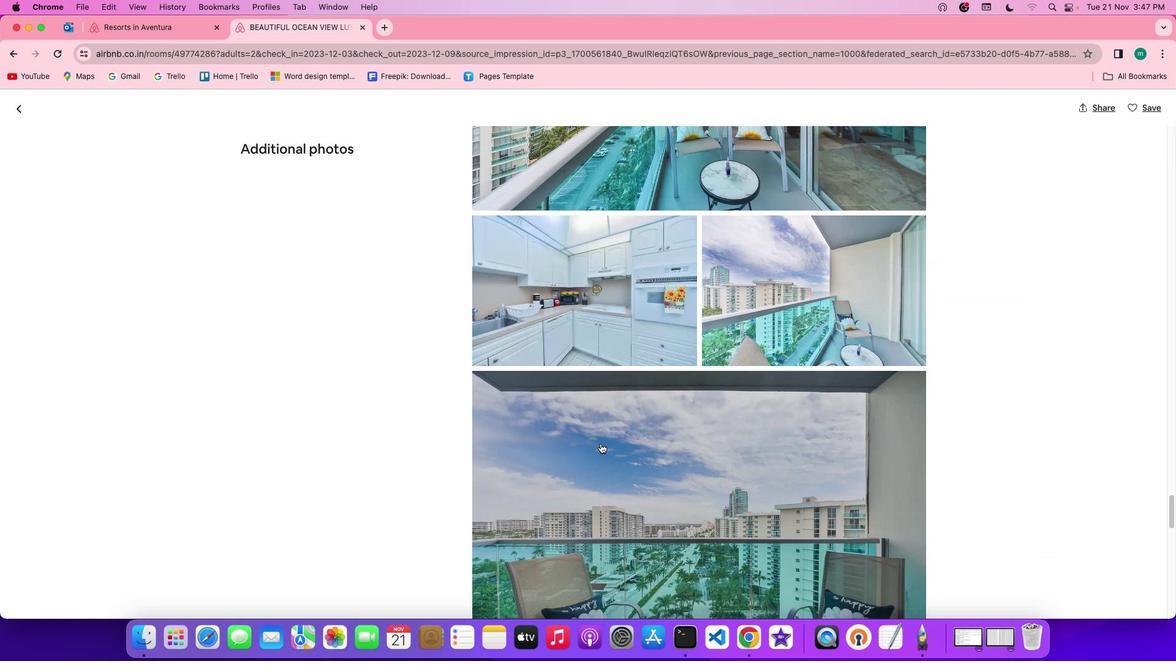 
Action: Mouse scrolled (600, 444) with delta (0, -1)
Screenshot: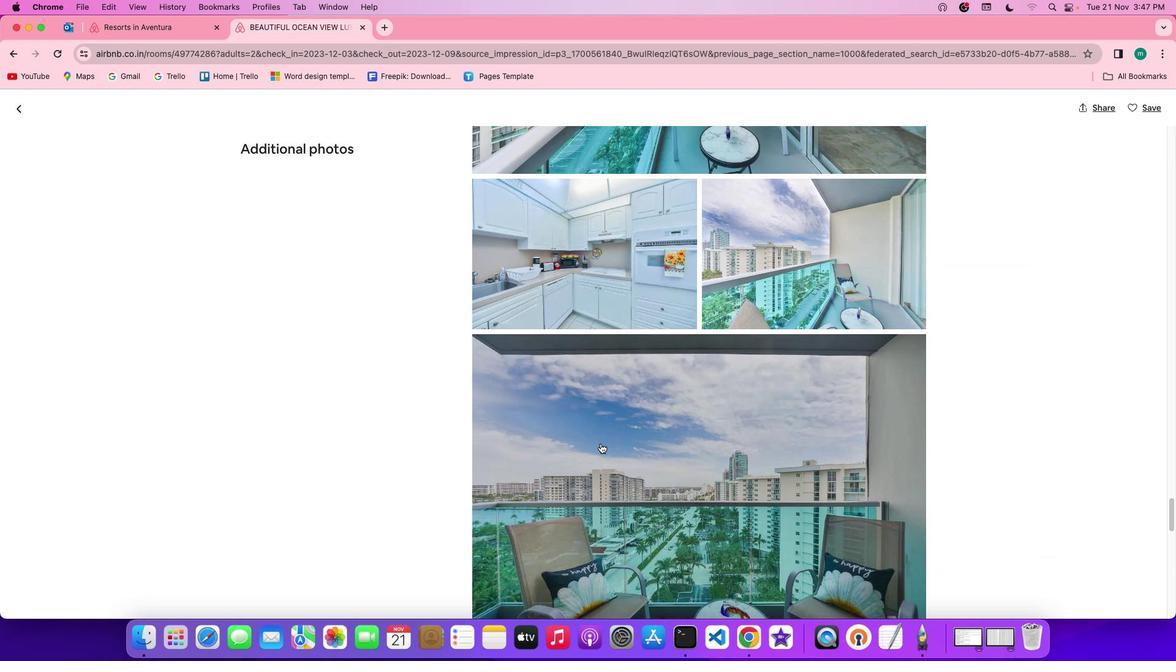
Action: Mouse scrolled (600, 444) with delta (0, -2)
Screenshot: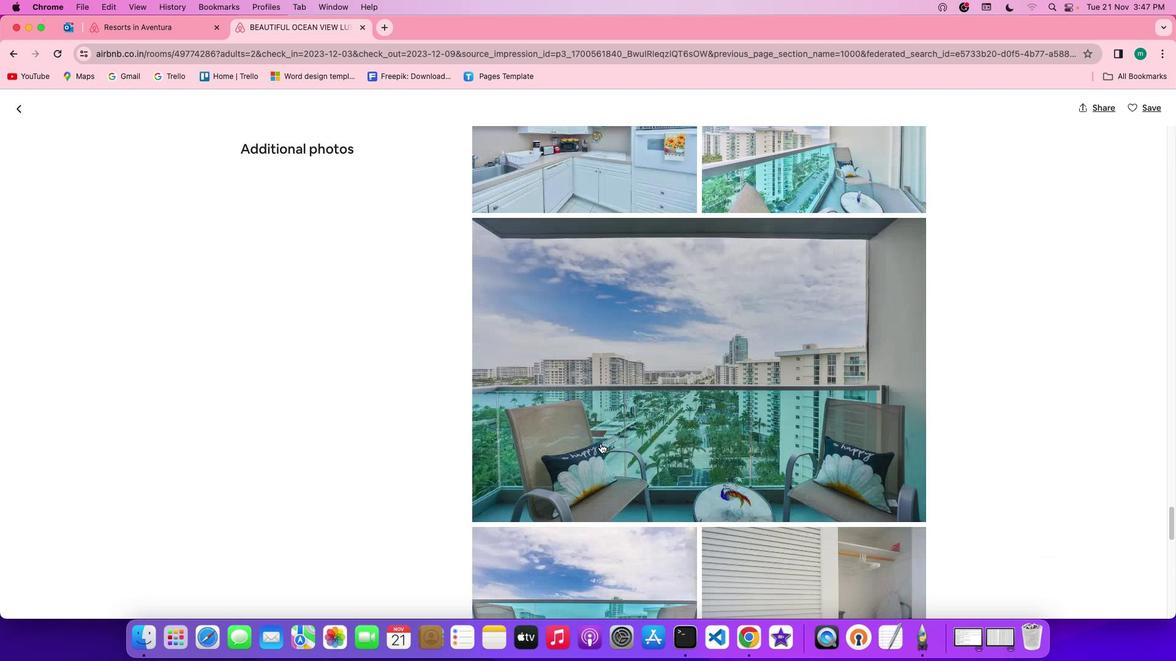 
Action: Mouse scrolled (600, 444) with delta (0, -3)
Screenshot: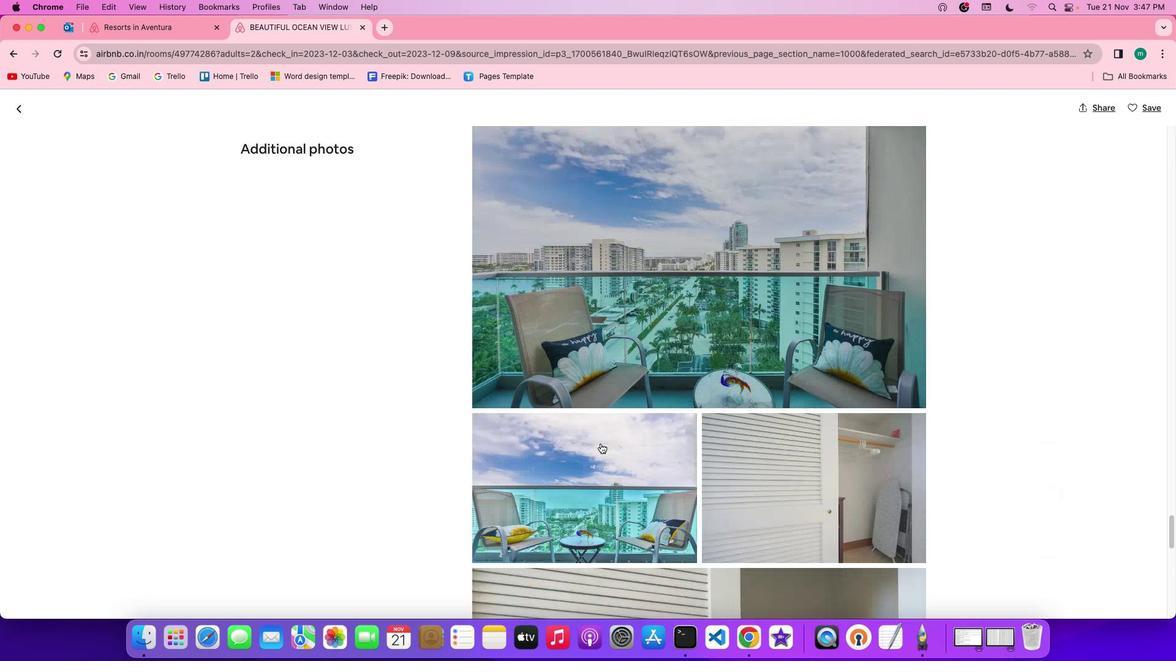 
Action: Mouse scrolled (600, 444) with delta (0, 0)
Screenshot: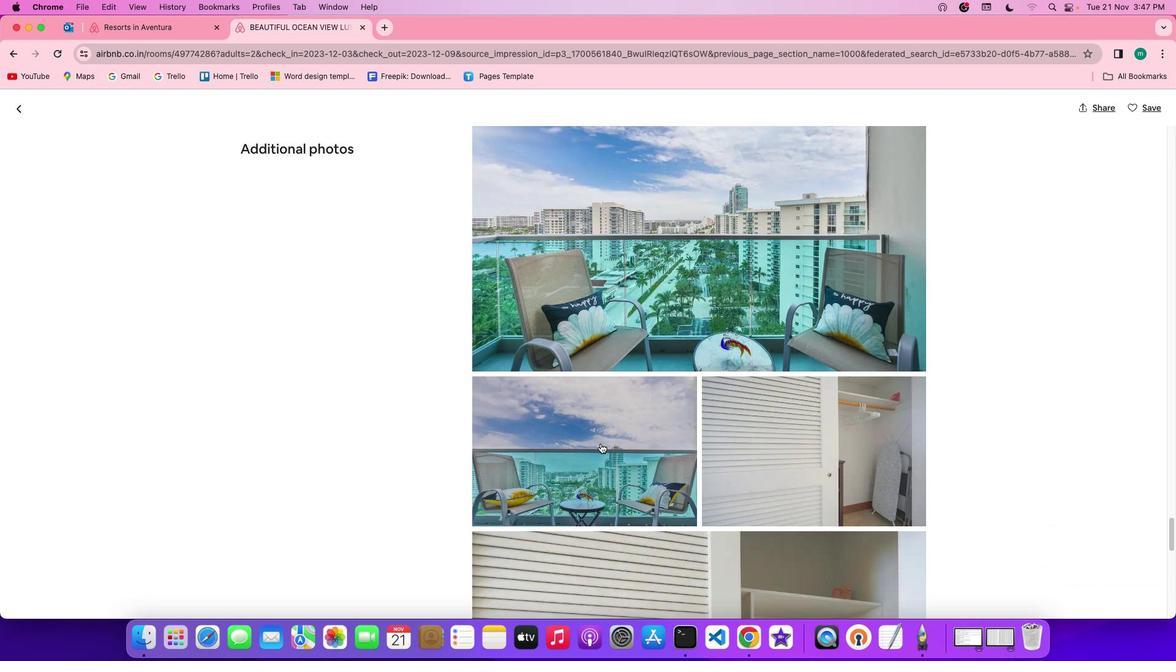 
Action: Mouse scrolled (600, 444) with delta (0, 0)
Screenshot: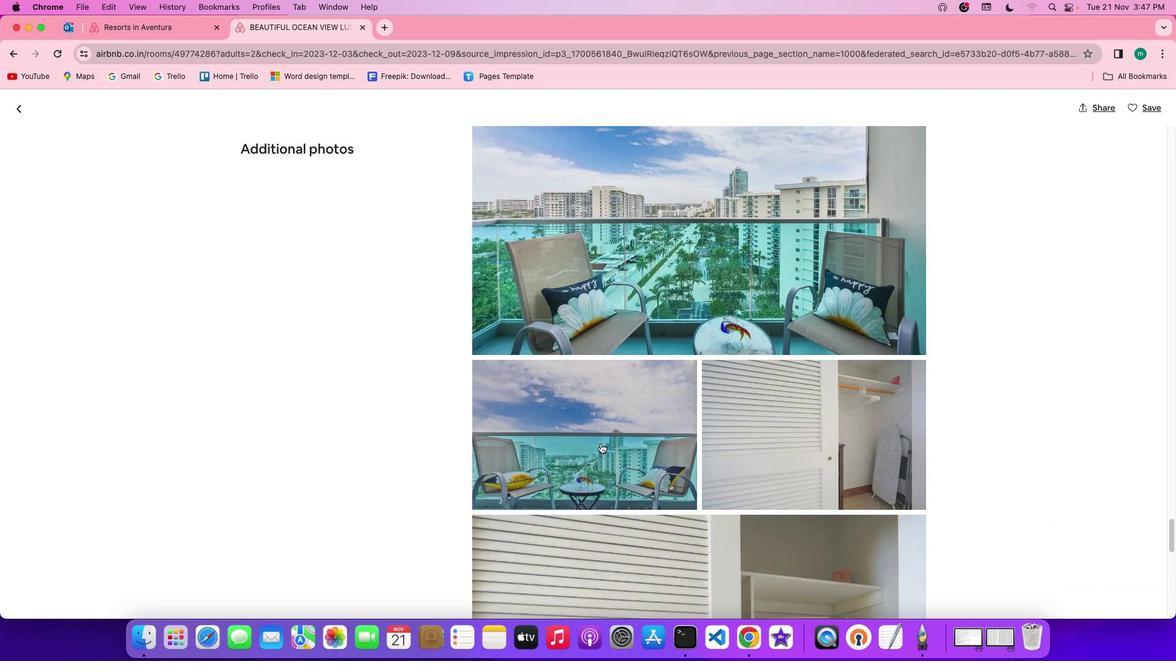 
Action: Mouse scrolled (600, 444) with delta (0, -1)
Screenshot: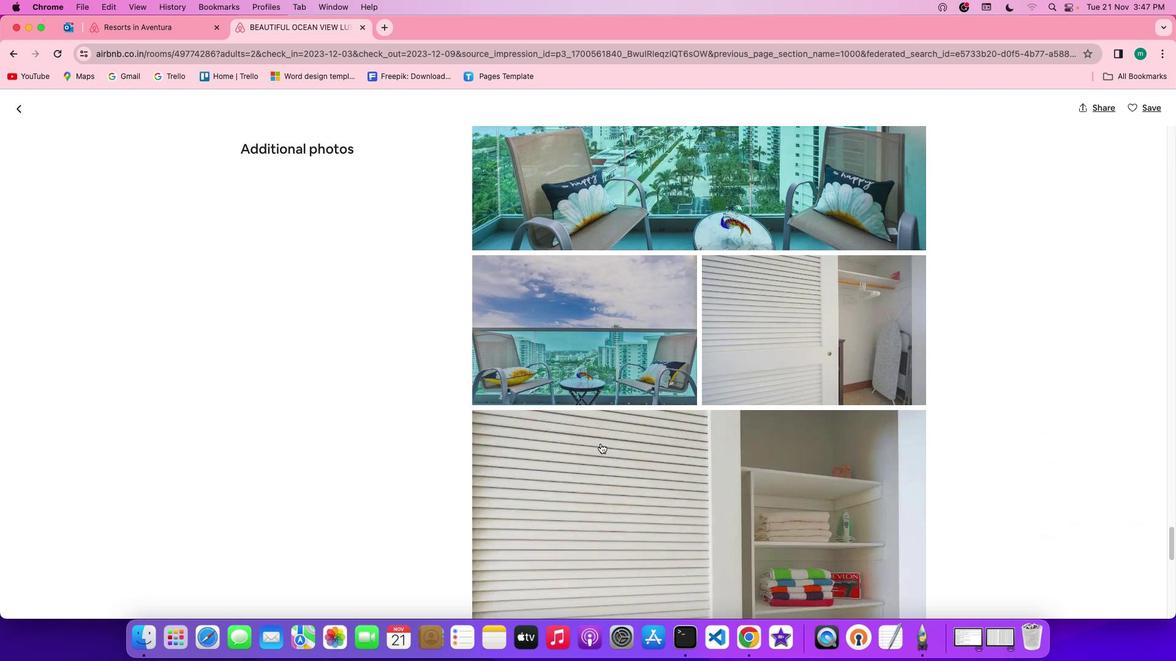 
Action: Mouse scrolled (600, 444) with delta (0, -2)
Screenshot: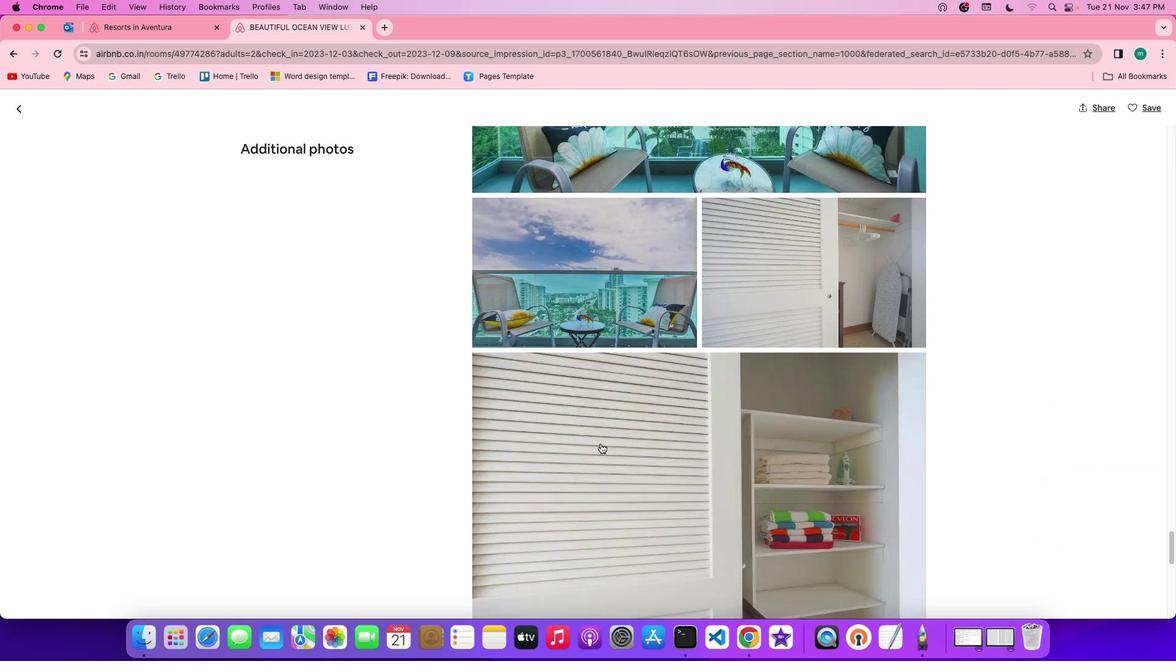 
Action: Mouse scrolled (600, 444) with delta (0, -2)
Screenshot: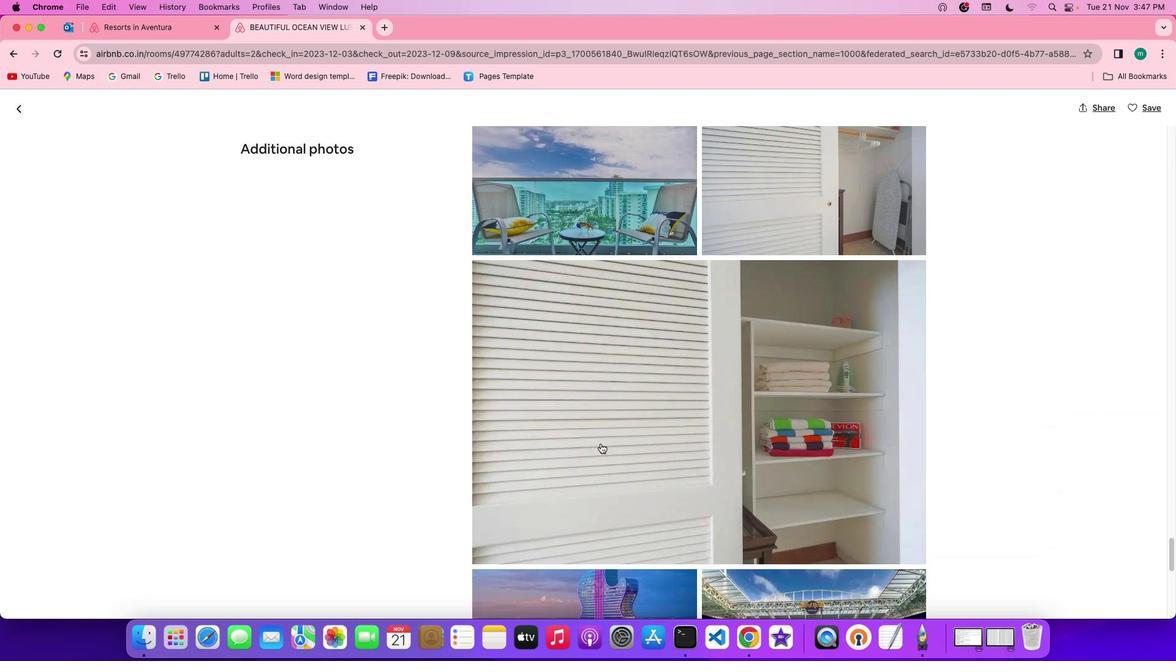 
Action: Mouse scrolled (600, 444) with delta (0, 0)
Screenshot: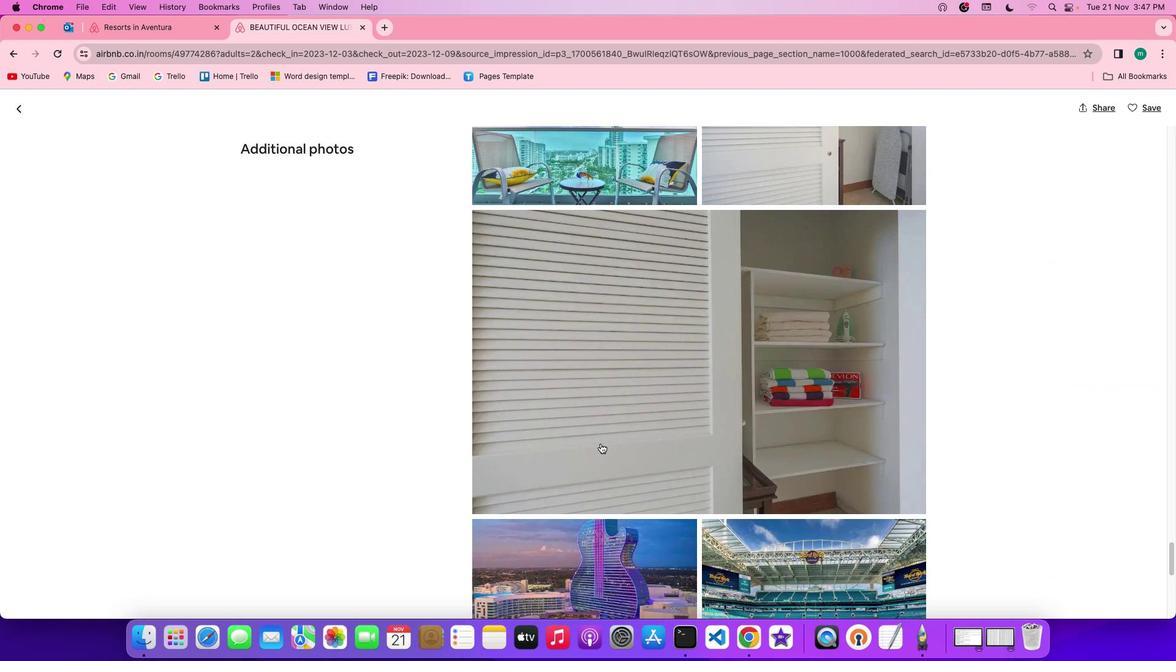 
Action: Mouse scrolled (600, 444) with delta (0, 0)
Screenshot: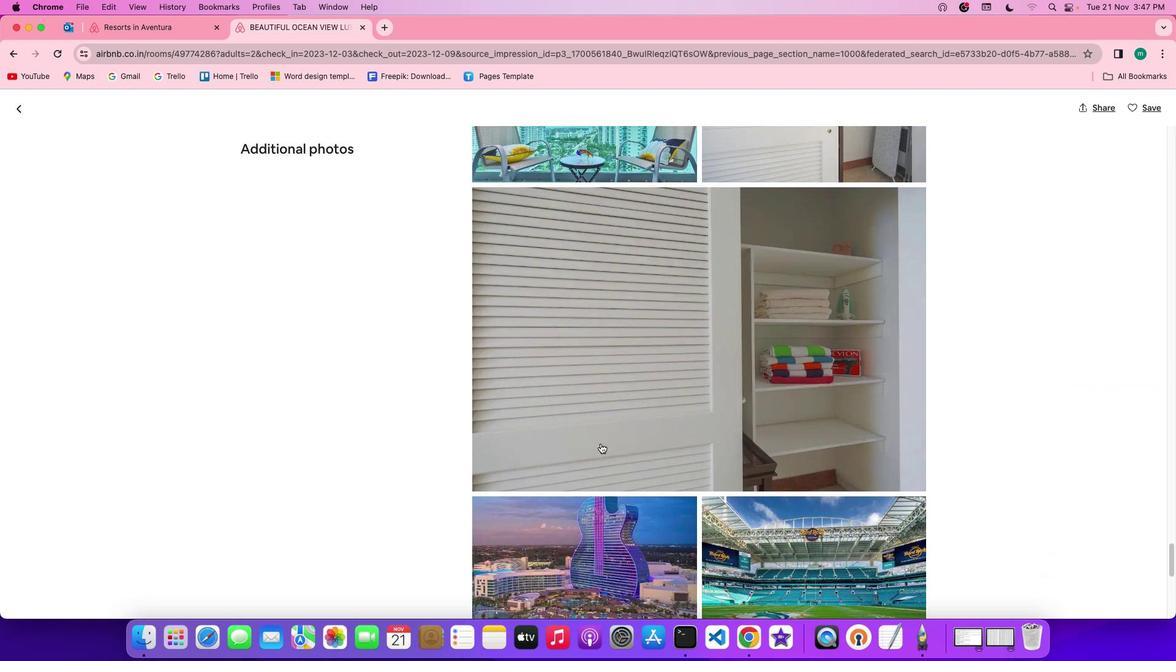 
Action: Mouse scrolled (600, 444) with delta (0, -1)
Screenshot: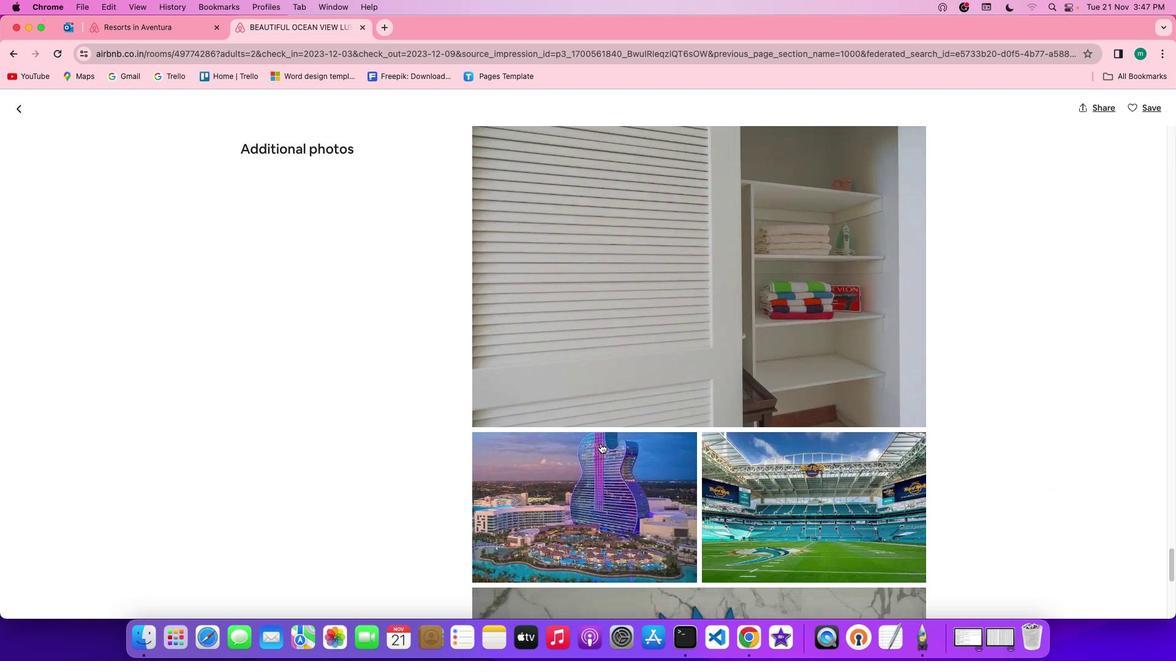 
Action: Mouse scrolled (600, 444) with delta (0, -2)
Screenshot: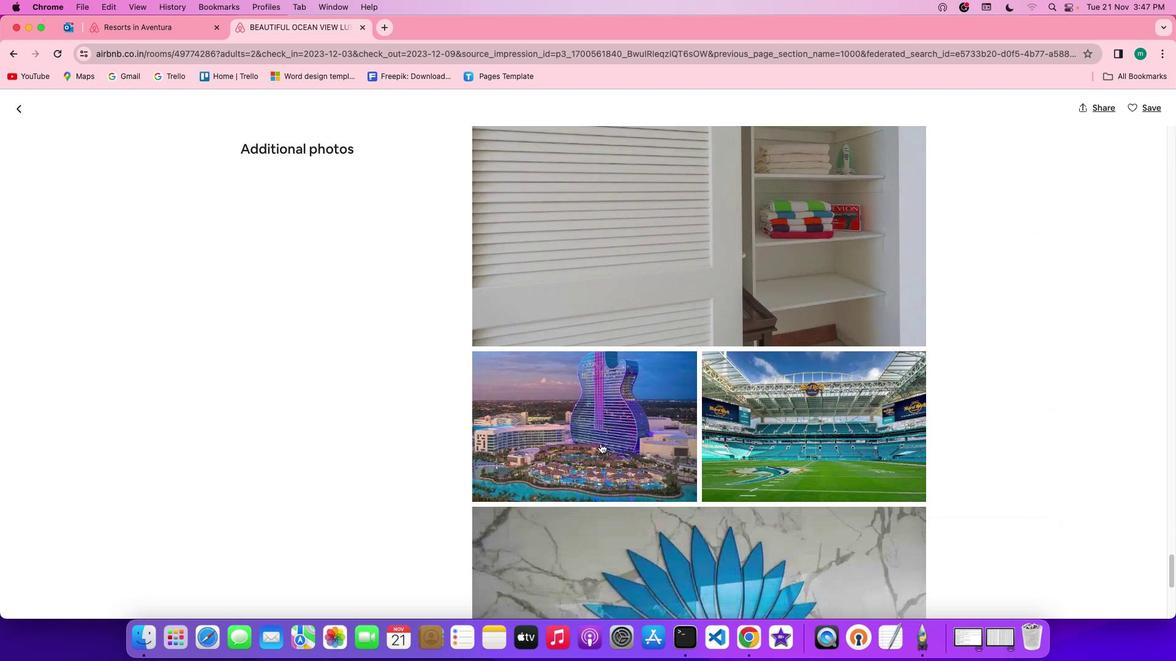 
Action: Mouse scrolled (600, 444) with delta (0, -3)
Screenshot: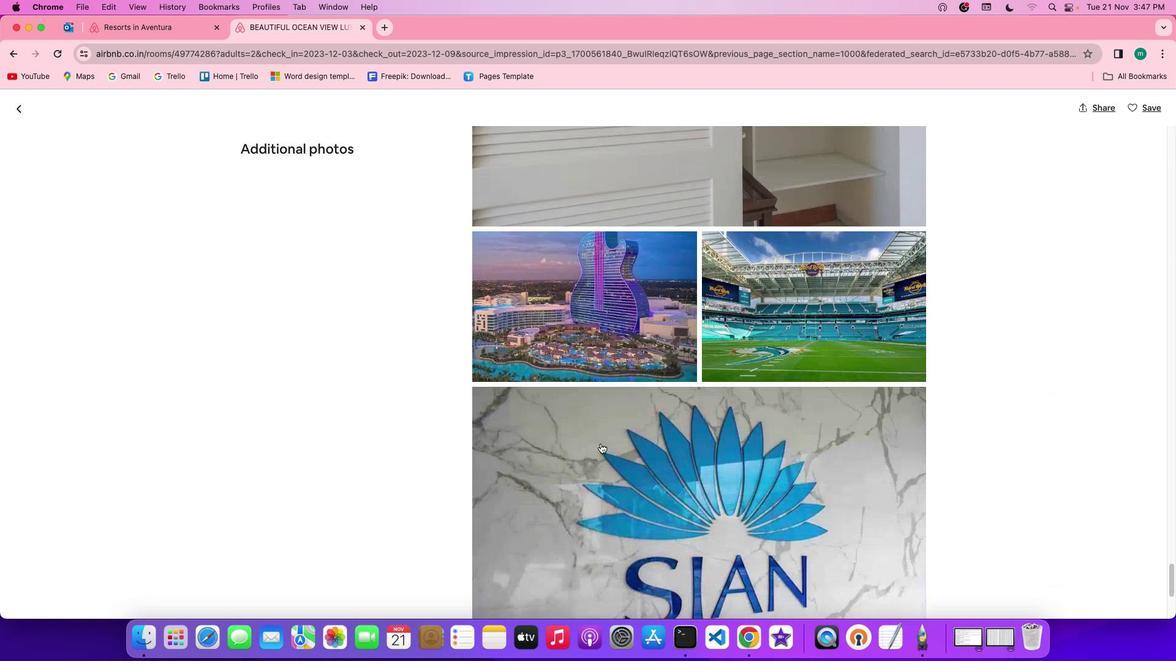 
Action: Mouse scrolled (600, 444) with delta (0, 0)
Screenshot: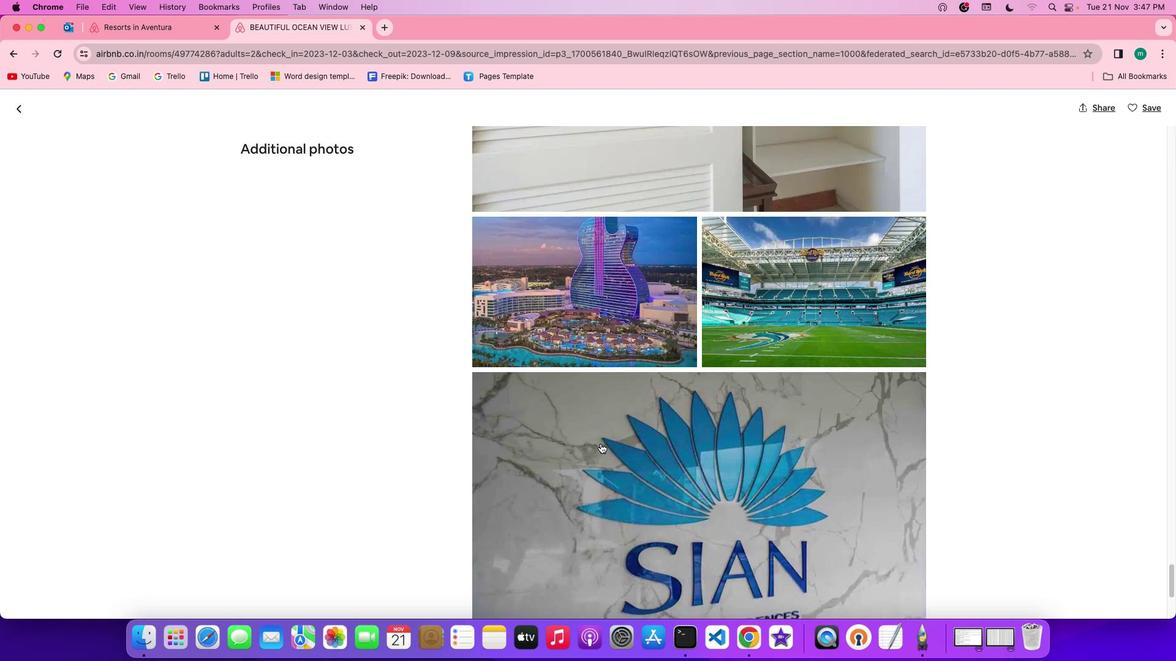 
Action: Mouse scrolled (600, 444) with delta (0, 0)
Screenshot: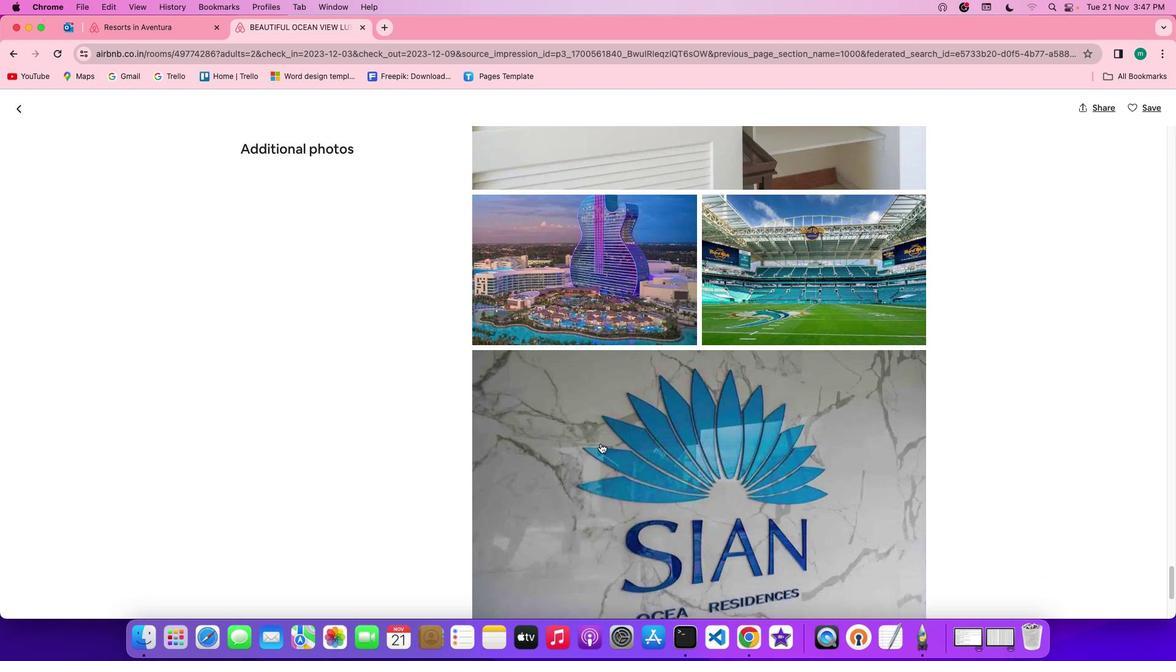 
Action: Mouse scrolled (600, 444) with delta (0, -1)
Screenshot: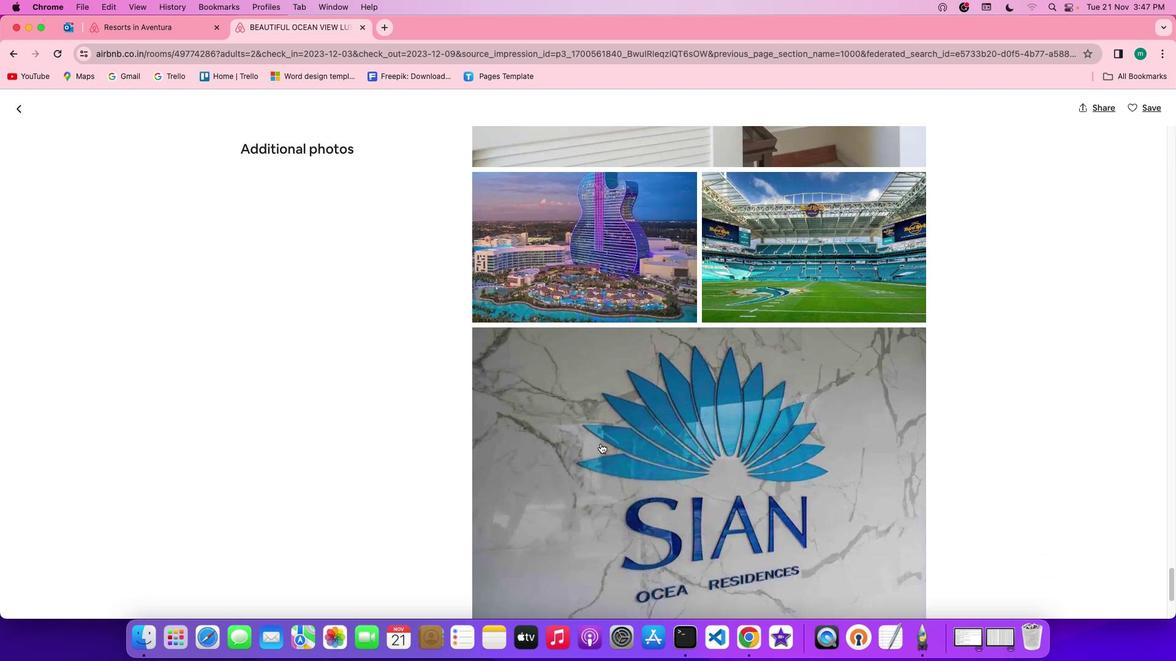 
Action: Mouse scrolled (600, 444) with delta (0, -2)
Screenshot: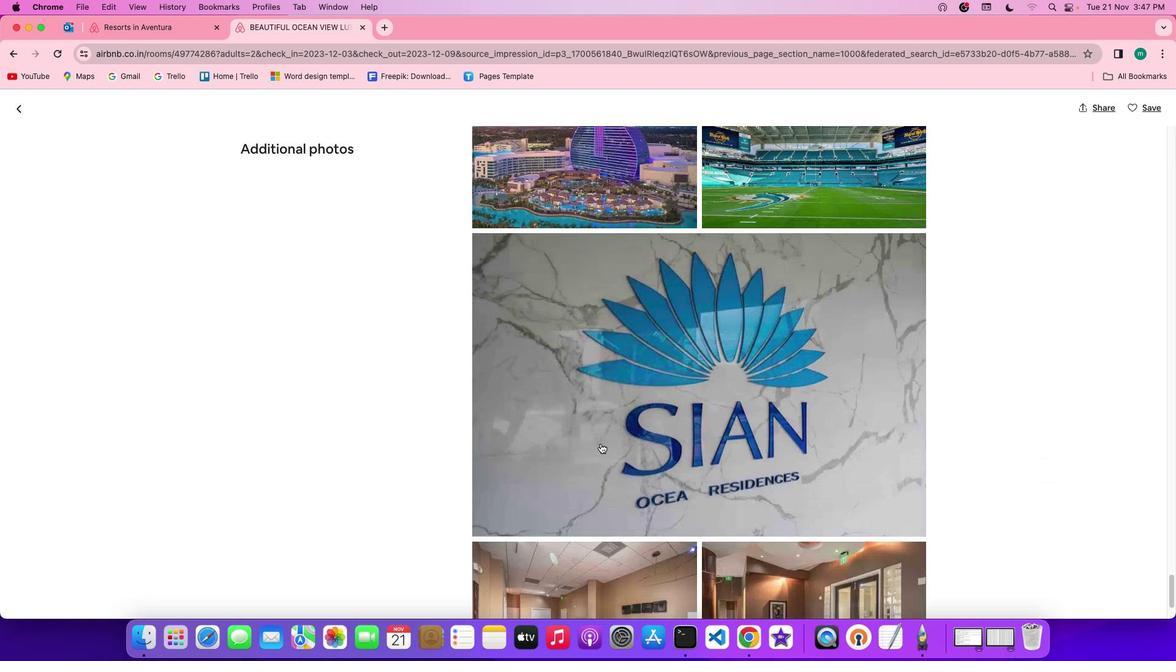 
Action: Mouse scrolled (600, 444) with delta (0, -3)
Screenshot: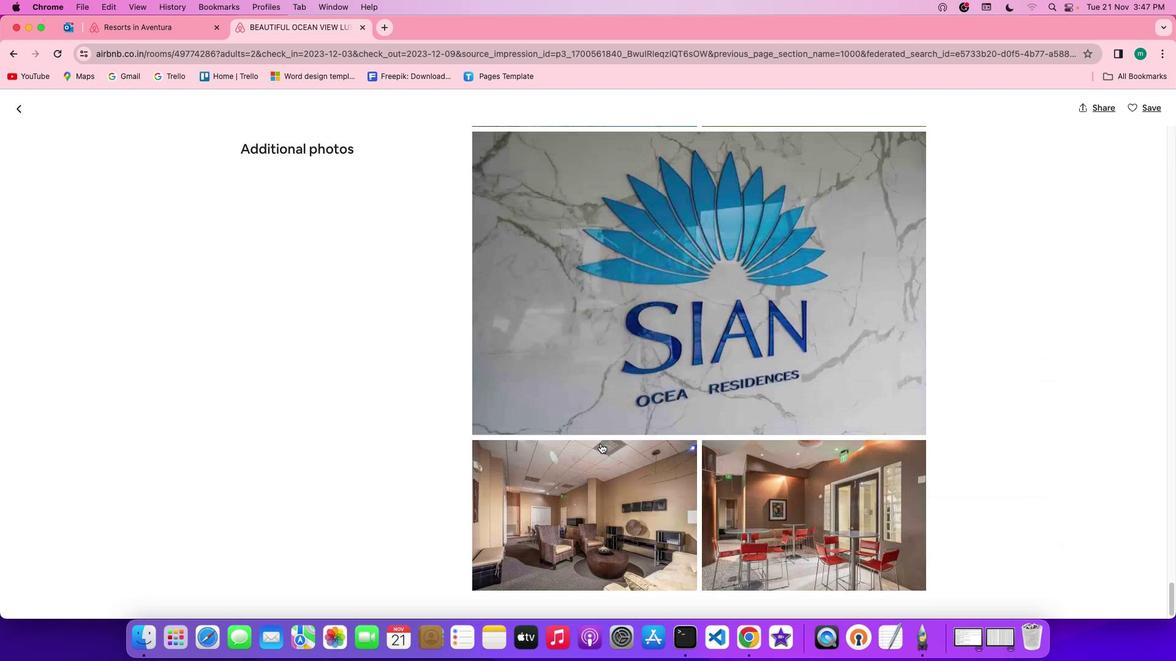 
Action: Mouse scrolled (600, 444) with delta (0, 0)
Screenshot: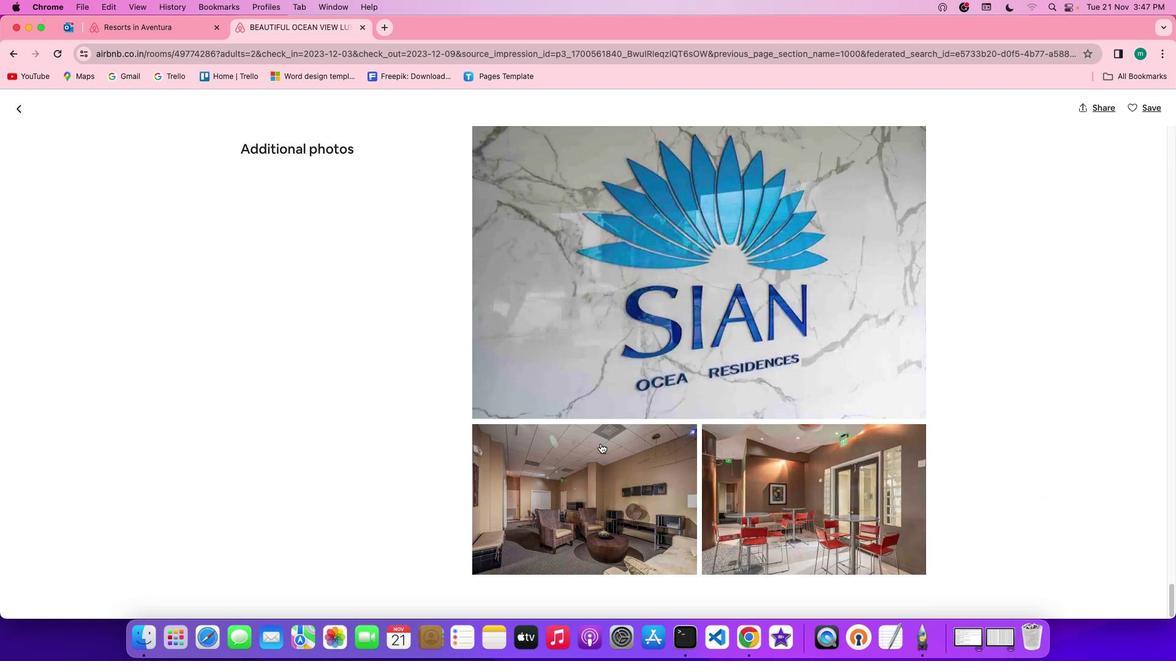 
Action: Mouse scrolled (600, 444) with delta (0, 0)
Screenshot: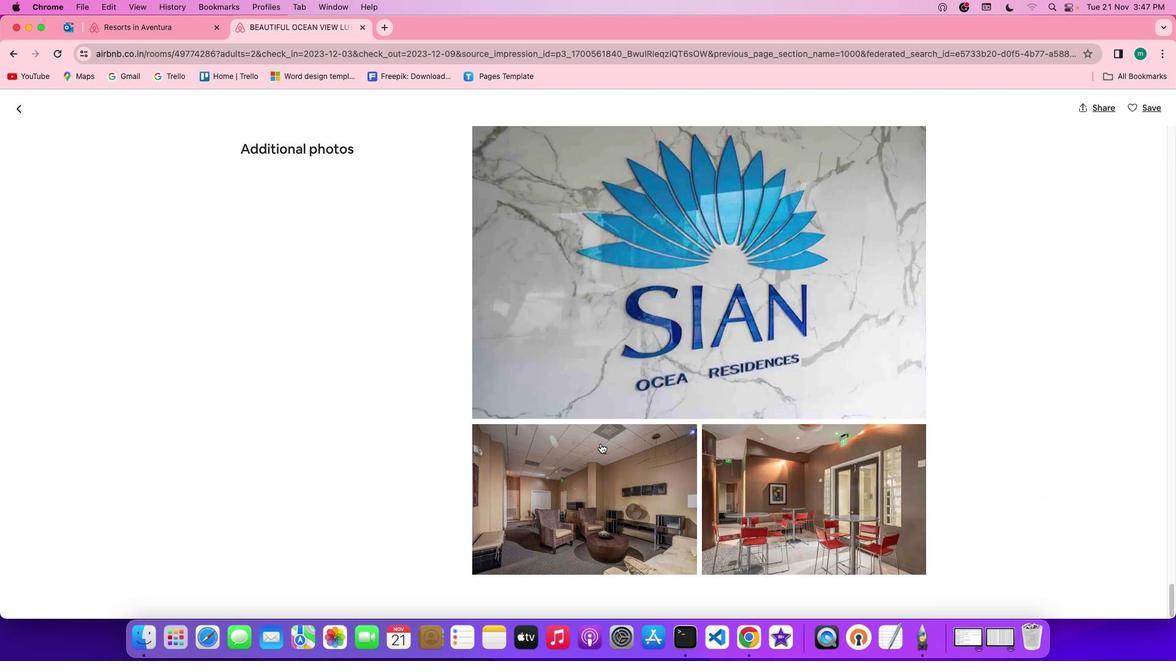 
Action: Mouse scrolled (600, 444) with delta (0, -1)
Screenshot: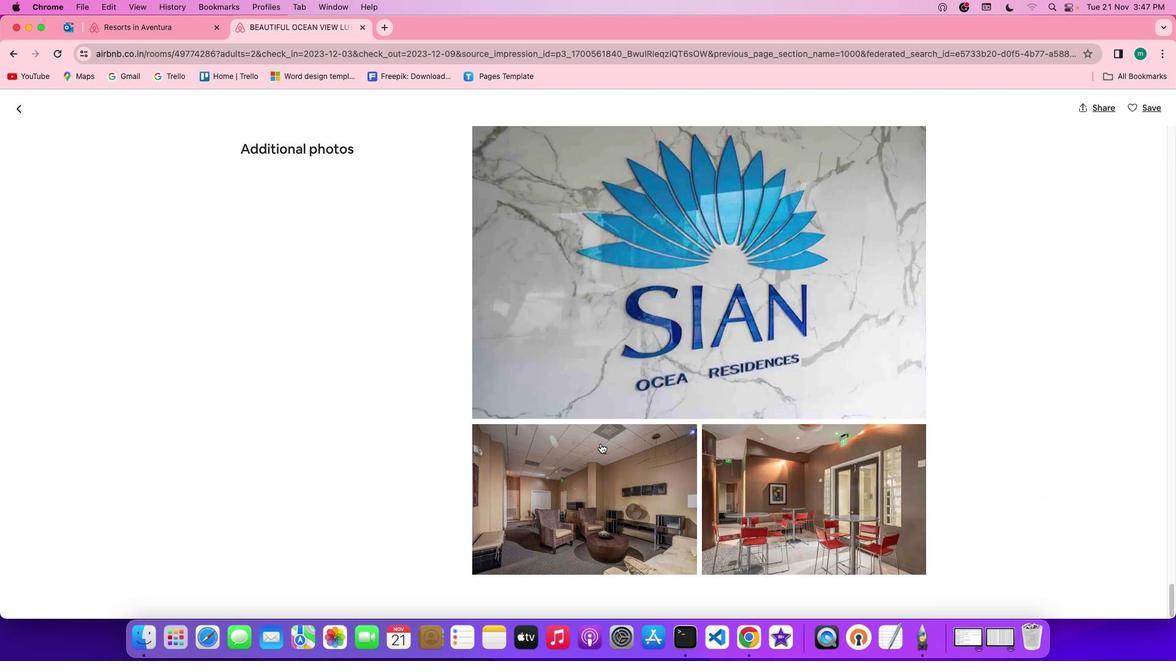 
Action: Mouse scrolled (600, 444) with delta (0, -2)
Screenshot: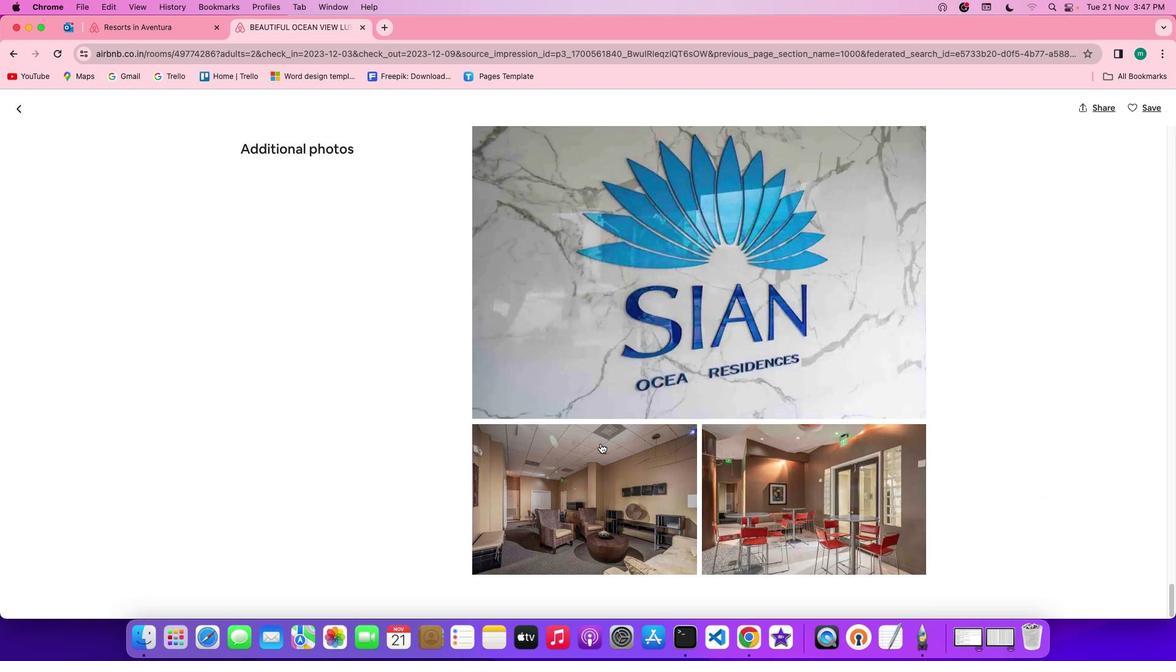 
Action: Mouse scrolled (600, 444) with delta (0, -3)
Screenshot: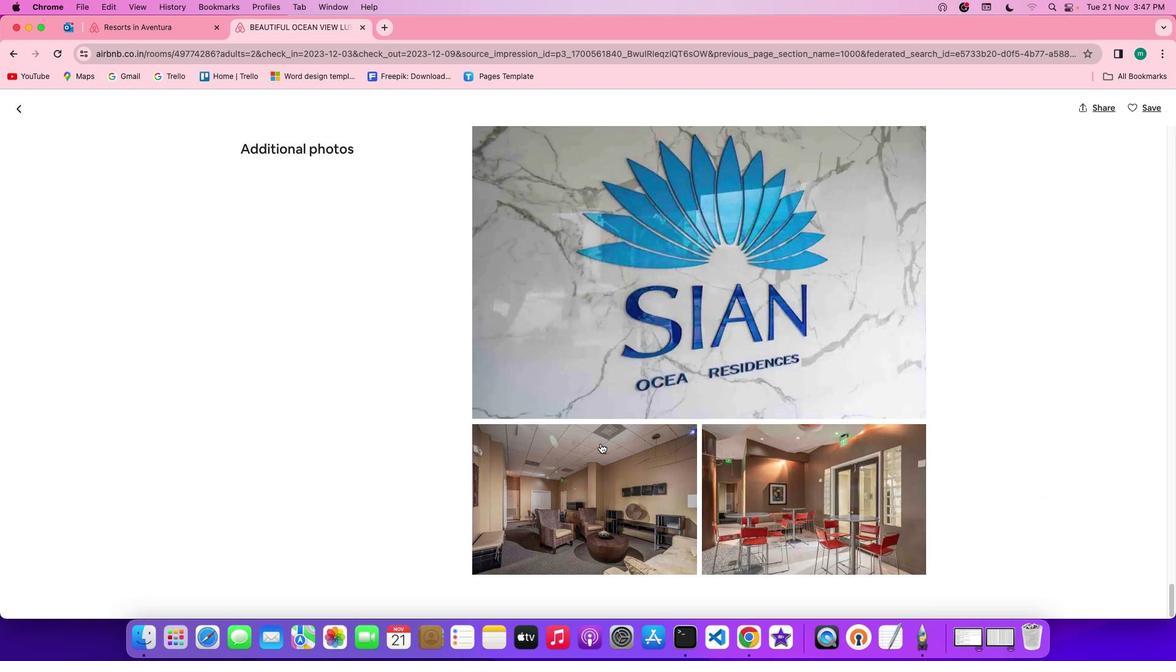 
Action: Mouse moved to (22, 105)
Screenshot: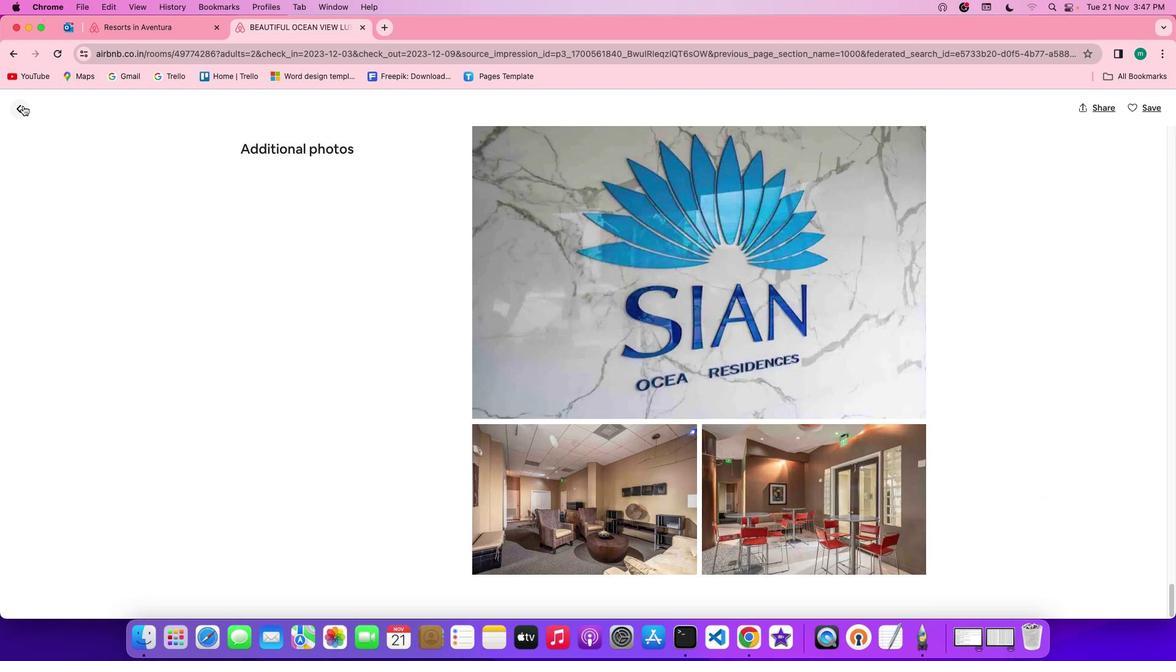 
Action: Mouse pressed left at (22, 105)
Screenshot: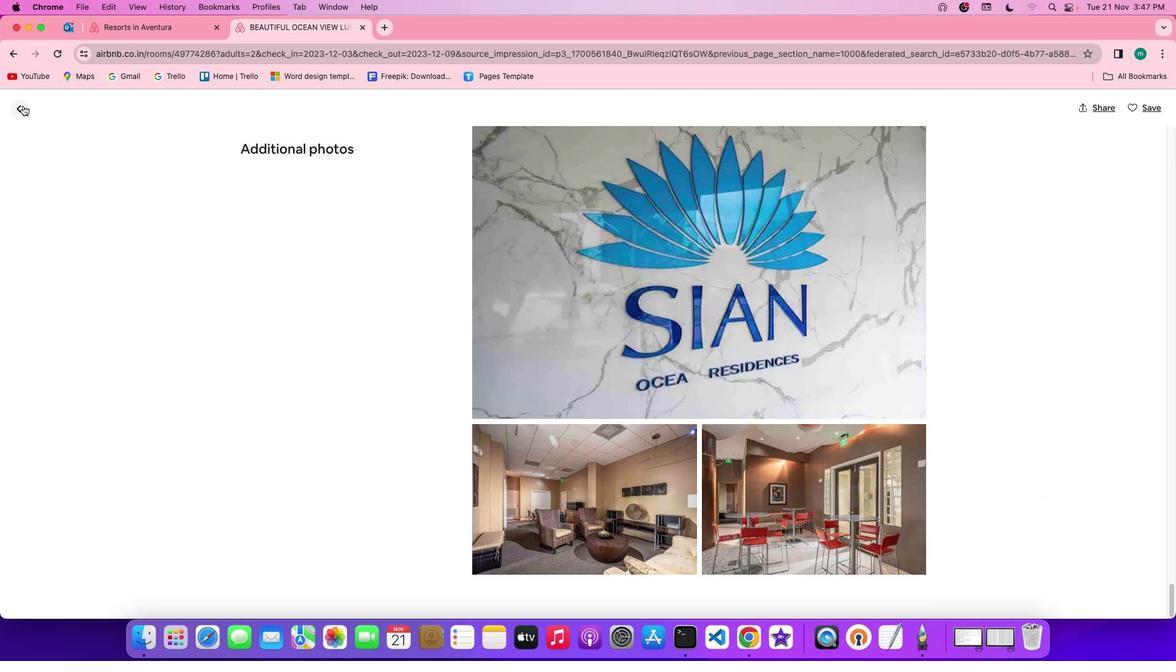 
Action: Mouse moved to (588, 379)
Screenshot: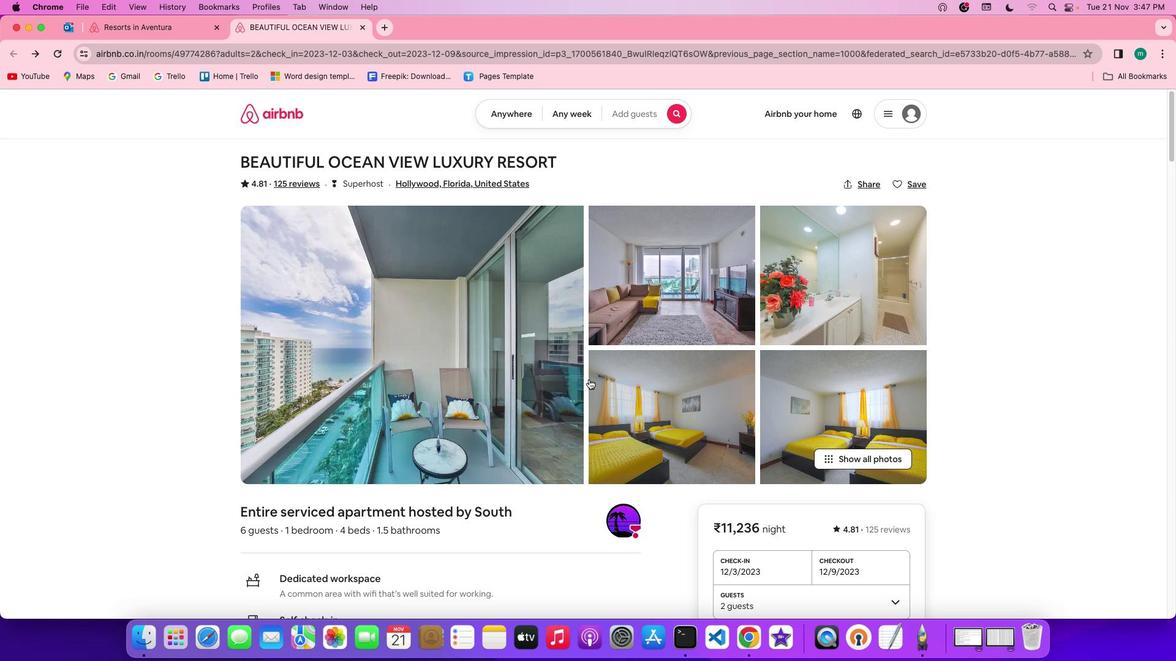 
Action: Mouse scrolled (588, 379) with delta (0, 0)
Screenshot: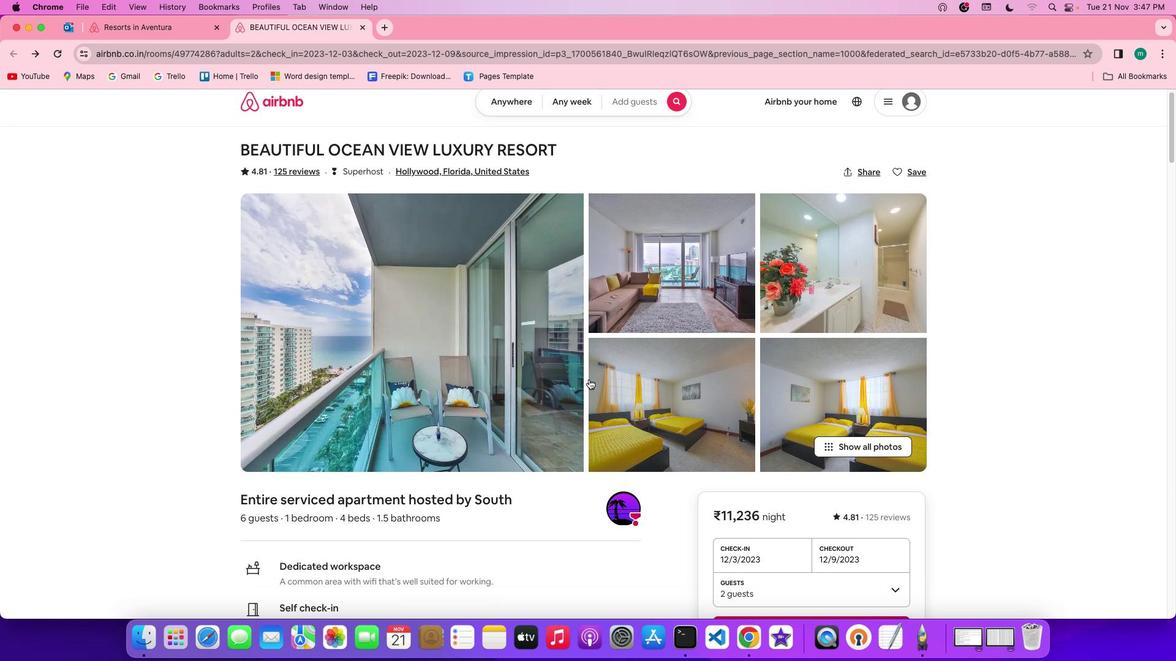 
Action: Mouse scrolled (588, 379) with delta (0, 0)
Screenshot: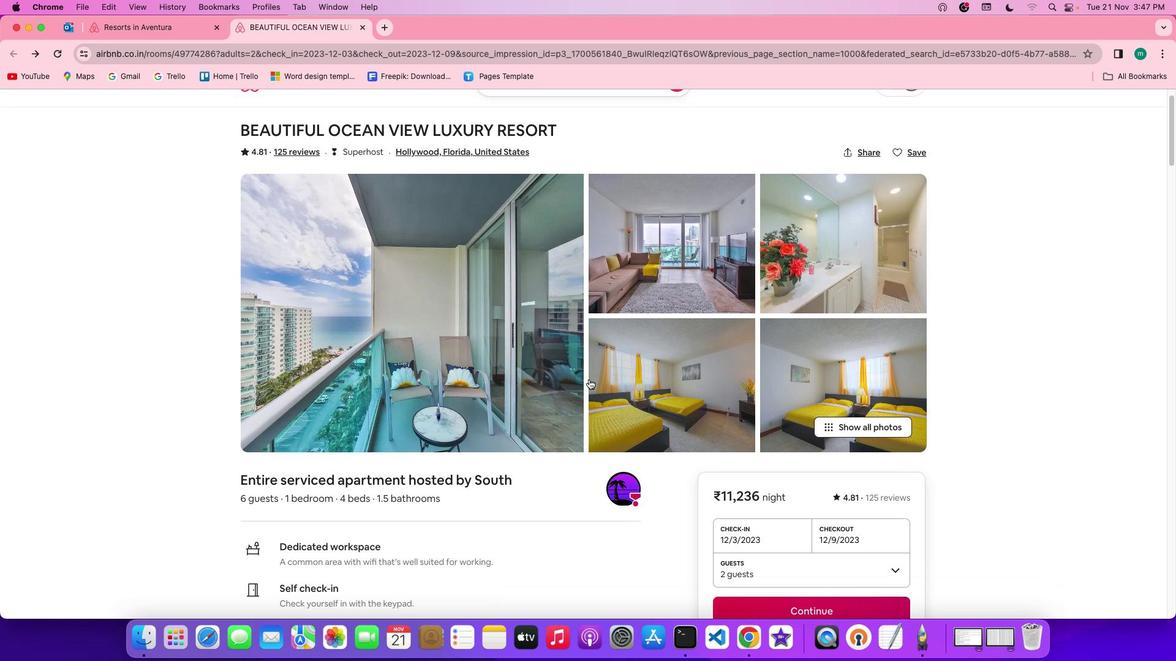 
Action: Mouse scrolled (588, 379) with delta (0, -1)
Screenshot: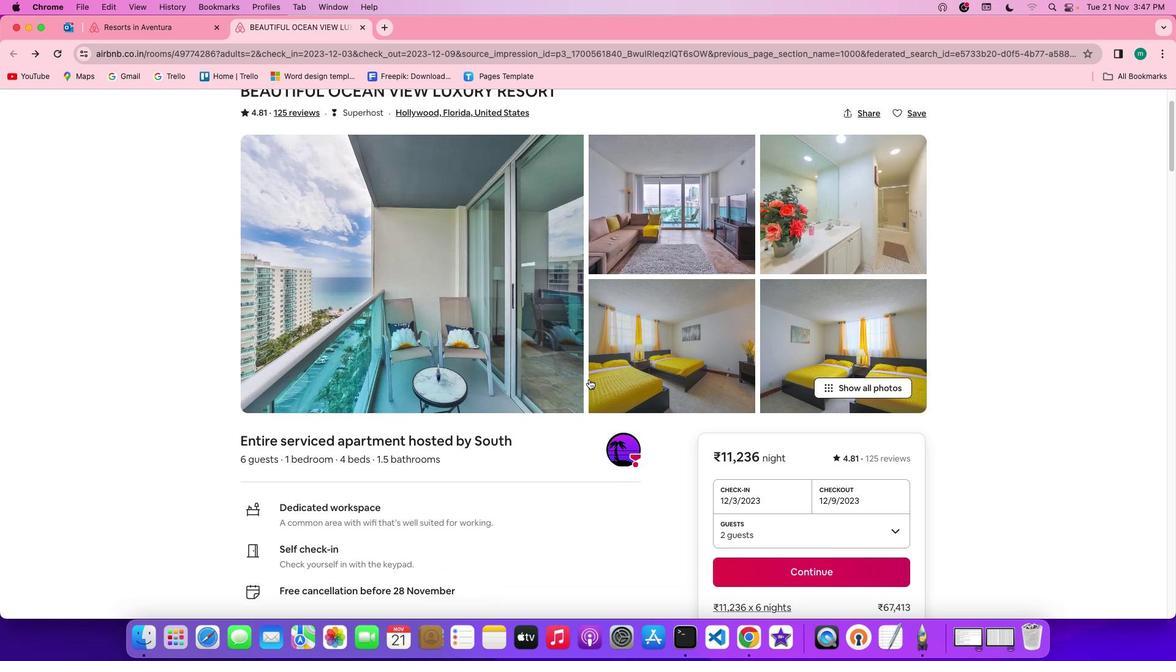
Action: Mouse scrolled (588, 379) with delta (0, -1)
Screenshot: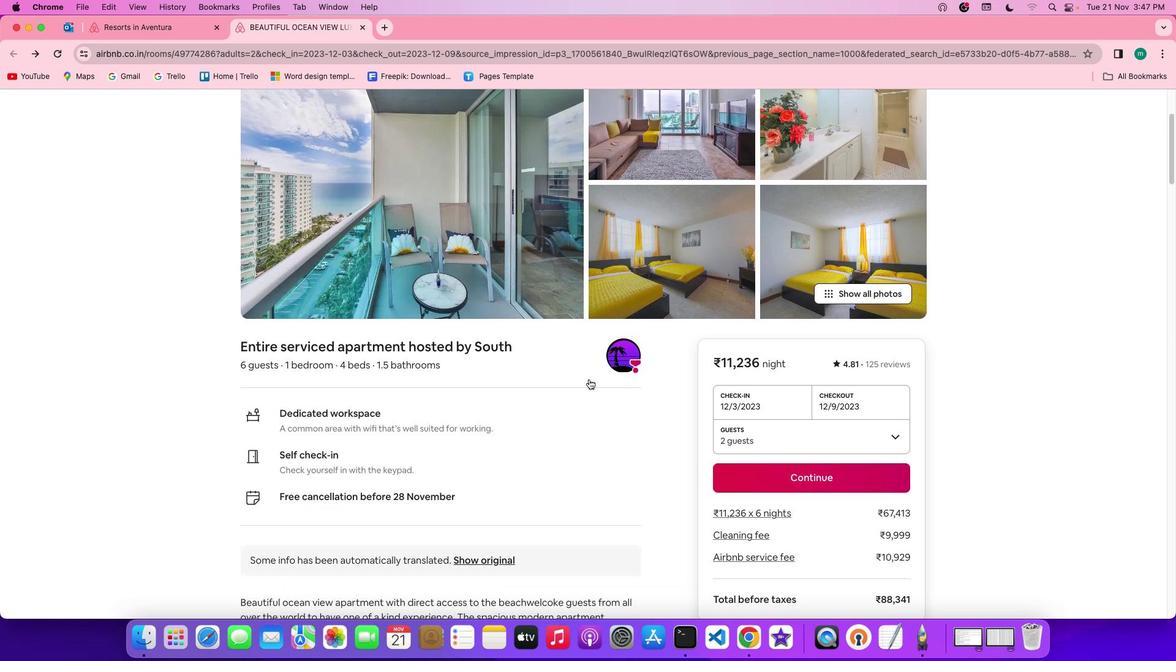 
Action: Mouse scrolled (588, 379) with delta (0, 0)
Screenshot: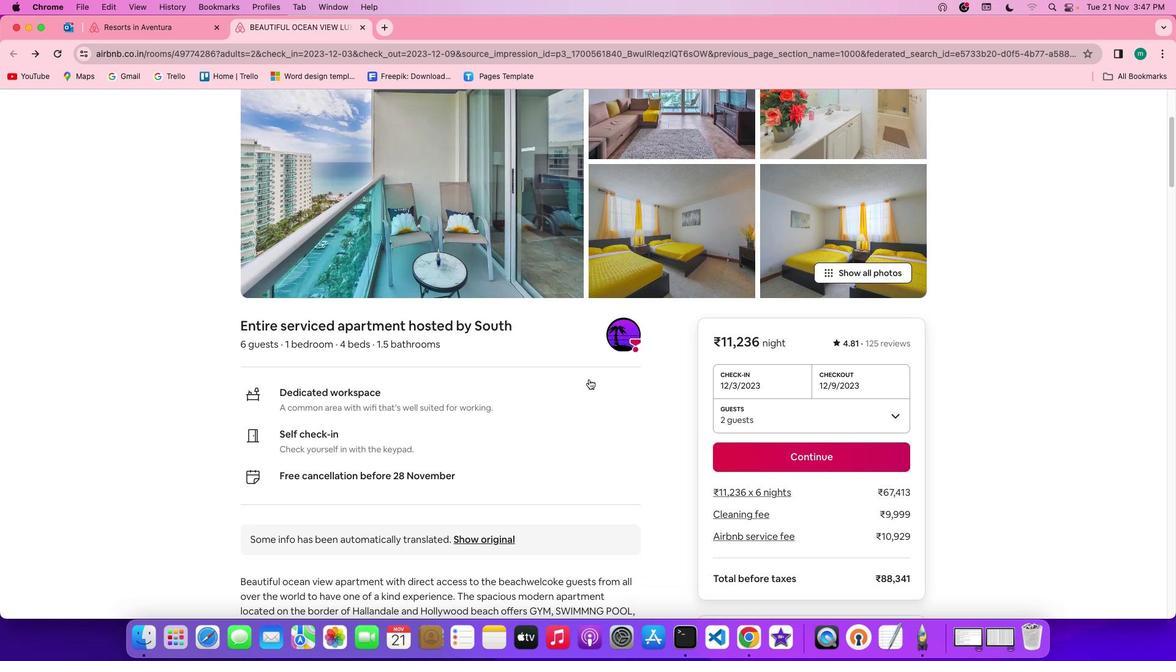 
Action: Mouse scrolled (588, 379) with delta (0, 0)
Screenshot: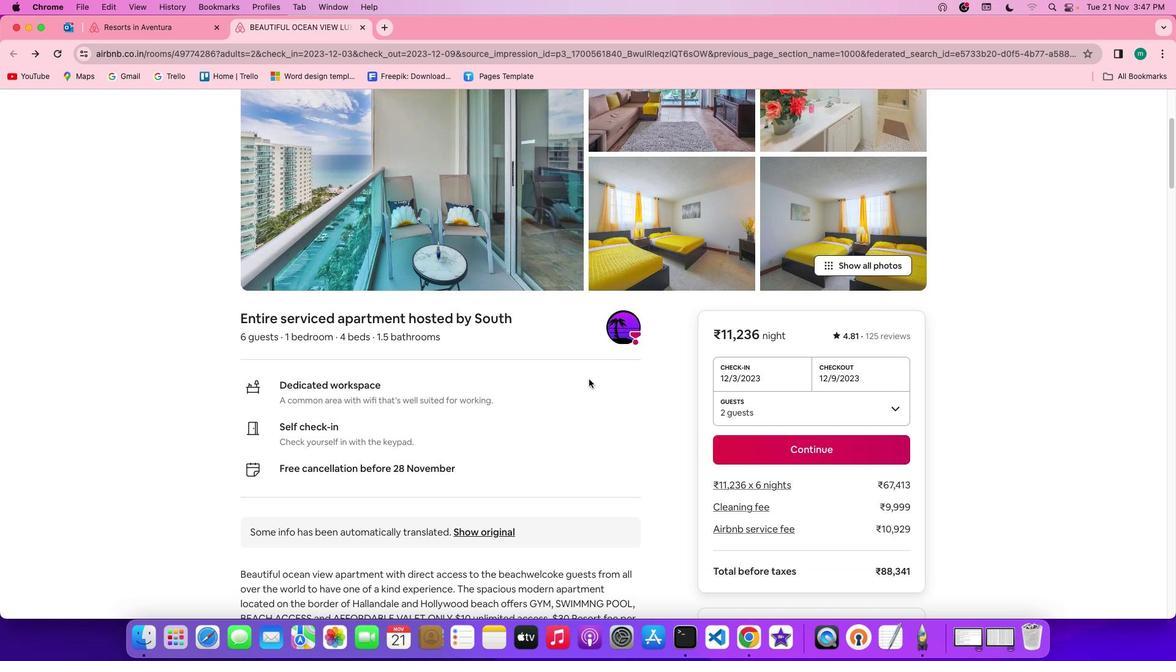 
Action: Mouse scrolled (588, 379) with delta (0, 0)
Screenshot: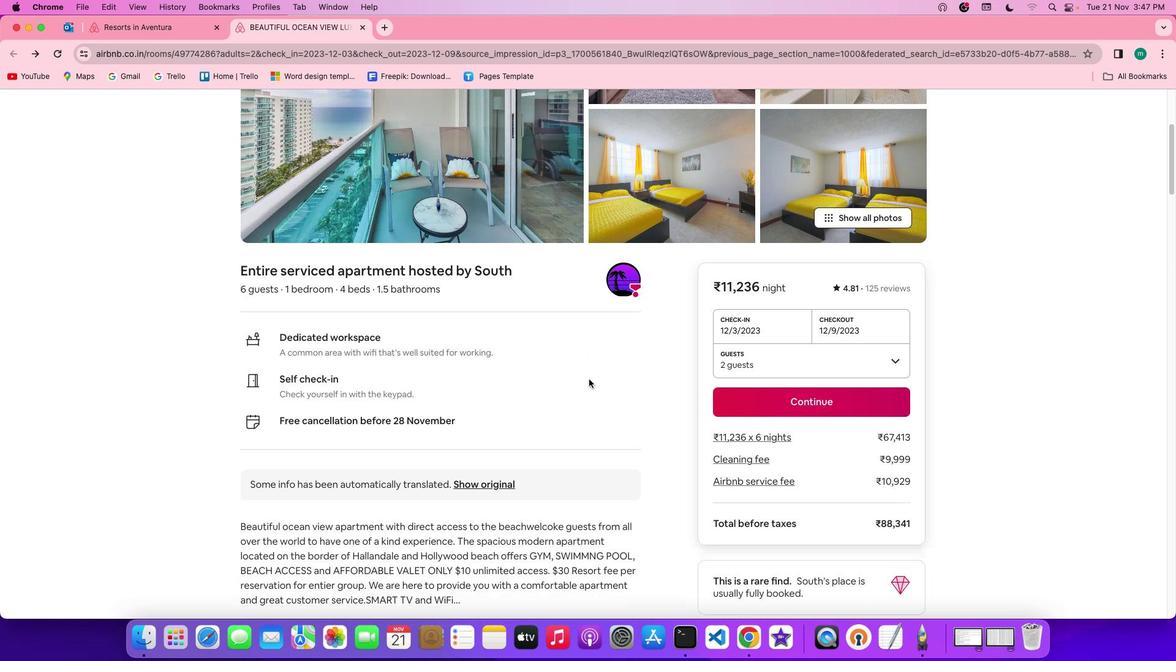 
Action: Mouse scrolled (588, 379) with delta (0, -1)
Screenshot: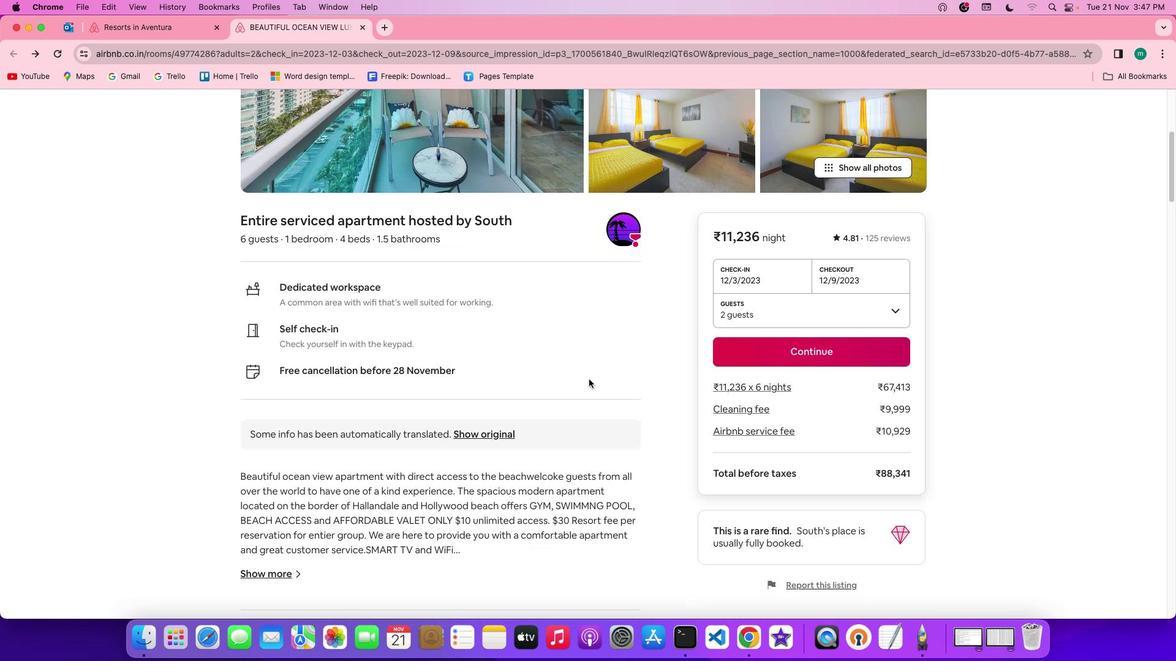 
Action: Mouse scrolled (588, 379) with delta (0, -1)
Screenshot: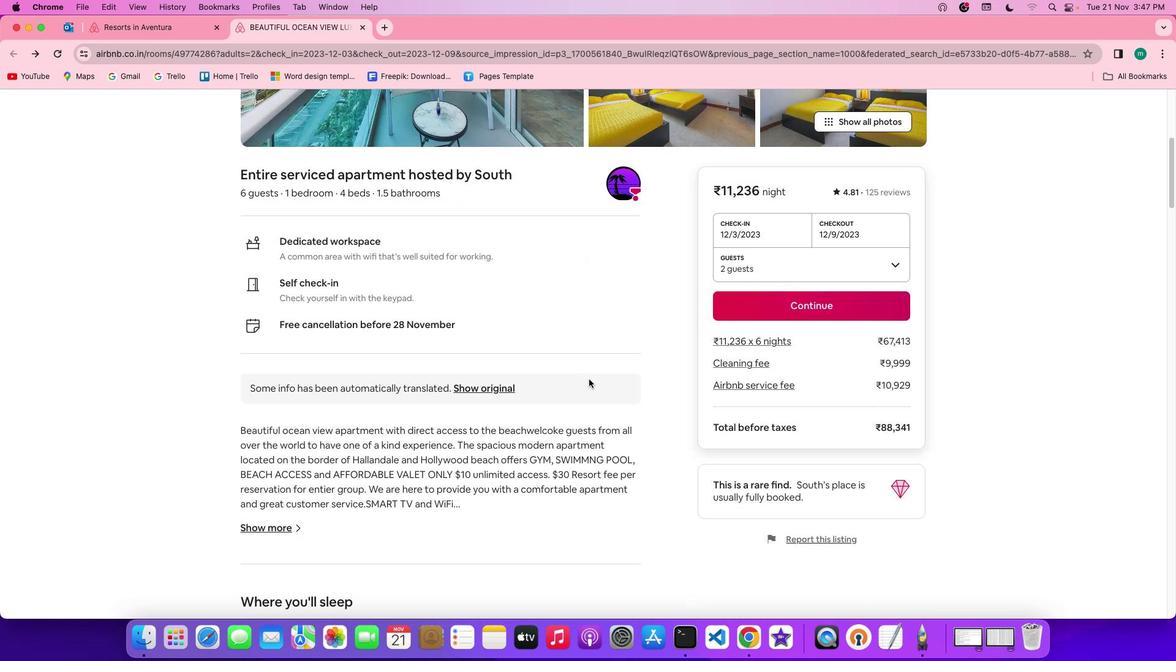
Action: Mouse scrolled (588, 379) with delta (0, -1)
Screenshot: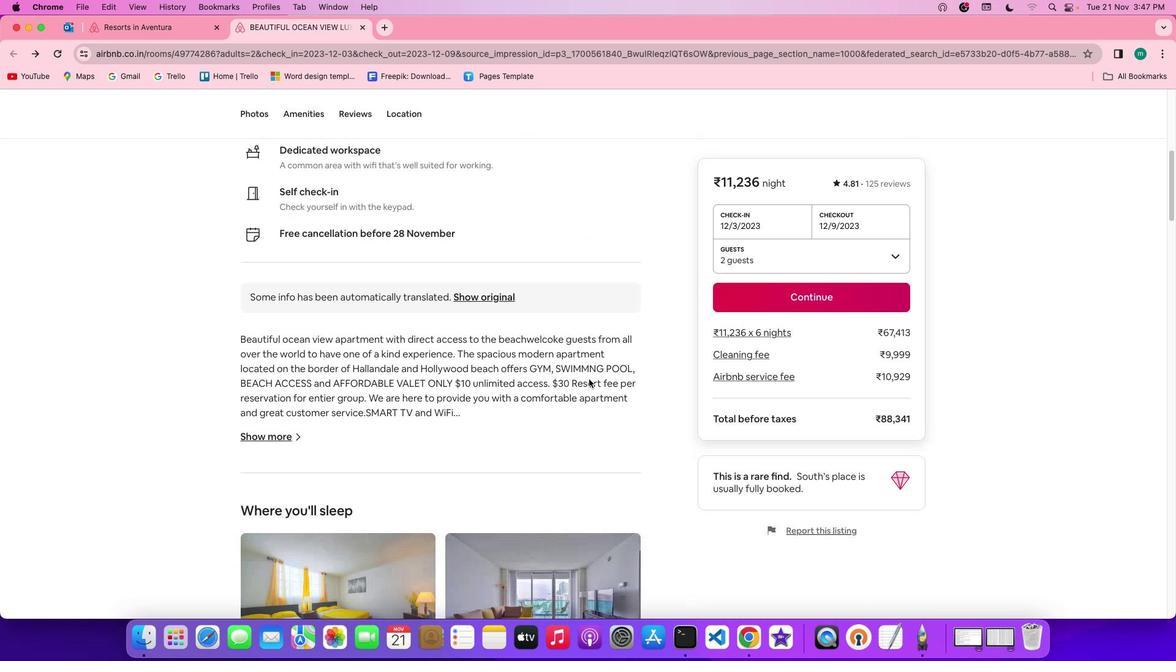 
Action: Mouse scrolled (588, 379) with delta (0, 0)
Screenshot: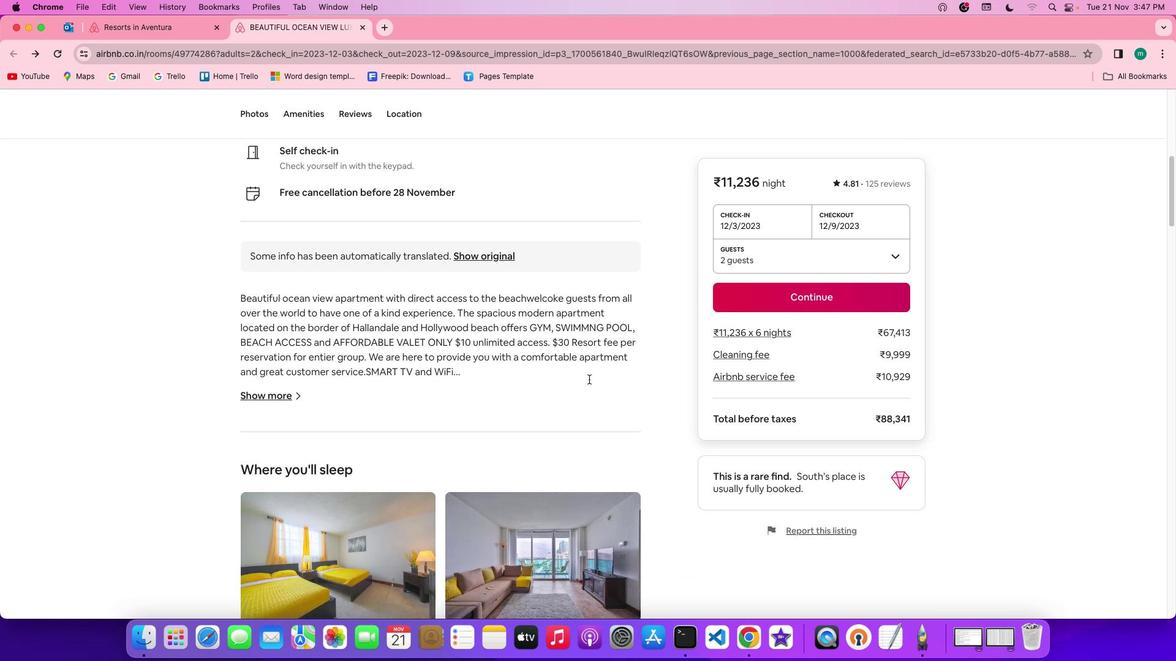 
Action: Mouse scrolled (588, 379) with delta (0, 0)
Screenshot: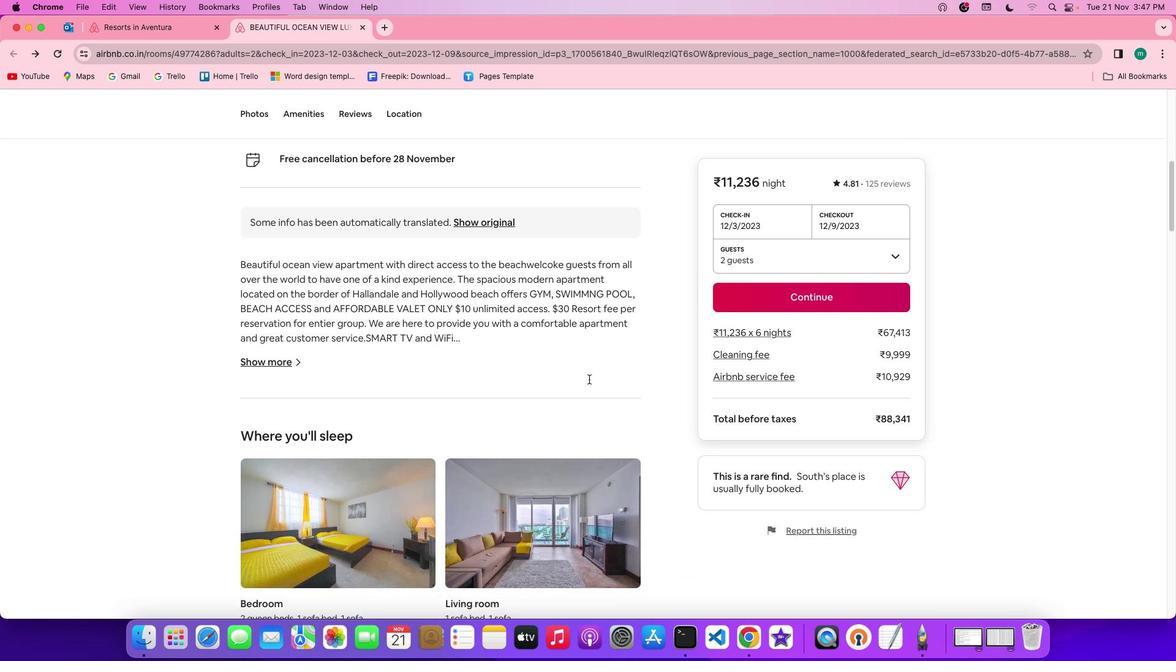 
Action: Mouse scrolled (588, 379) with delta (0, -1)
Screenshot: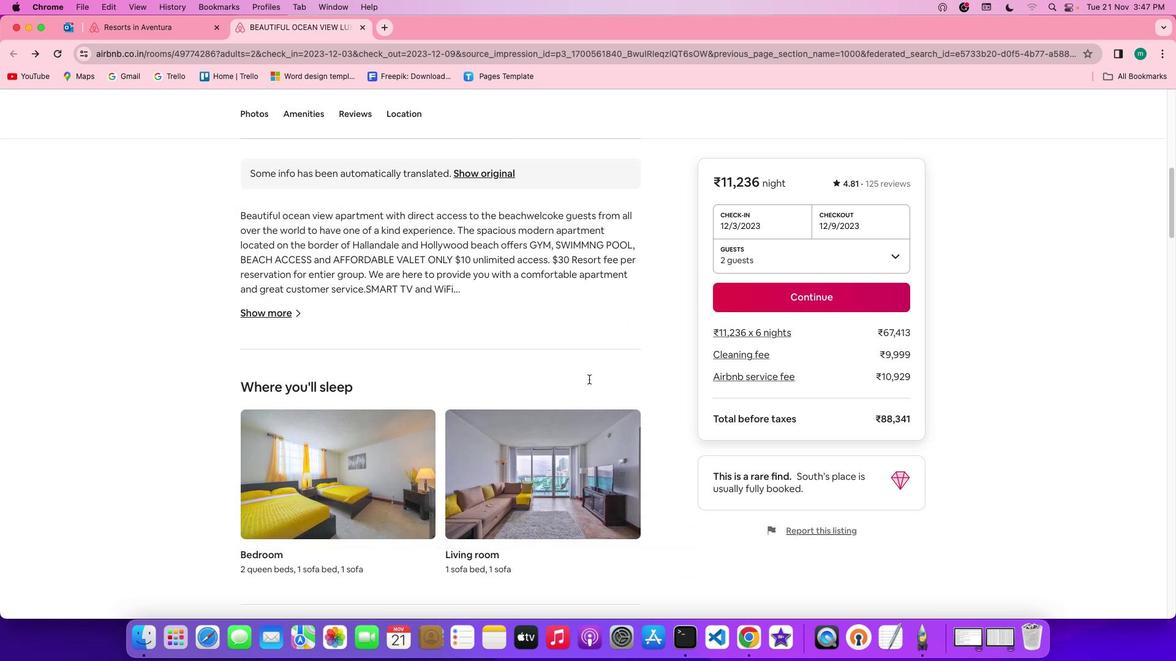 
Action: Mouse scrolled (588, 379) with delta (0, -1)
Screenshot: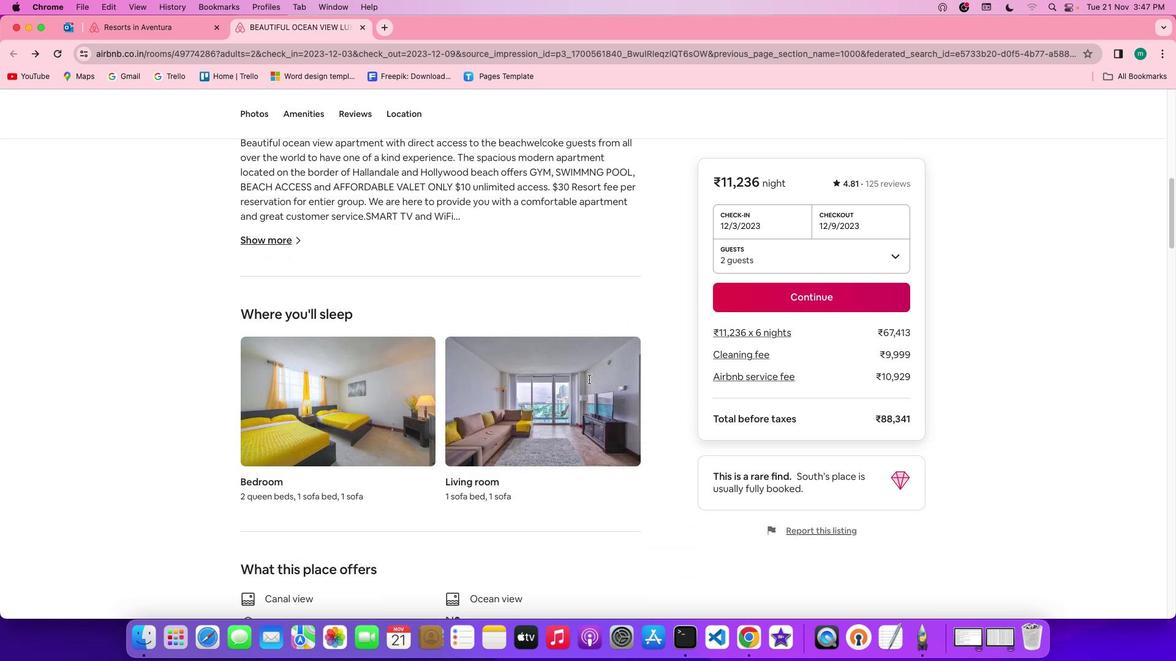 
Action: Mouse scrolled (588, 379) with delta (0, 0)
Screenshot: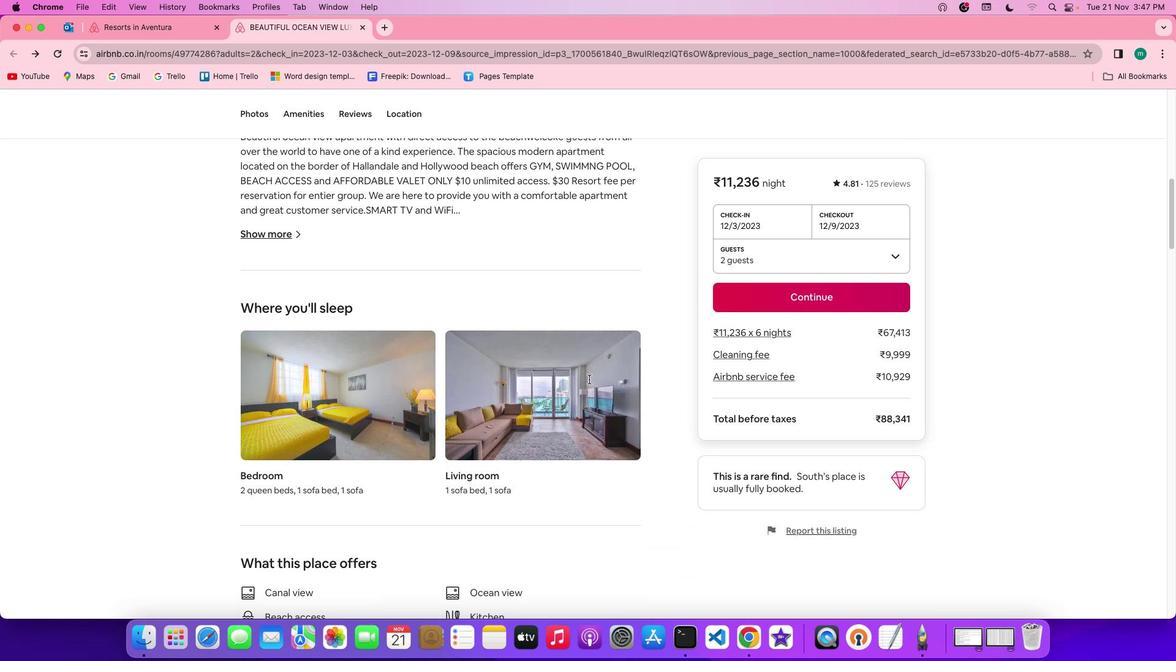
Action: Mouse scrolled (588, 379) with delta (0, 0)
Screenshot: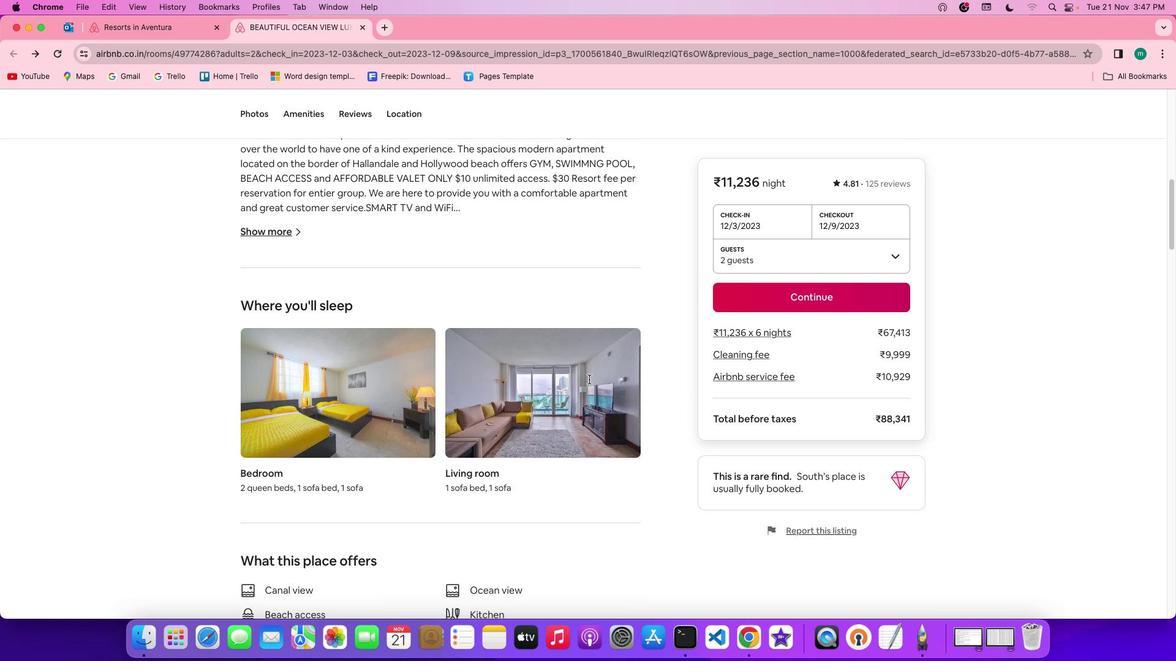 
Action: Mouse scrolled (588, 379) with delta (0, 0)
Screenshot: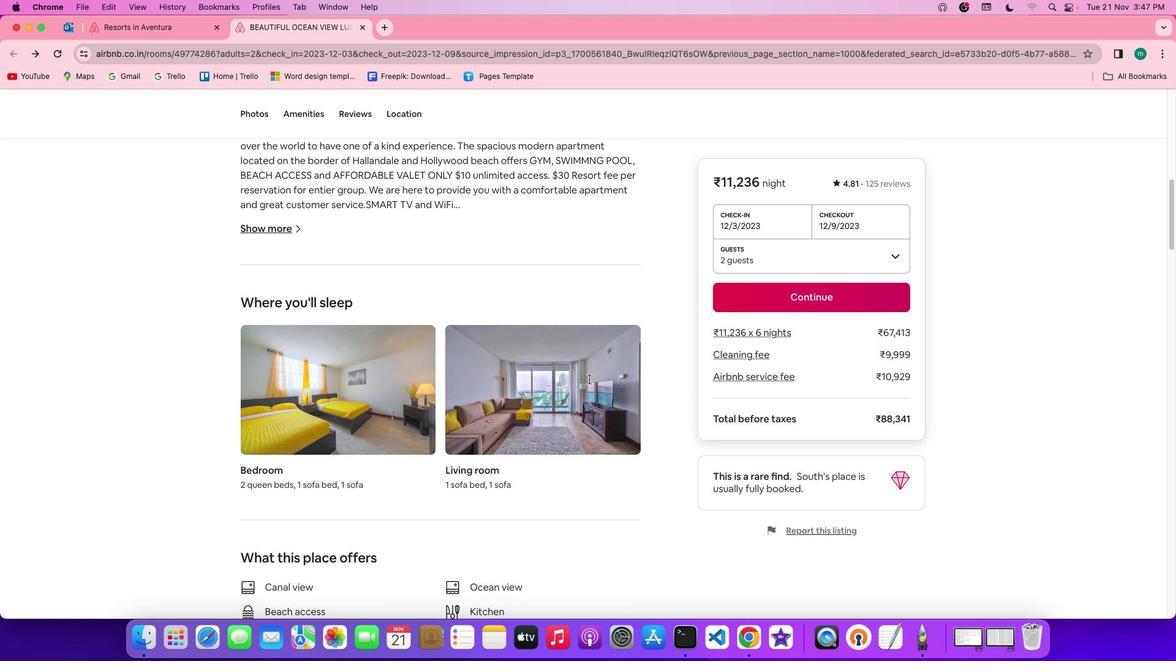 
Action: Mouse scrolled (588, 379) with delta (0, 0)
Screenshot: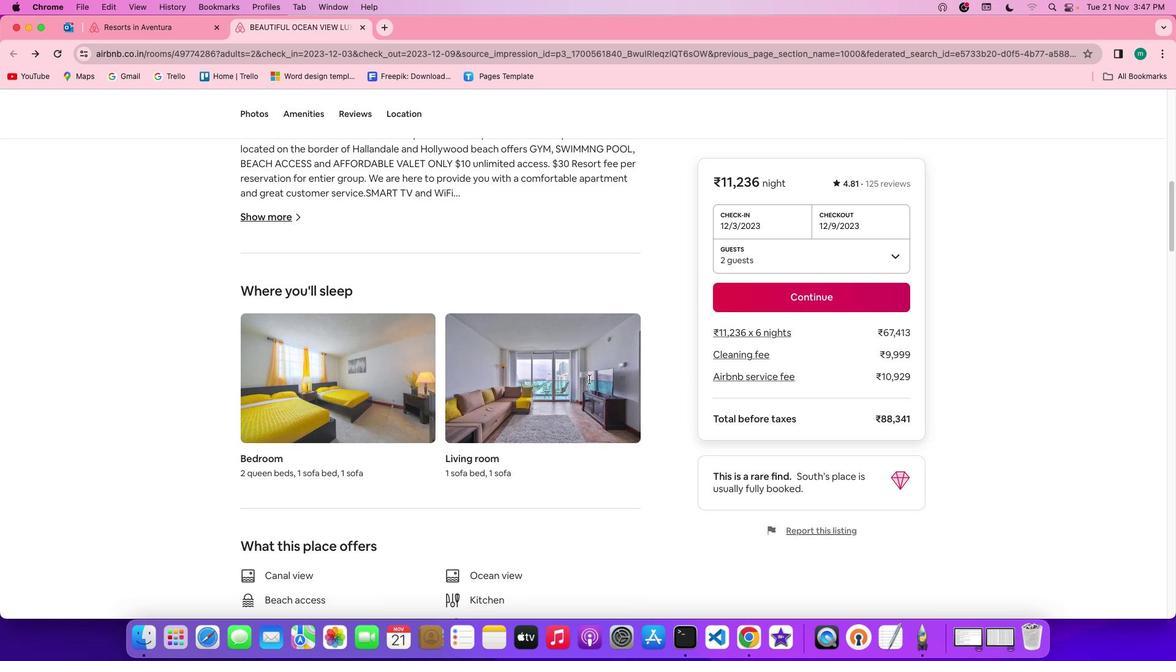 
Action: Mouse moved to (256, 208)
Screenshot: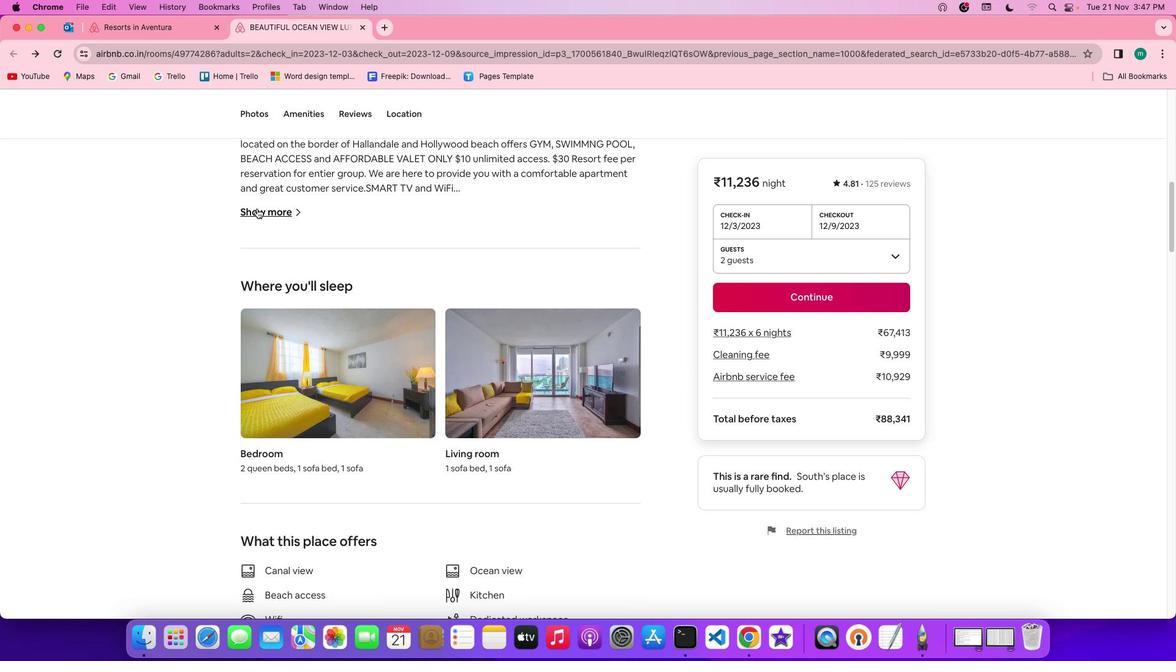 
Action: Mouse pressed left at (256, 208)
Screenshot: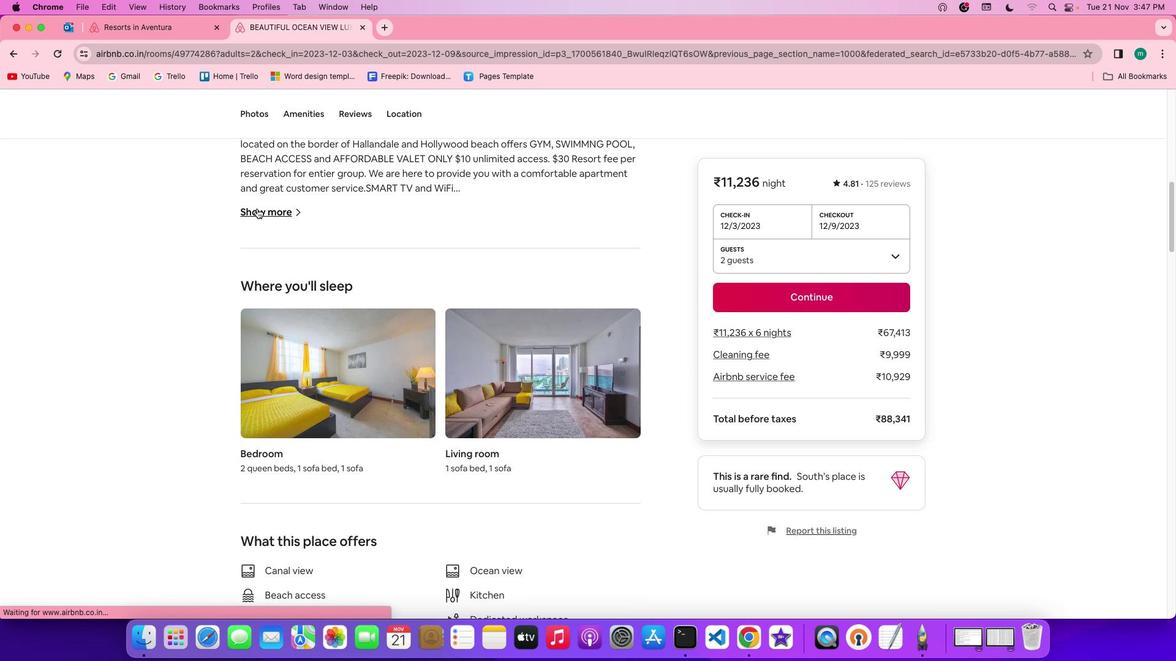 
Action: Mouse moved to (634, 369)
Screenshot: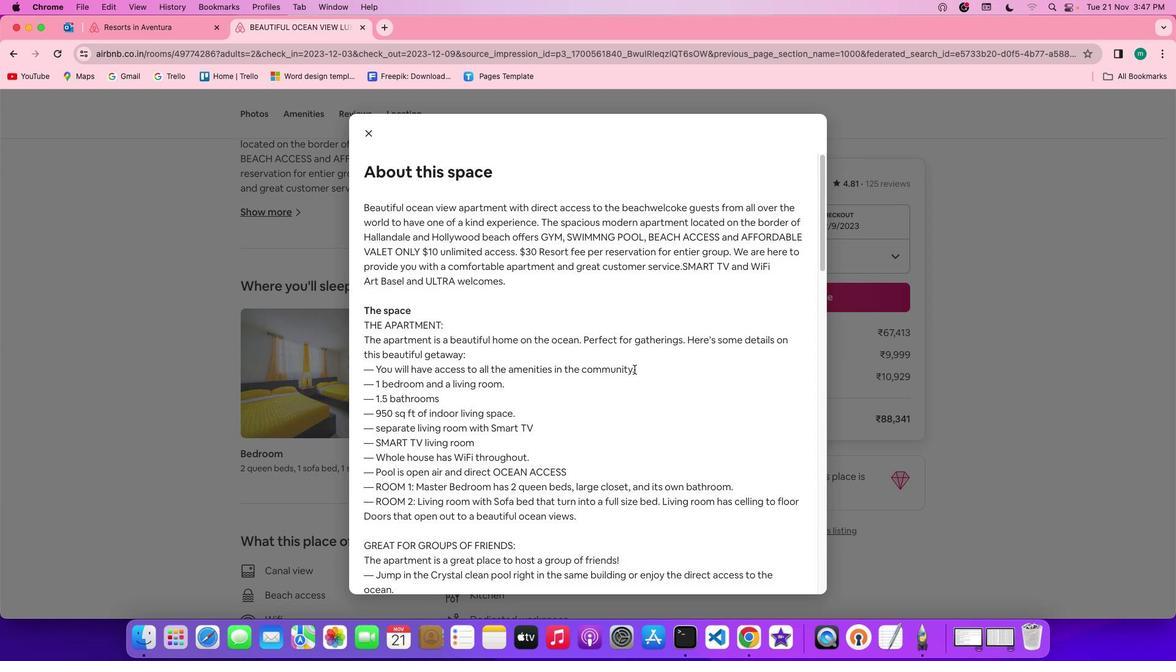 
Action: Mouse scrolled (634, 369) with delta (0, 0)
Screenshot: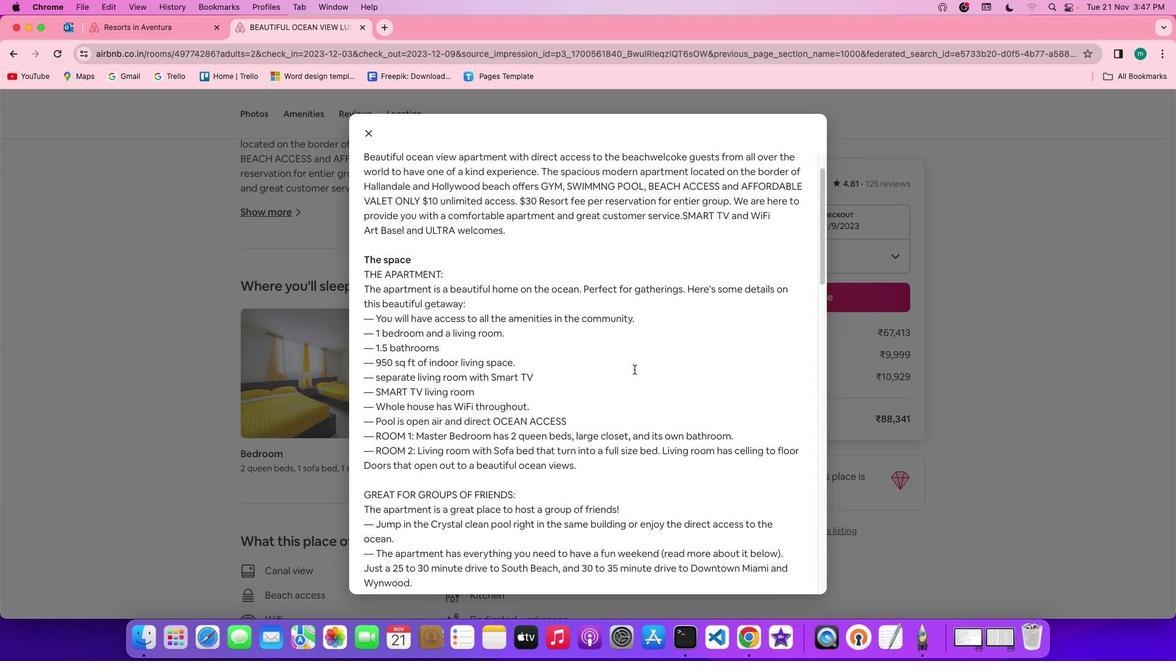 
Action: Mouse scrolled (634, 369) with delta (0, 0)
Screenshot: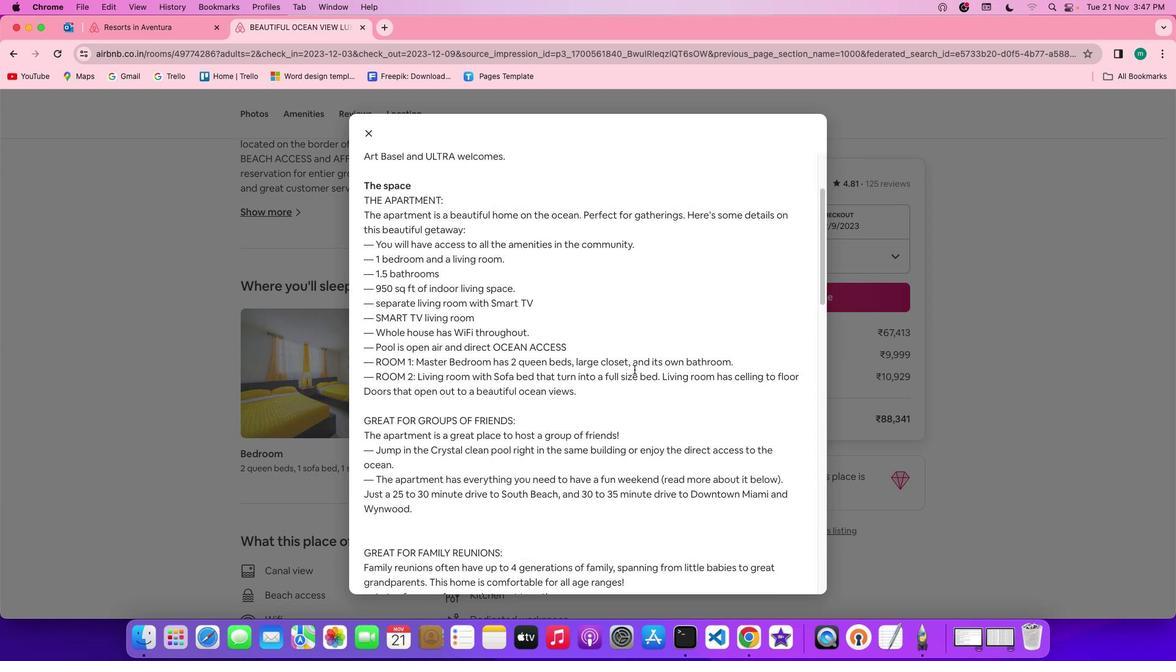 
Action: Mouse scrolled (634, 369) with delta (0, -1)
Screenshot: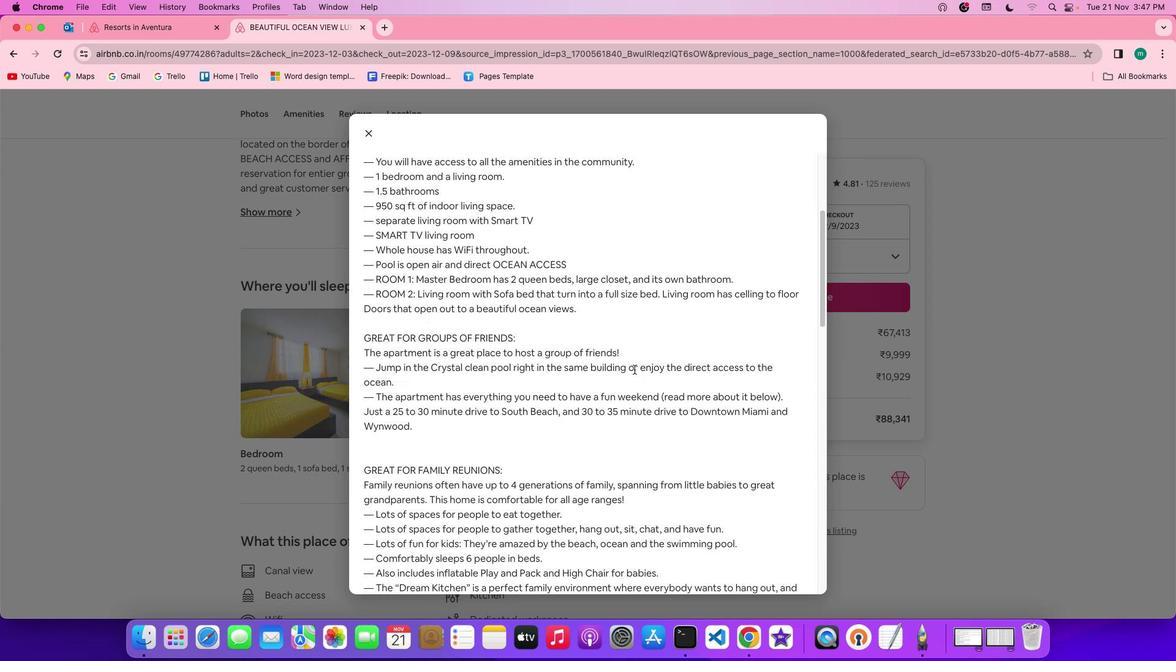
Action: Mouse scrolled (634, 369) with delta (0, -2)
Screenshot: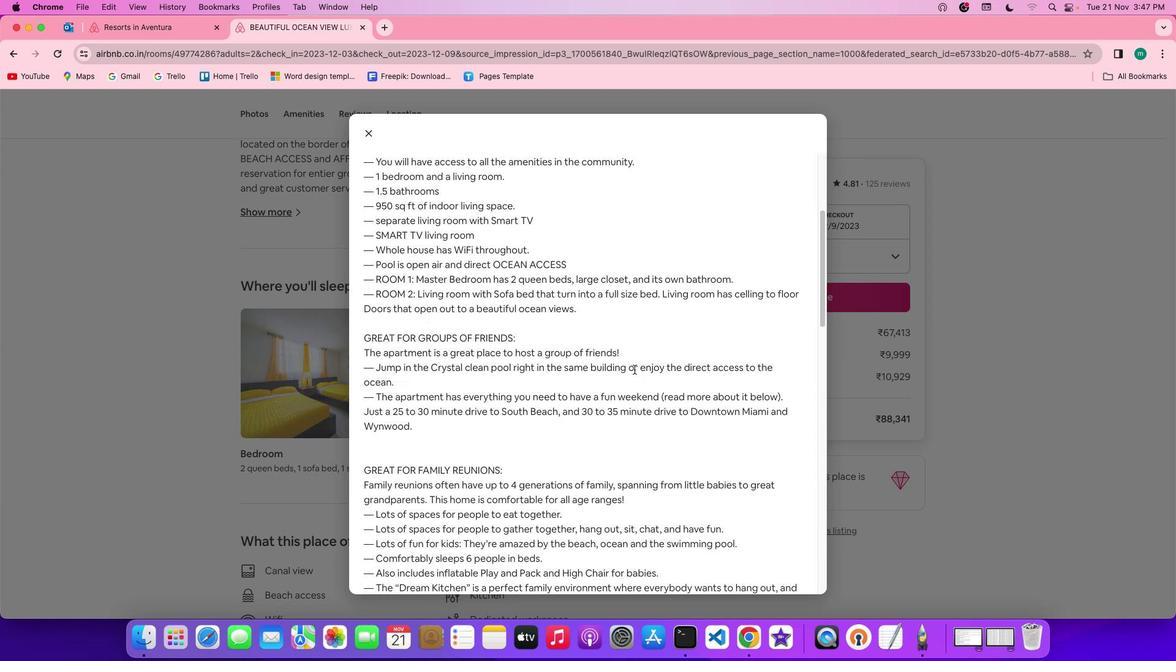
Action: Mouse scrolled (634, 369) with delta (0, -3)
Screenshot: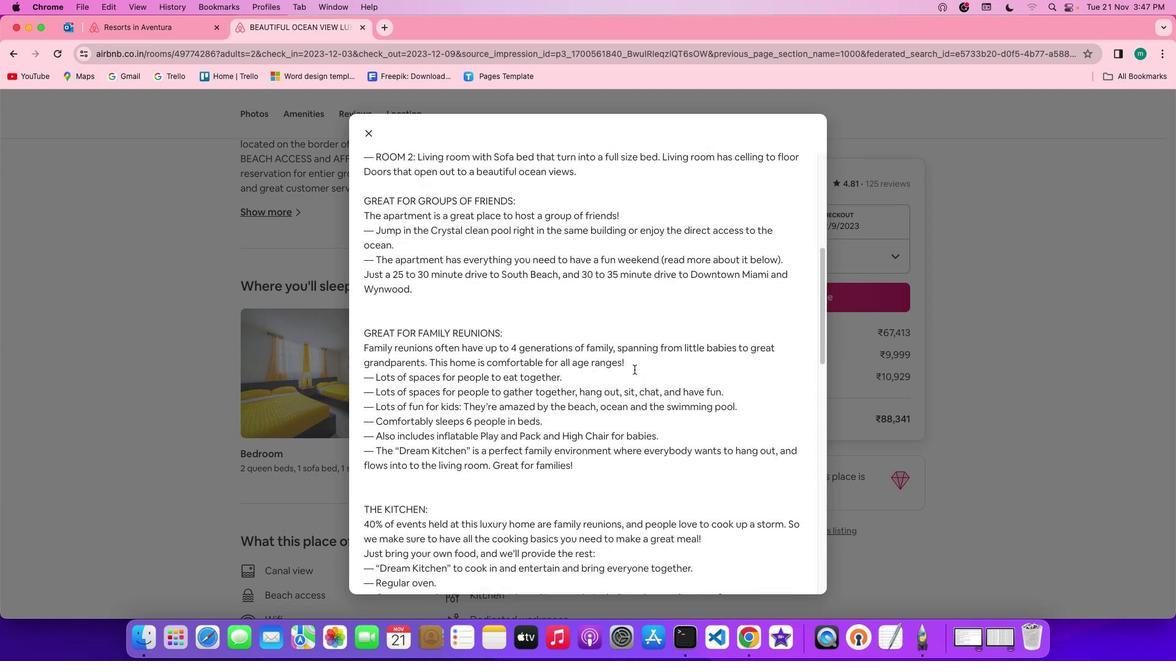 
Action: Mouse scrolled (634, 369) with delta (0, 0)
Screenshot: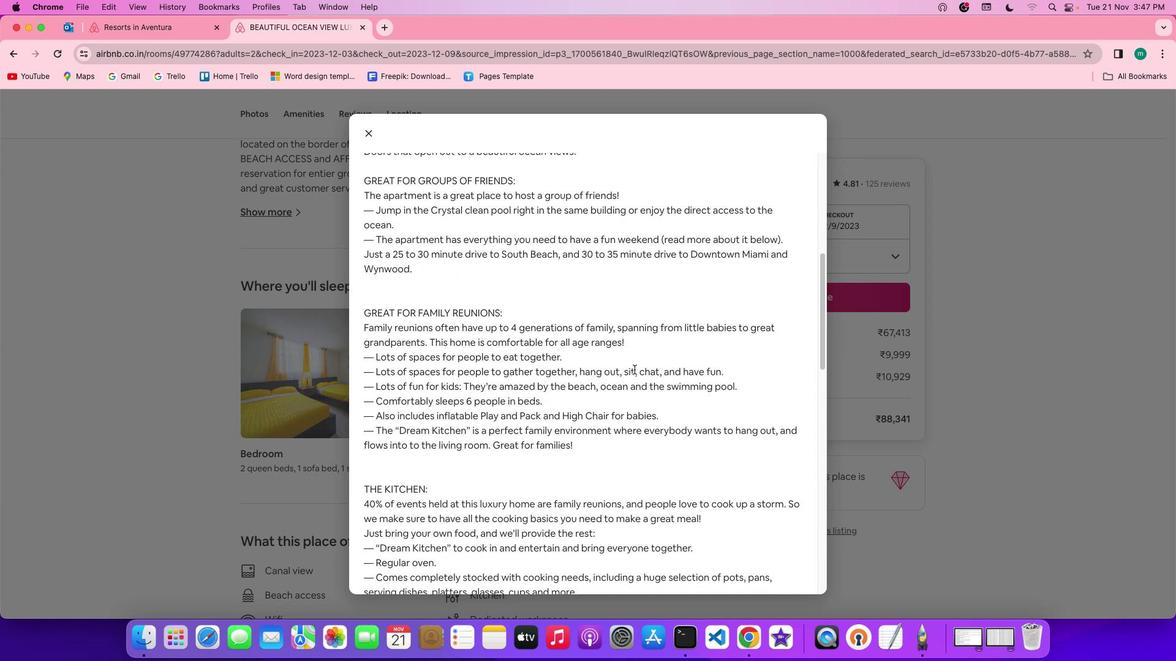 
Action: Mouse scrolled (634, 369) with delta (0, 0)
Screenshot: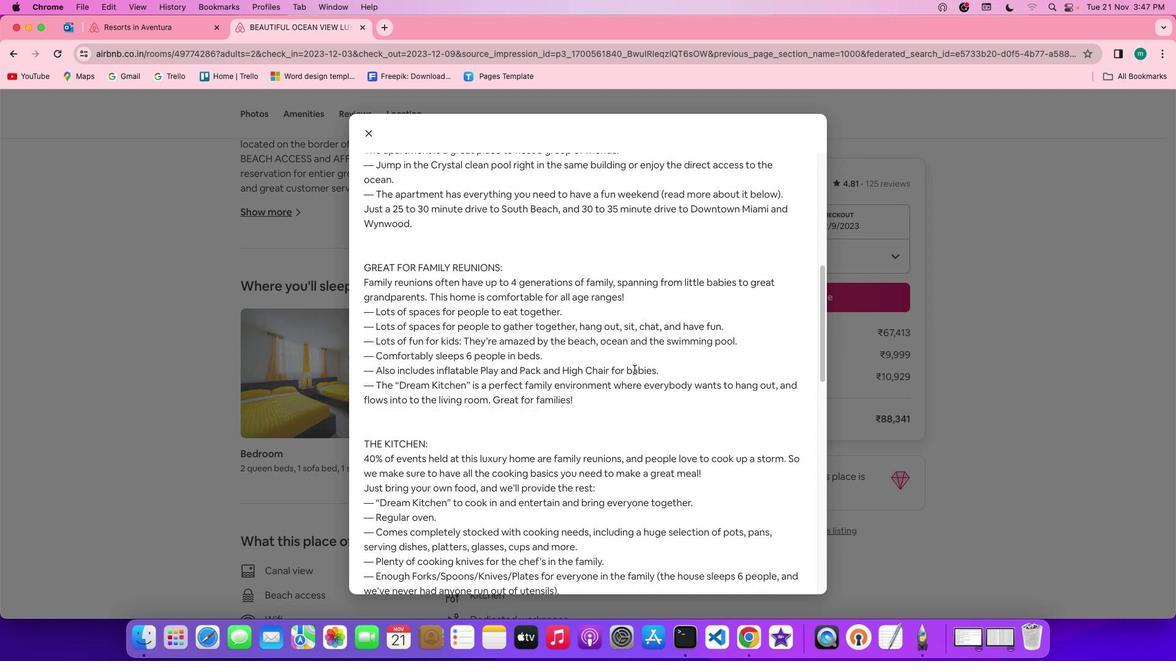 
Action: Mouse scrolled (634, 369) with delta (0, -1)
Screenshot: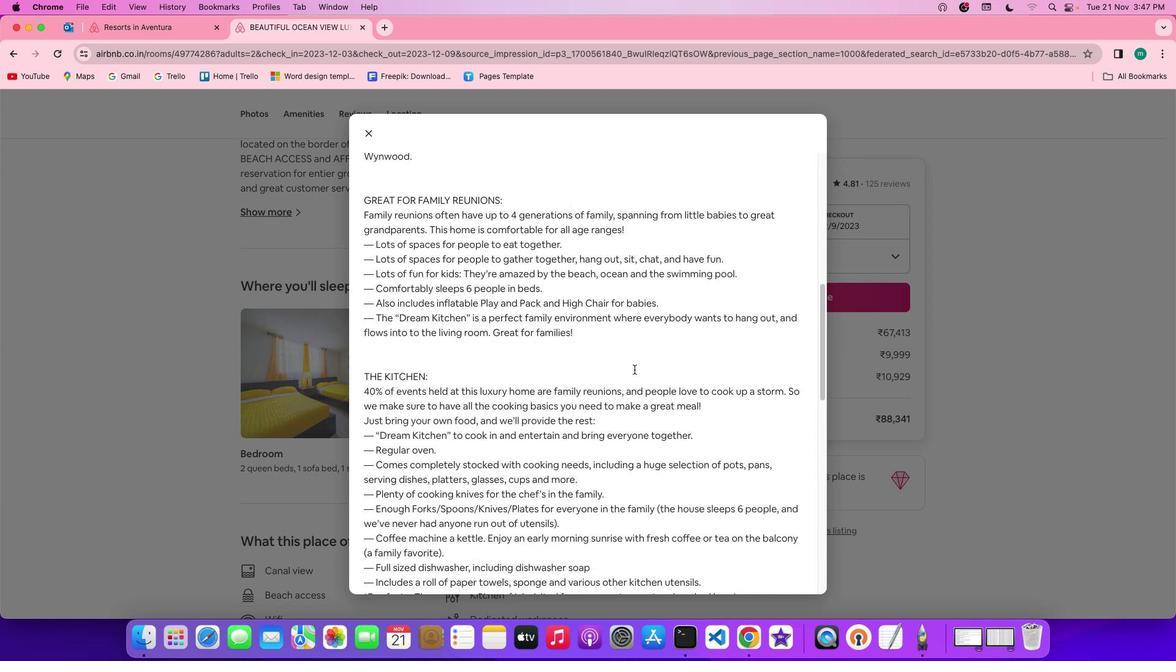 
Action: Mouse scrolled (634, 369) with delta (0, -2)
Screenshot: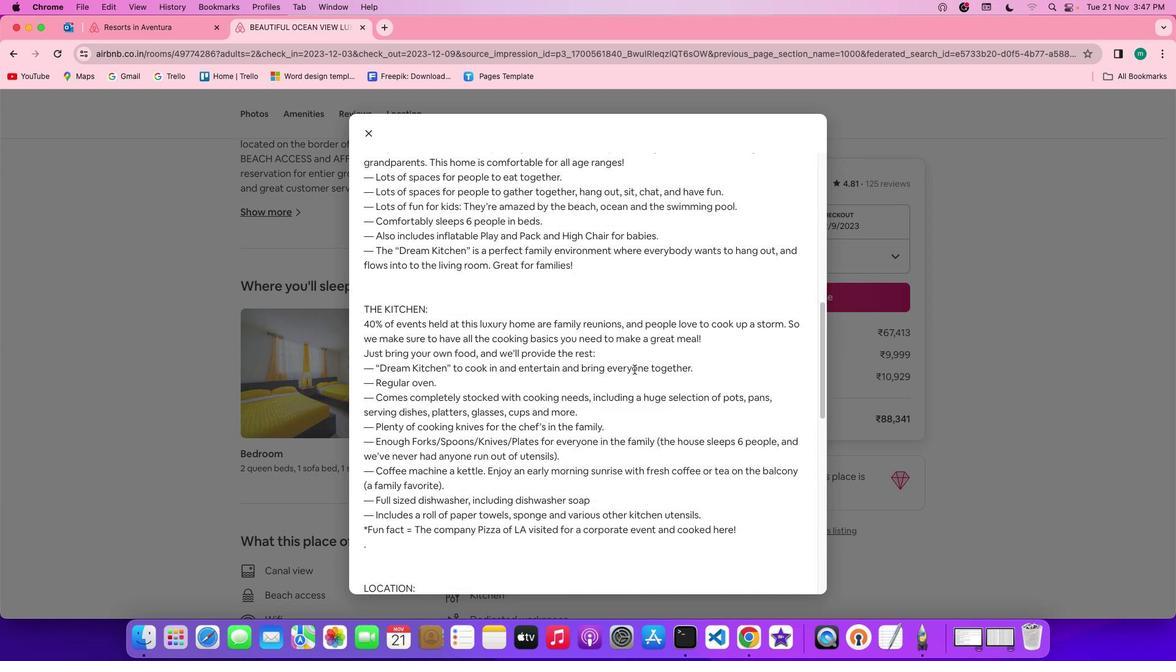 
Action: Mouse scrolled (634, 369) with delta (0, -2)
Screenshot: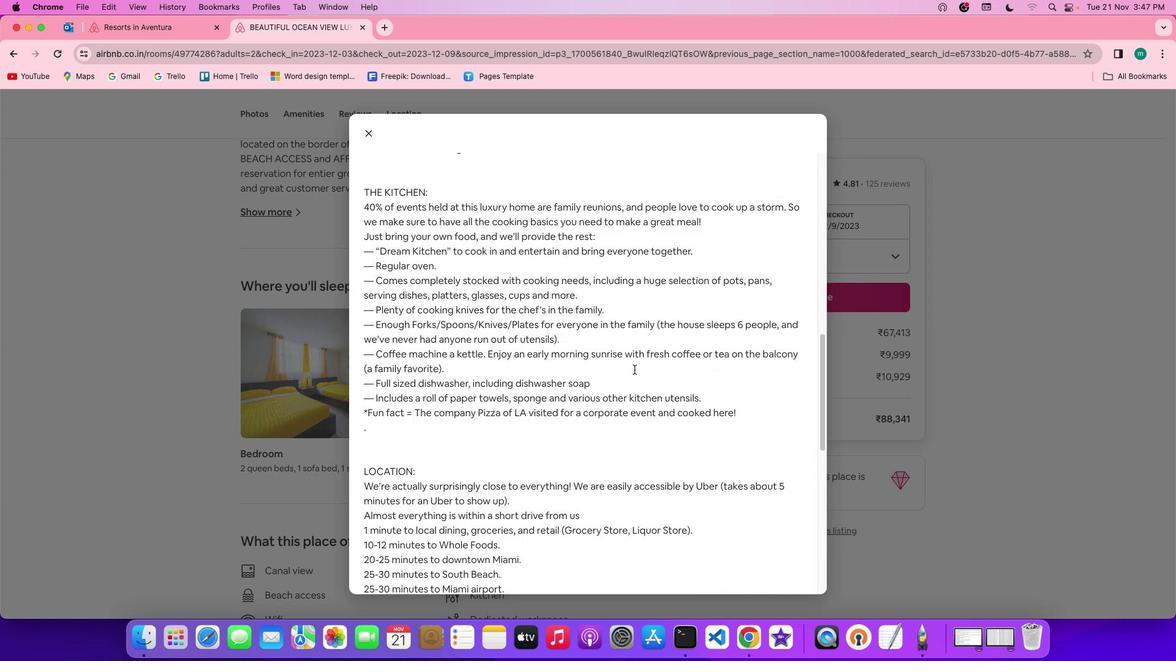 
Action: Mouse scrolled (634, 369) with delta (0, 0)
Screenshot: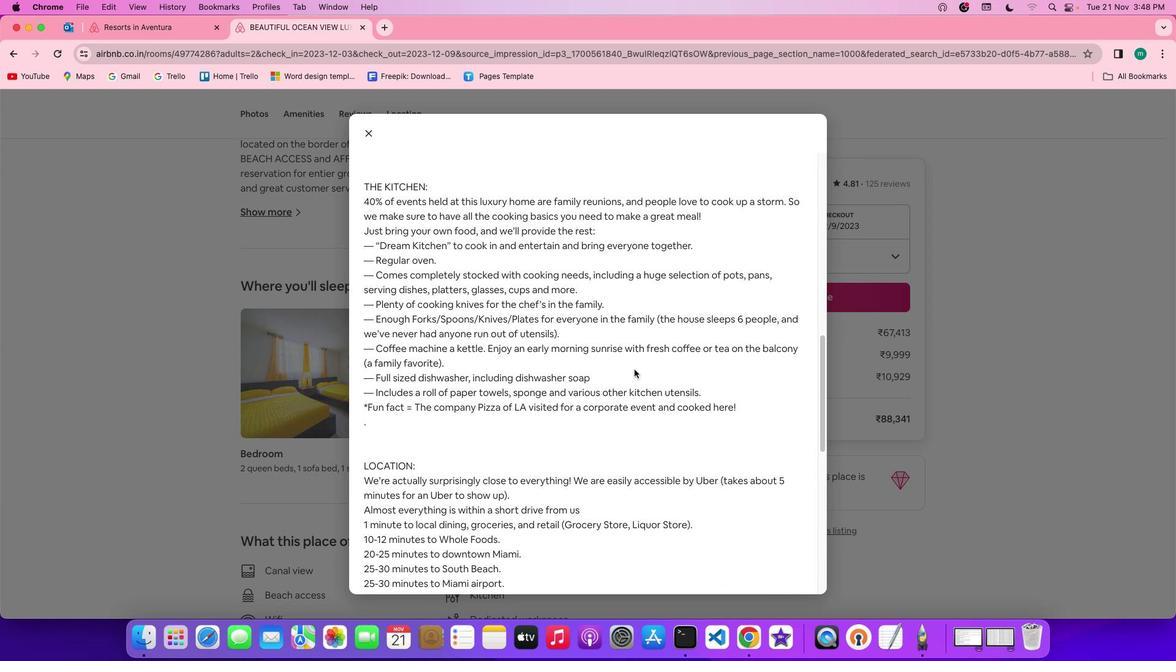 
Action: Mouse scrolled (634, 369) with delta (0, 0)
Screenshot: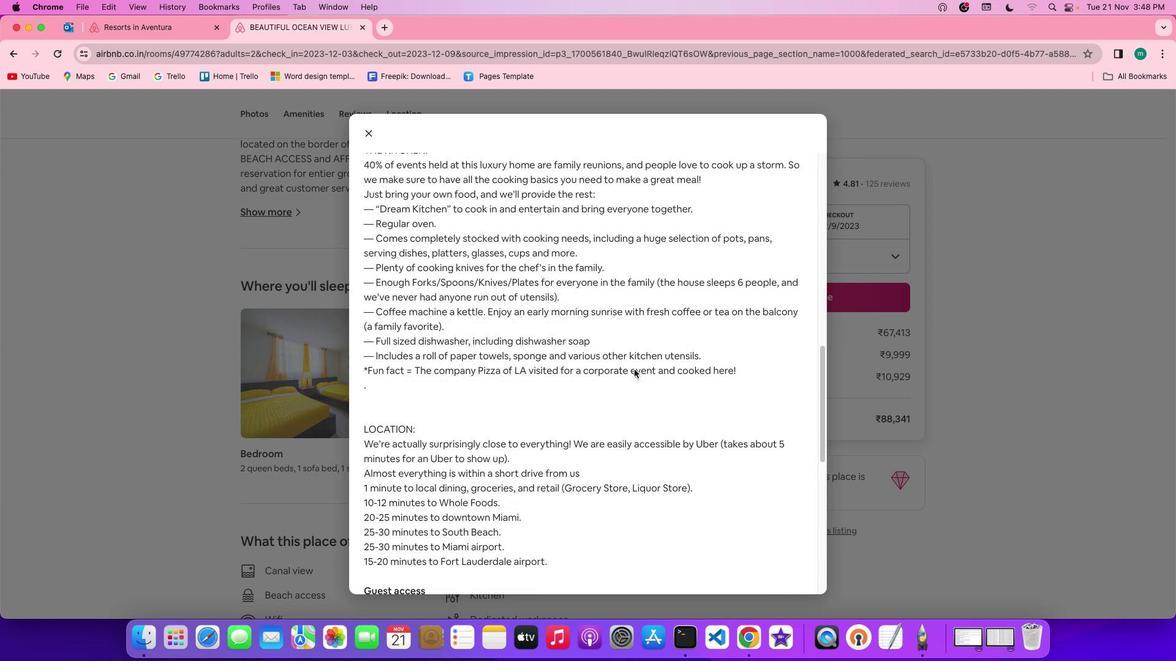 
Action: Mouse scrolled (634, 369) with delta (0, -1)
Screenshot: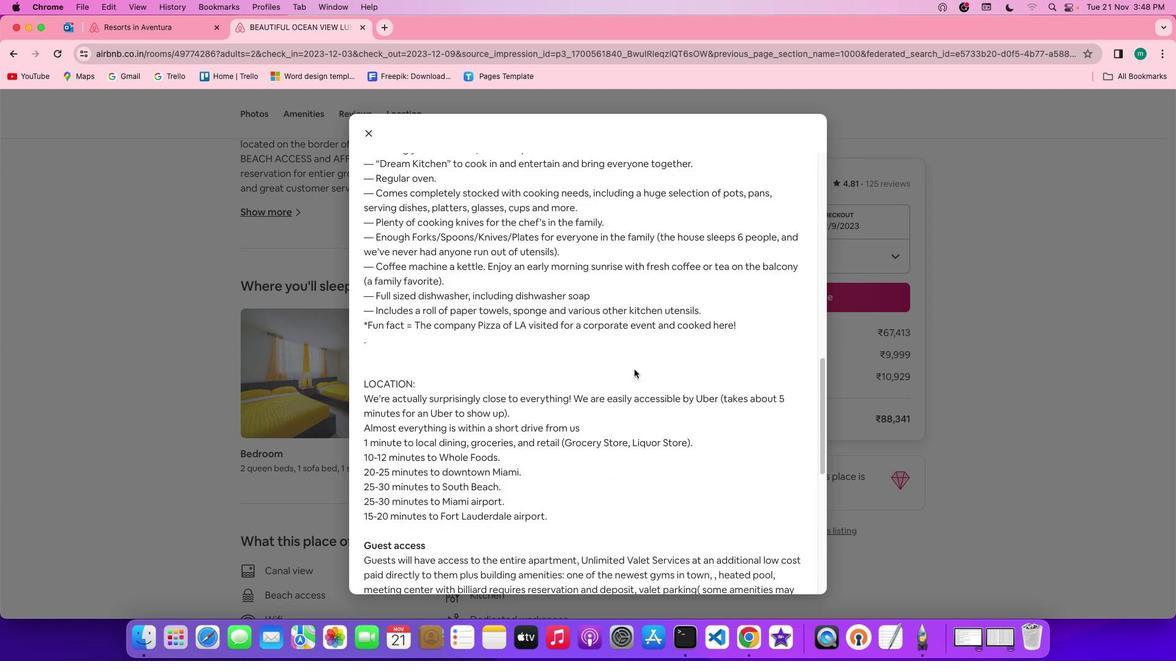
Action: Mouse scrolled (634, 369) with delta (0, -1)
Screenshot: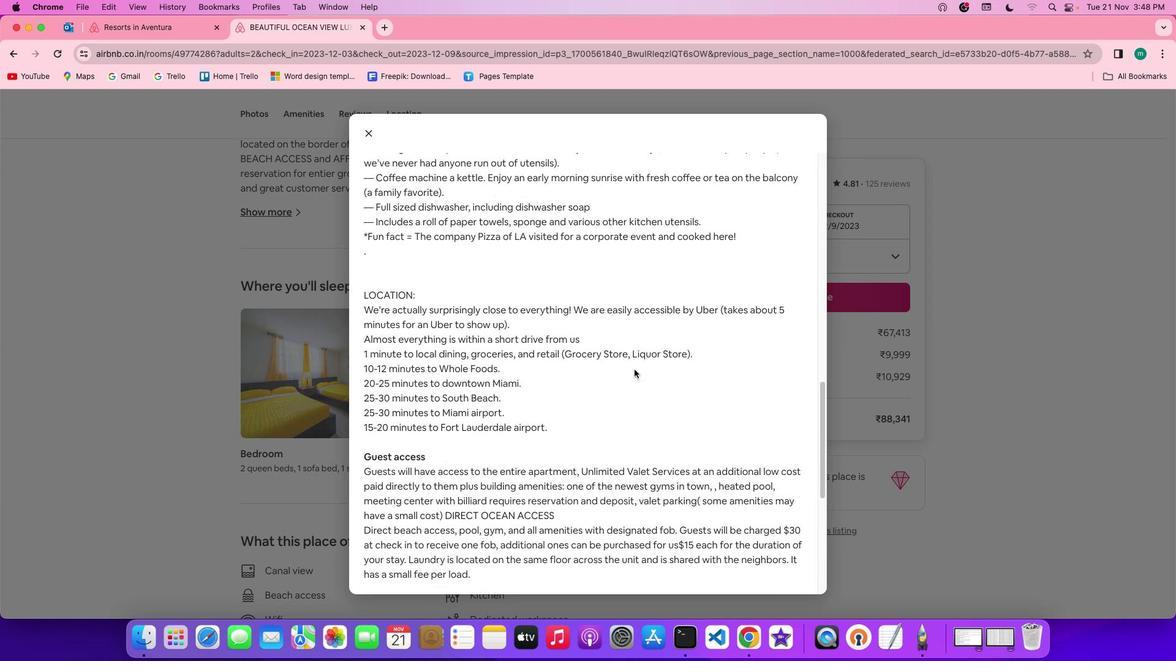 
Action: Mouse scrolled (634, 369) with delta (0, -1)
Screenshot: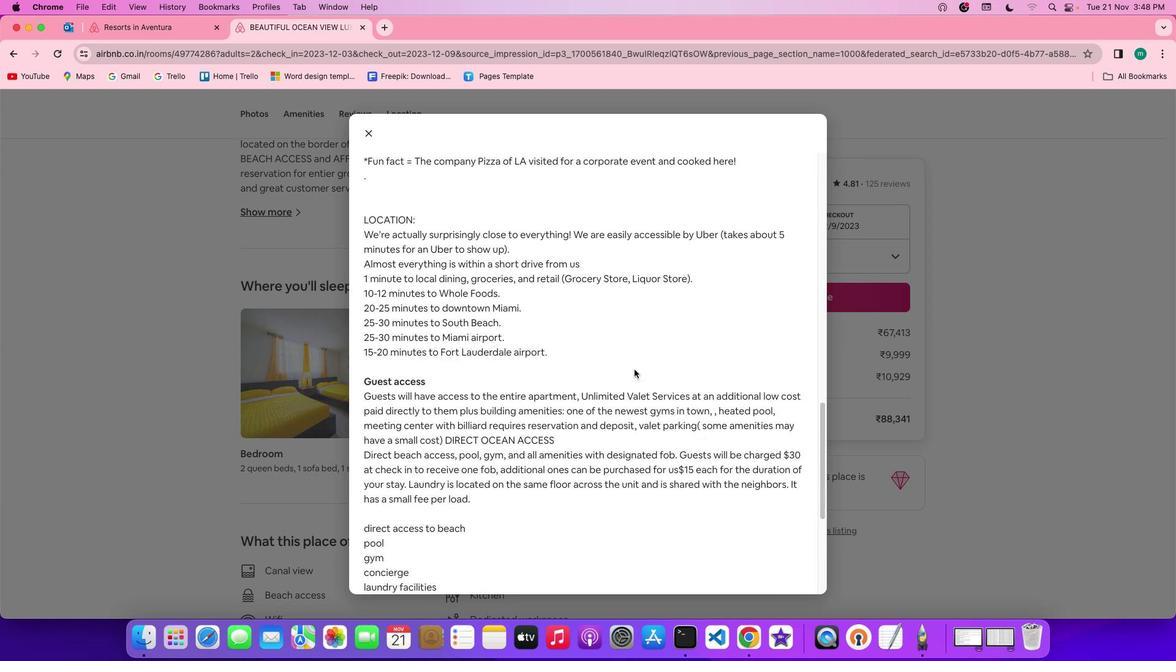 
Action: Mouse scrolled (634, 369) with delta (0, 0)
Screenshot: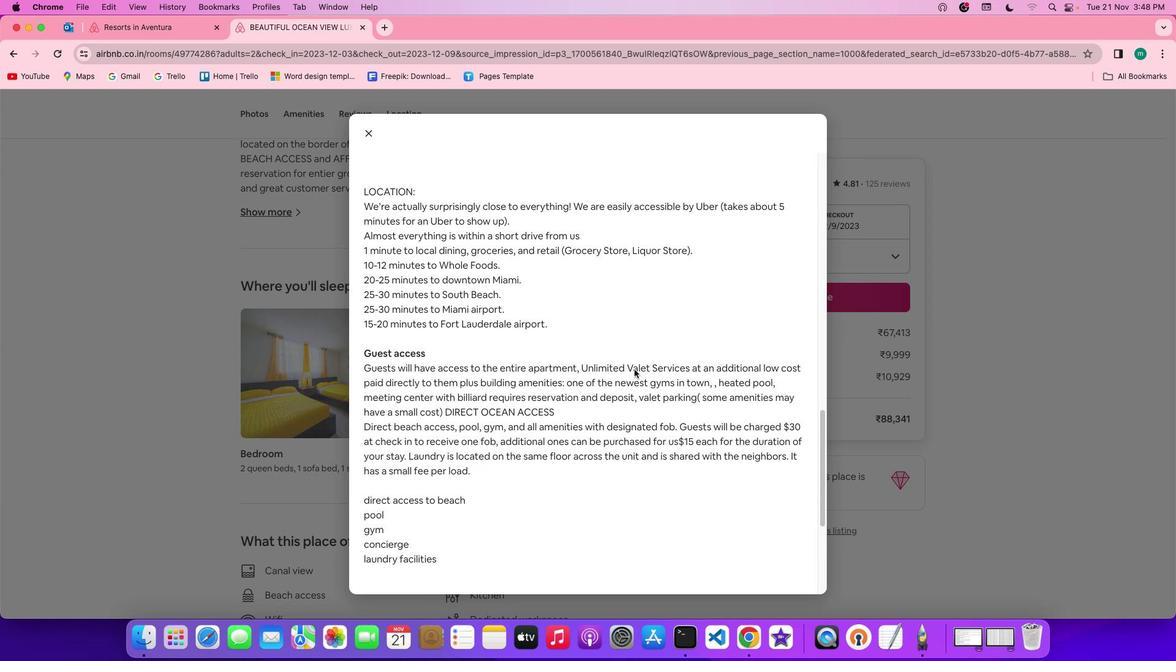 
Action: Mouse scrolled (634, 369) with delta (0, 0)
Screenshot: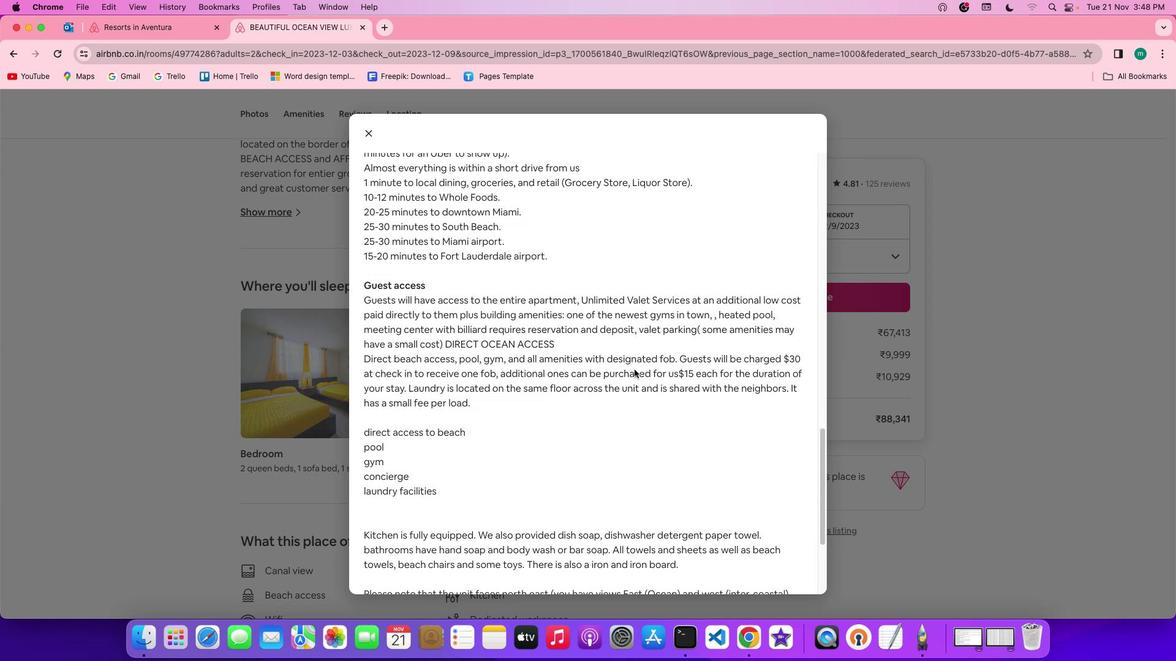 
Action: Mouse scrolled (634, 369) with delta (0, -1)
Screenshot: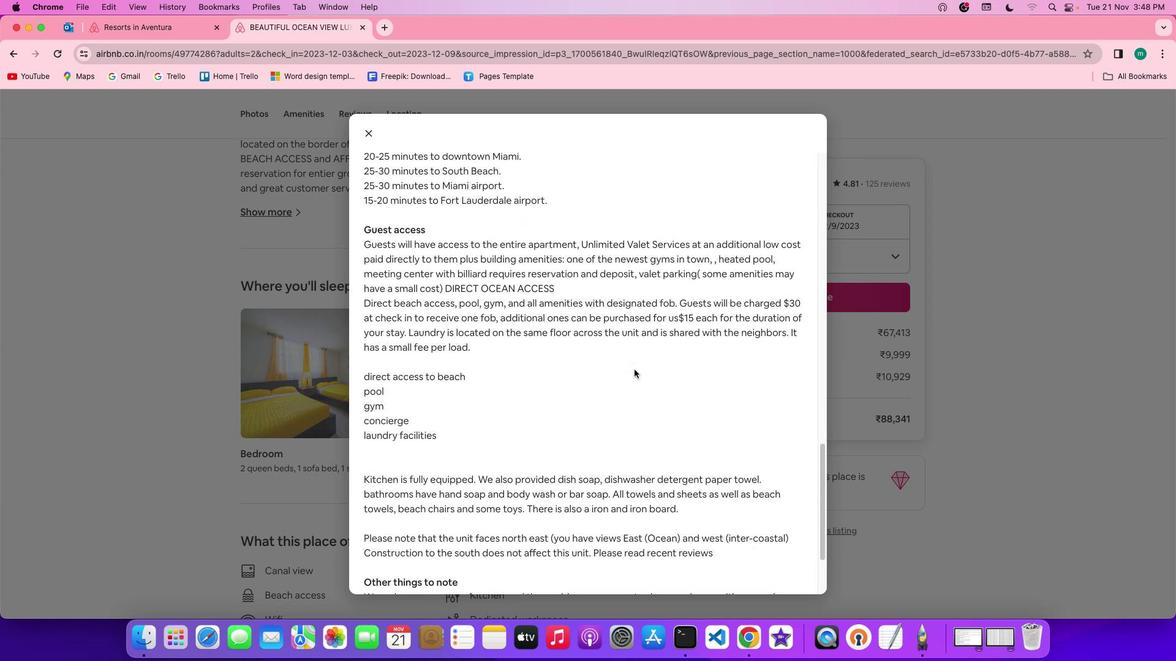 
Action: Mouse scrolled (634, 369) with delta (0, -2)
Screenshot: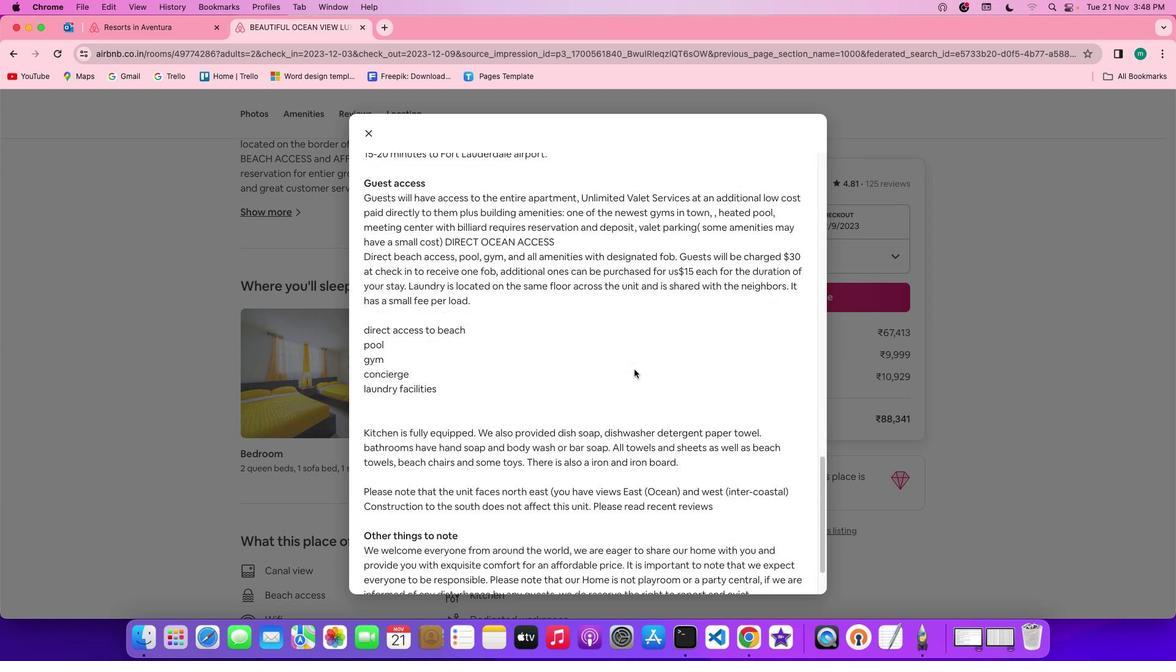 
Action: Mouse scrolled (634, 369) with delta (0, -2)
Screenshot: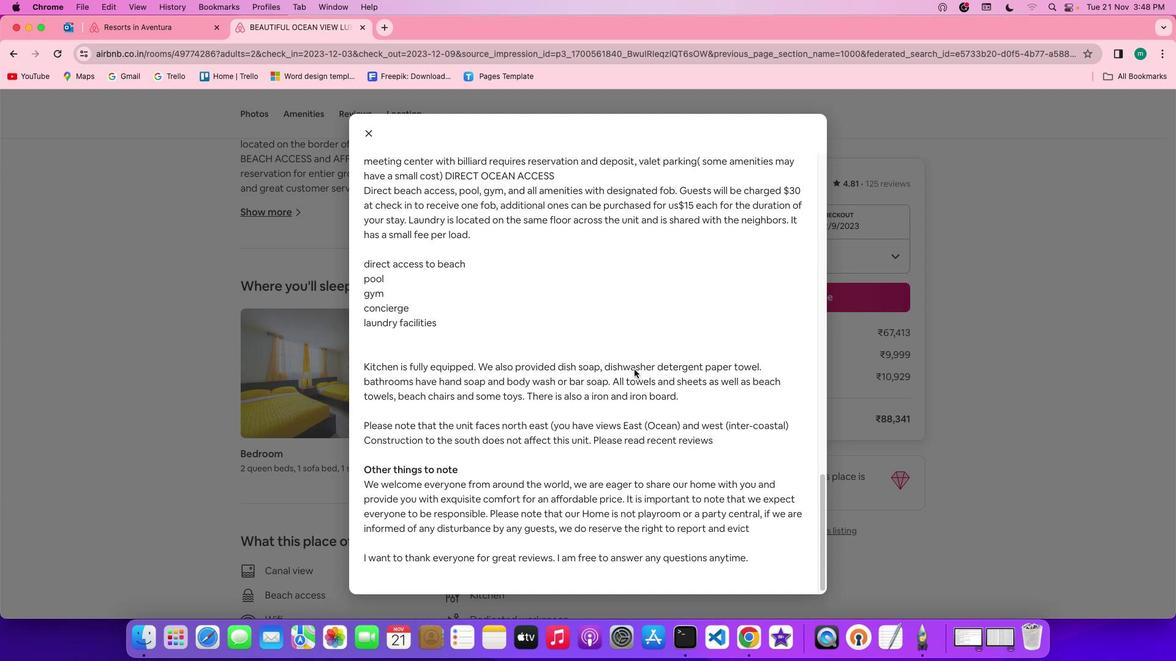 
Action: Mouse scrolled (634, 369) with delta (0, 0)
Screenshot: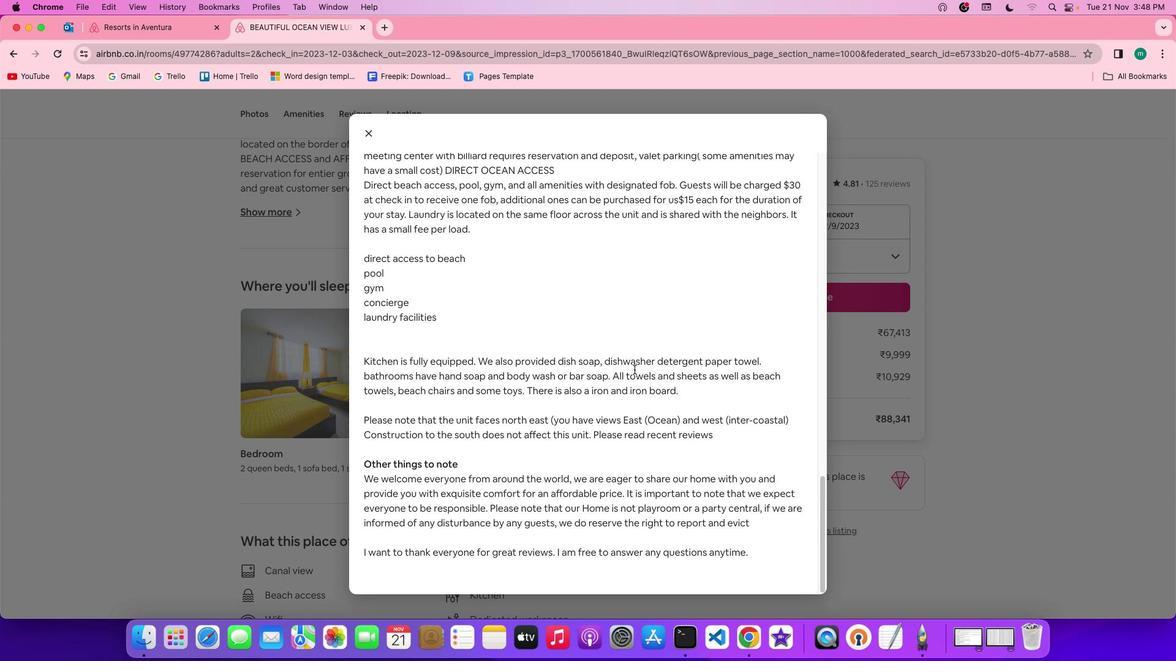 
Action: Mouse scrolled (634, 369) with delta (0, 0)
Screenshot: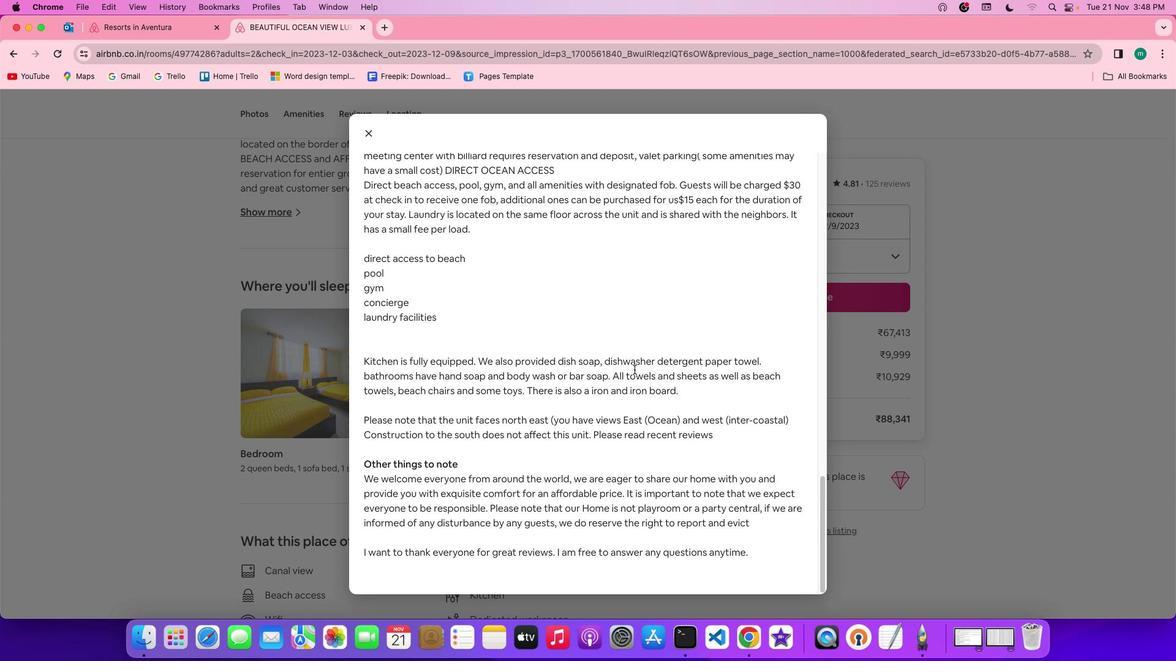 
Action: Mouse scrolled (634, 369) with delta (0, -1)
Screenshot: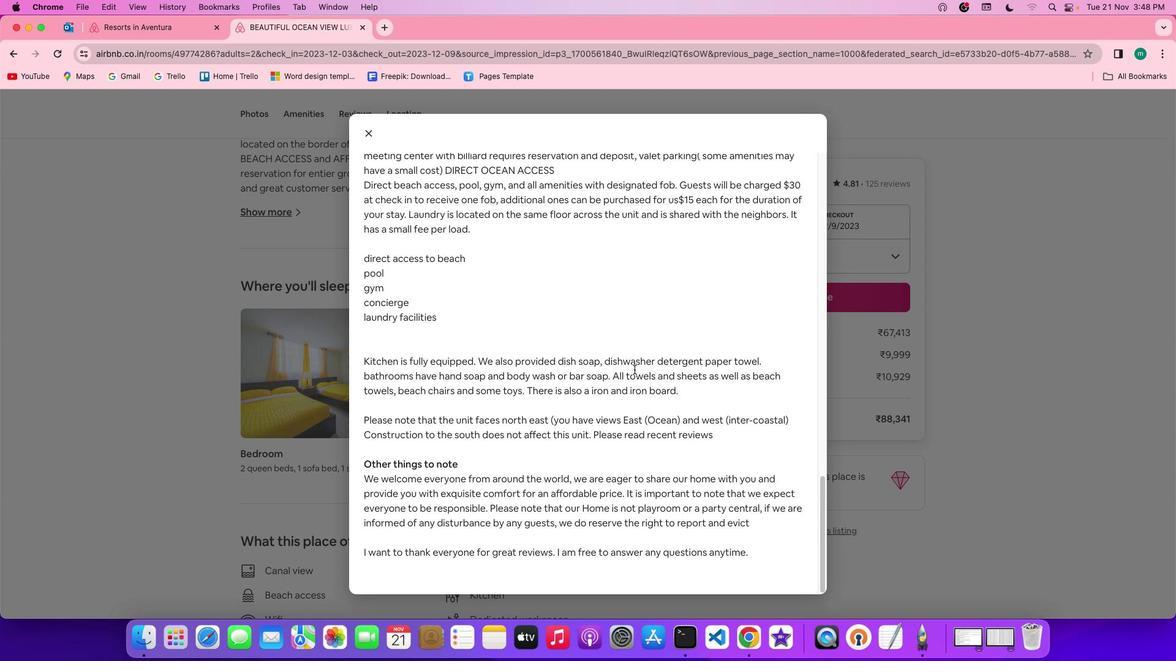 
Action: Mouse scrolled (634, 369) with delta (0, -1)
Screenshot: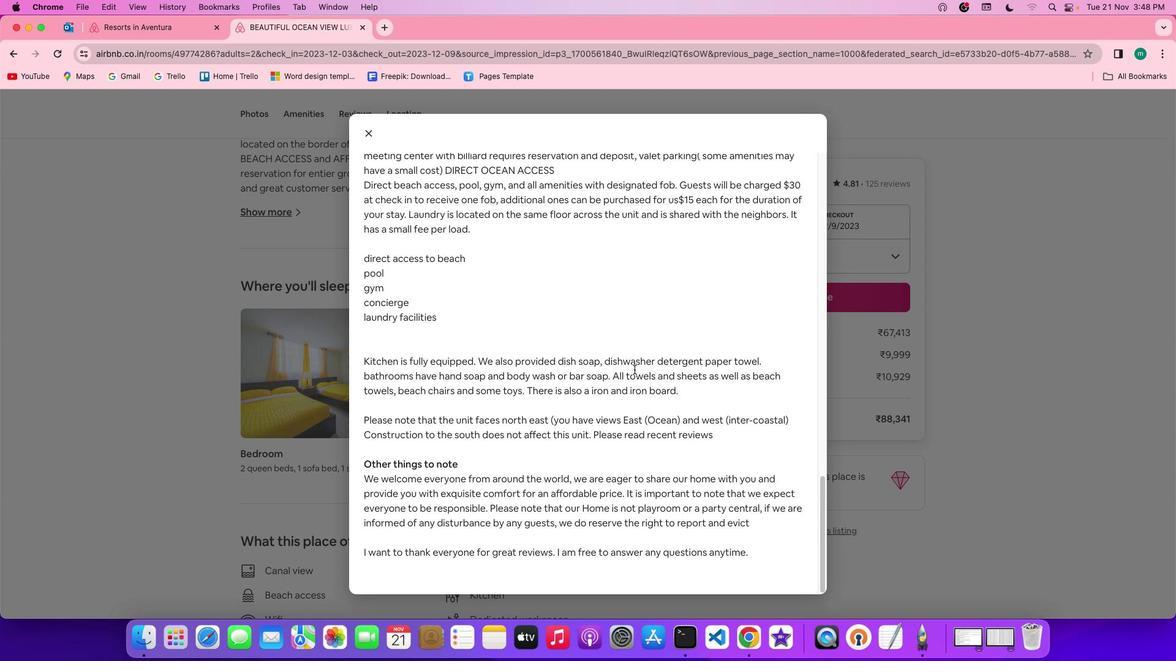 
Action: Mouse scrolled (634, 369) with delta (0, -1)
Screenshot: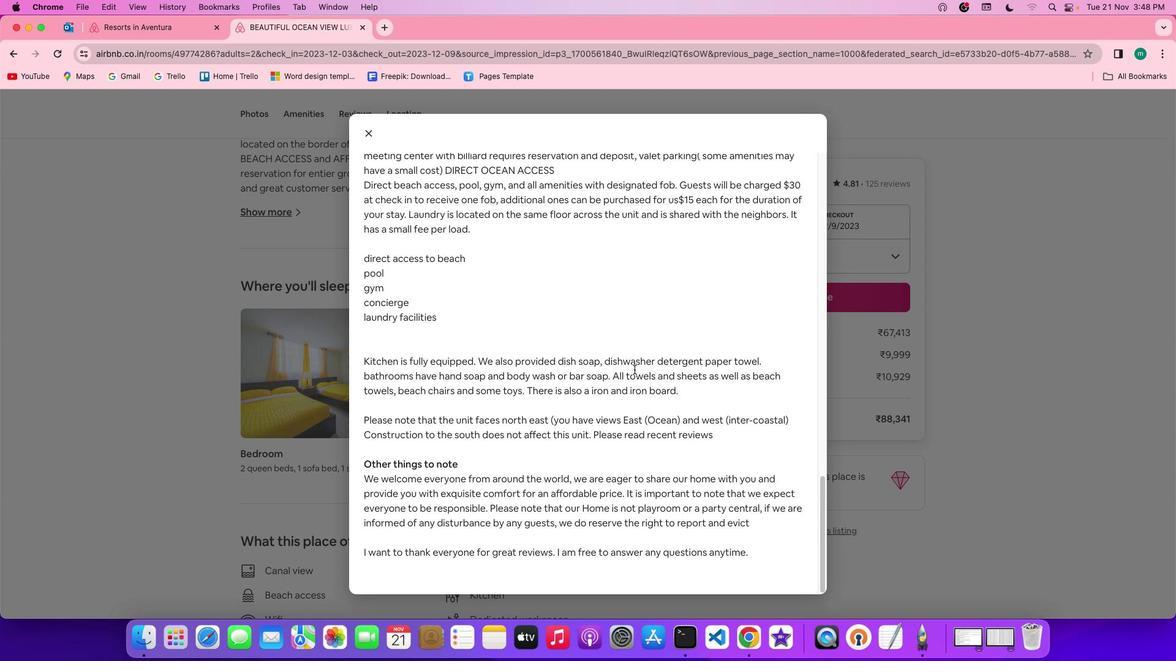 
Action: Mouse scrolled (634, 369) with delta (0, 0)
Screenshot: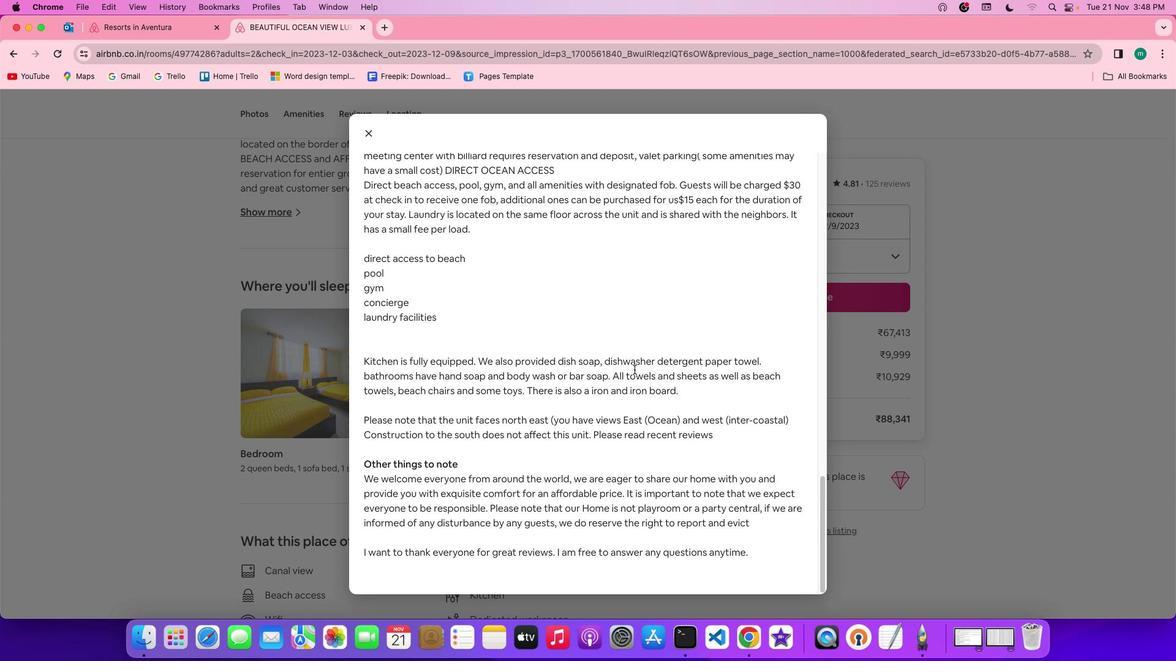
Action: Mouse scrolled (634, 369) with delta (0, 0)
Screenshot: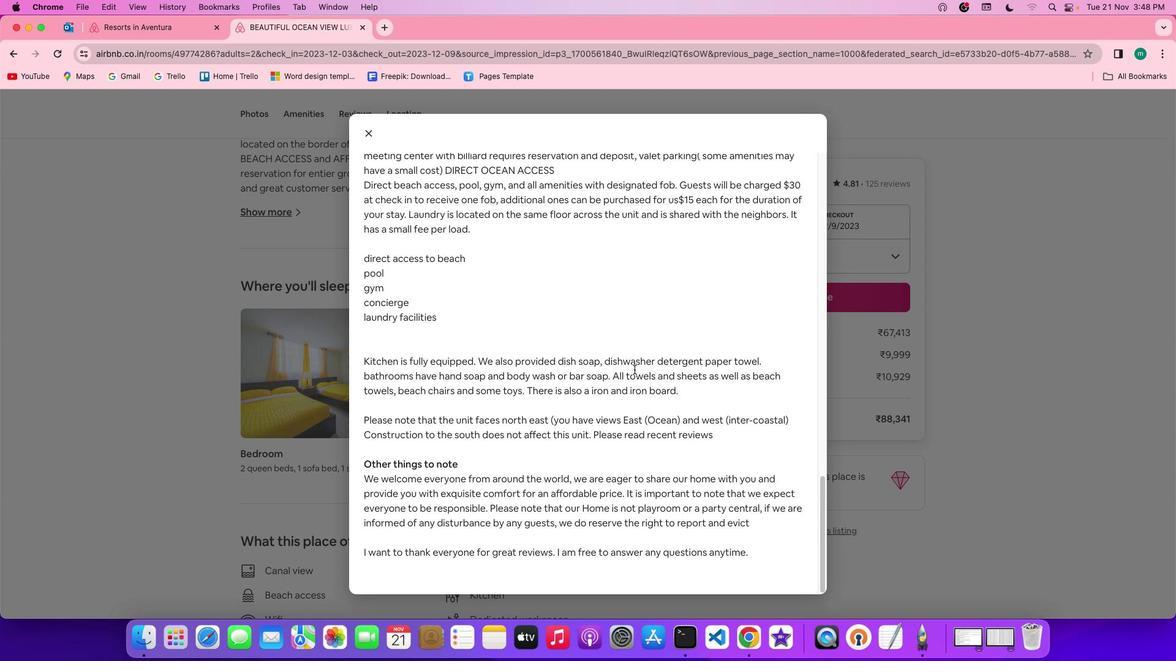 
Action: Mouse scrolled (634, 369) with delta (0, -1)
